 Task: Explore Airbnb listings along the Florida coastline. Compare beachfront options and water activities.       1602.496576
Action: Mouse moved to (422, 61)
Screenshot: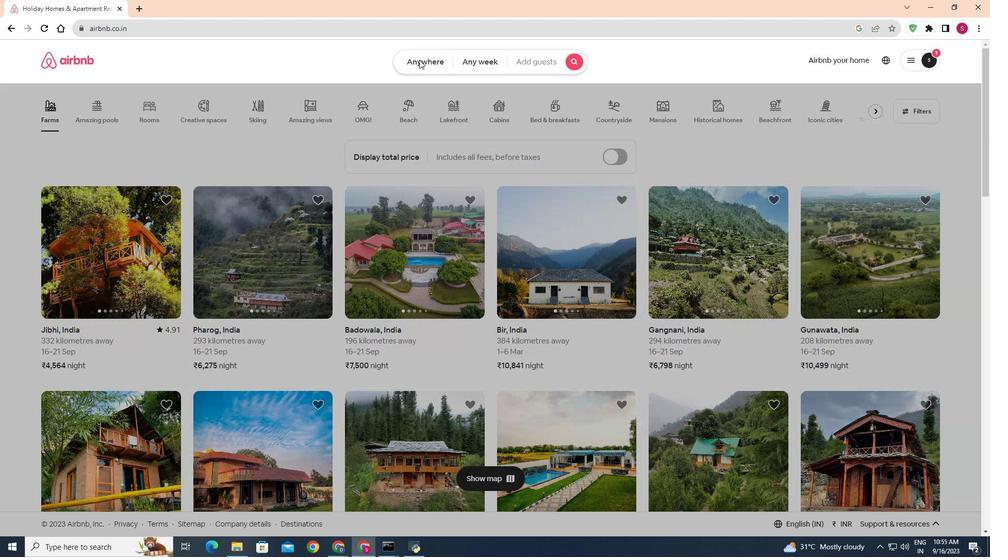 
Action: Mouse pressed left at (422, 61)
Screenshot: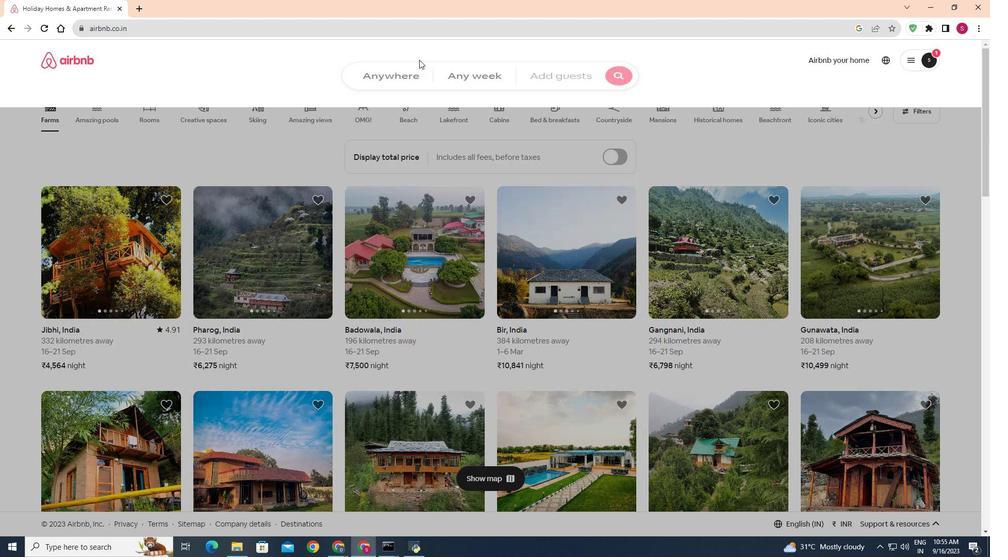 
Action: Mouse moved to (322, 105)
Screenshot: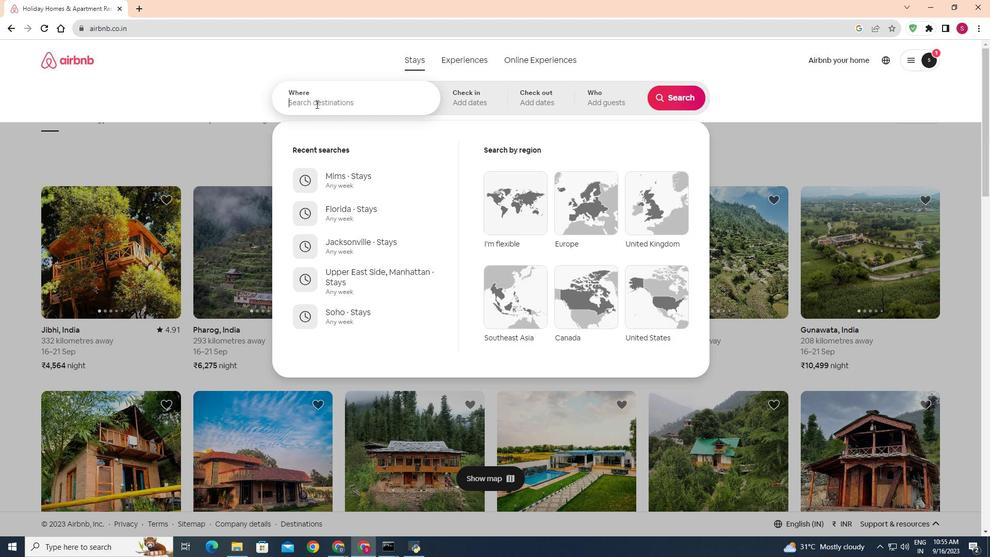 
Action: Mouse pressed left at (322, 105)
Screenshot: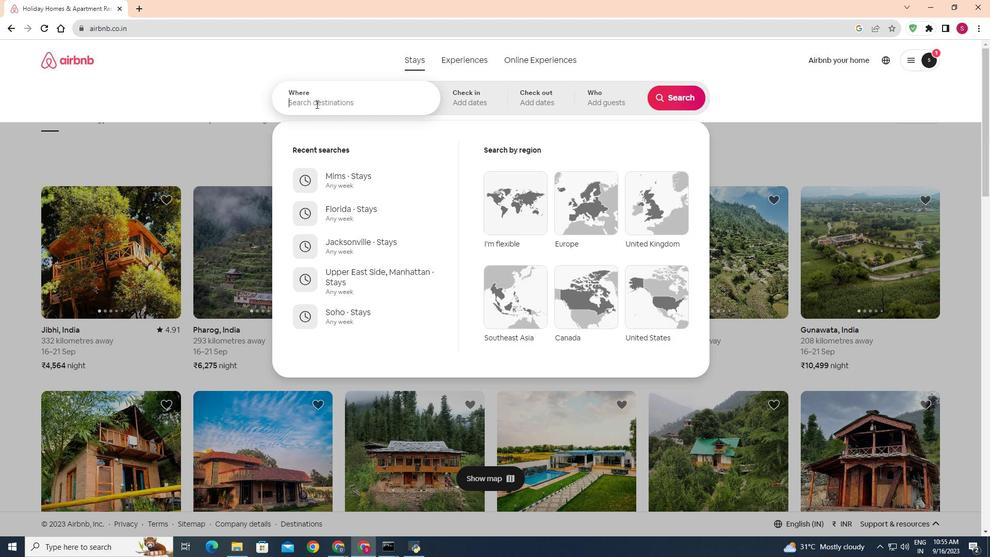 
Action: Key pressed <Key.shift>Florida<Key.space>coastline<Key.enter>
Screenshot: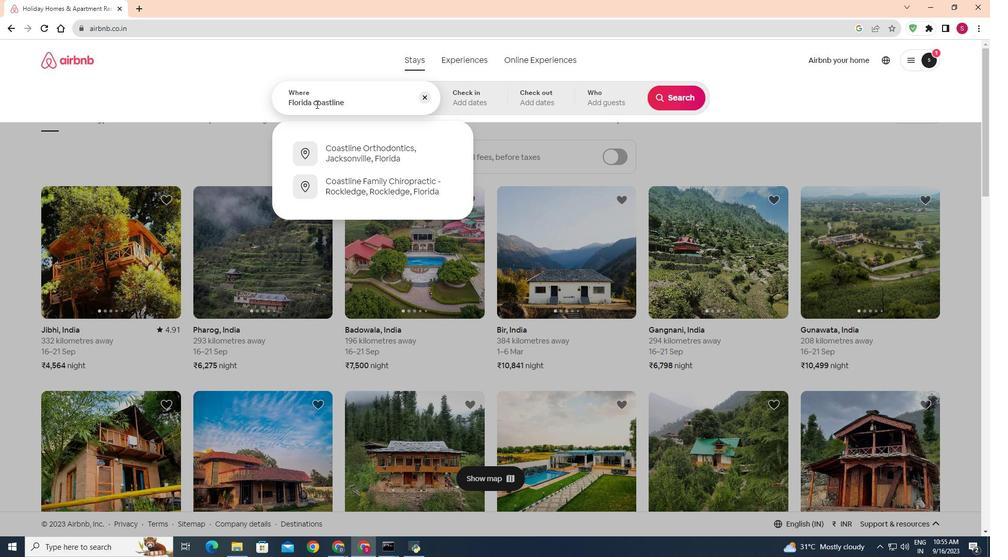 
Action: Mouse moved to (671, 101)
Screenshot: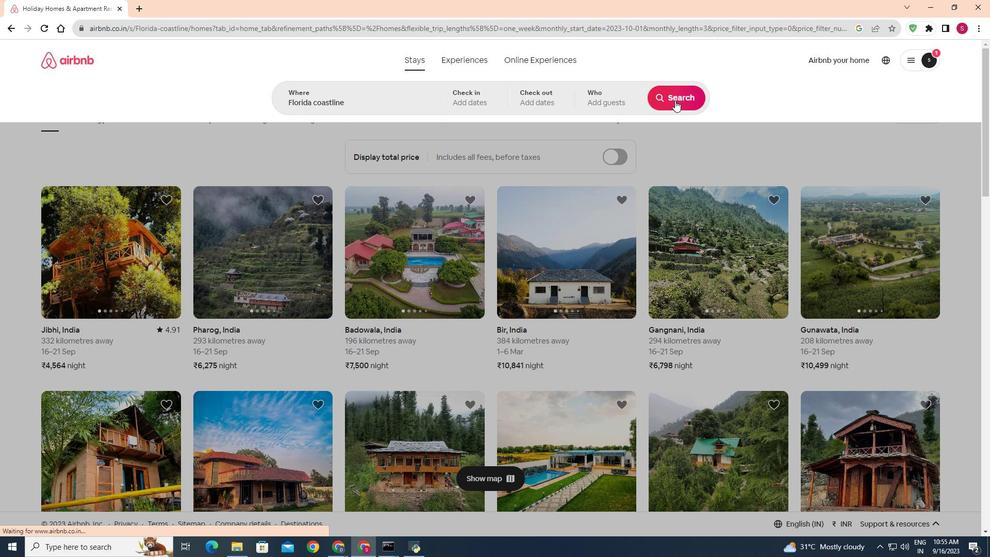 
Action: Mouse pressed left at (671, 101)
Screenshot: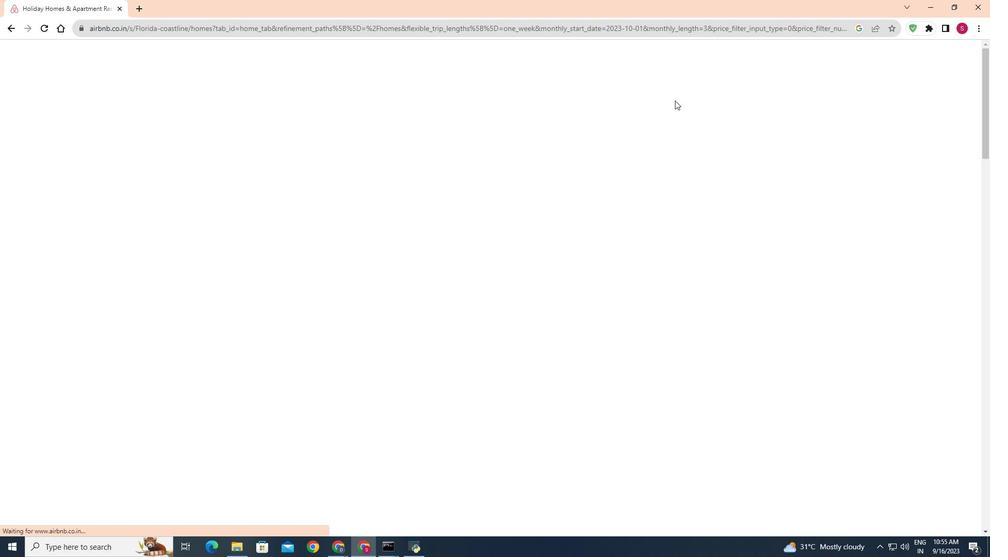 
Action: Mouse moved to (164, 105)
Screenshot: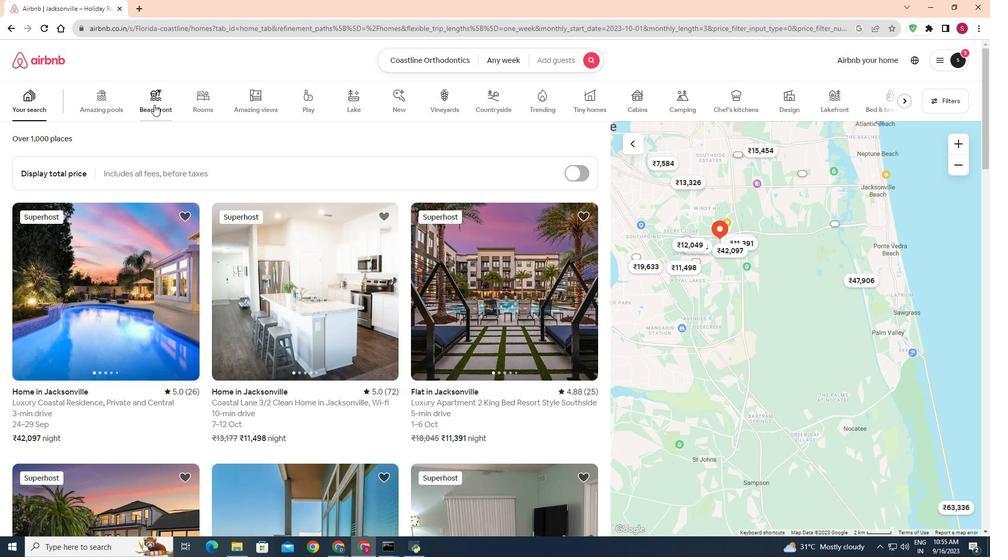 
Action: Mouse pressed left at (164, 105)
Screenshot: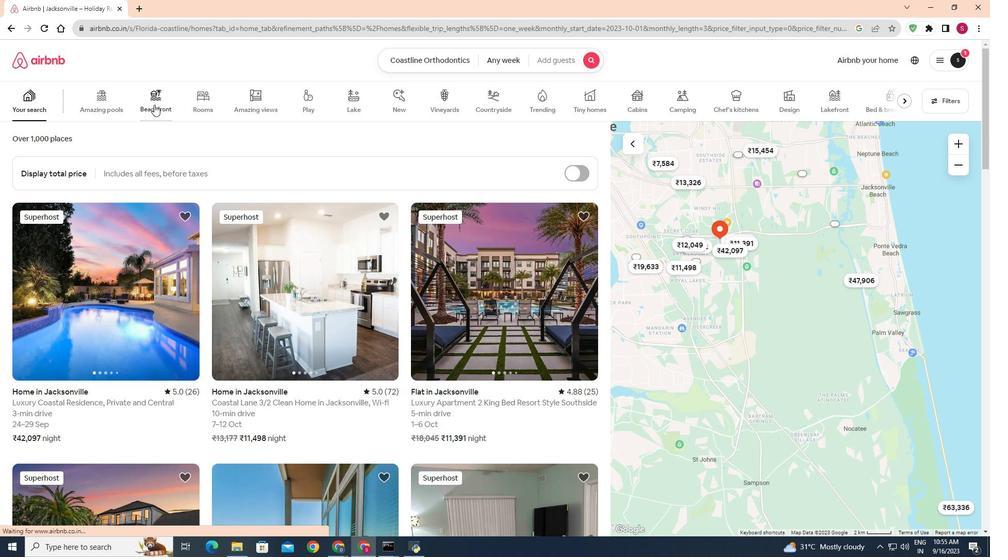 
Action: Mouse moved to (157, 220)
Screenshot: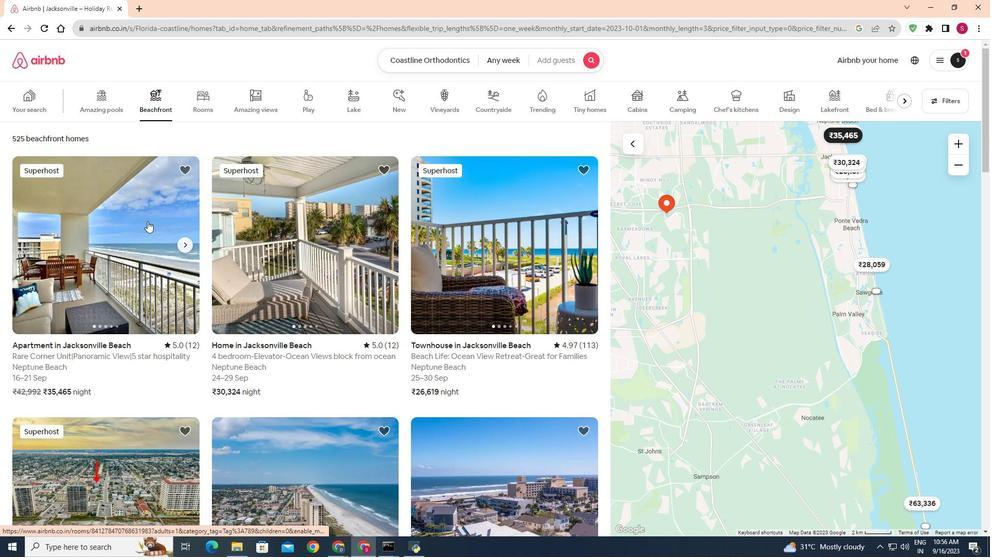 
Action: Mouse pressed left at (157, 220)
Screenshot: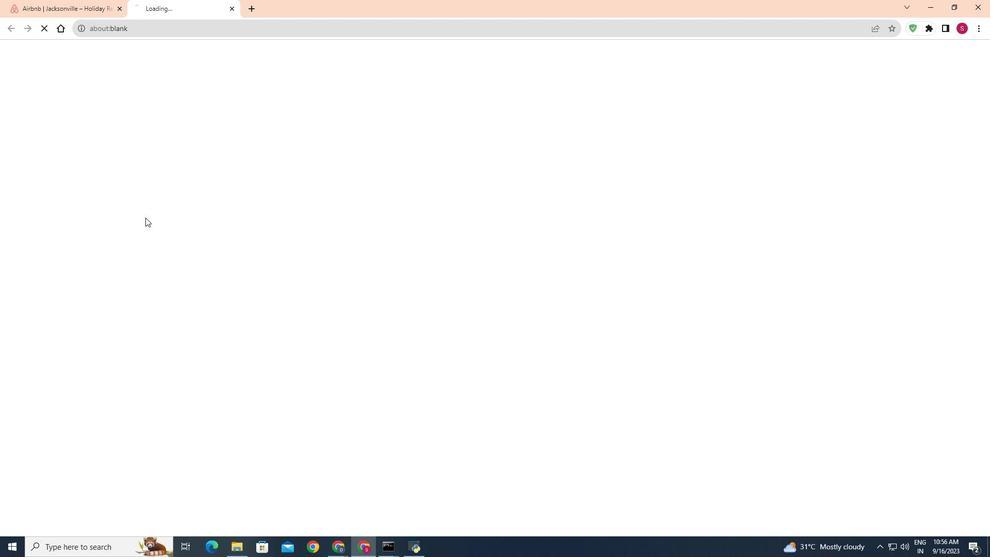 
Action: Mouse moved to (709, 381)
Screenshot: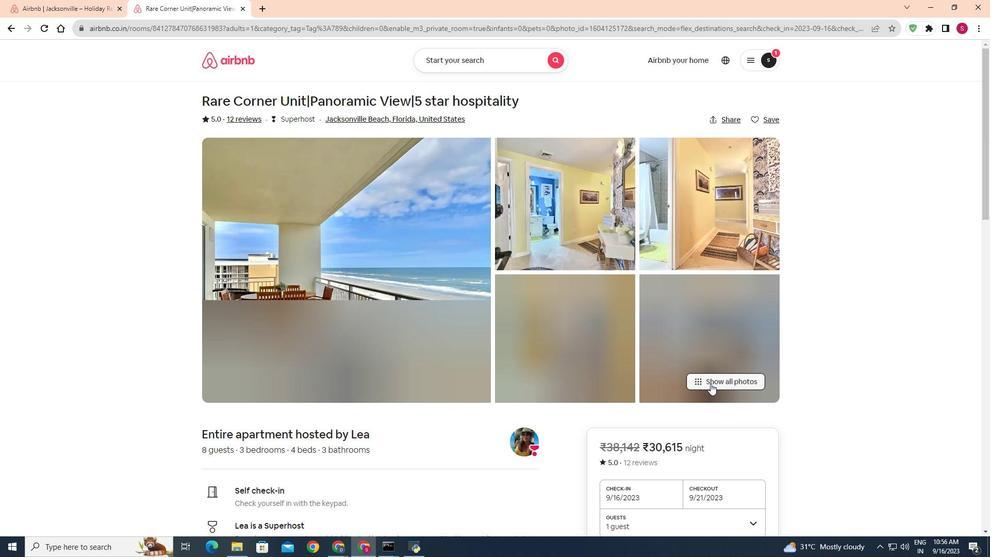 
Action: Mouse scrolled (709, 382) with delta (0, 0)
Screenshot: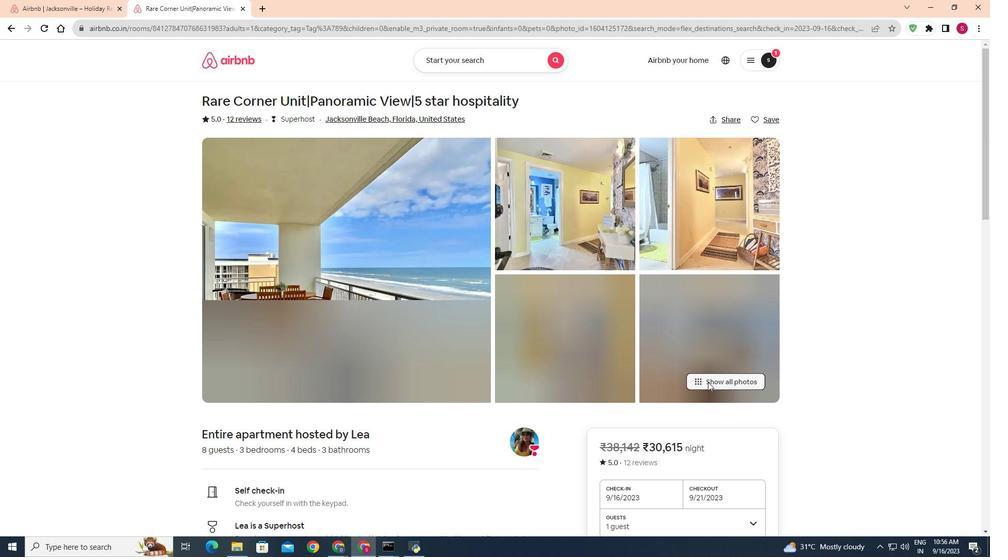 
Action: Mouse pressed left at (709, 381)
Screenshot: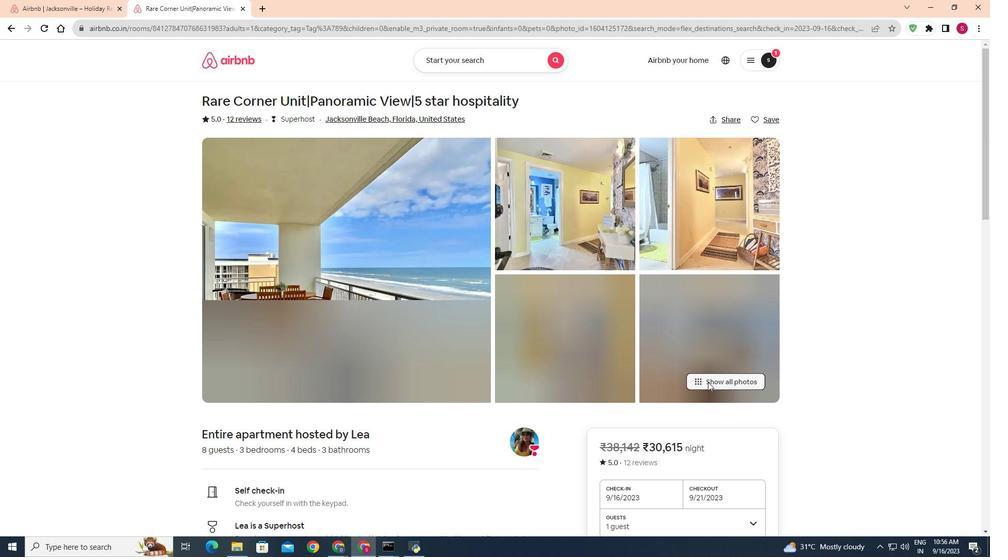 
Action: Mouse moved to (815, 288)
Screenshot: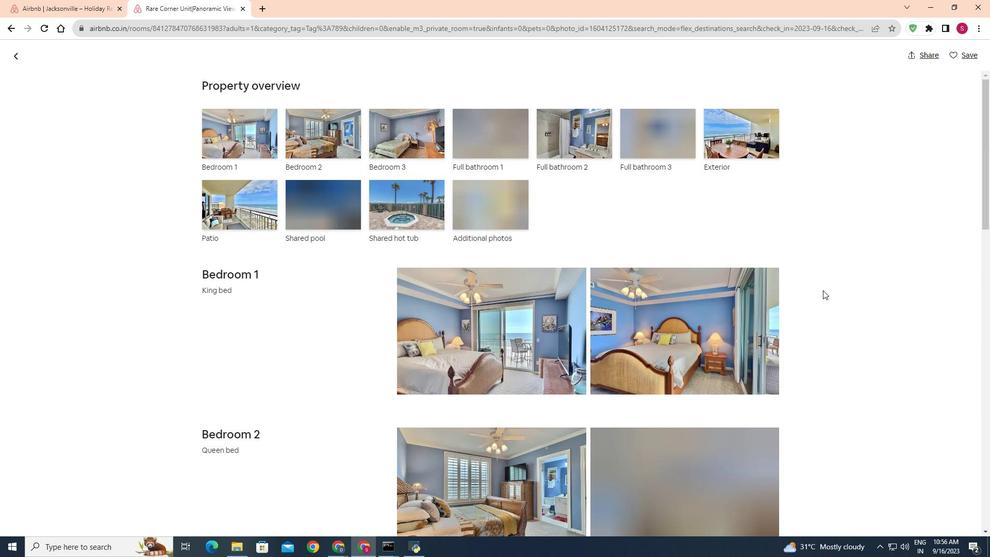 
Action: Mouse scrolled (815, 287) with delta (0, 0)
Screenshot: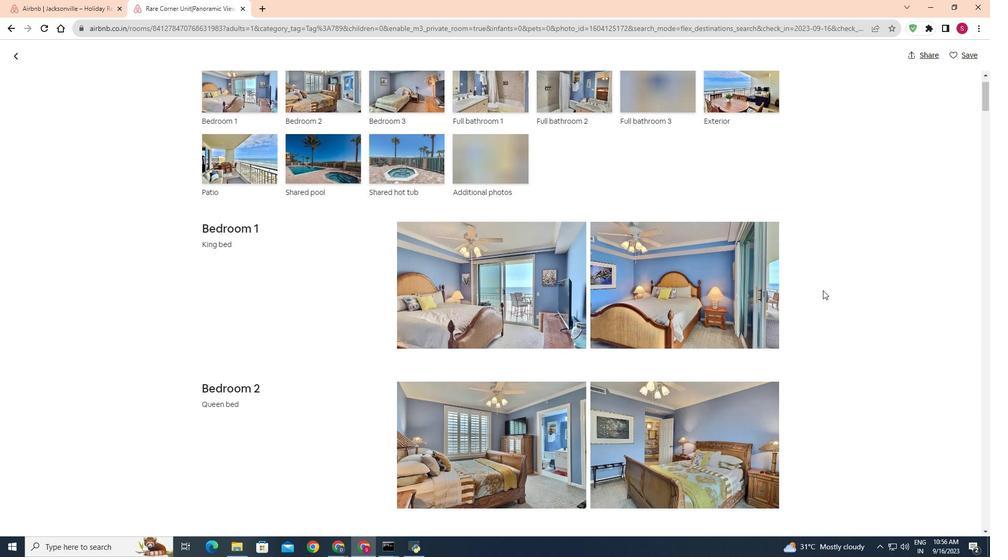 
Action: Mouse scrolled (815, 287) with delta (0, 0)
Screenshot: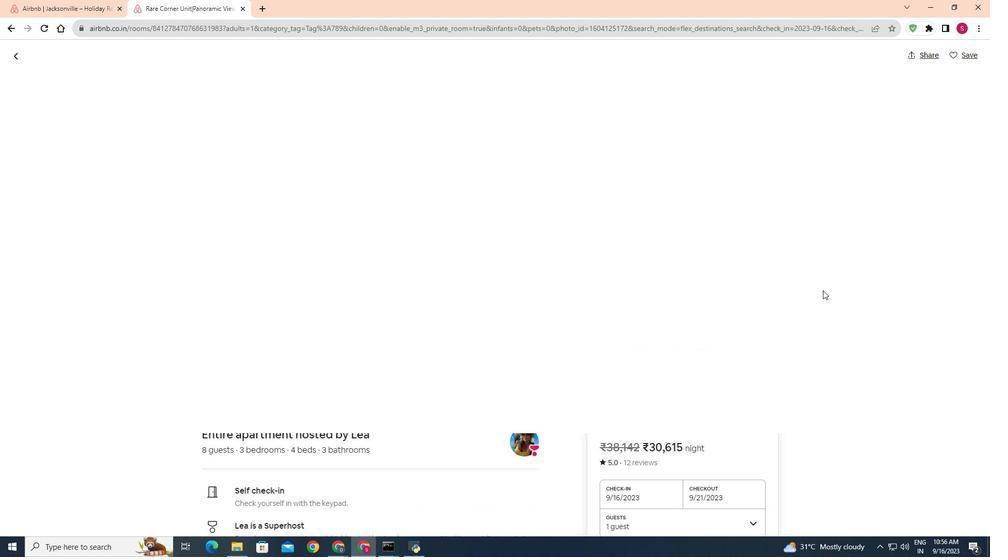 
Action: Mouse scrolled (815, 287) with delta (0, 0)
Screenshot: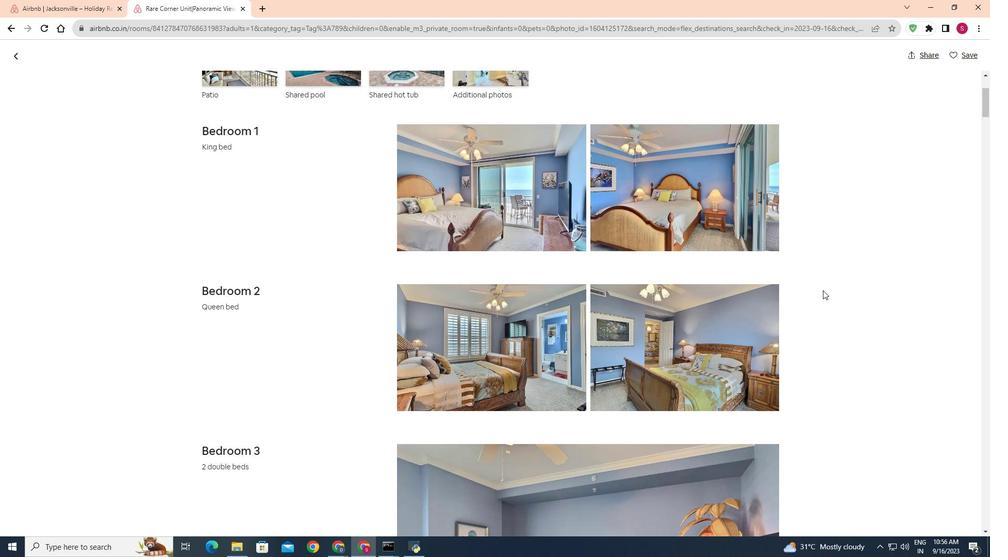 
Action: Mouse scrolled (815, 287) with delta (0, 0)
Screenshot: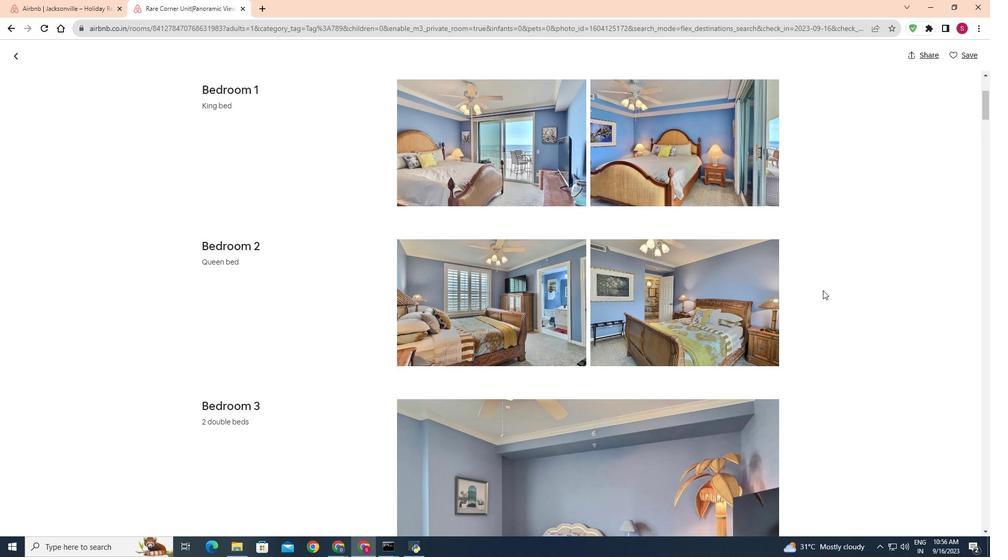 
Action: Mouse scrolled (815, 287) with delta (0, 0)
Screenshot: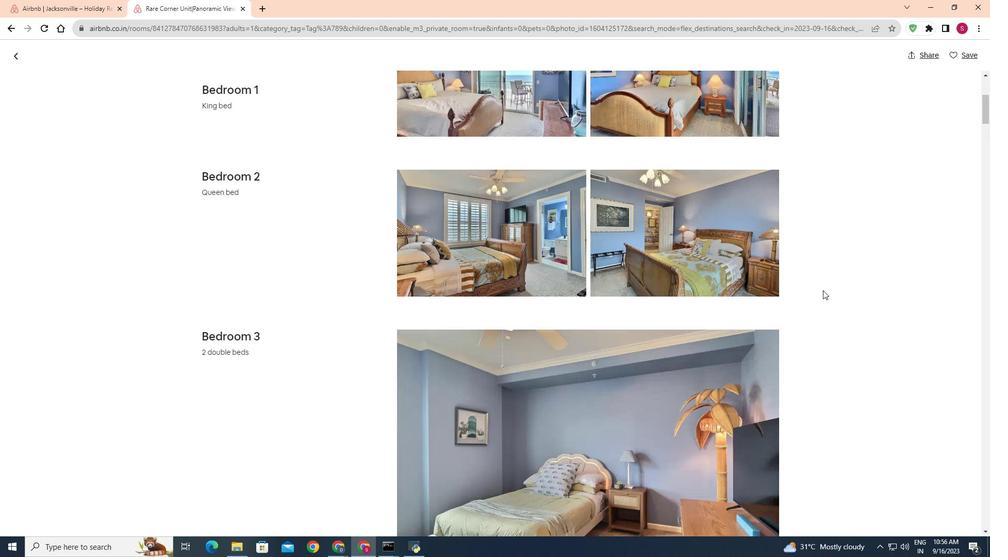 
Action: Mouse scrolled (815, 287) with delta (0, 0)
Screenshot: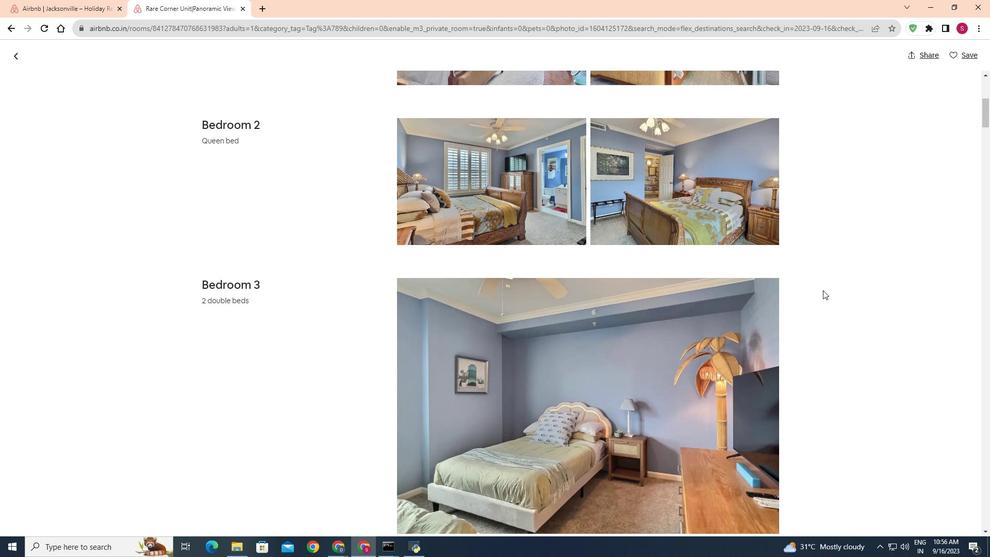 
Action: Mouse scrolled (815, 287) with delta (0, 0)
Screenshot: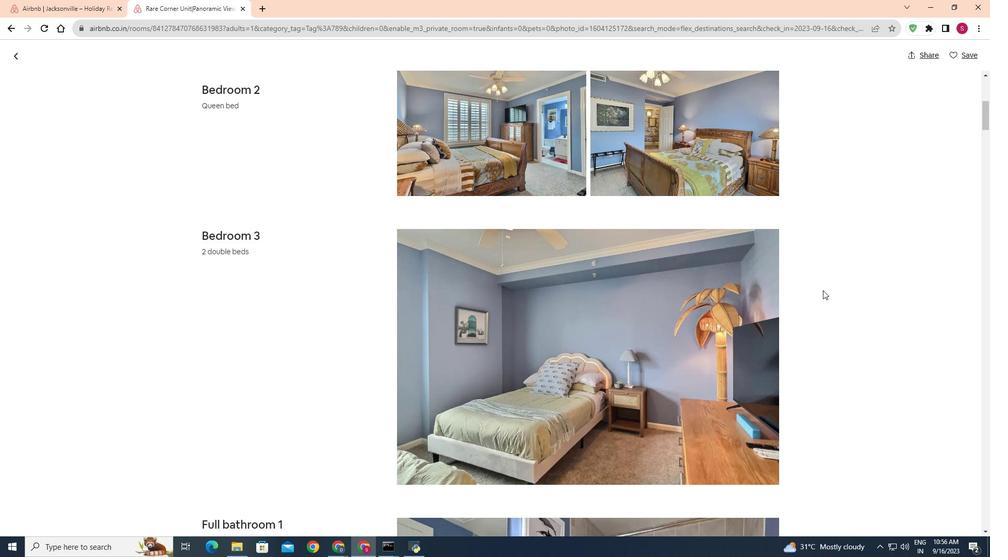 
Action: Mouse scrolled (815, 287) with delta (0, 0)
Screenshot: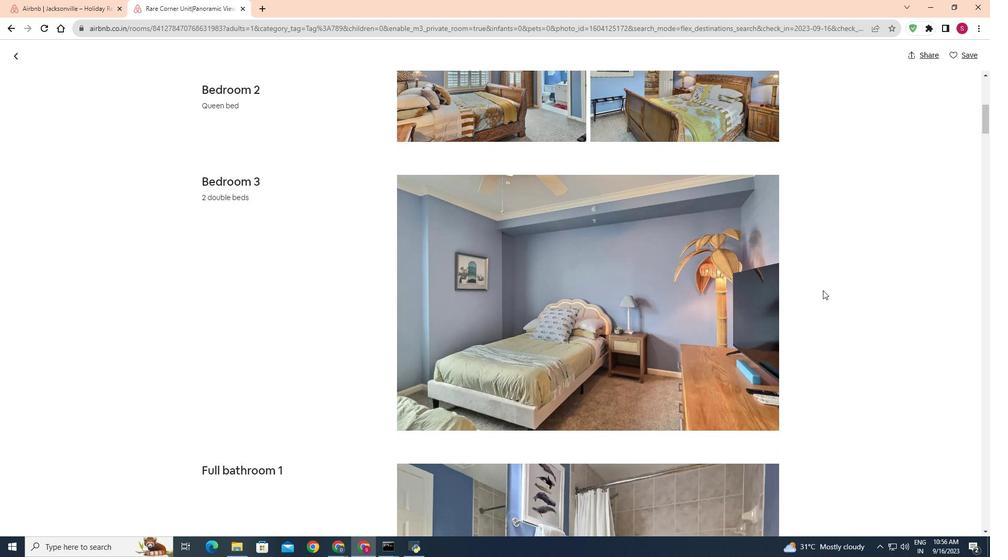 
Action: Mouse scrolled (815, 287) with delta (0, 0)
Screenshot: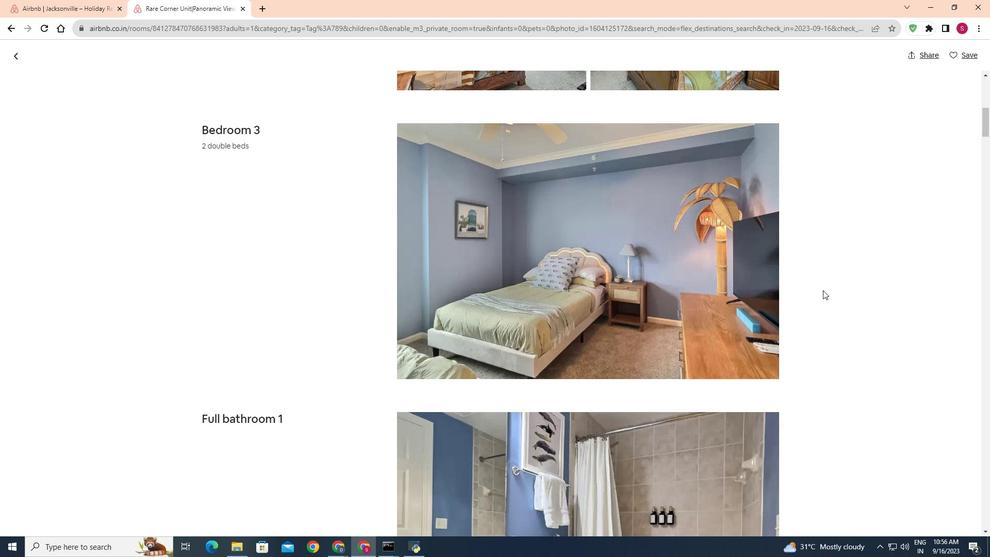 
Action: Mouse scrolled (815, 287) with delta (0, 0)
Screenshot: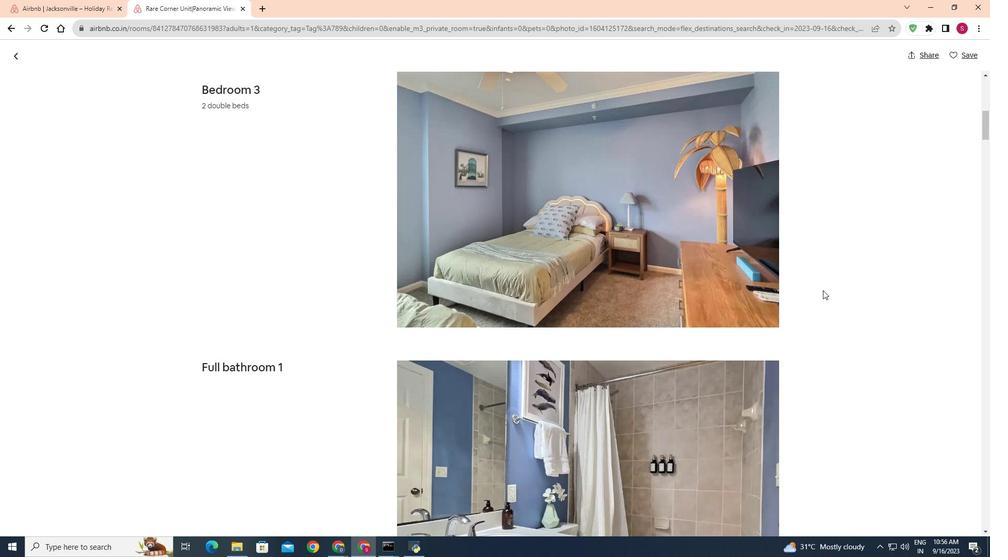 
Action: Mouse scrolled (815, 287) with delta (0, 0)
Screenshot: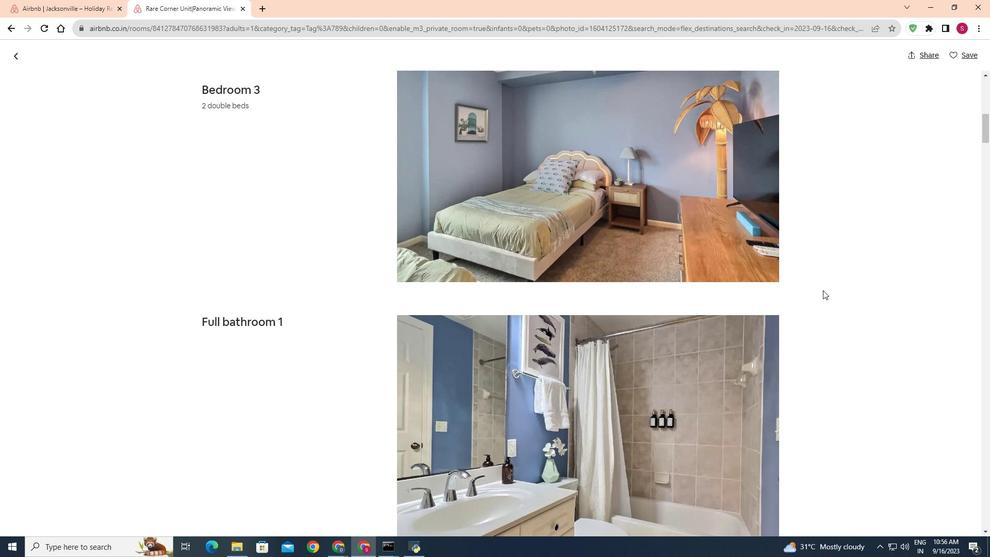 
Action: Mouse scrolled (815, 287) with delta (0, 0)
Screenshot: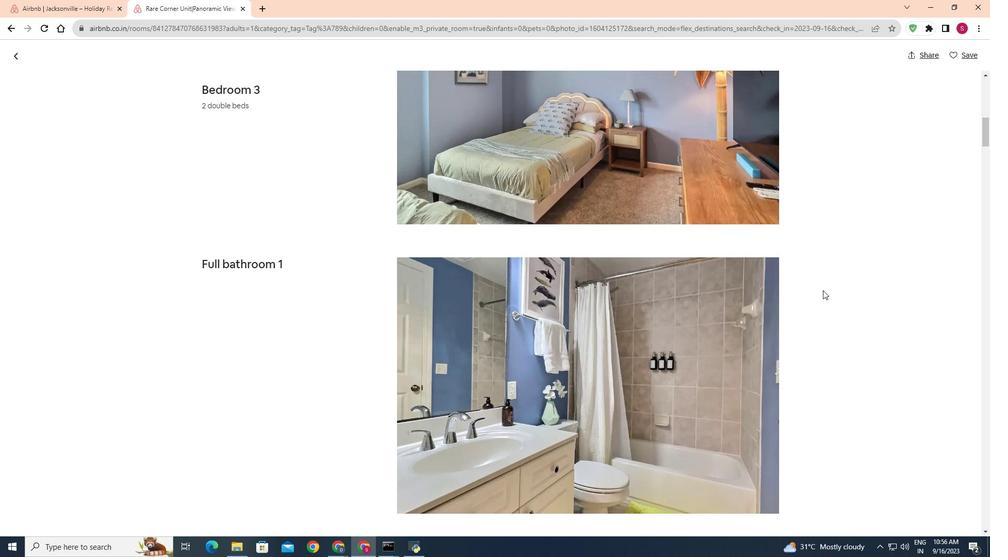 
Action: Mouse scrolled (815, 287) with delta (0, 0)
Screenshot: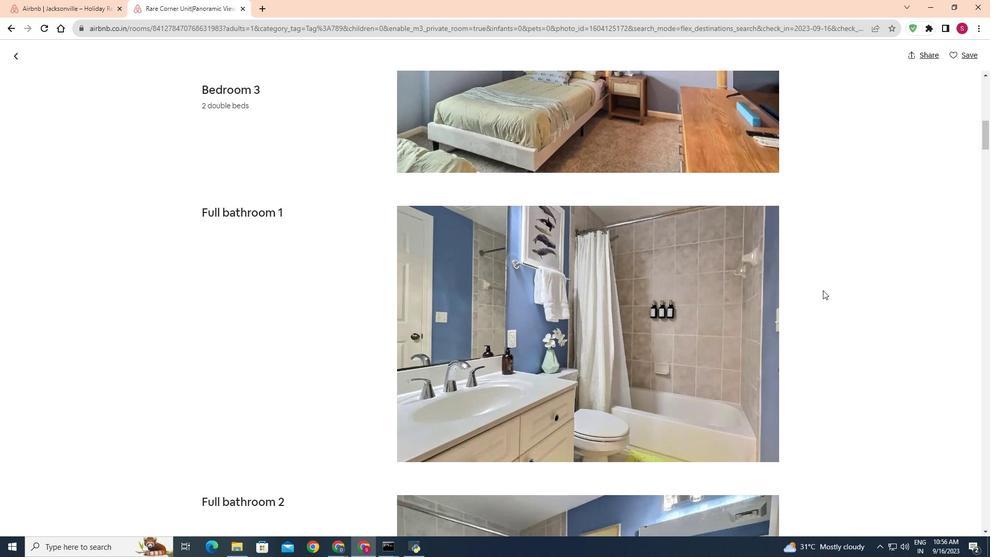 
Action: Mouse scrolled (815, 287) with delta (0, 0)
Screenshot: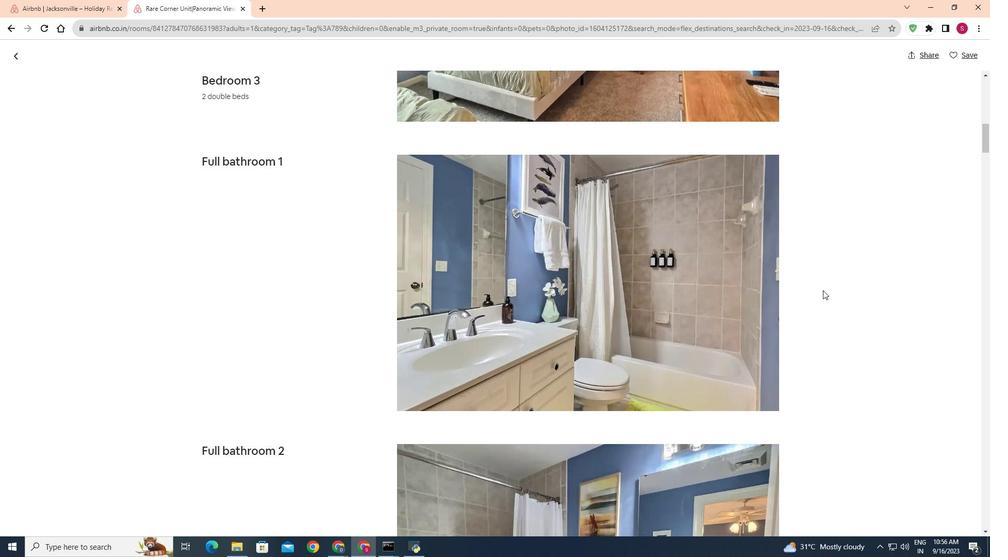 
Action: Mouse scrolled (815, 287) with delta (0, 0)
Screenshot: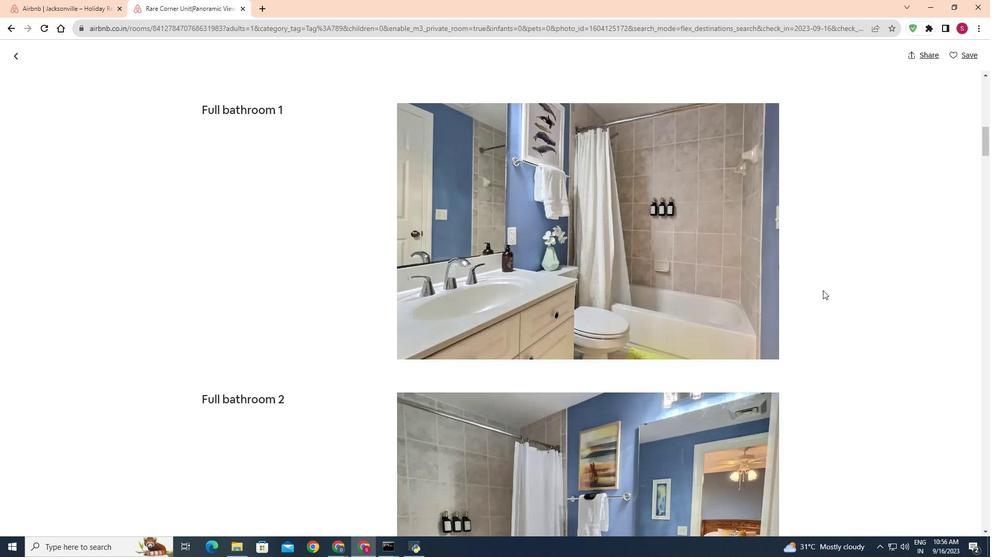 
Action: Mouse scrolled (815, 287) with delta (0, 0)
Screenshot: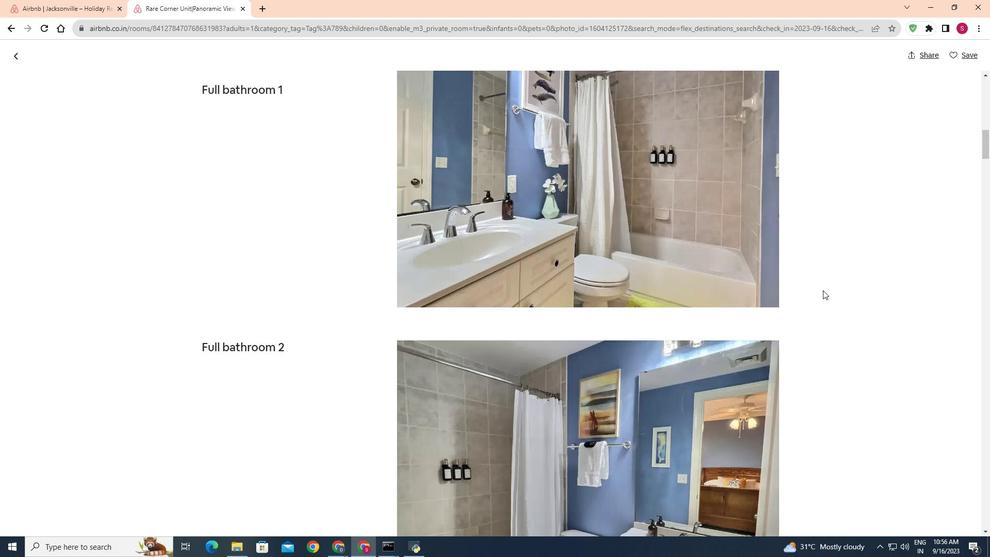 
Action: Mouse scrolled (815, 287) with delta (0, 0)
Screenshot: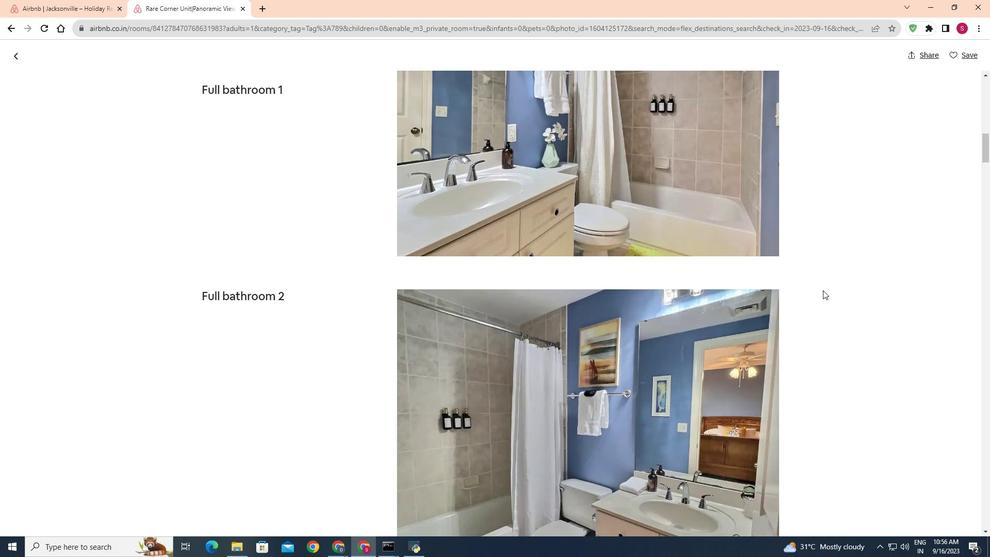 
Action: Mouse scrolled (815, 287) with delta (0, 0)
Screenshot: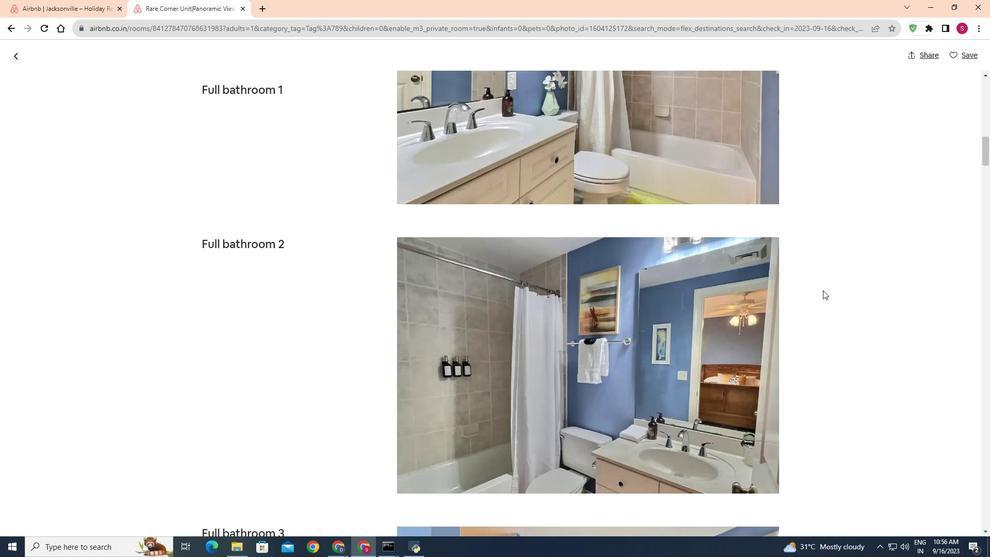 
Action: Mouse scrolled (815, 287) with delta (0, 0)
Screenshot: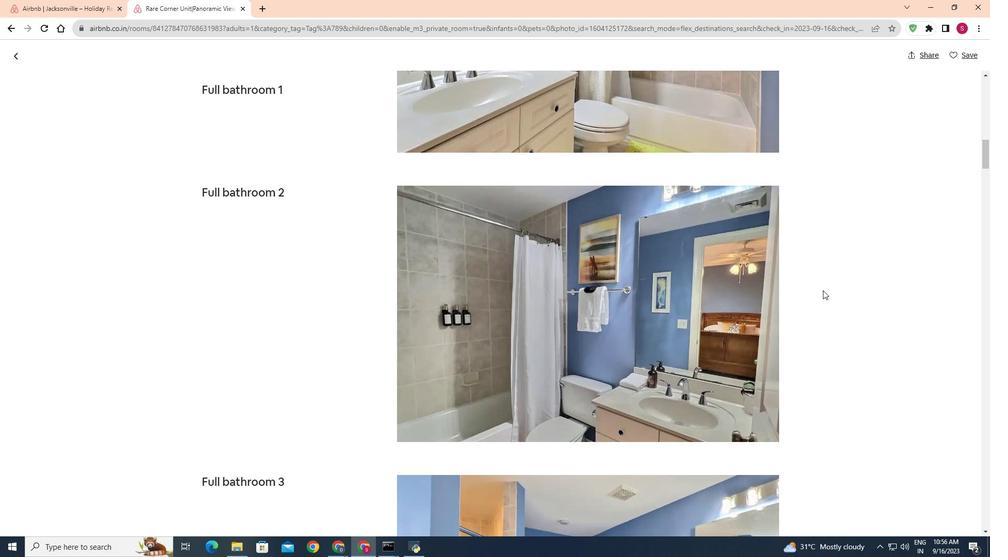 
Action: Mouse scrolled (815, 287) with delta (0, 0)
Screenshot: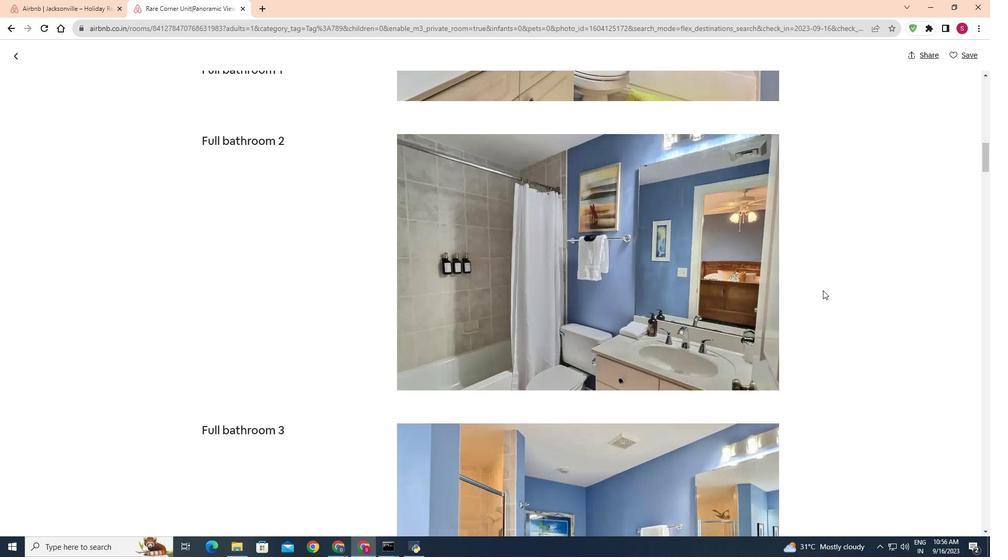 
Action: Mouse scrolled (815, 287) with delta (0, 0)
Screenshot: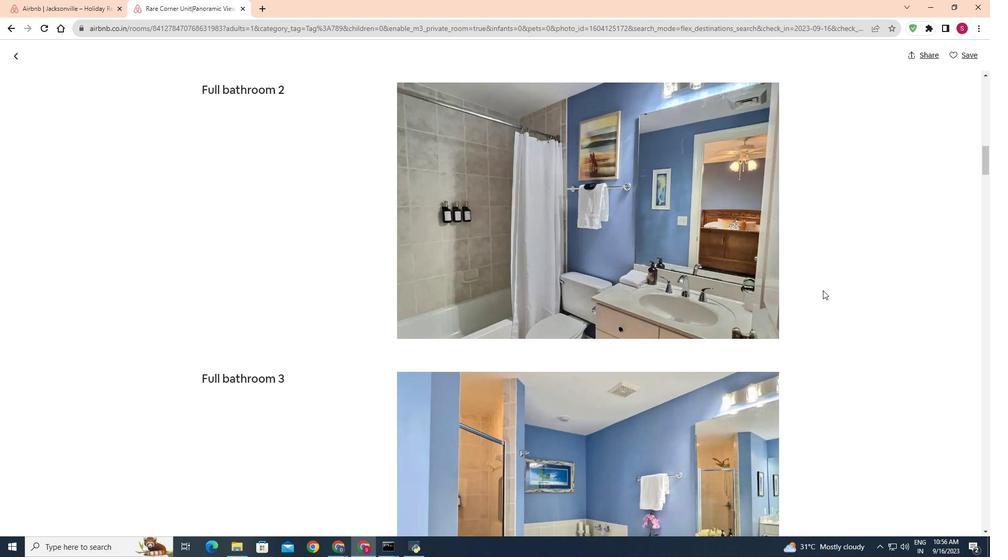 
Action: Mouse scrolled (815, 287) with delta (0, 0)
Screenshot: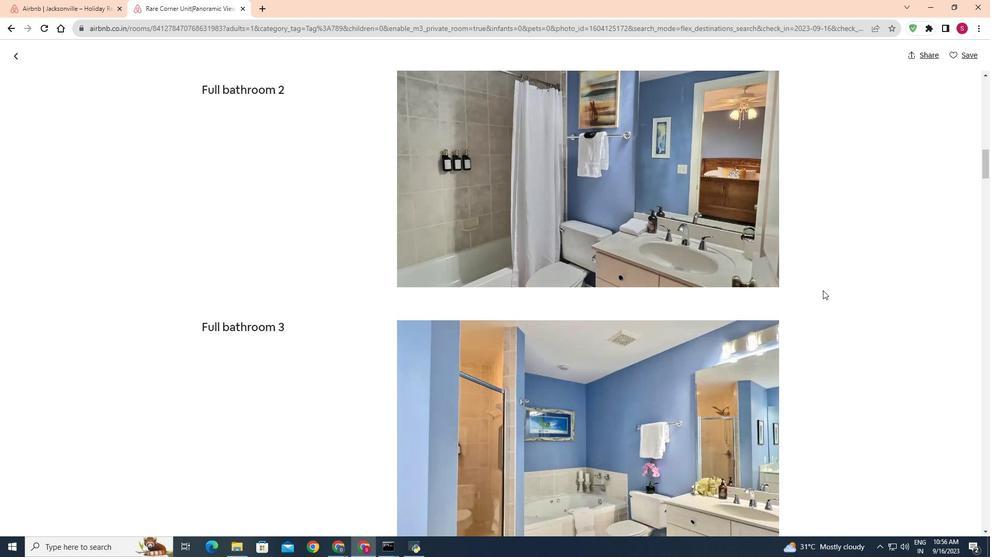 
Action: Mouse scrolled (815, 287) with delta (0, 0)
Screenshot: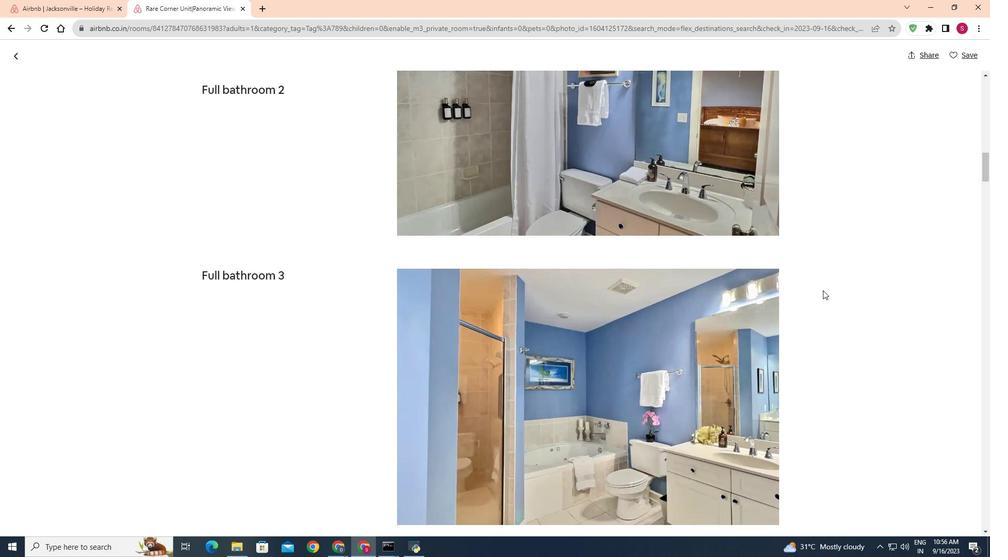 
Action: Mouse scrolled (815, 287) with delta (0, 0)
Screenshot: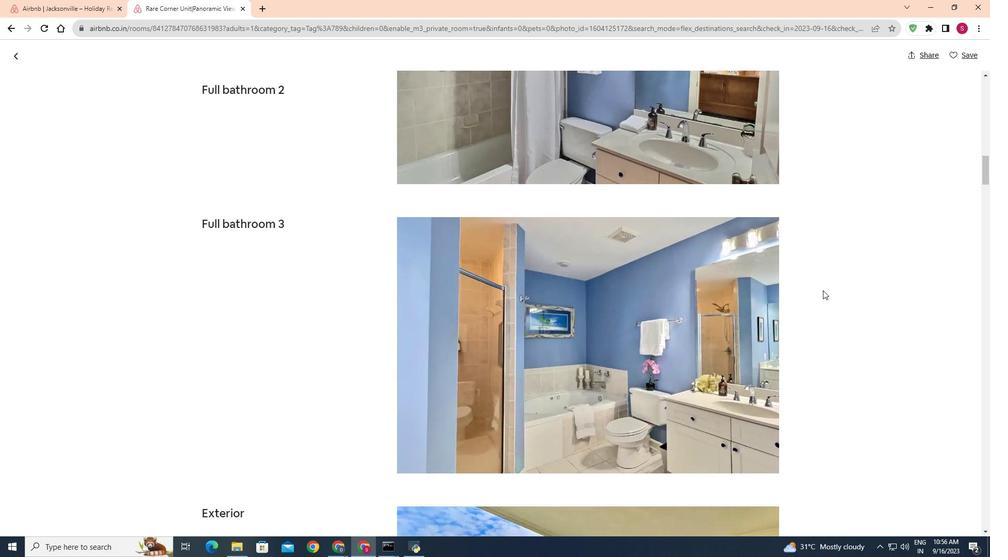 
Action: Mouse scrolled (815, 287) with delta (0, 0)
Screenshot: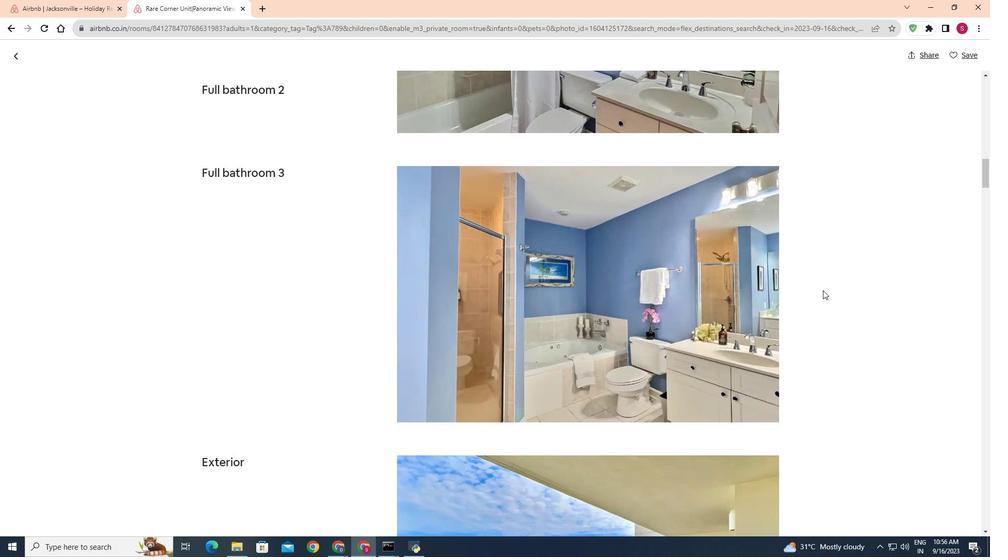 
Action: Mouse scrolled (815, 287) with delta (0, 0)
Screenshot: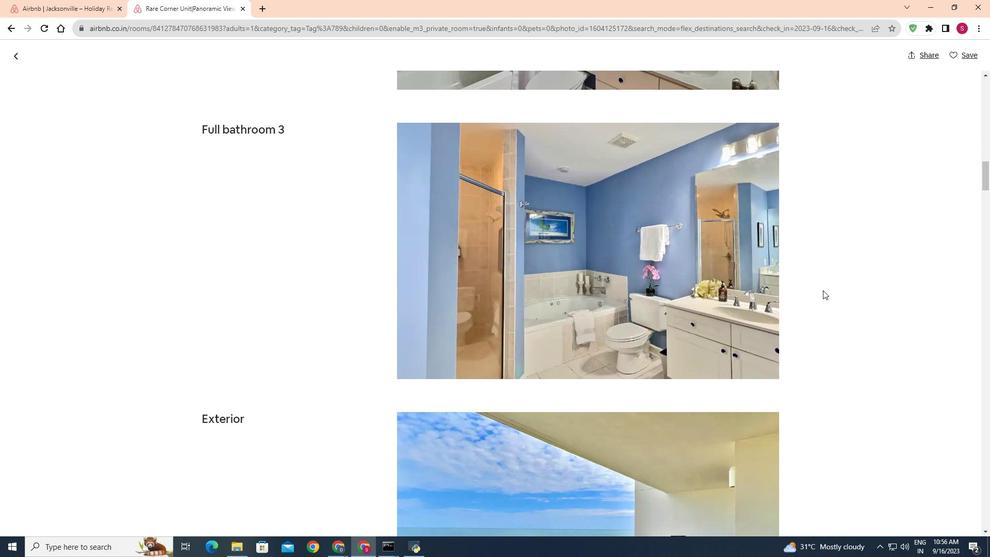 
Action: Mouse scrolled (815, 287) with delta (0, 0)
Screenshot: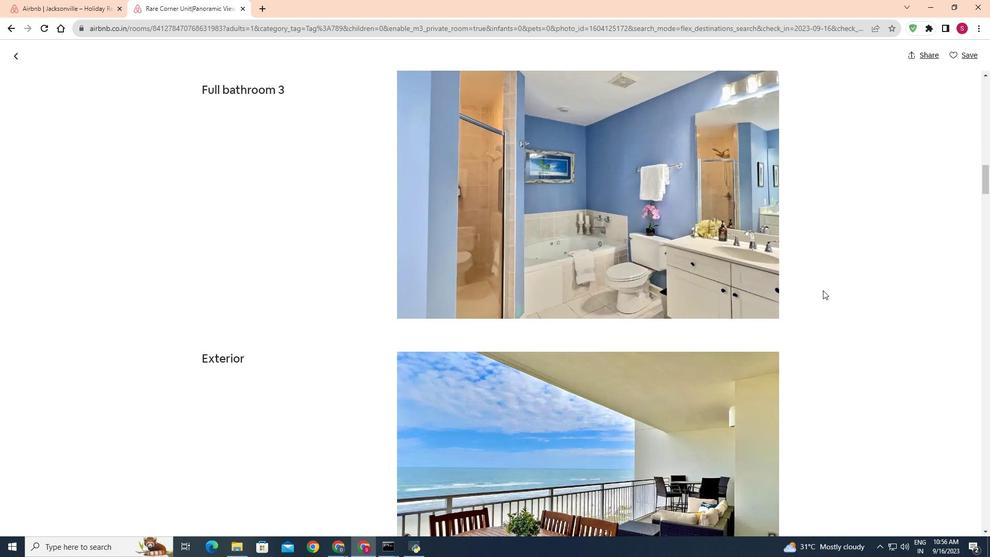 
Action: Mouse scrolled (815, 287) with delta (0, 0)
Screenshot: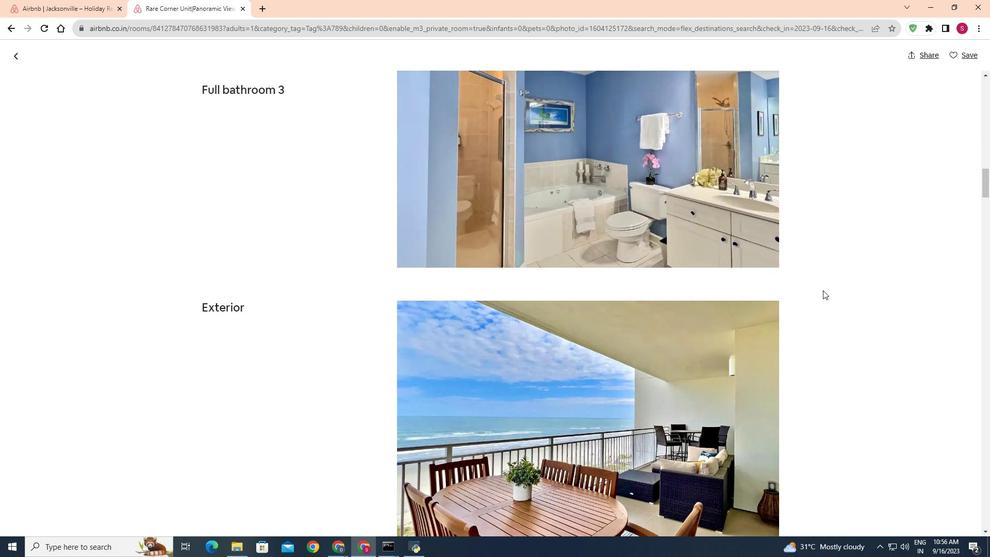
Action: Mouse scrolled (815, 287) with delta (0, 0)
Screenshot: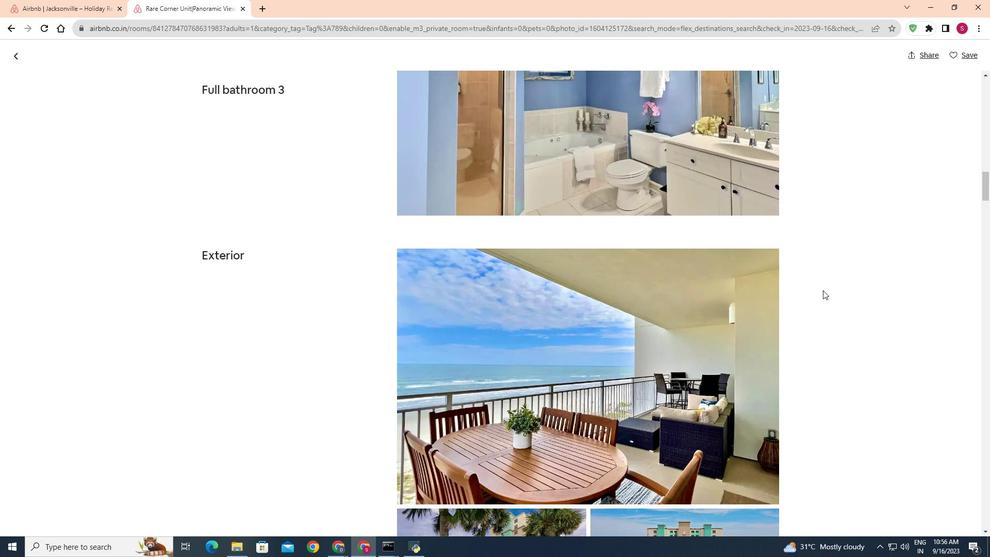 
Action: Mouse scrolled (815, 287) with delta (0, 0)
Screenshot: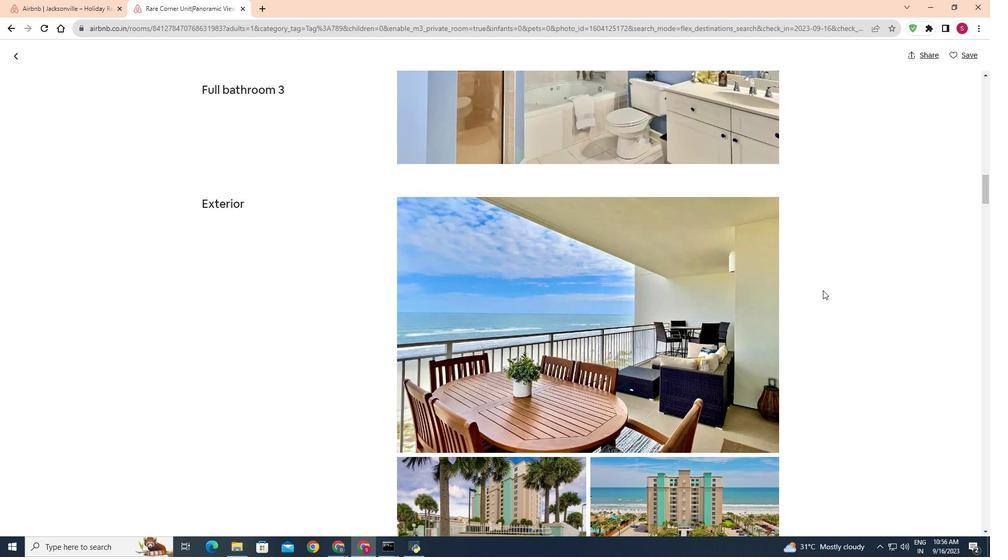 
Action: Mouse scrolled (815, 287) with delta (0, 0)
Screenshot: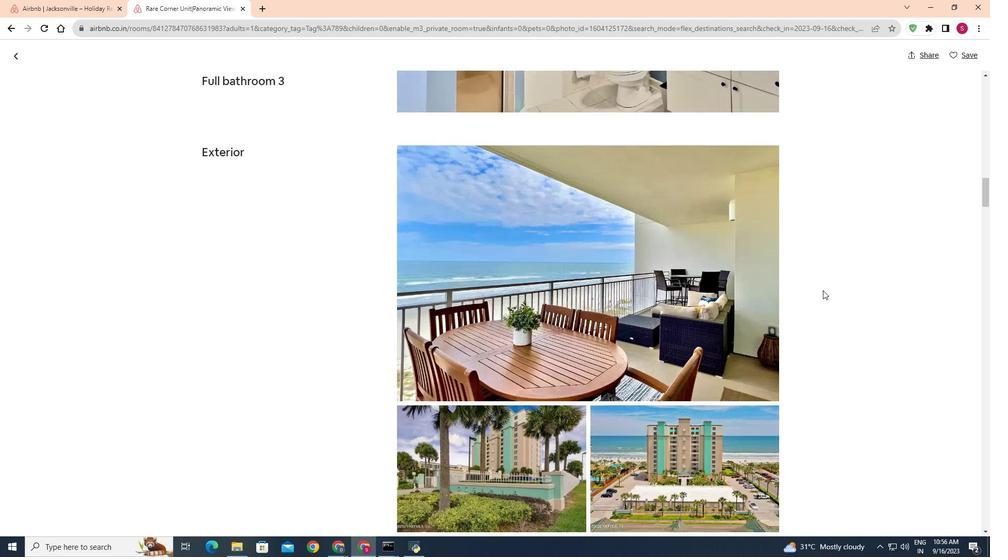 
Action: Mouse scrolled (815, 287) with delta (0, 0)
Screenshot: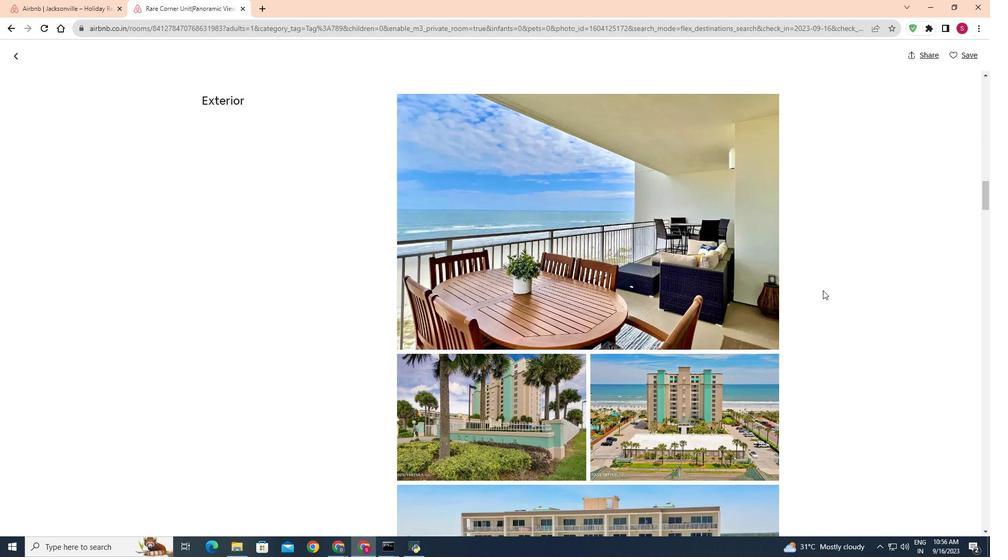 
Action: Mouse scrolled (815, 287) with delta (0, 0)
Screenshot: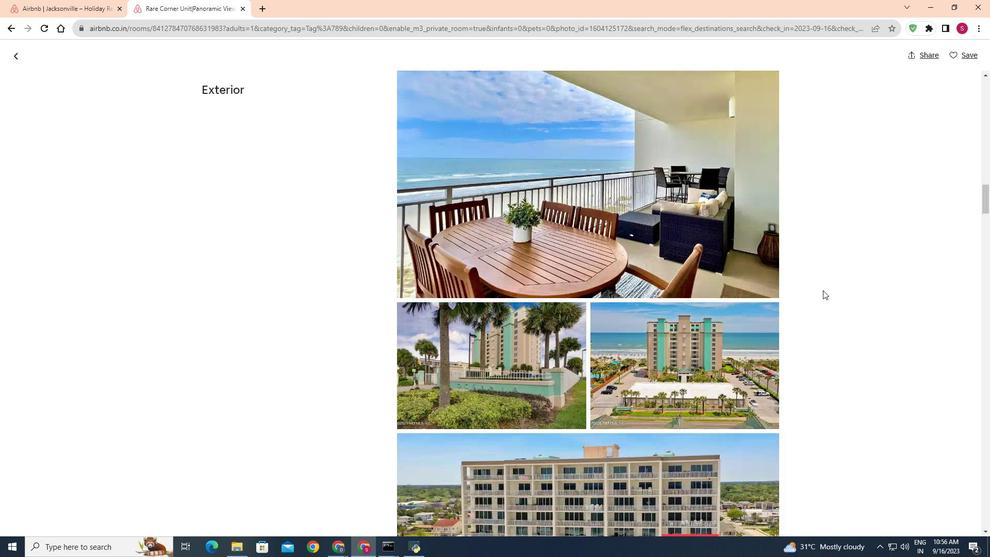 
Action: Mouse scrolled (815, 287) with delta (0, 0)
Screenshot: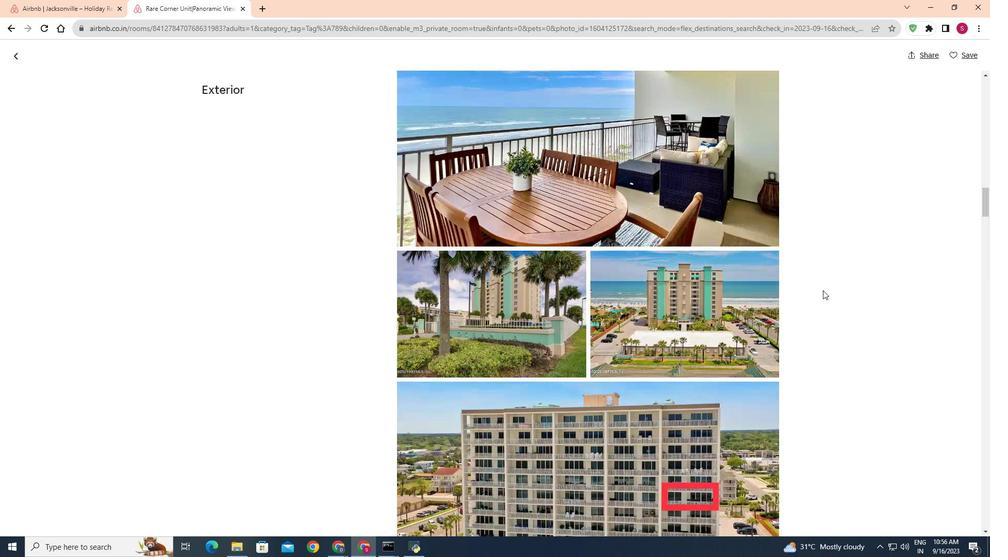 
Action: Mouse scrolled (815, 287) with delta (0, 0)
Screenshot: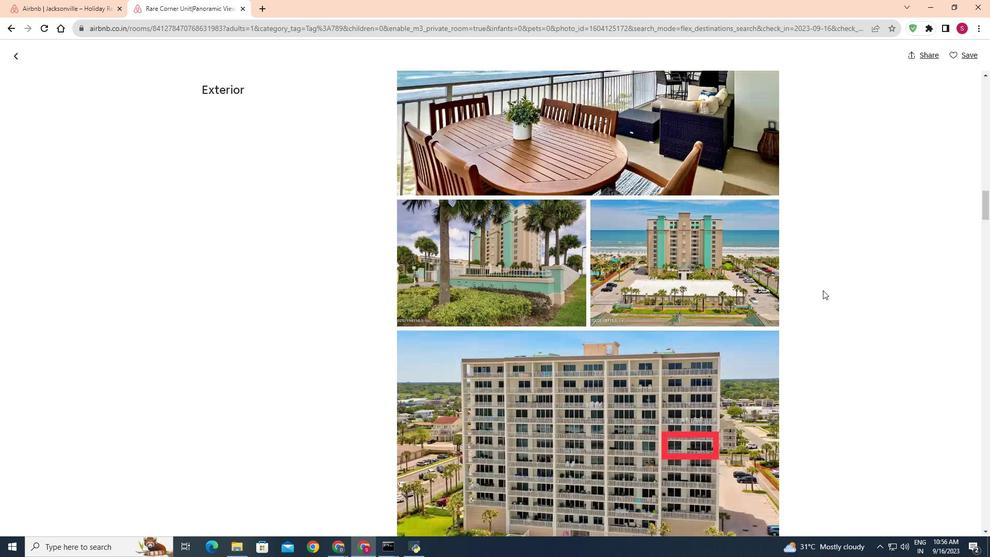 
Action: Mouse scrolled (815, 287) with delta (0, 0)
Screenshot: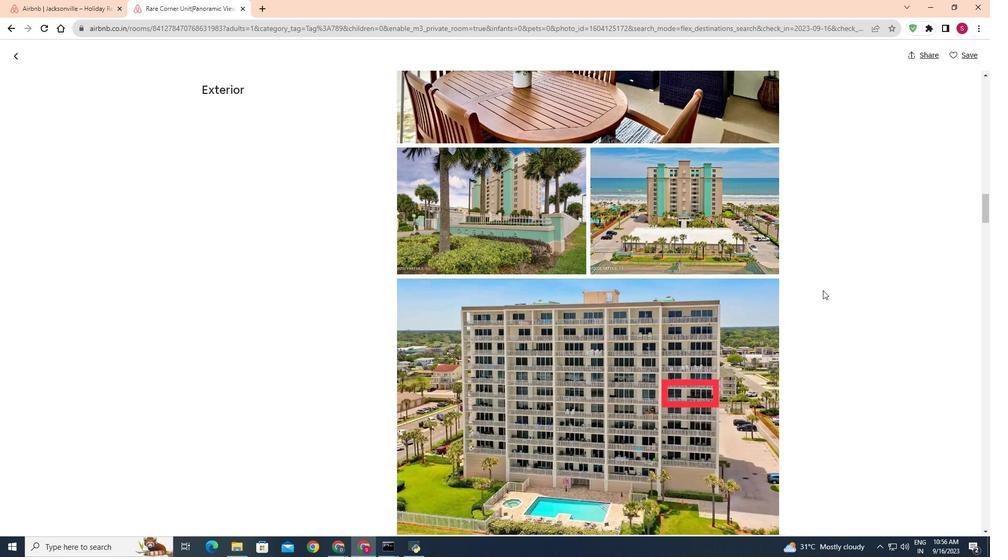 
Action: Mouse scrolled (815, 287) with delta (0, 0)
Screenshot: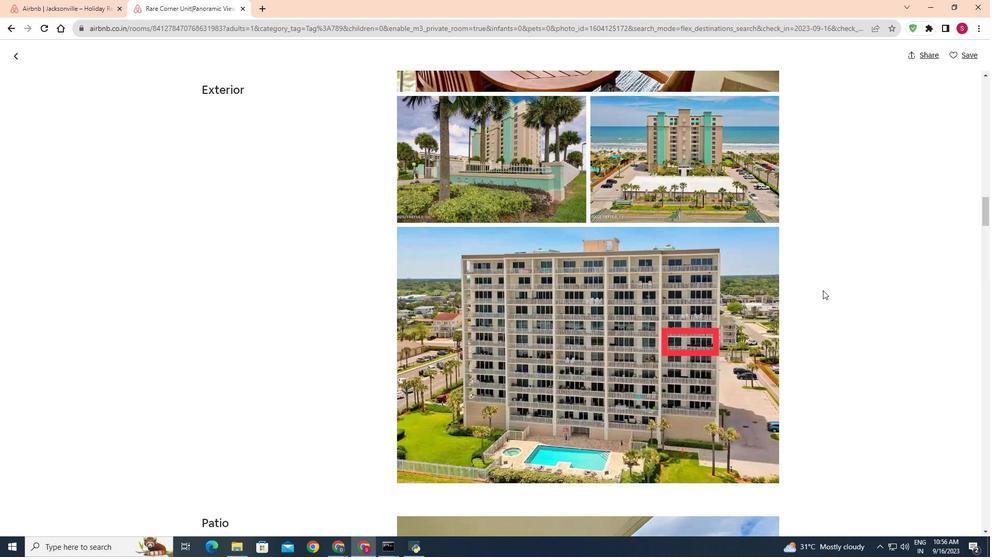 
Action: Mouse scrolled (815, 287) with delta (0, 0)
Screenshot: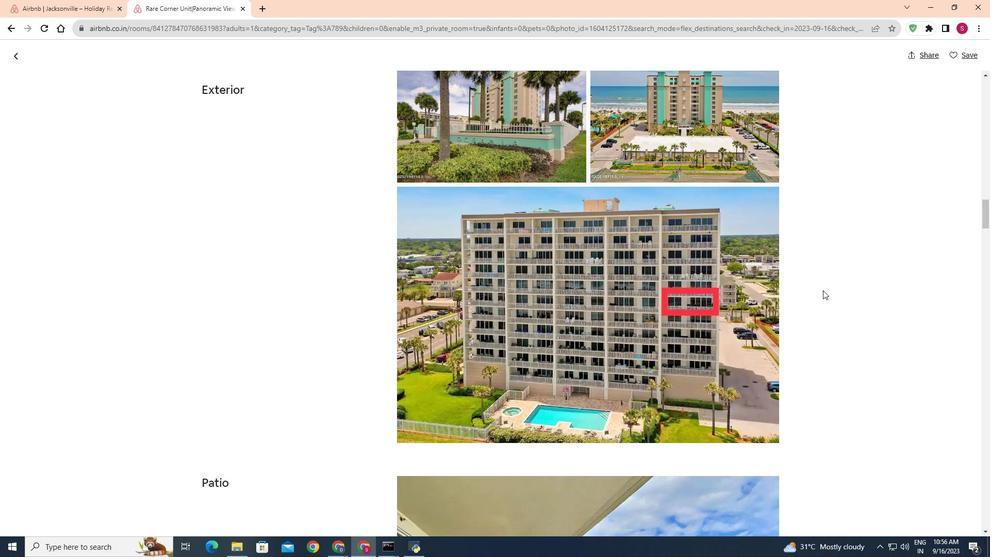 
Action: Mouse scrolled (815, 287) with delta (0, 0)
Screenshot: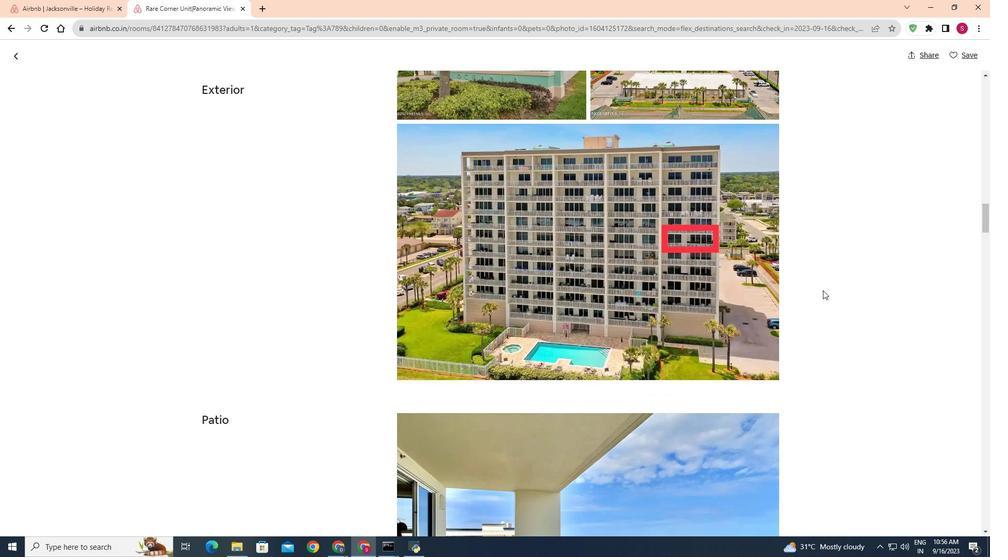 
Action: Mouse scrolled (815, 287) with delta (0, 0)
Screenshot: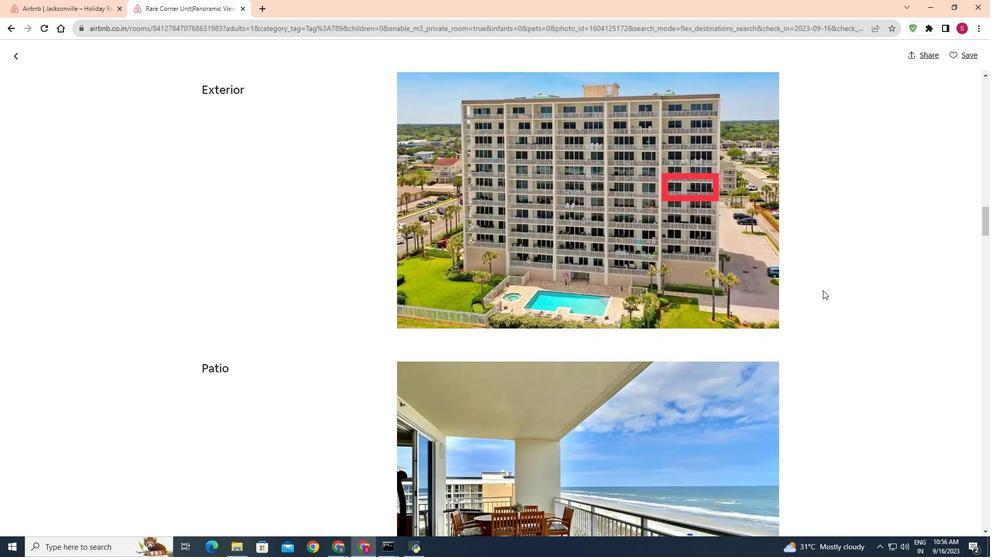 
Action: Mouse scrolled (815, 287) with delta (0, 0)
Screenshot: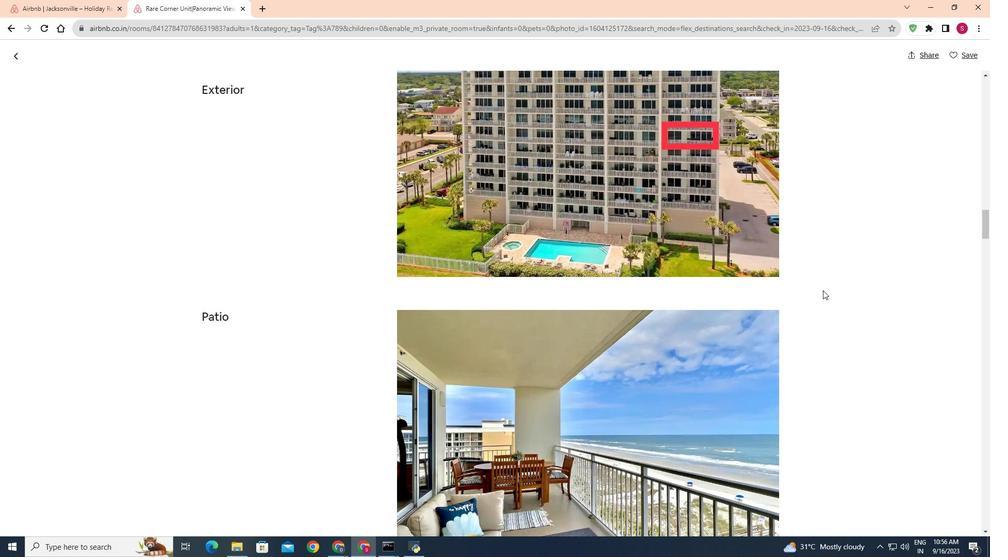 
Action: Mouse scrolled (815, 287) with delta (0, 0)
Screenshot: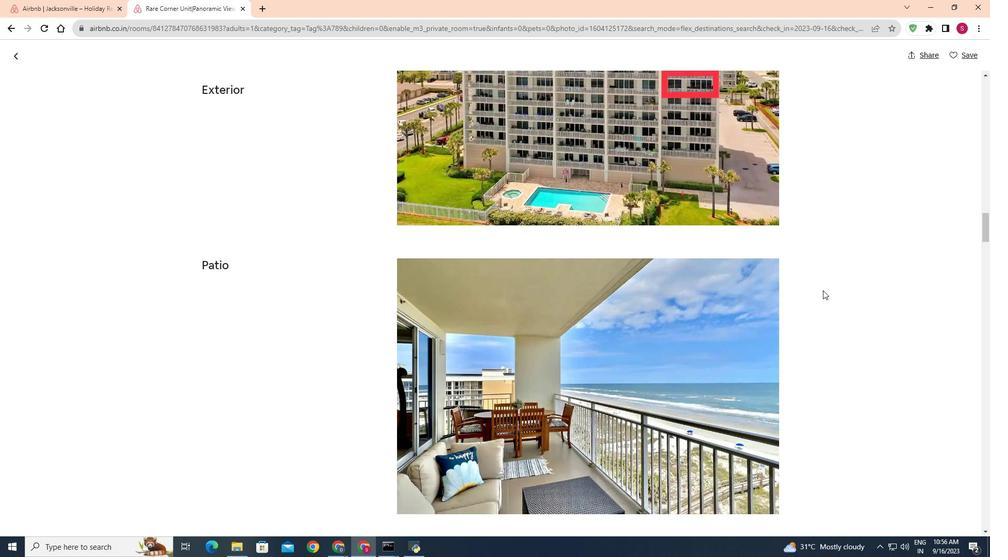 
Action: Mouse scrolled (815, 287) with delta (0, 0)
Screenshot: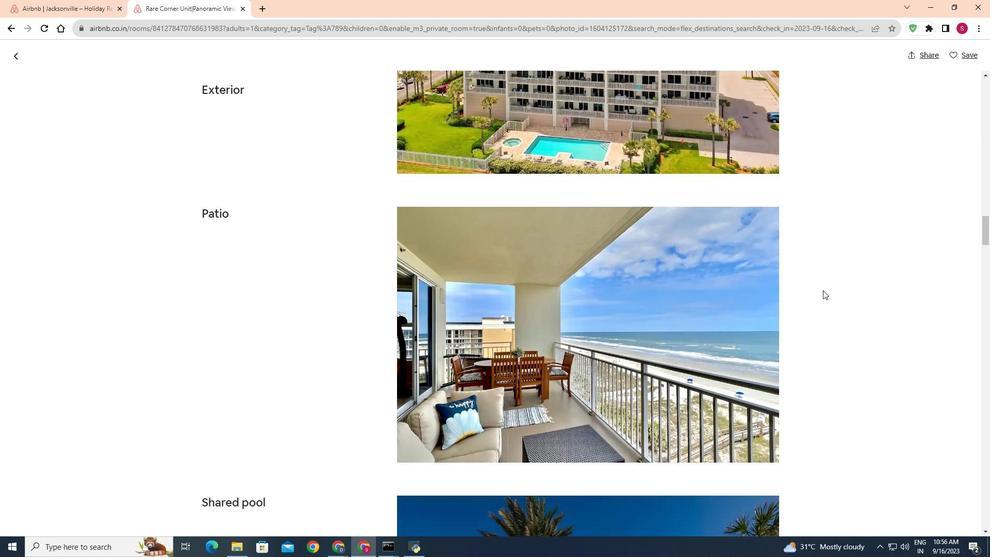 
Action: Mouse scrolled (815, 287) with delta (0, 0)
Screenshot: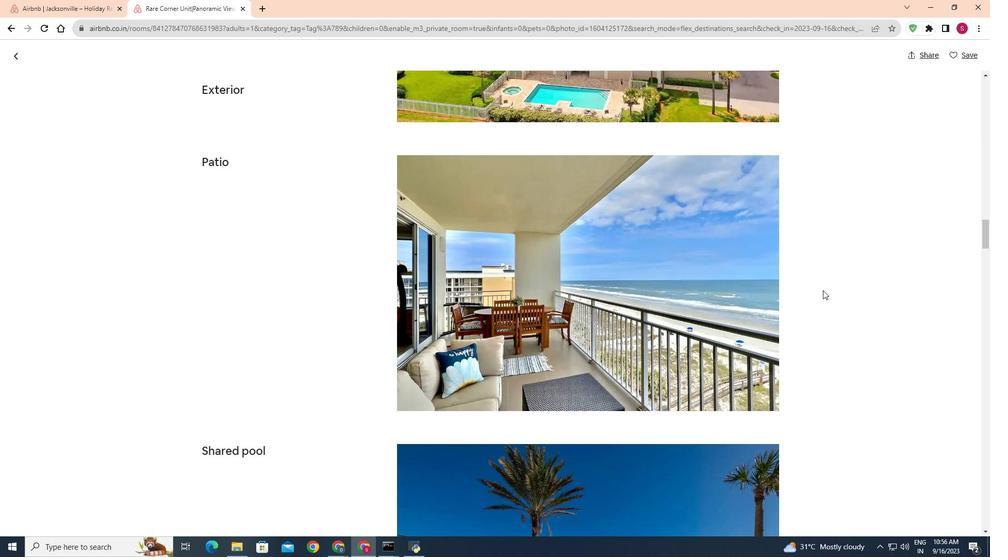 
Action: Mouse scrolled (815, 287) with delta (0, 0)
Screenshot: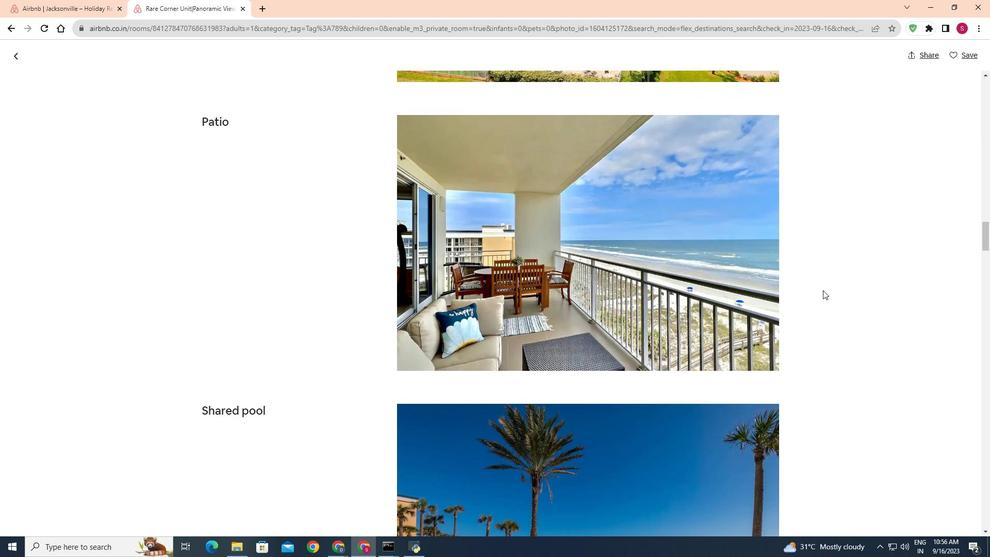 
Action: Mouse scrolled (815, 287) with delta (0, 0)
Screenshot: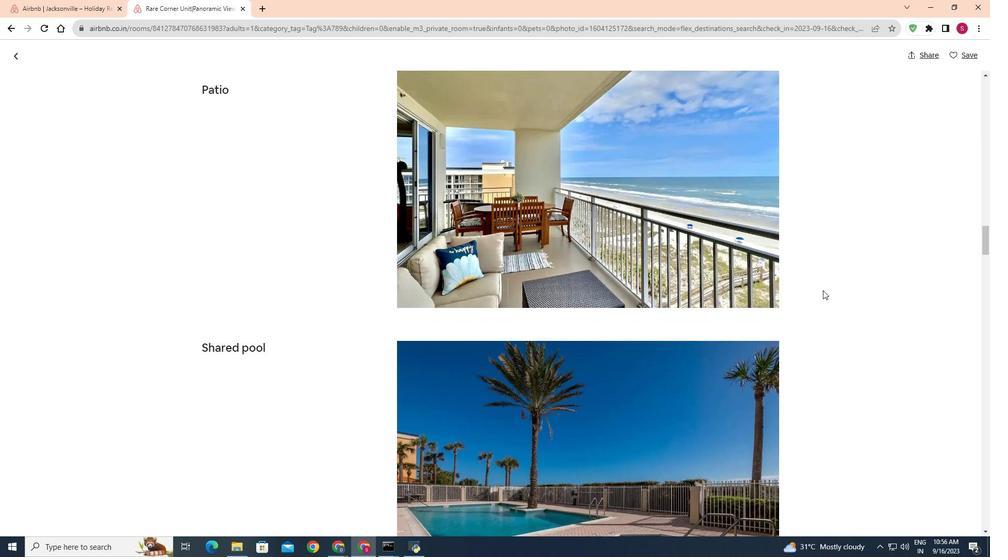 
Action: Mouse moved to (815, 287)
Screenshot: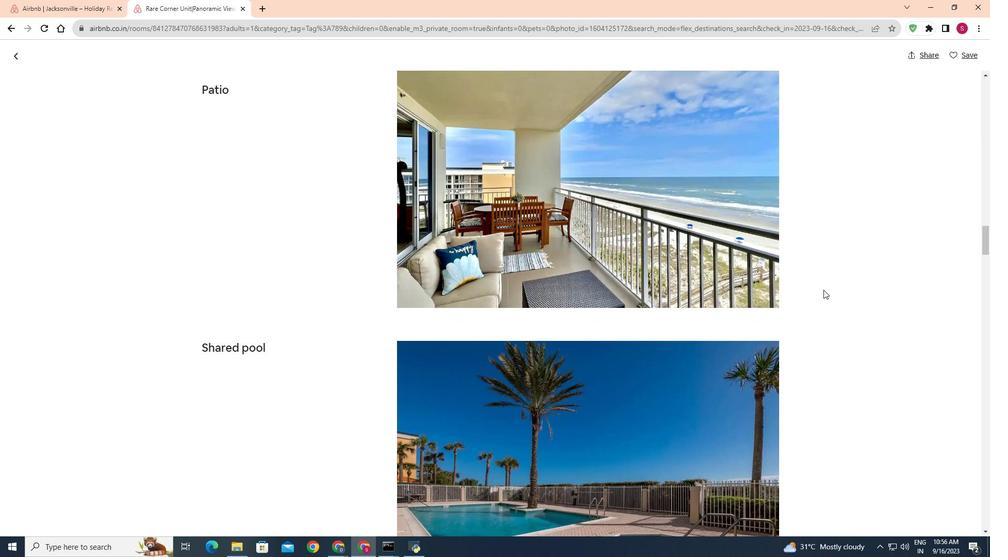
Action: Mouse scrolled (815, 287) with delta (0, 0)
Screenshot: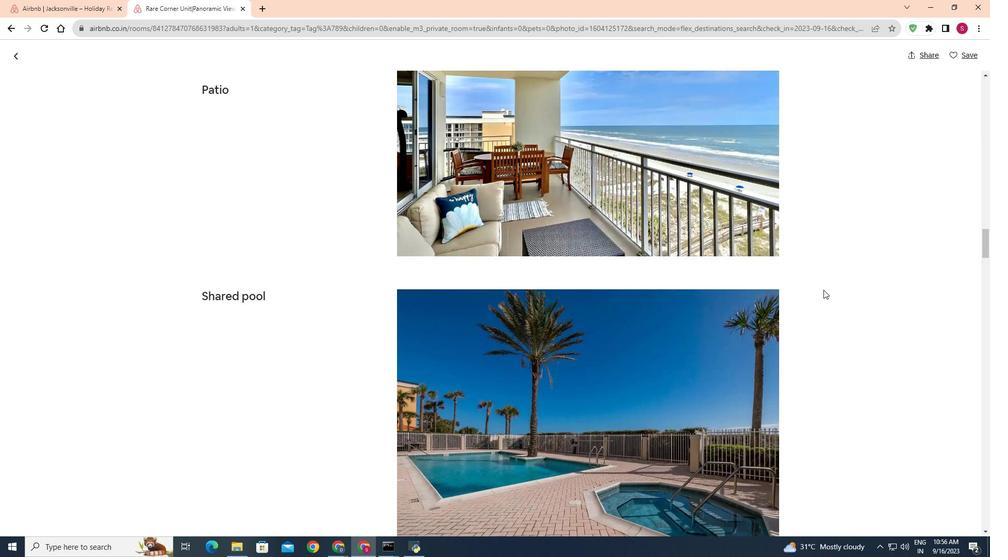 
Action: Mouse scrolled (815, 287) with delta (0, 0)
Screenshot: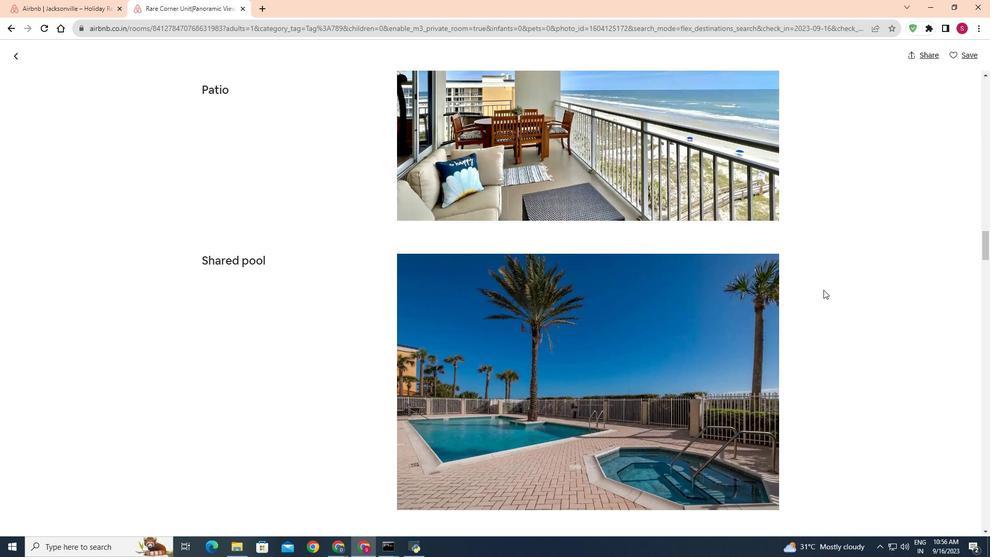 
Action: Mouse scrolled (815, 287) with delta (0, 0)
Screenshot: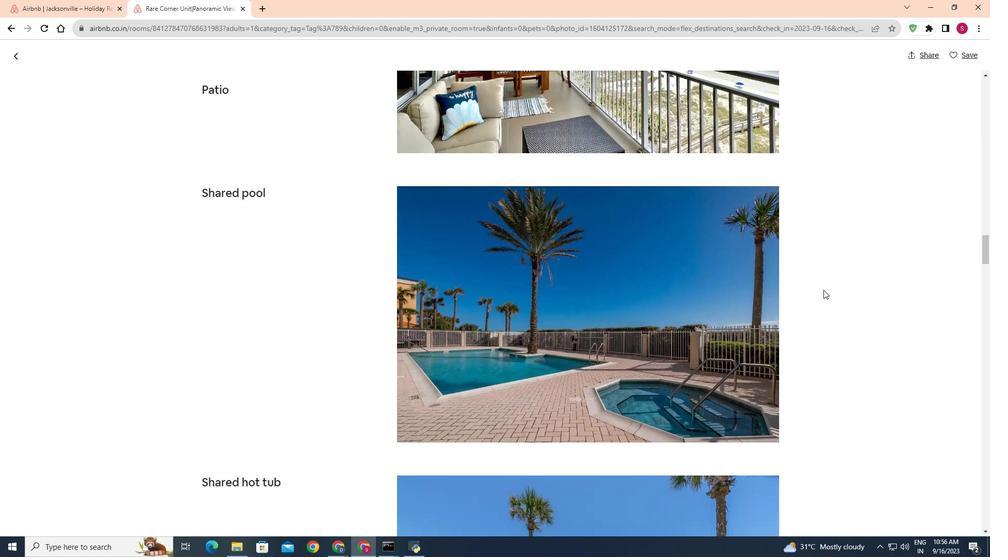 
Action: Mouse scrolled (815, 287) with delta (0, 0)
Screenshot: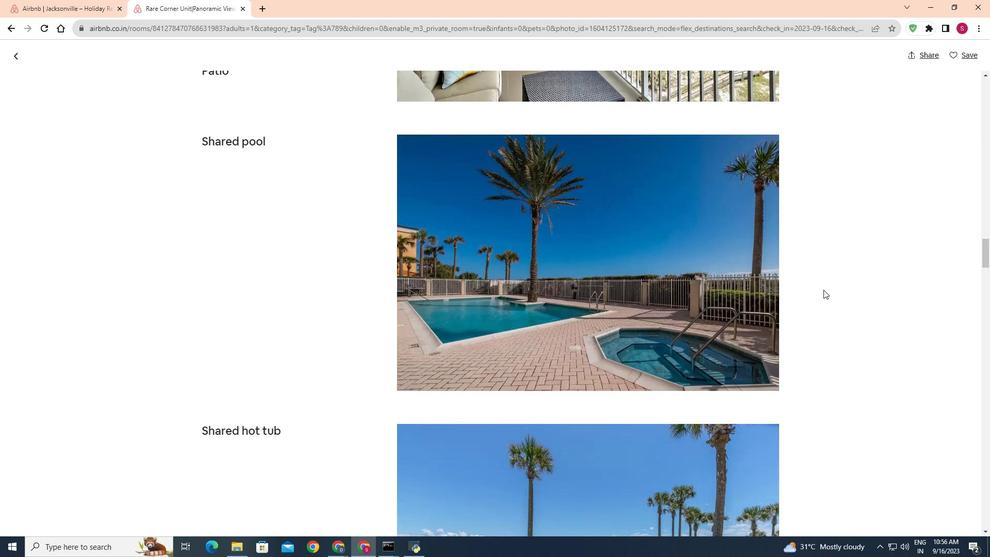
Action: Mouse scrolled (815, 287) with delta (0, 0)
Screenshot: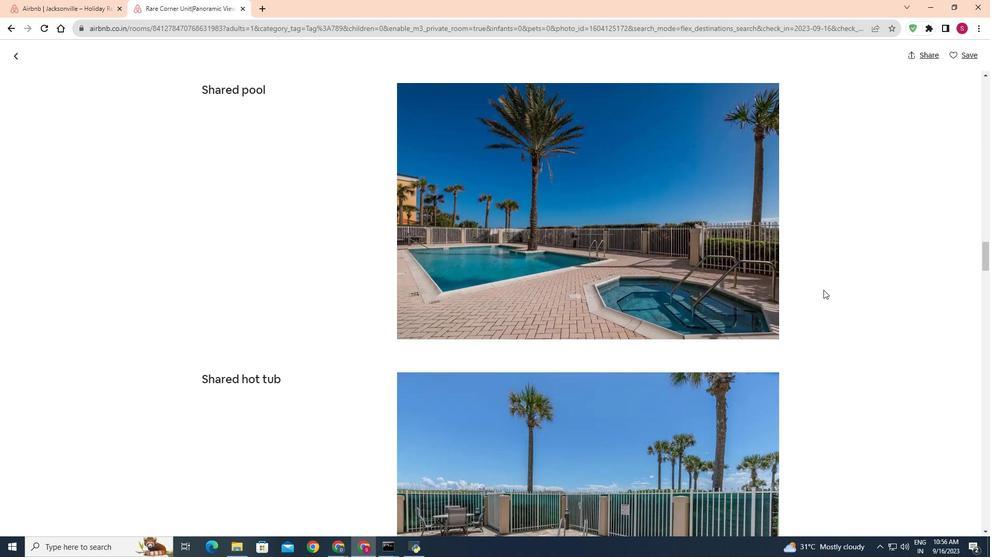 
Action: Mouse scrolled (815, 287) with delta (0, 0)
Screenshot: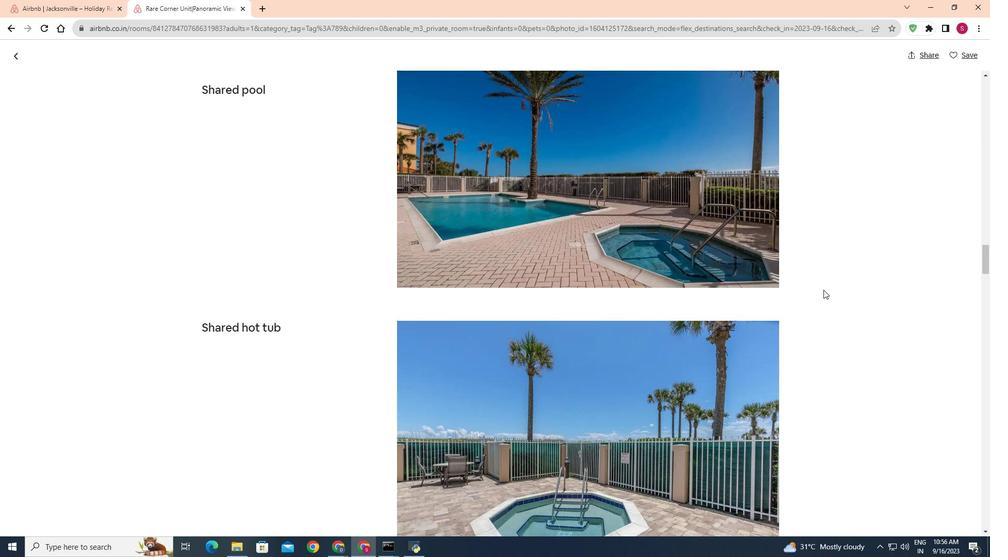 
Action: Mouse scrolled (815, 287) with delta (0, 0)
Screenshot: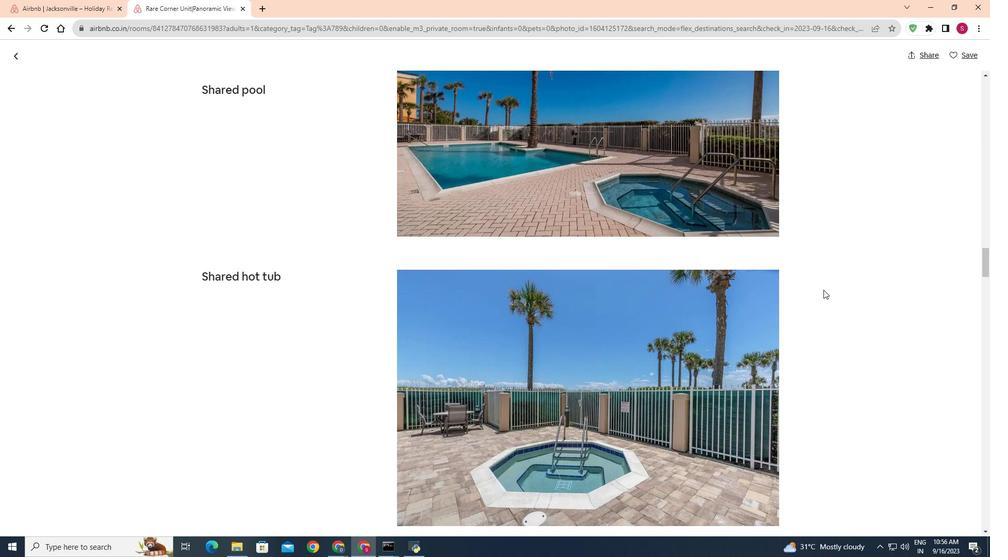 
Action: Mouse scrolled (815, 287) with delta (0, 0)
Screenshot: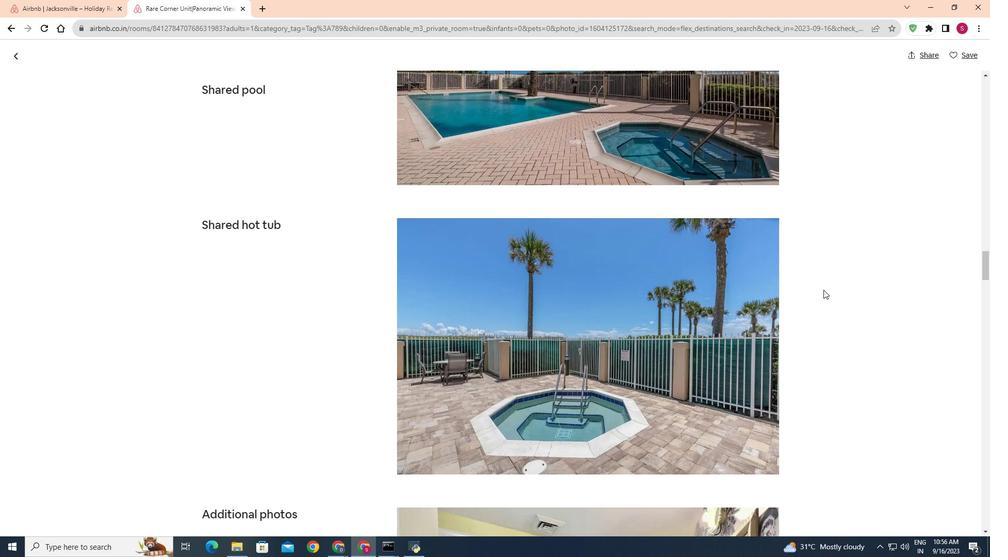 
Action: Mouse scrolled (815, 287) with delta (0, 0)
Screenshot: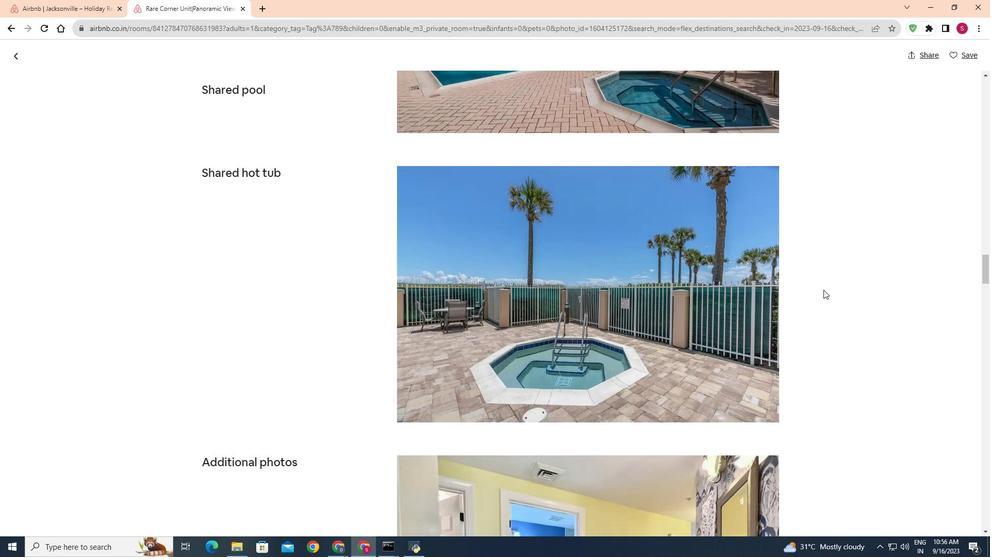 
Action: Mouse scrolled (815, 287) with delta (0, 0)
Screenshot: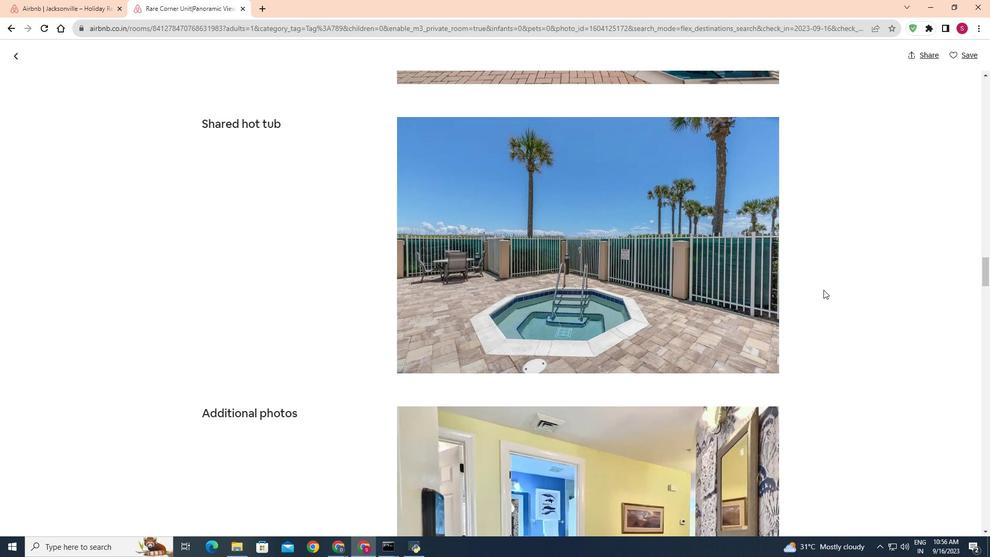 
Action: Mouse scrolled (815, 287) with delta (0, 0)
Screenshot: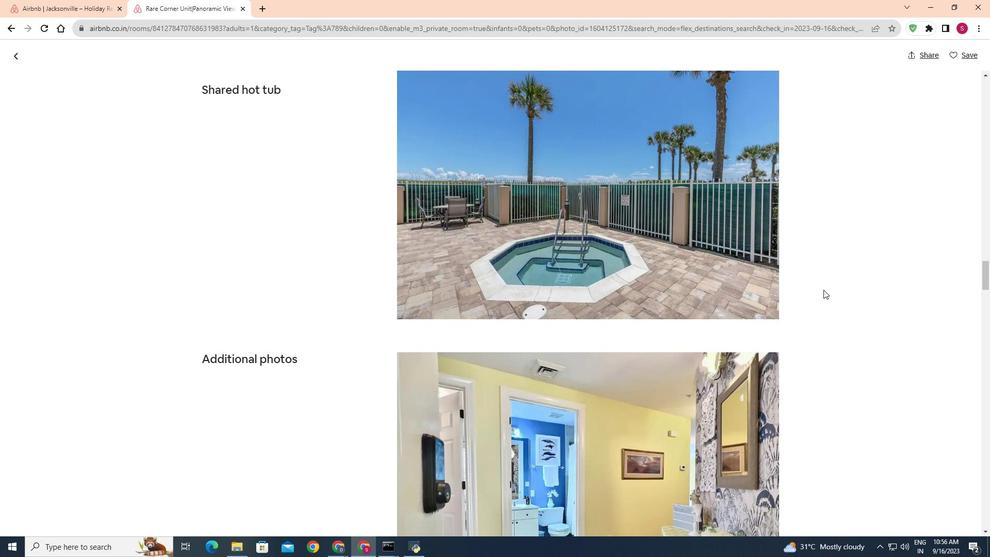 
Action: Mouse scrolled (815, 287) with delta (0, 0)
Screenshot: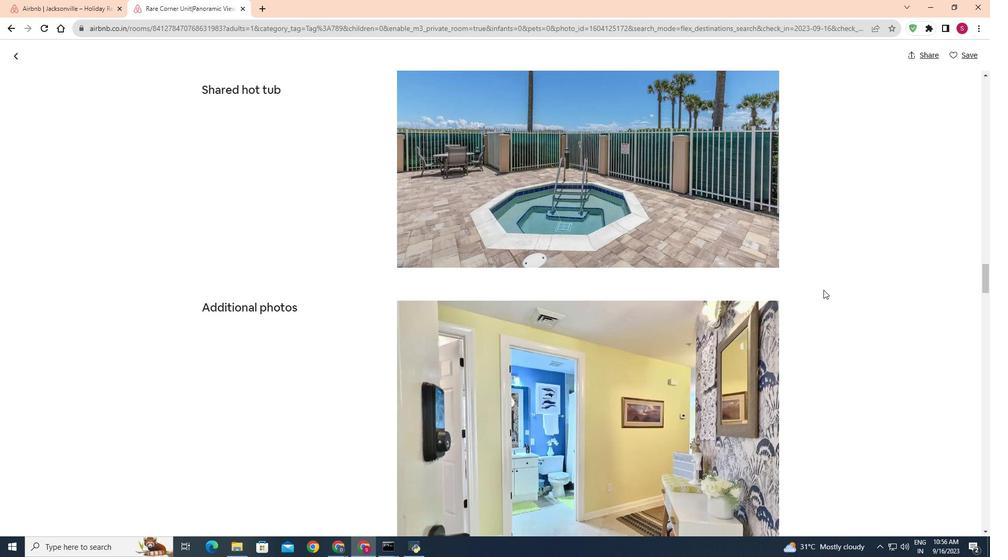 
Action: Mouse scrolled (815, 287) with delta (0, 0)
Screenshot: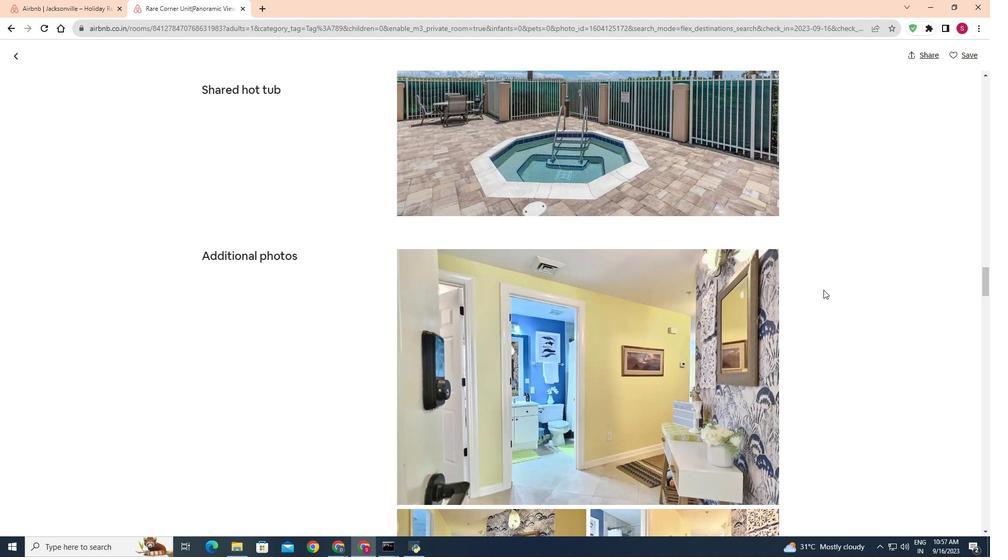 
Action: Mouse scrolled (815, 287) with delta (0, 0)
Screenshot: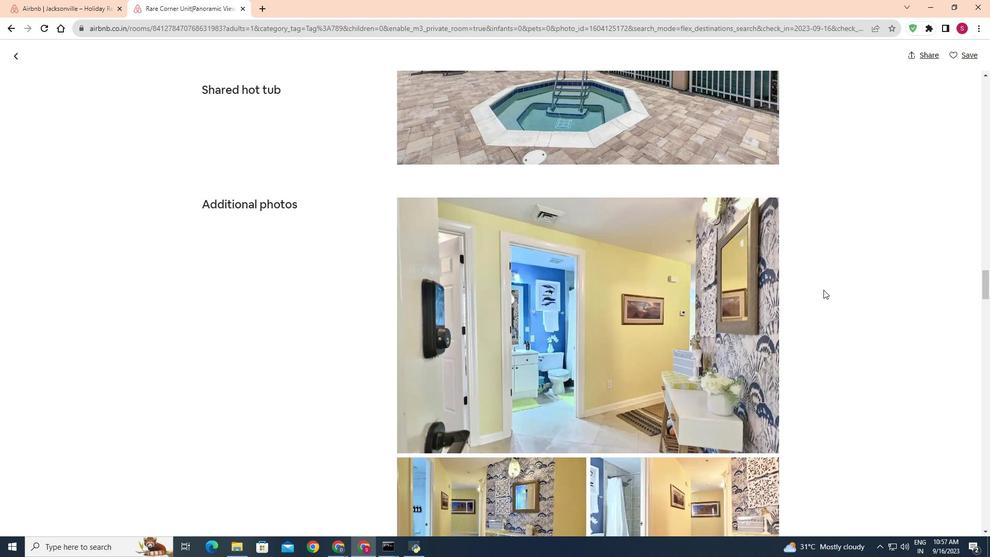 
Action: Mouse scrolled (815, 287) with delta (0, 0)
Screenshot: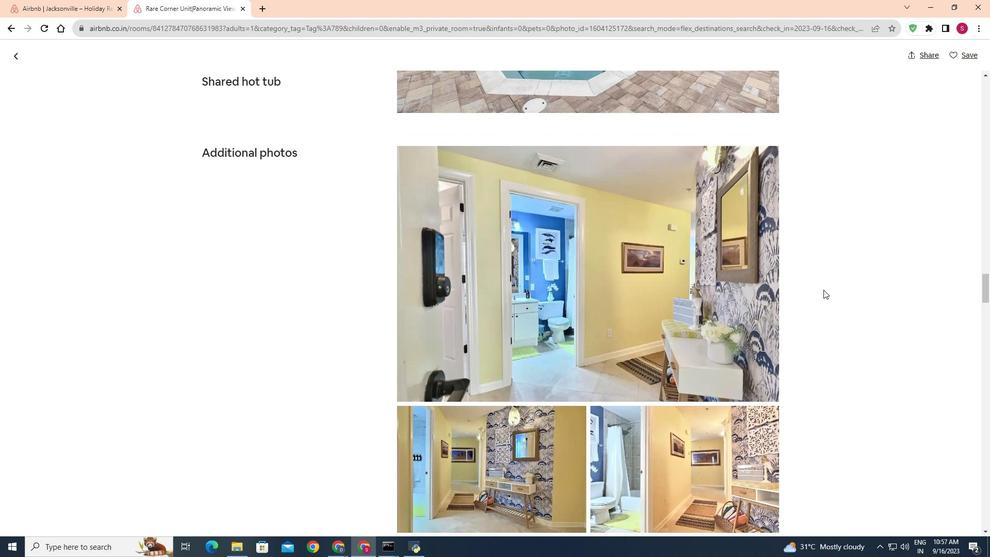 
Action: Mouse scrolled (815, 287) with delta (0, 0)
Screenshot: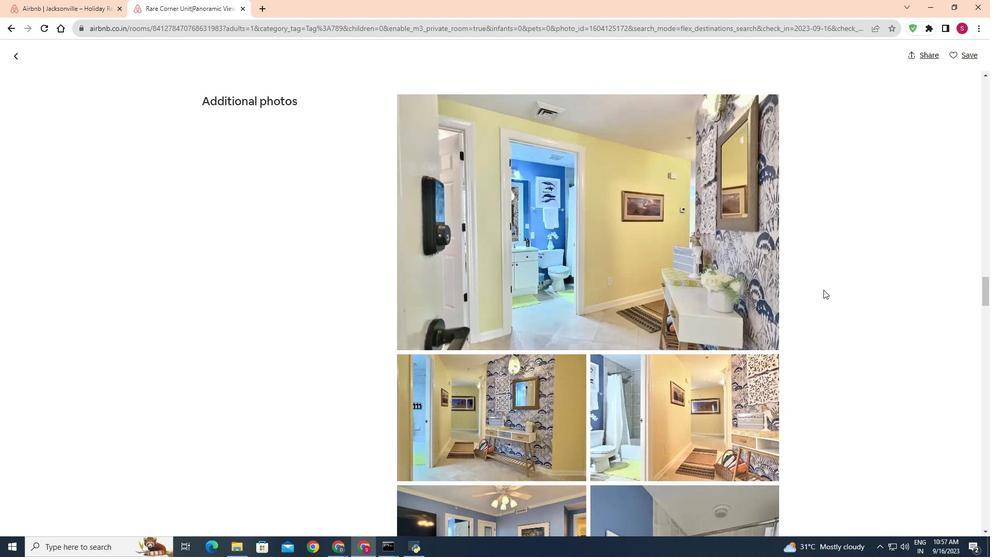 
Action: Mouse scrolled (815, 287) with delta (0, 0)
Screenshot: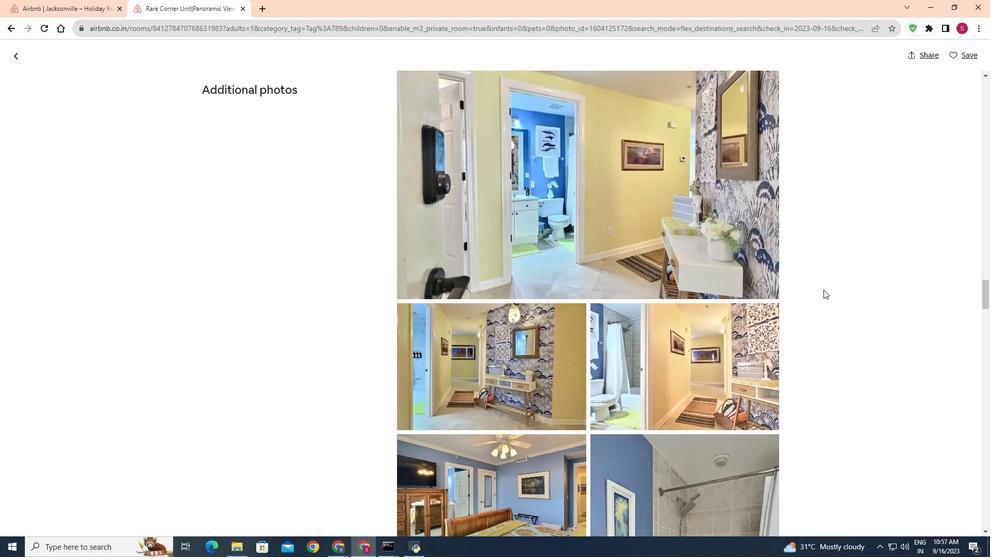 
Action: Mouse scrolled (815, 287) with delta (0, 0)
Screenshot: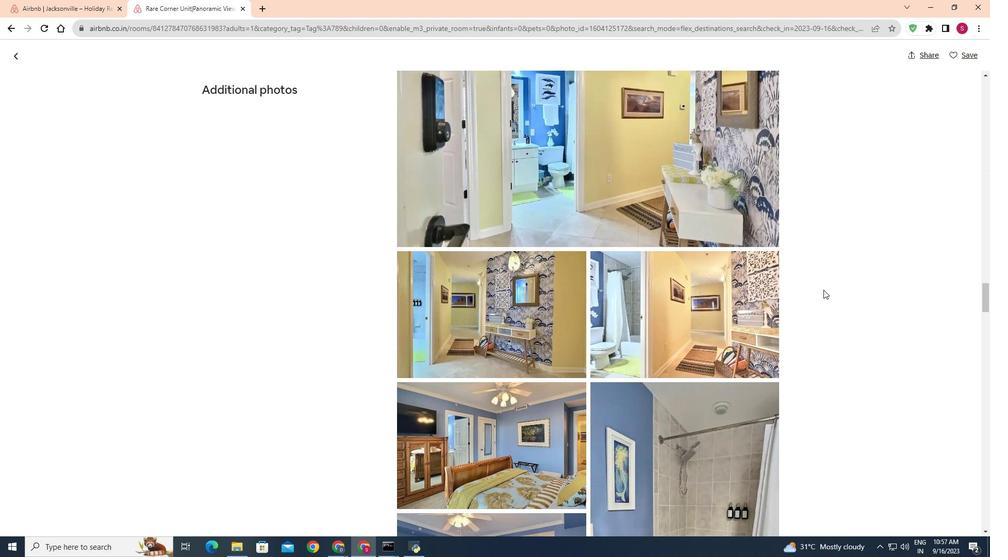 
Action: Mouse scrolled (815, 287) with delta (0, 0)
Screenshot: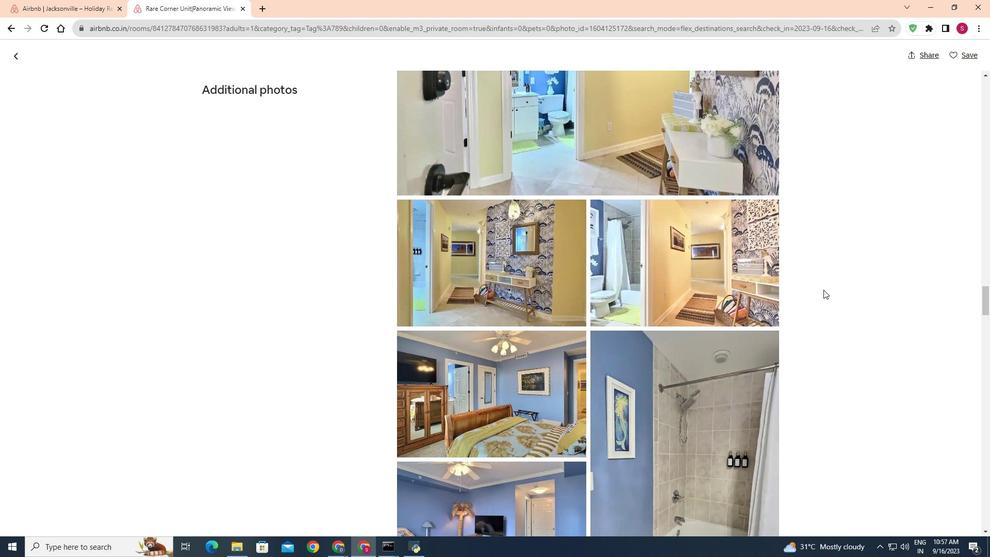 
Action: Mouse scrolled (815, 287) with delta (0, 0)
Screenshot: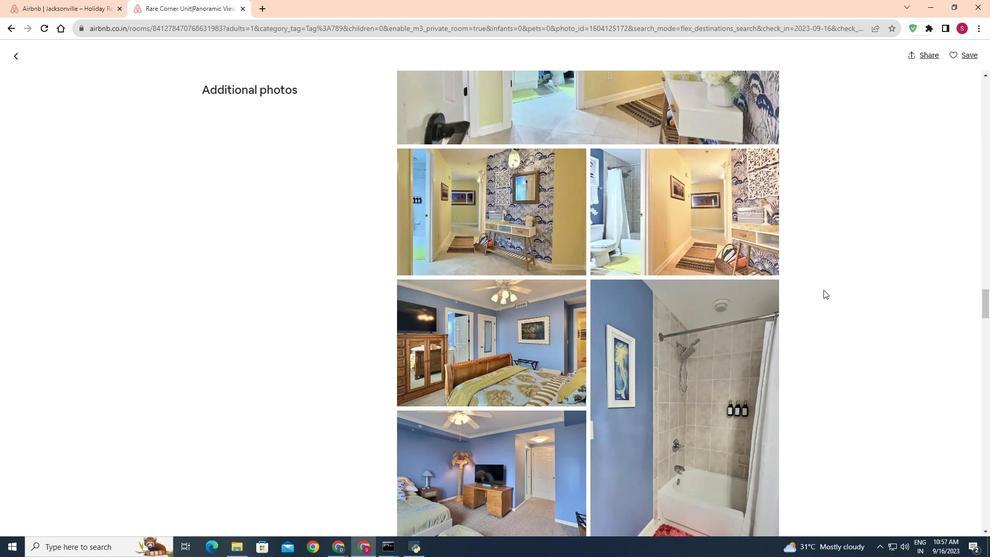 
Action: Mouse scrolled (815, 287) with delta (0, 0)
Screenshot: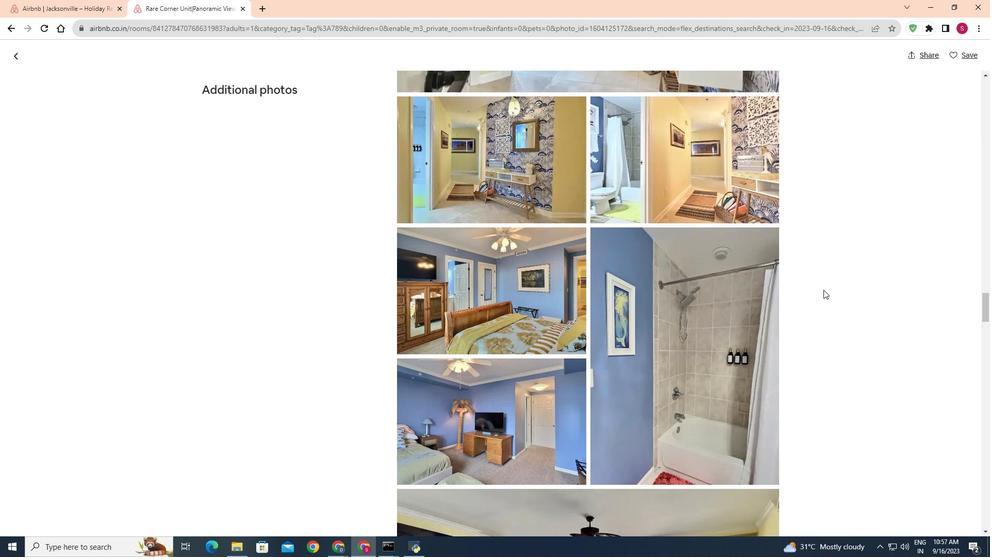
Action: Mouse scrolled (815, 287) with delta (0, 0)
Screenshot: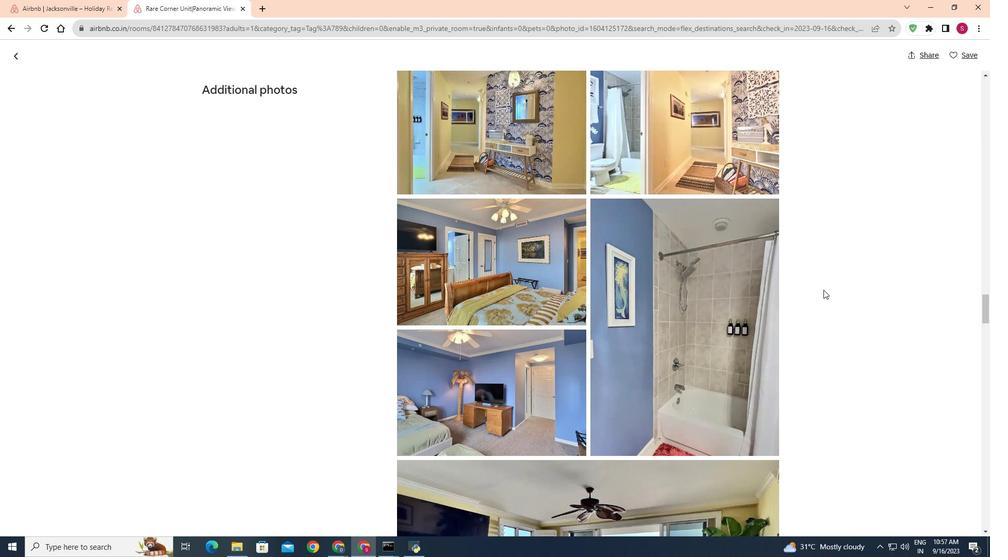 
Action: Mouse scrolled (815, 287) with delta (0, 0)
Screenshot: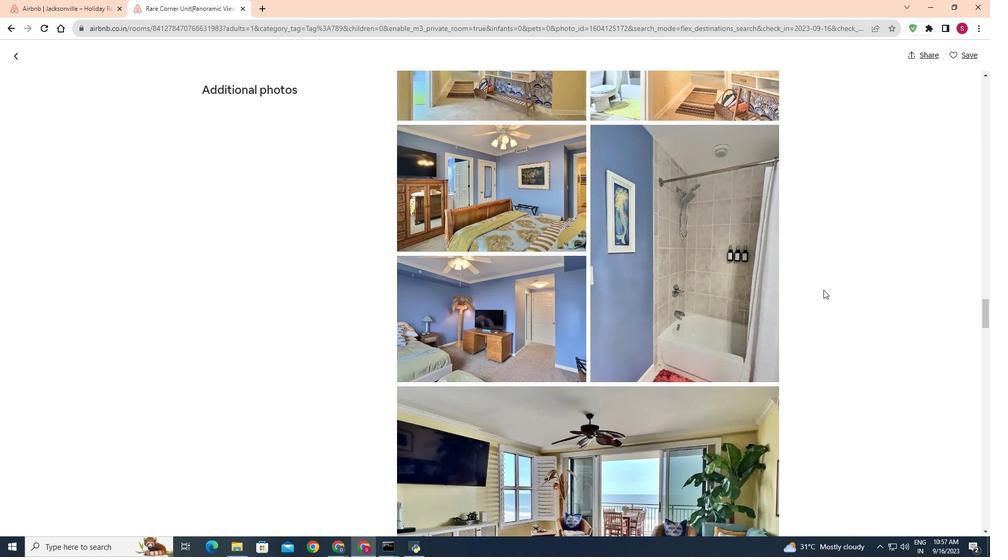 
Action: Mouse scrolled (815, 287) with delta (0, 0)
Screenshot: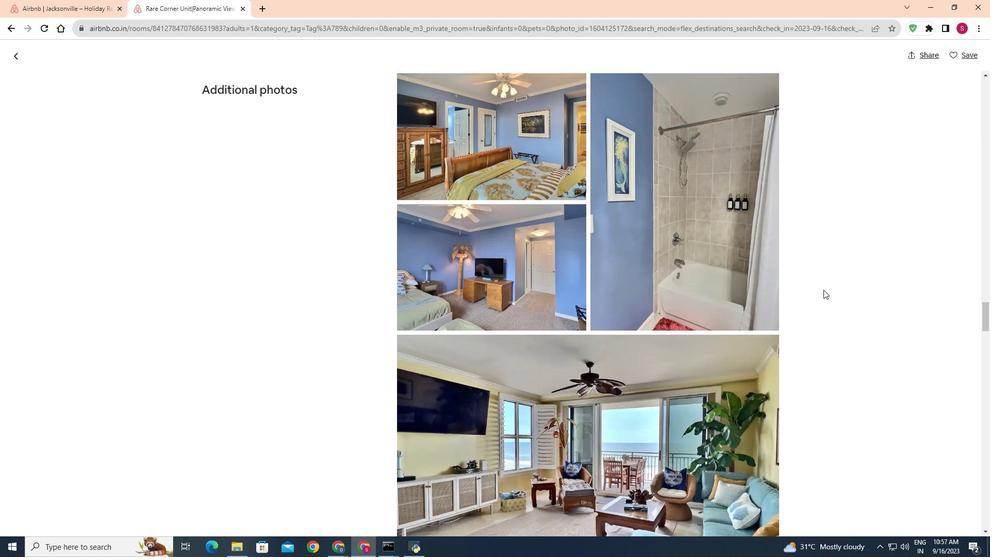 
Action: Mouse scrolled (815, 287) with delta (0, 0)
Screenshot: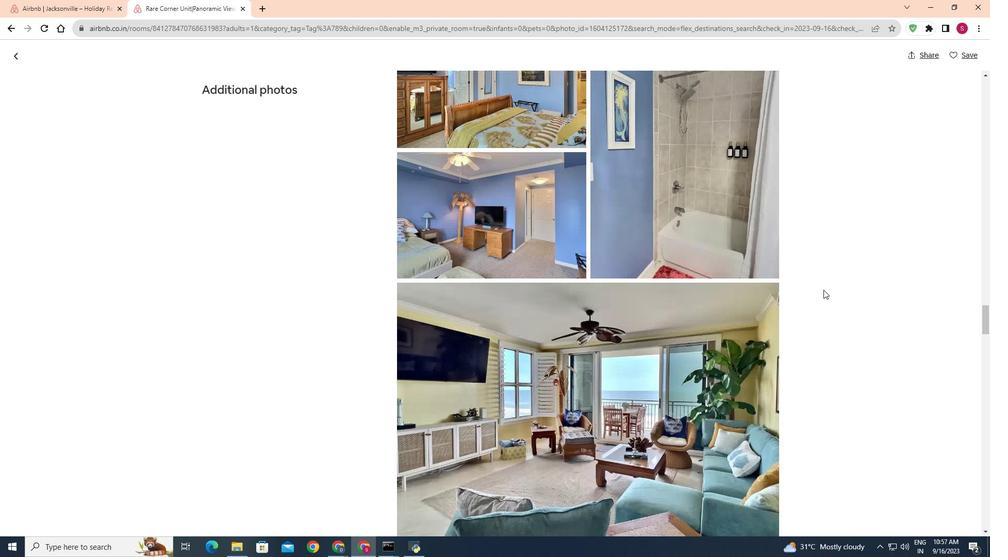 
Action: Mouse scrolled (815, 287) with delta (0, 0)
Screenshot: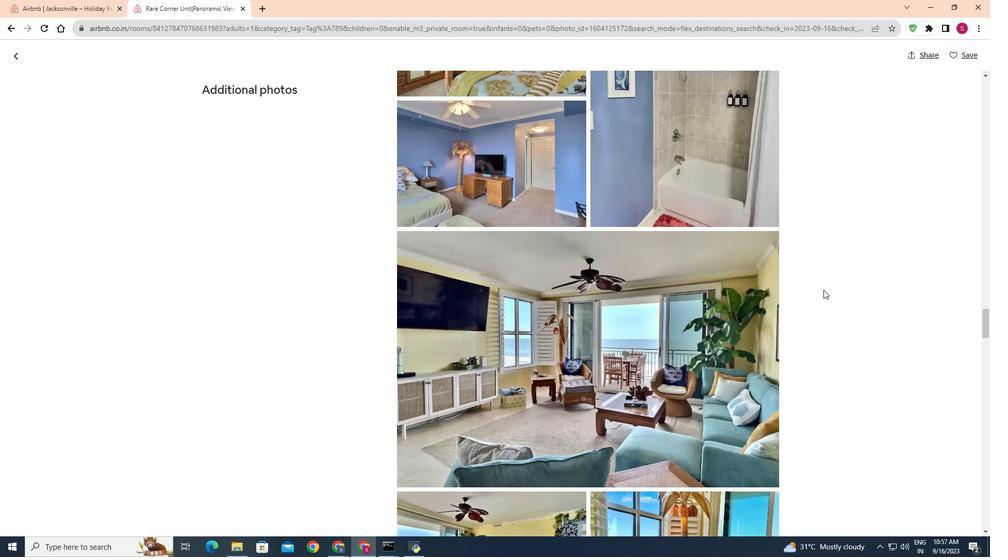 
Action: Mouse scrolled (815, 287) with delta (0, 0)
Screenshot: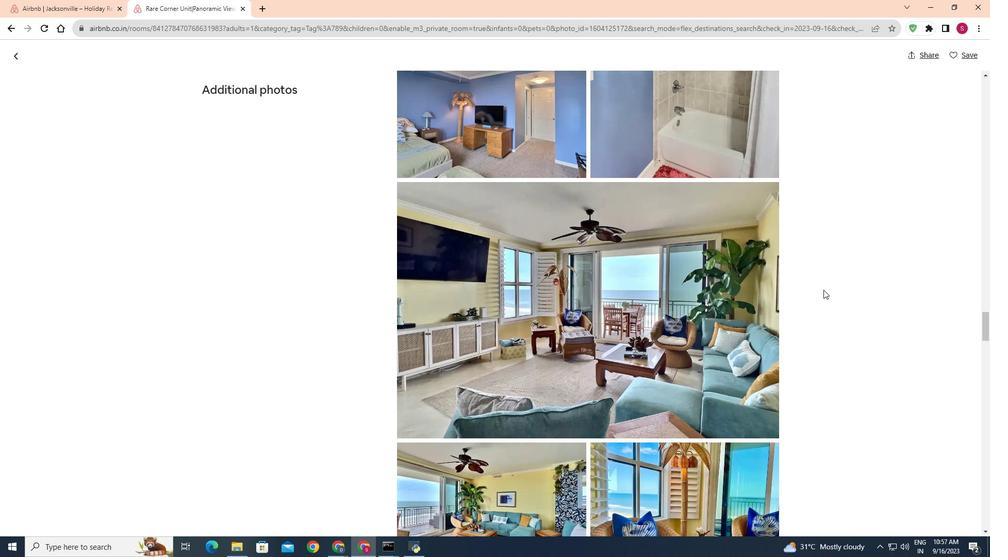 
Action: Mouse scrolled (815, 287) with delta (0, 0)
Screenshot: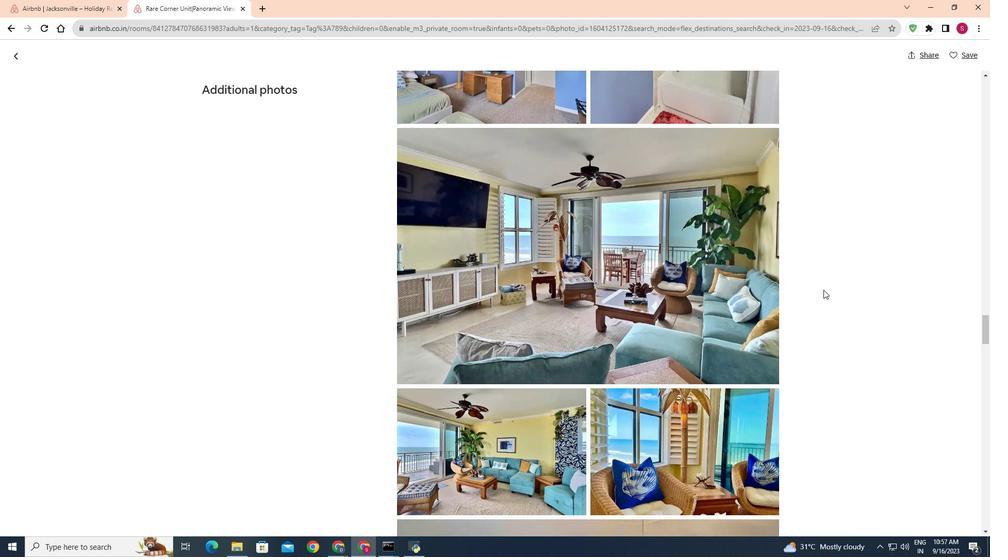 
Action: Mouse scrolled (815, 287) with delta (0, 0)
Screenshot: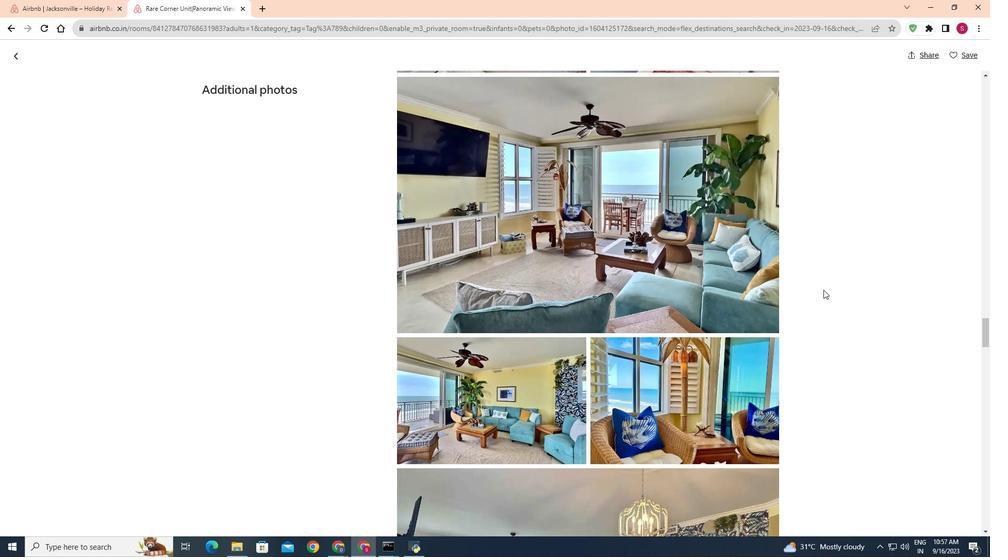 
Action: Mouse scrolled (815, 287) with delta (0, 0)
Screenshot: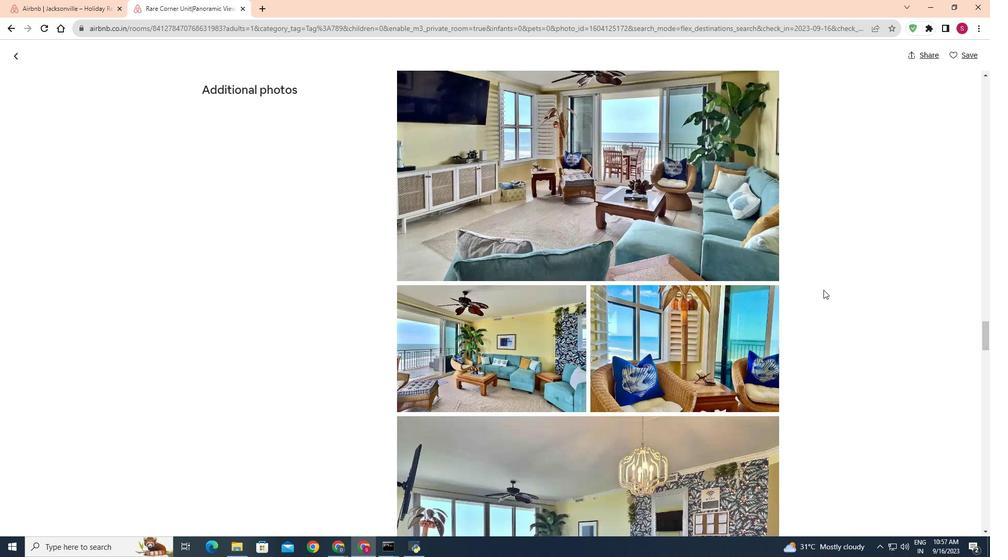 
Action: Mouse scrolled (815, 287) with delta (0, 0)
Screenshot: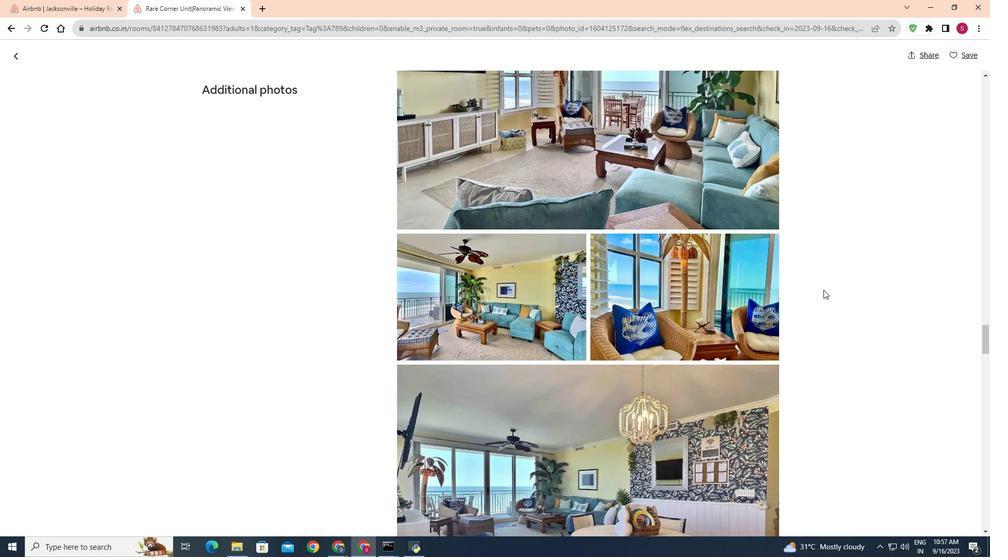 
Action: Mouse scrolled (815, 287) with delta (0, 0)
Screenshot: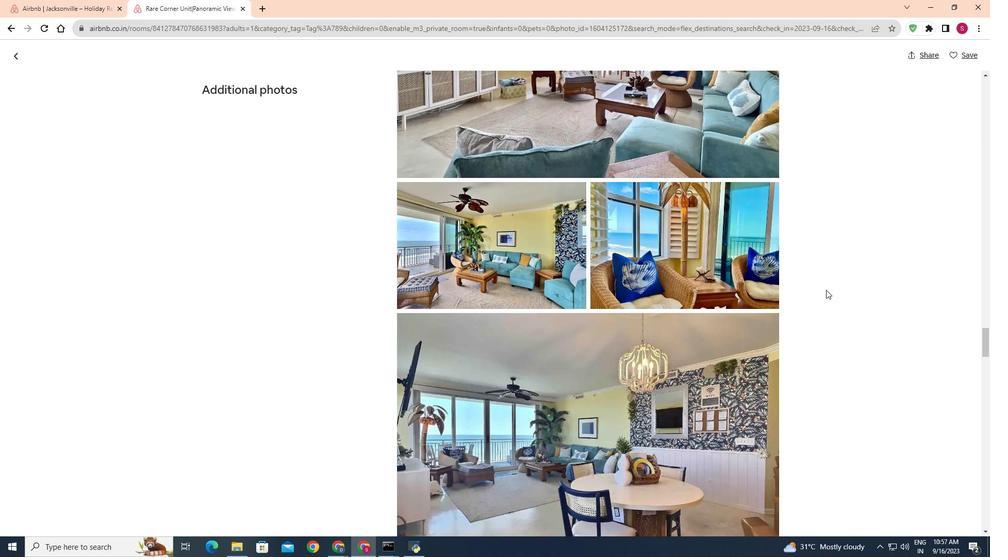 
Action: Mouse moved to (971, 525)
Screenshot: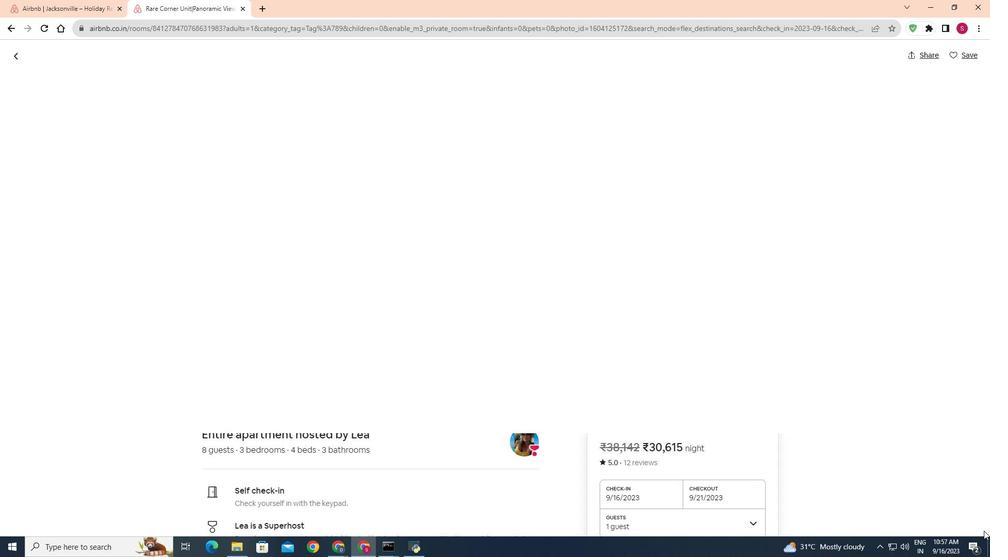 
Action: Mouse pressed left at (971, 525)
Screenshot: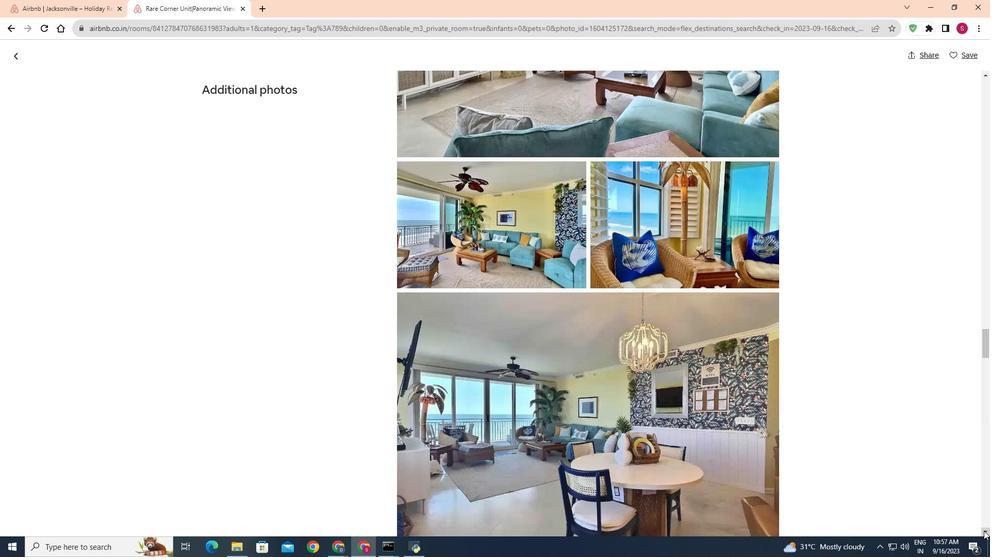 
Action: Mouse moved to (972, 525)
Screenshot: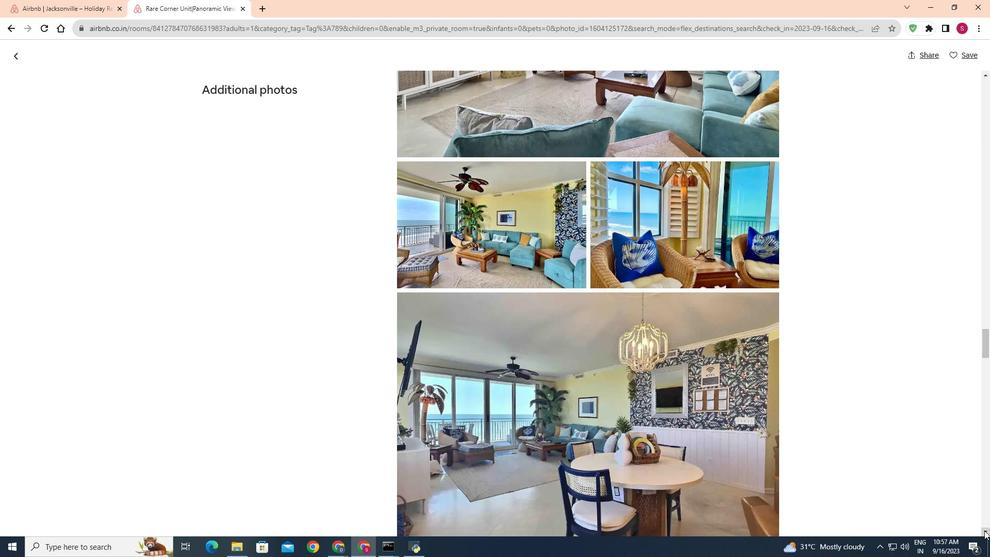 
Action: Key pressed <Key.down><Key.down><Key.down>
Screenshot: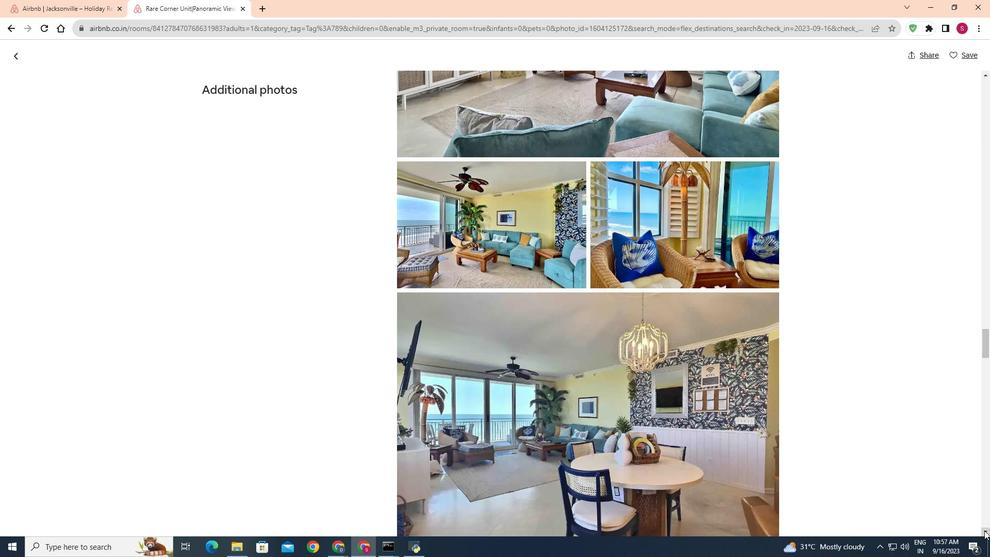 
Action: Mouse moved to (869, 416)
Screenshot: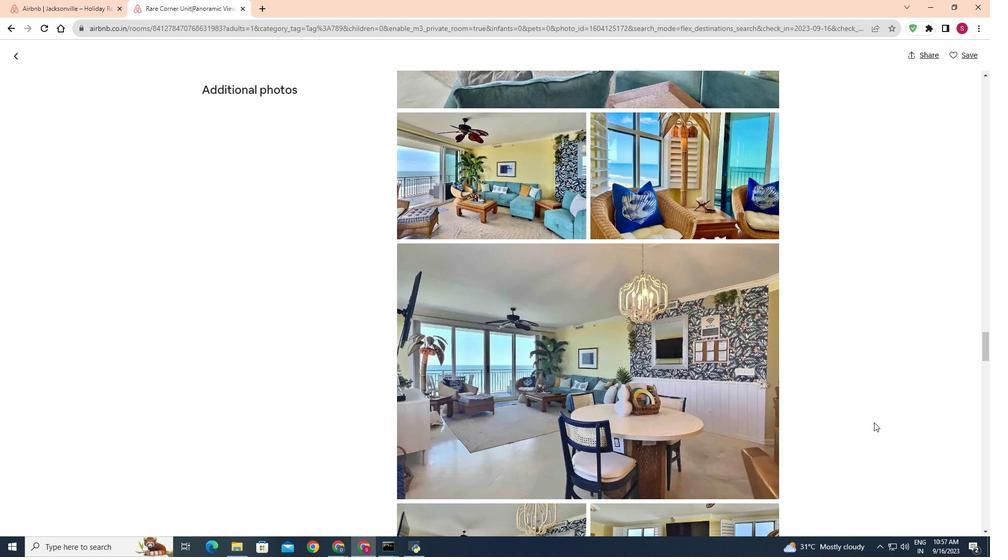 
Action: Mouse scrolled (869, 415) with delta (0, 0)
Screenshot: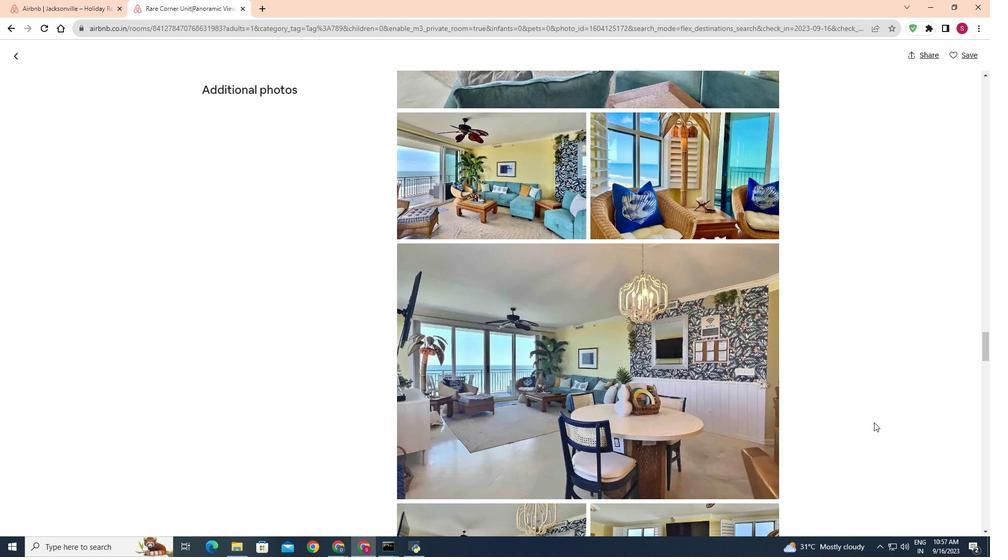 
Action: Mouse moved to (864, 420)
Screenshot: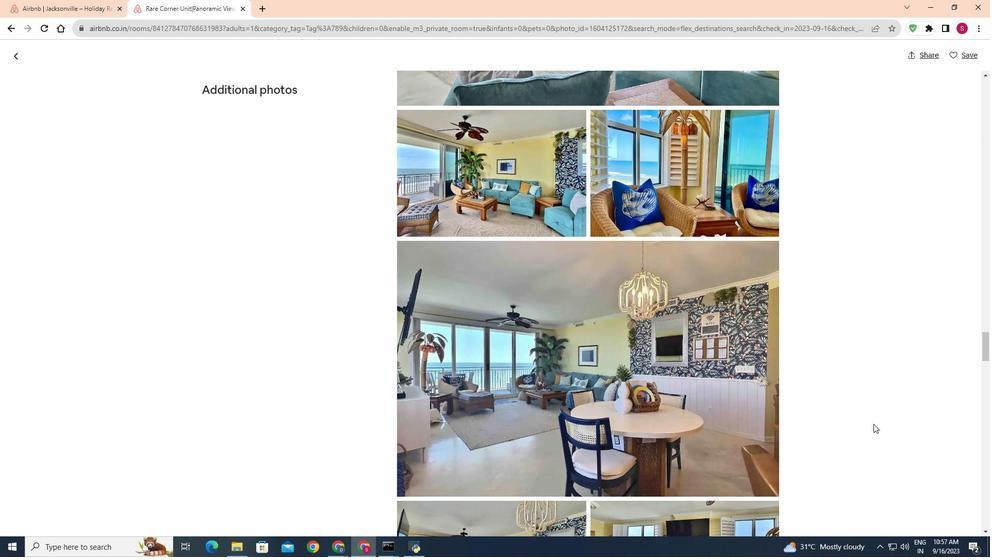 
Action: Mouse scrolled (864, 419) with delta (0, 0)
Screenshot: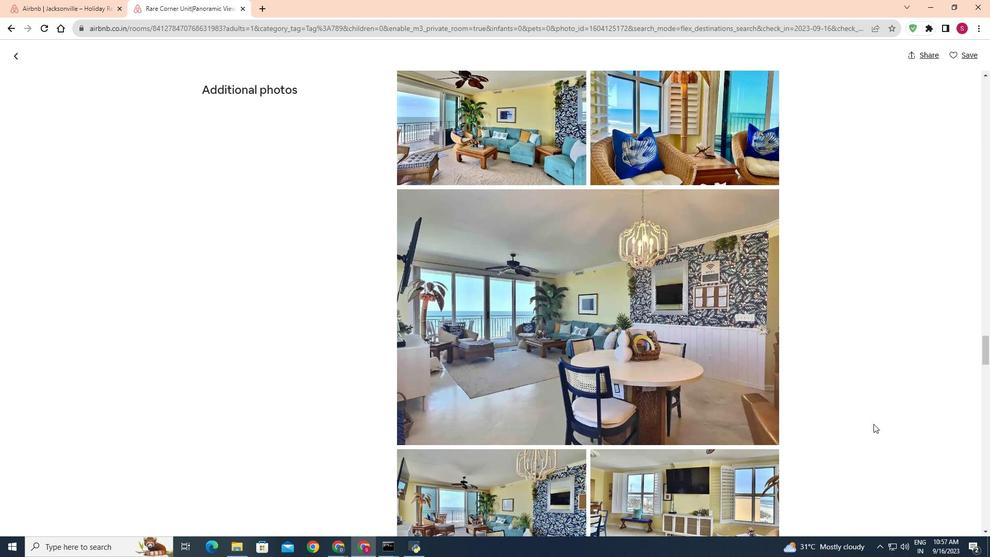 
Action: Mouse scrolled (864, 419) with delta (0, 0)
Screenshot: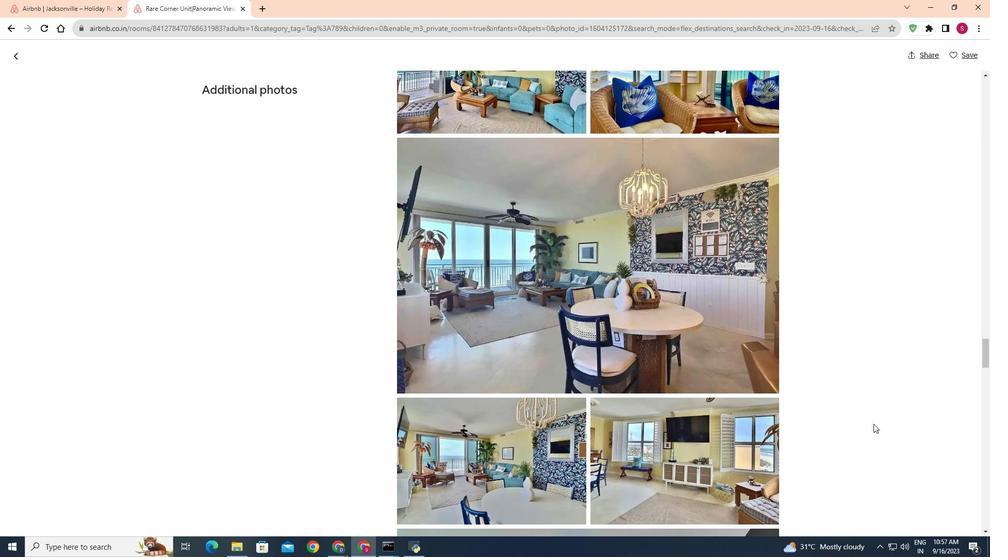 
Action: Mouse scrolled (864, 419) with delta (0, 0)
Screenshot: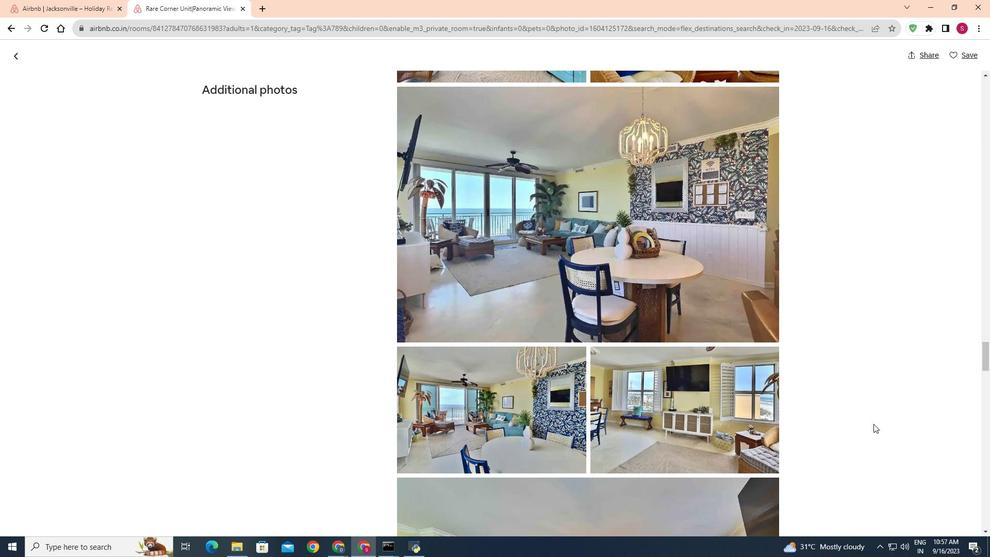 
Action: Mouse scrolled (864, 419) with delta (0, 0)
Screenshot: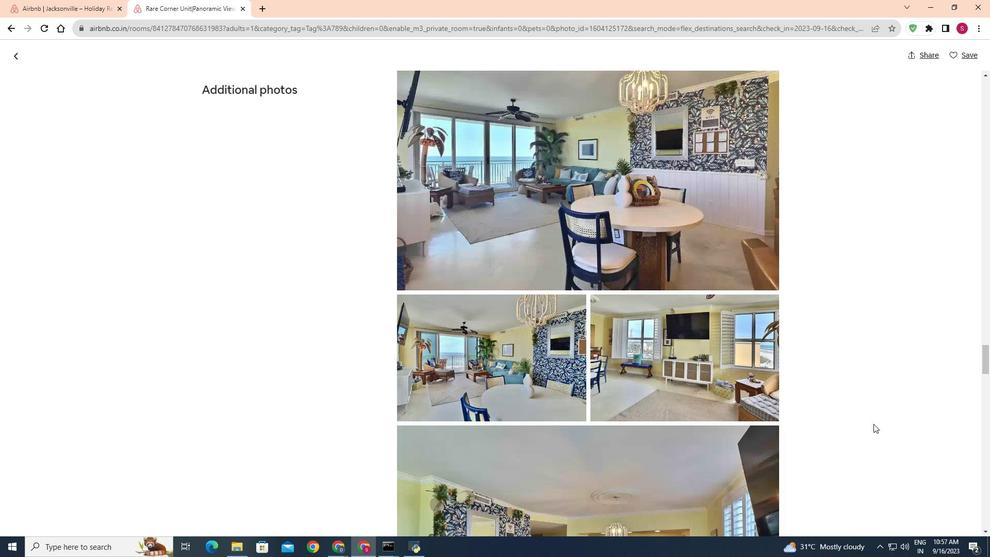 
Action: Mouse scrolled (864, 419) with delta (0, 0)
Screenshot: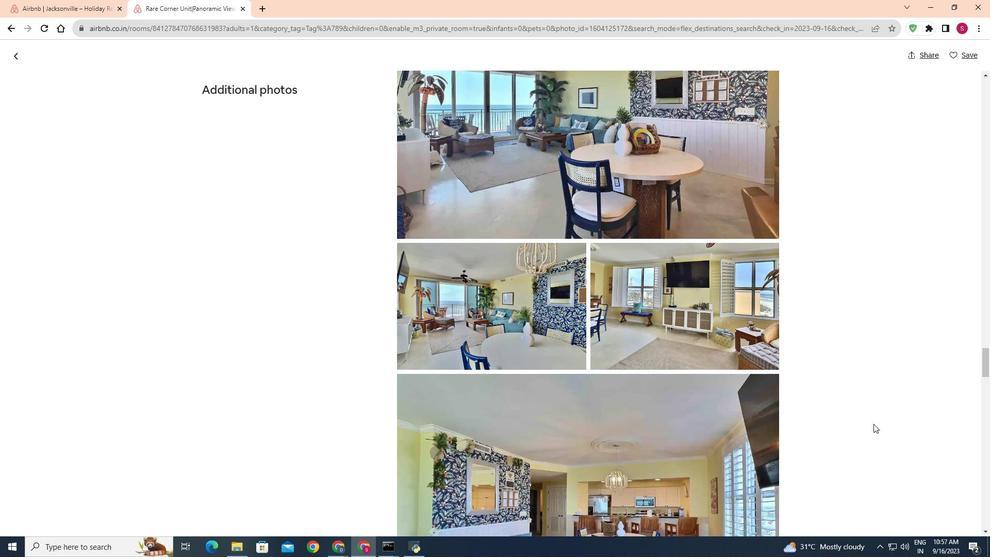 
Action: Mouse scrolled (864, 419) with delta (0, 0)
Screenshot: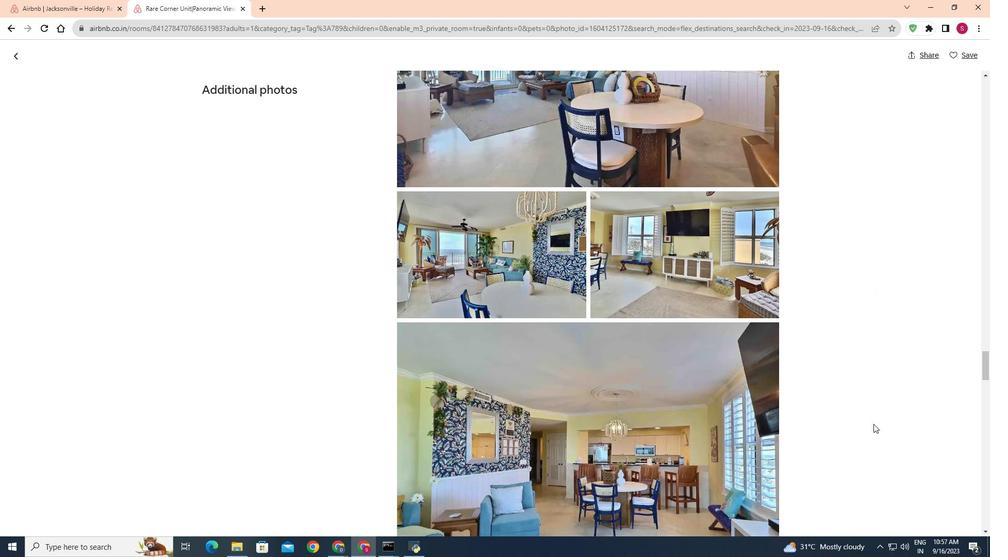 
Action: Mouse scrolled (864, 419) with delta (0, 0)
Screenshot: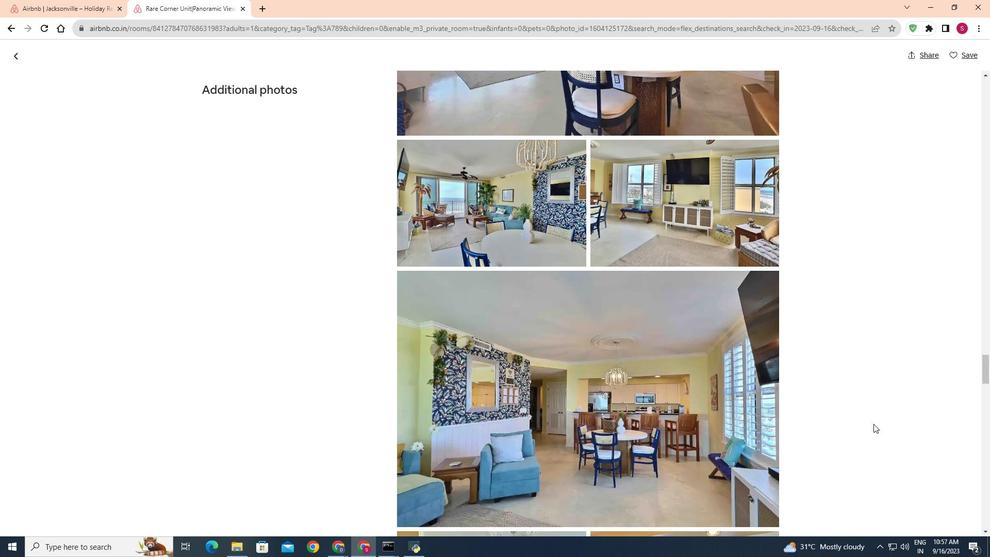 
Action: Mouse scrolled (864, 419) with delta (0, 0)
Screenshot: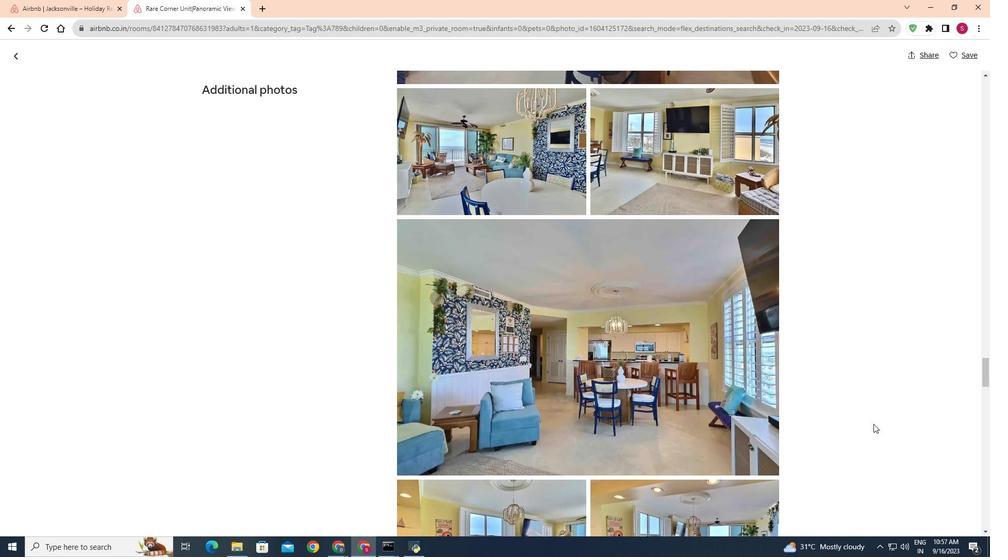 
Action: Mouse scrolled (864, 419) with delta (0, 0)
Screenshot: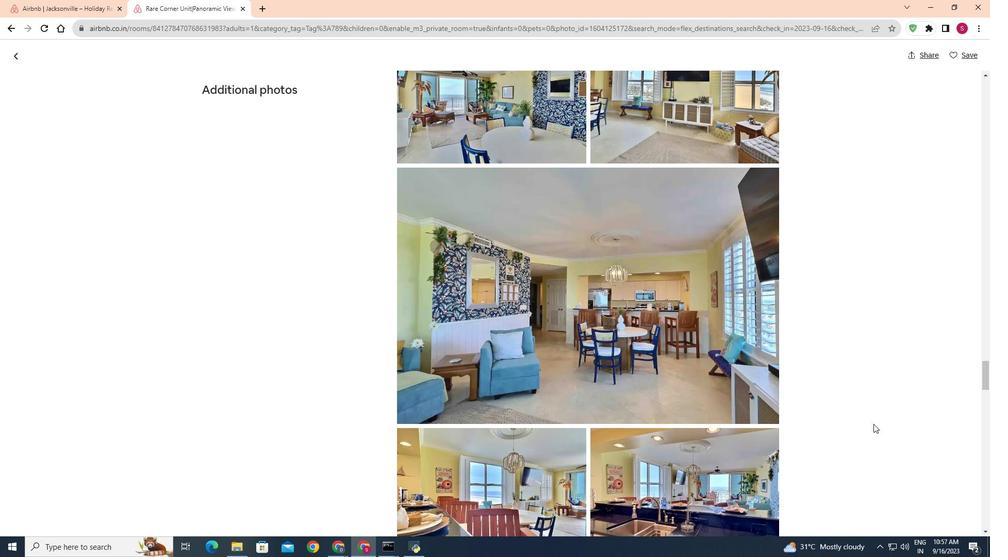 
Action: Mouse scrolled (864, 419) with delta (0, 0)
Screenshot: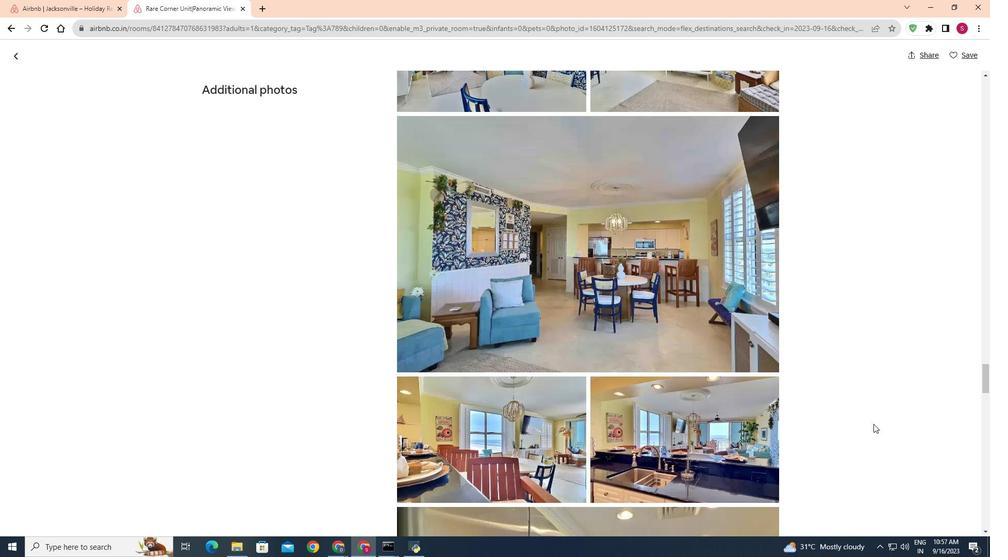 
Action: Mouse scrolled (864, 419) with delta (0, 0)
Screenshot: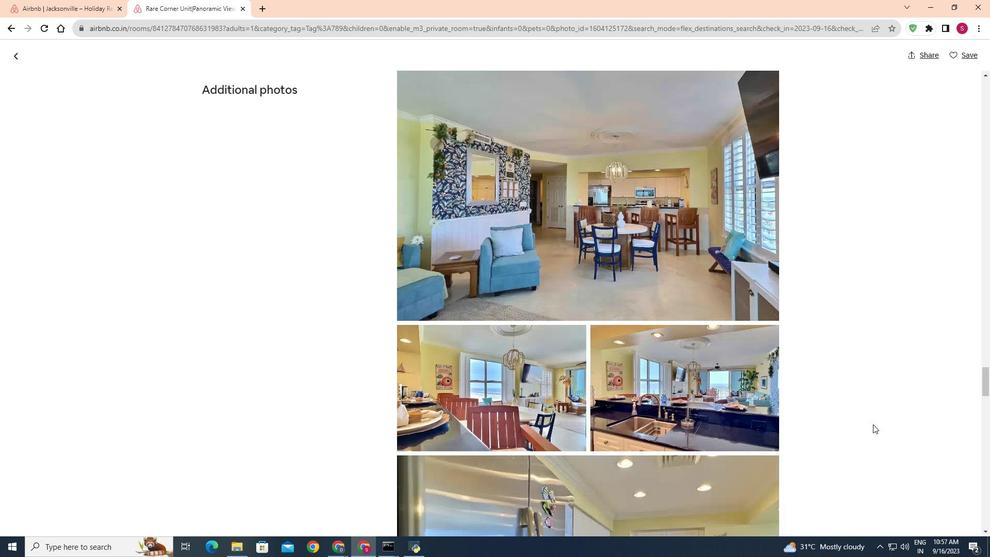 
Action: Mouse moved to (863, 421)
Screenshot: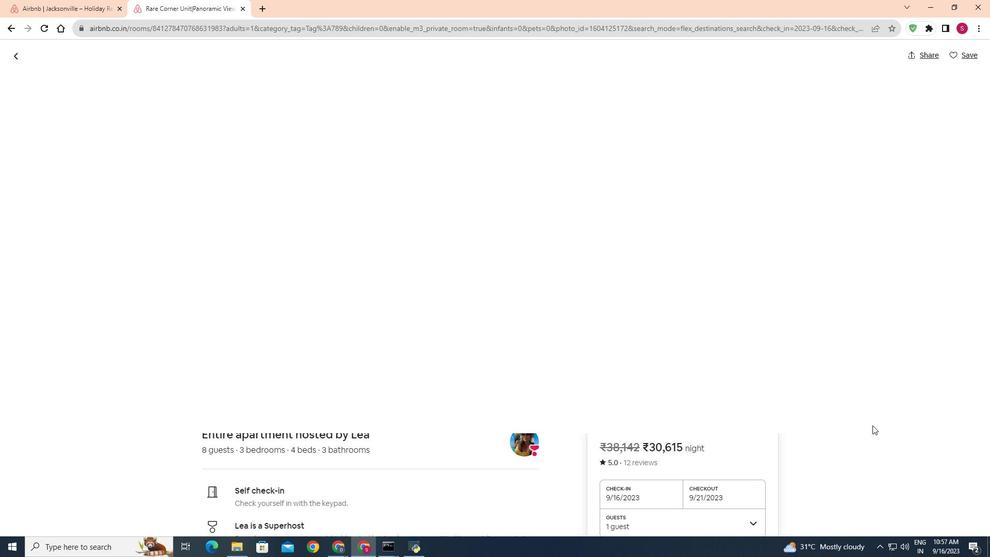 
Action: Mouse scrolled (863, 421) with delta (0, 0)
Screenshot: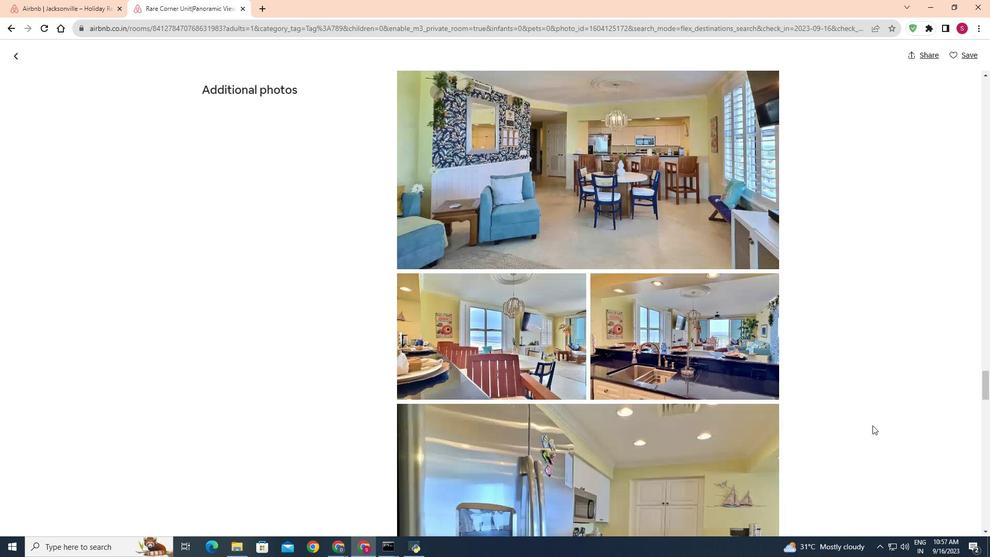 
Action: Mouse scrolled (863, 421) with delta (0, 0)
Screenshot: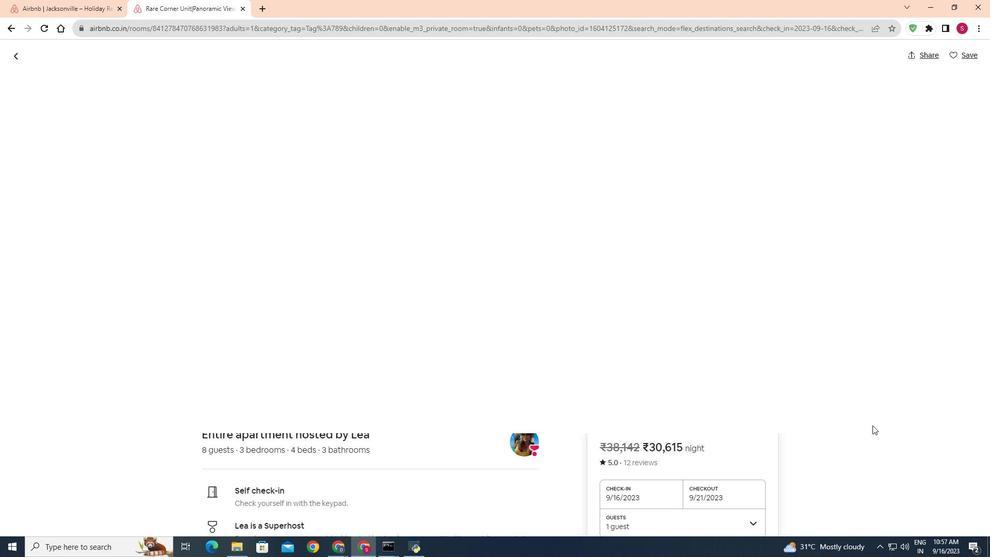 
Action: Mouse scrolled (863, 421) with delta (0, 0)
Screenshot: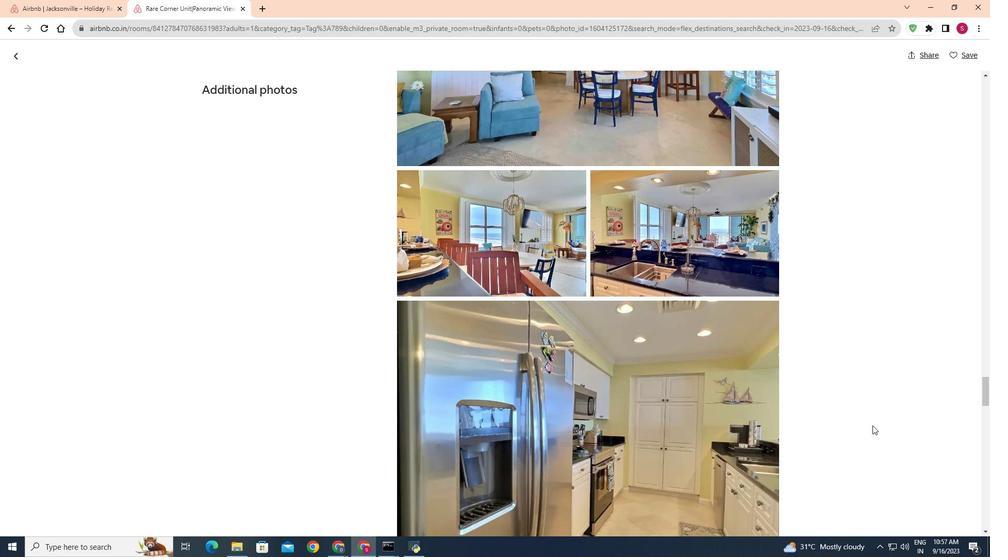 
Action: Mouse scrolled (863, 421) with delta (0, 0)
Screenshot: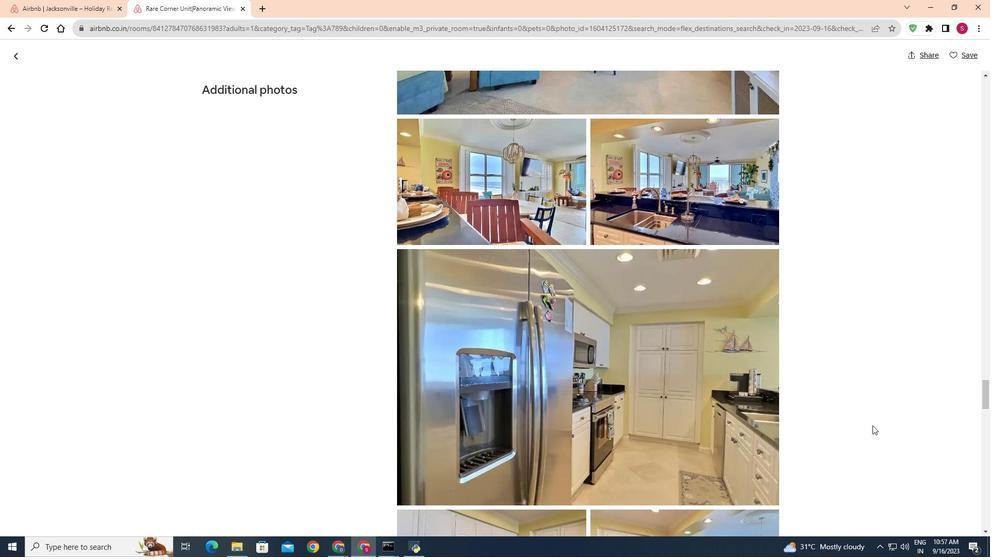 
Action: Mouse scrolled (863, 421) with delta (0, 0)
Screenshot: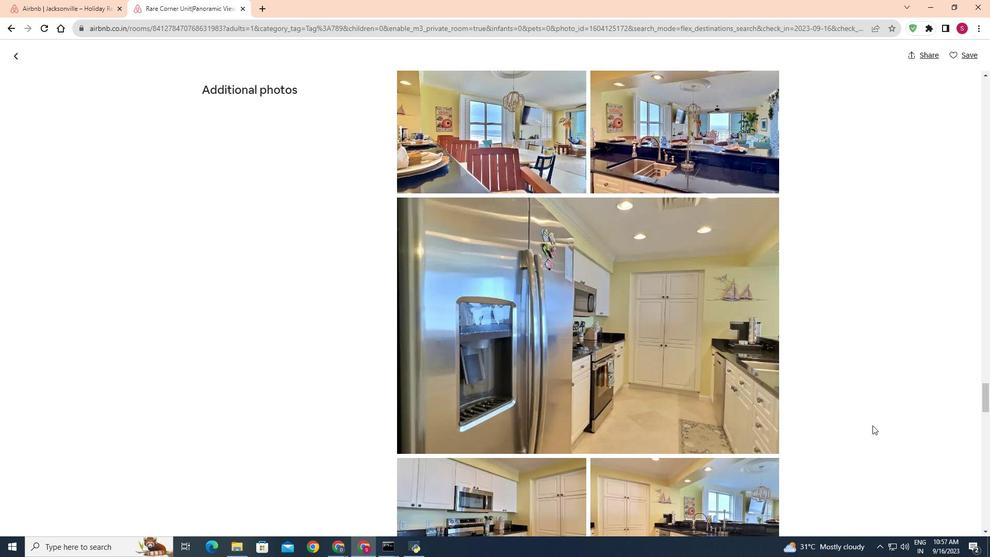 
Action: Mouse scrolled (863, 421) with delta (0, 0)
Screenshot: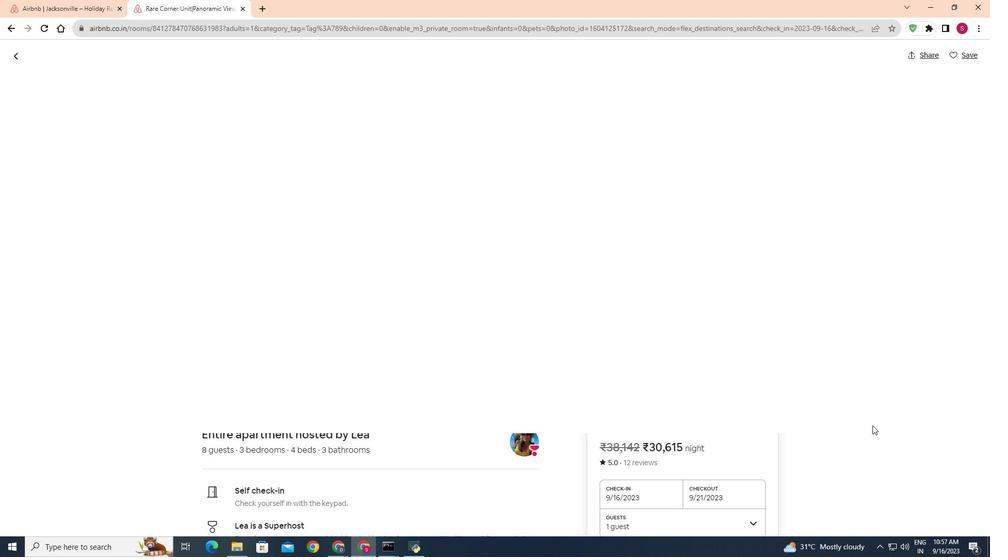 
Action: Mouse scrolled (863, 421) with delta (0, 0)
Screenshot: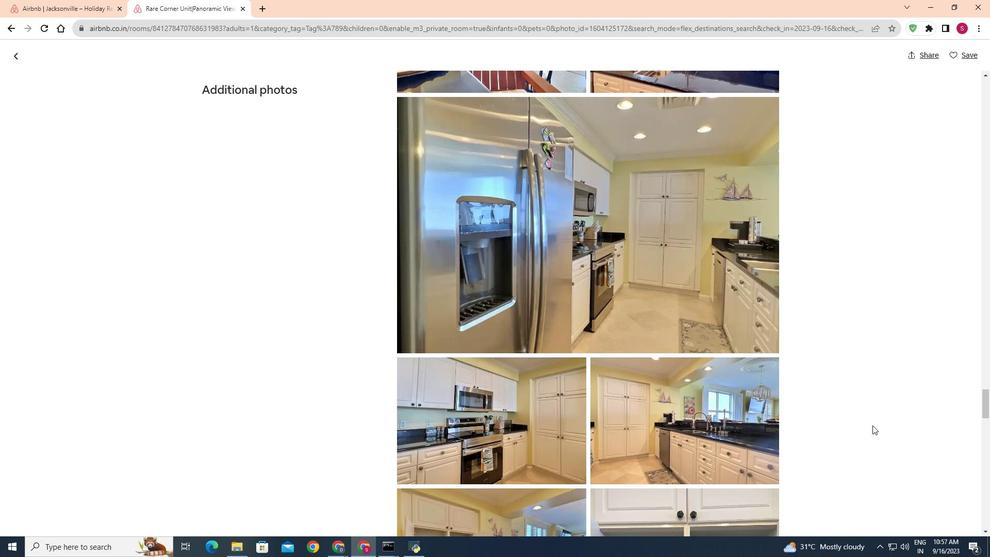 
Action: Mouse scrolled (863, 421) with delta (0, 0)
Screenshot: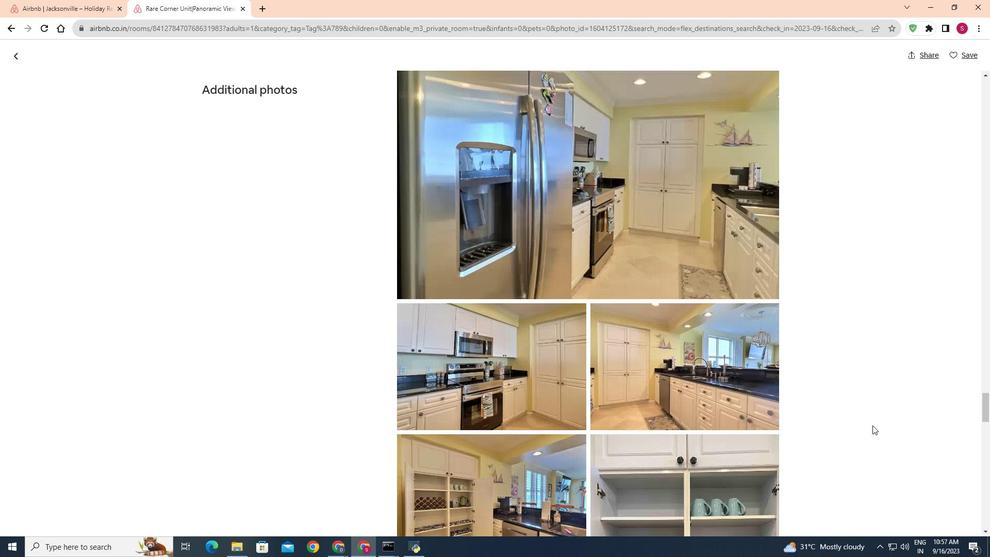 
Action: Mouse scrolled (863, 421) with delta (0, 0)
Screenshot: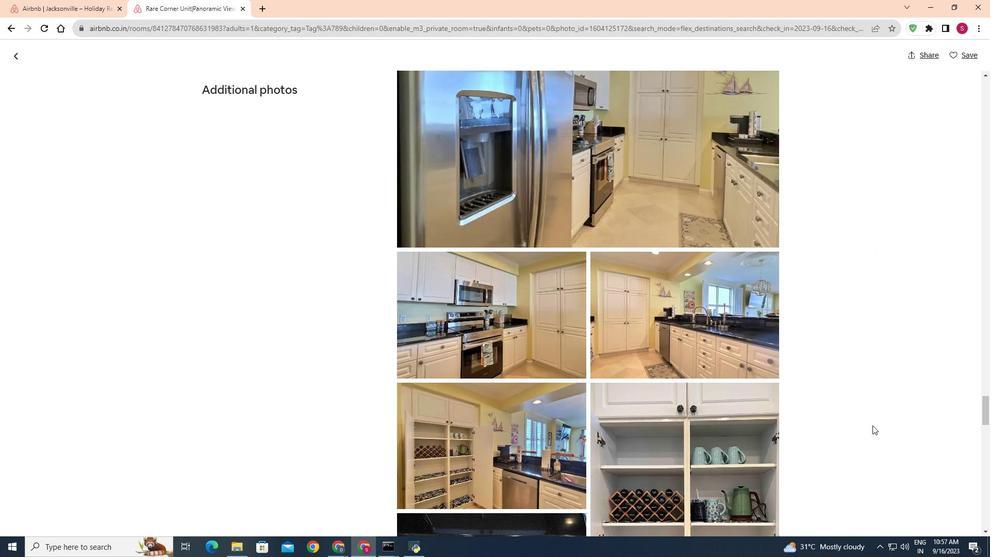 
Action: Mouse scrolled (863, 421) with delta (0, 0)
Screenshot: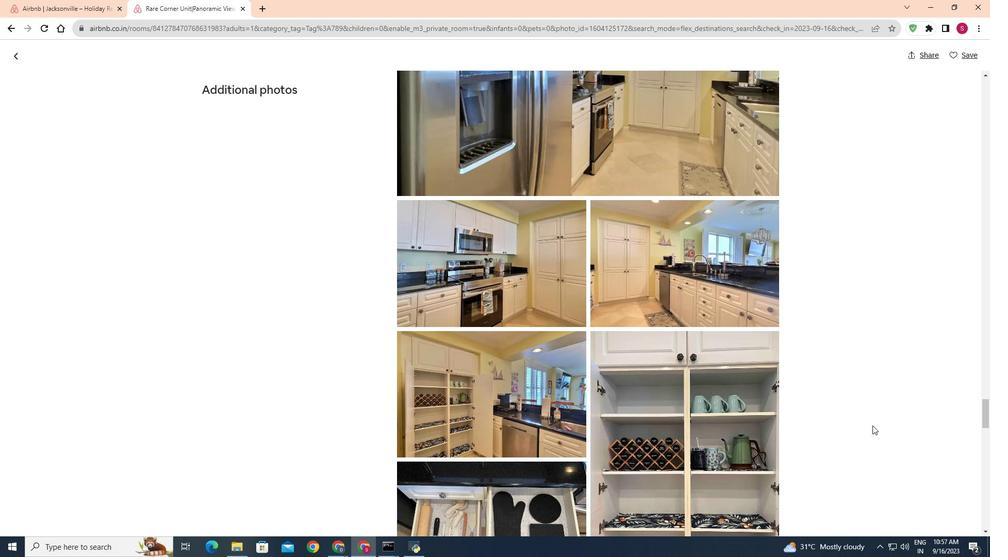 
Action: Mouse scrolled (863, 421) with delta (0, 0)
Screenshot: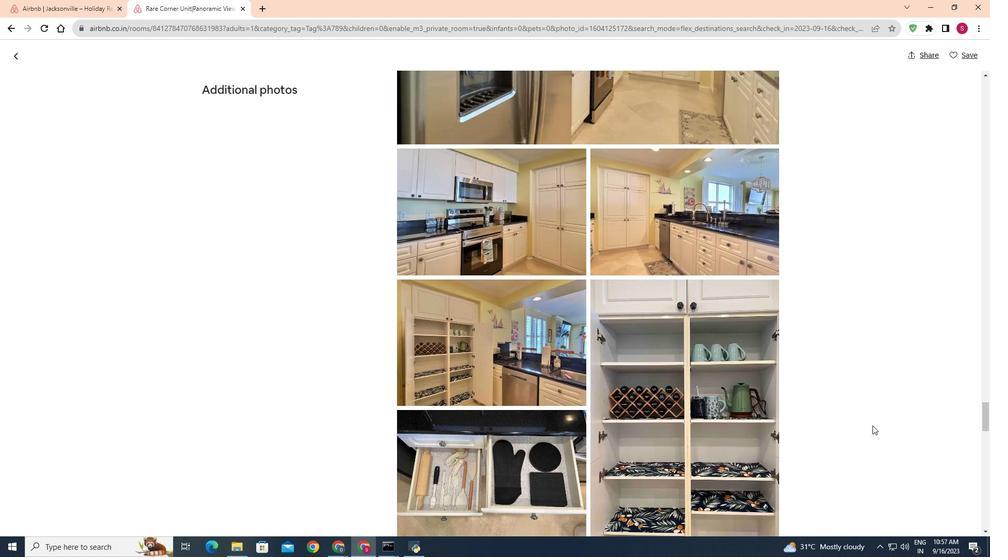 
Action: Mouse scrolled (863, 421) with delta (0, 0)
Screenshot: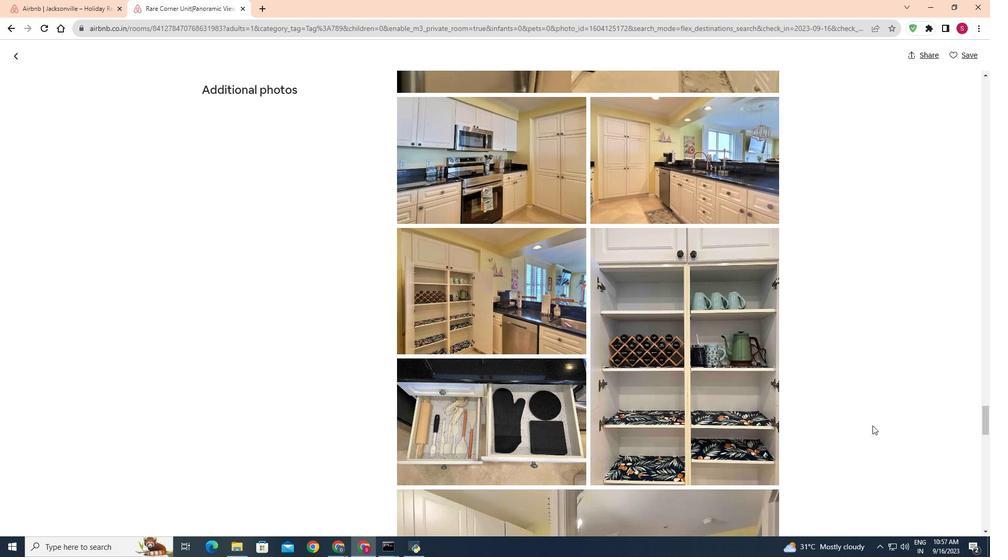 
Action: Mouse scrolled (863, 421) with delta (0, 0)
Screenshot: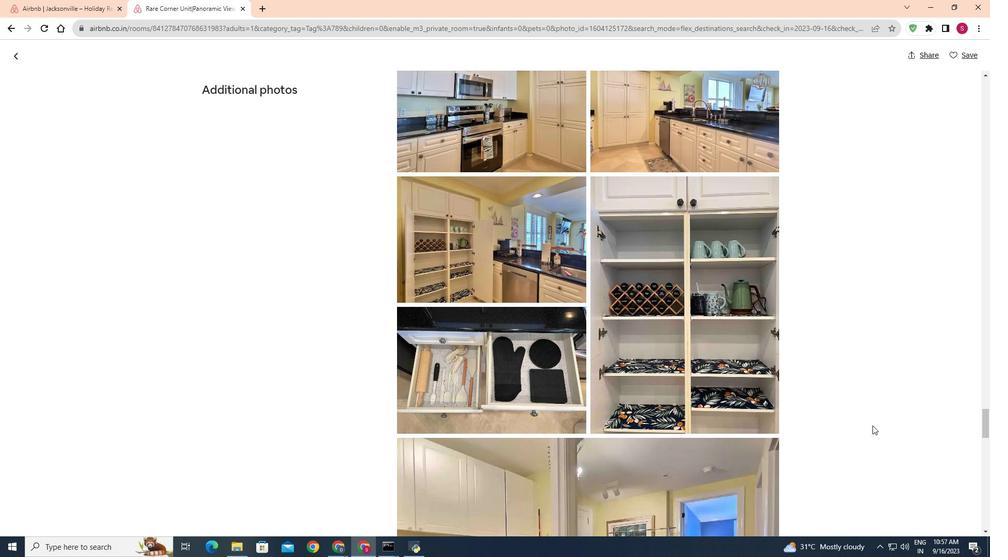 
Action: Mouse scrolled (863, 421) with delta (0, 0)
Screenshot: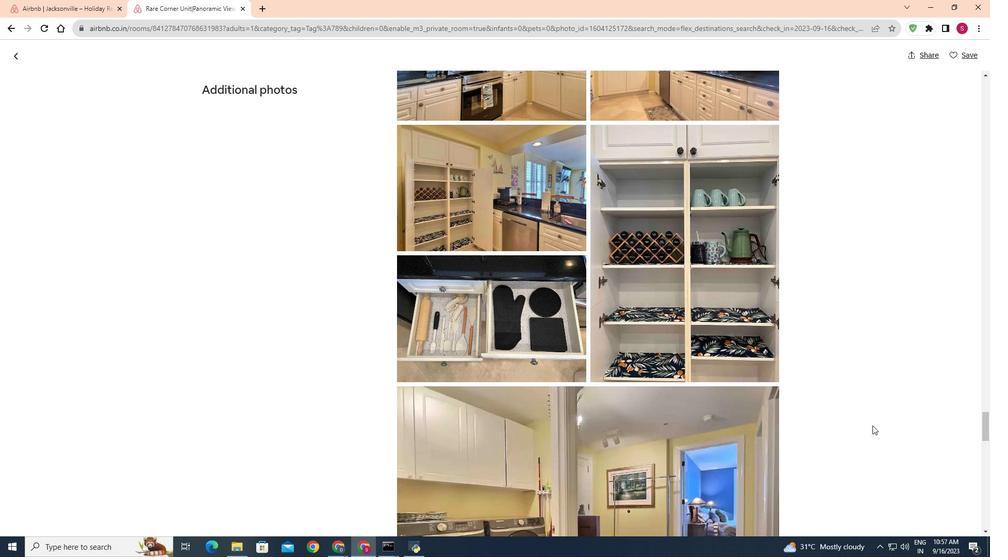 
Action: Mouse scrolled (863, 421) with delta (0, 0)
Screenshot: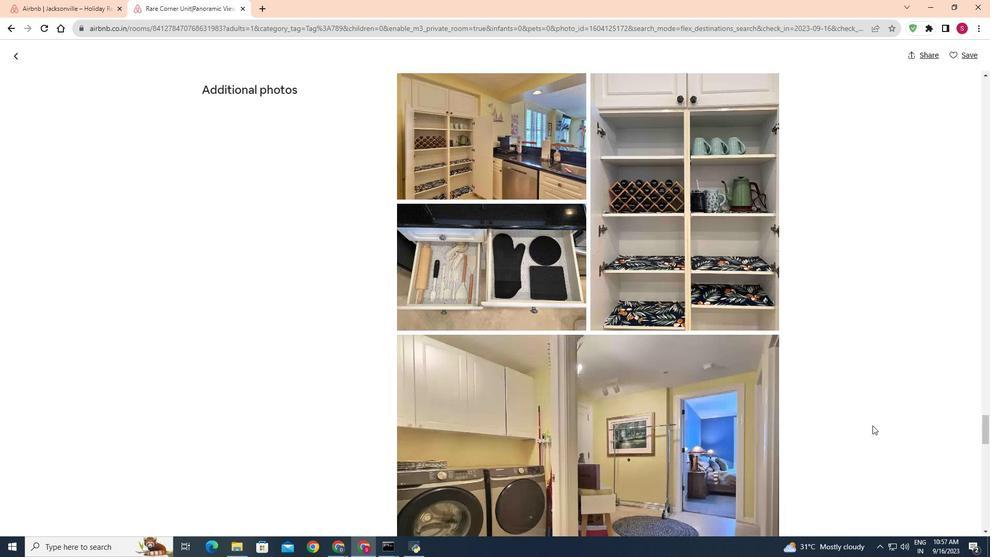 
Action: Mouse scrolled (863, 421) with delta (0, 0)
Screenshot: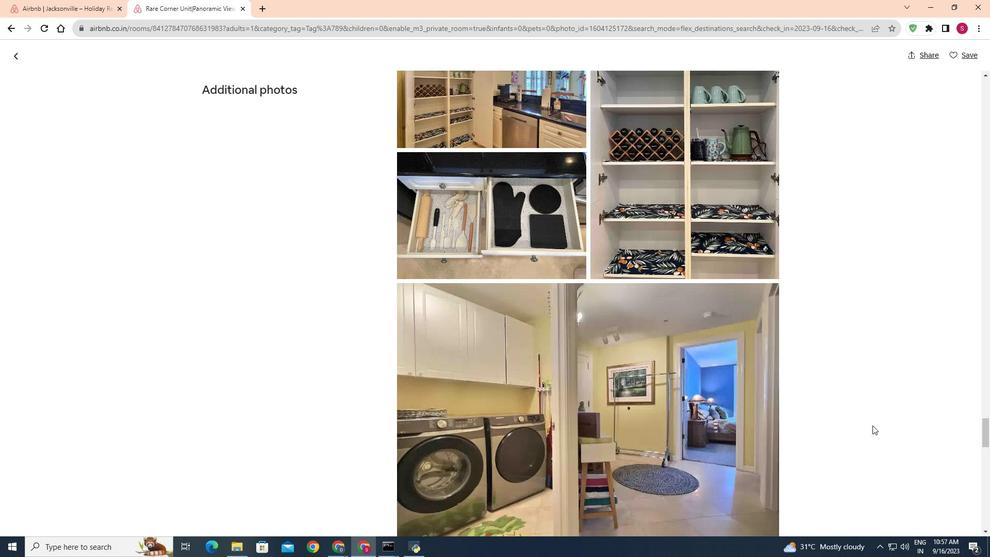 
Action: Mouse scrolled (863, 421) with delta (0, 0)
Screenshot: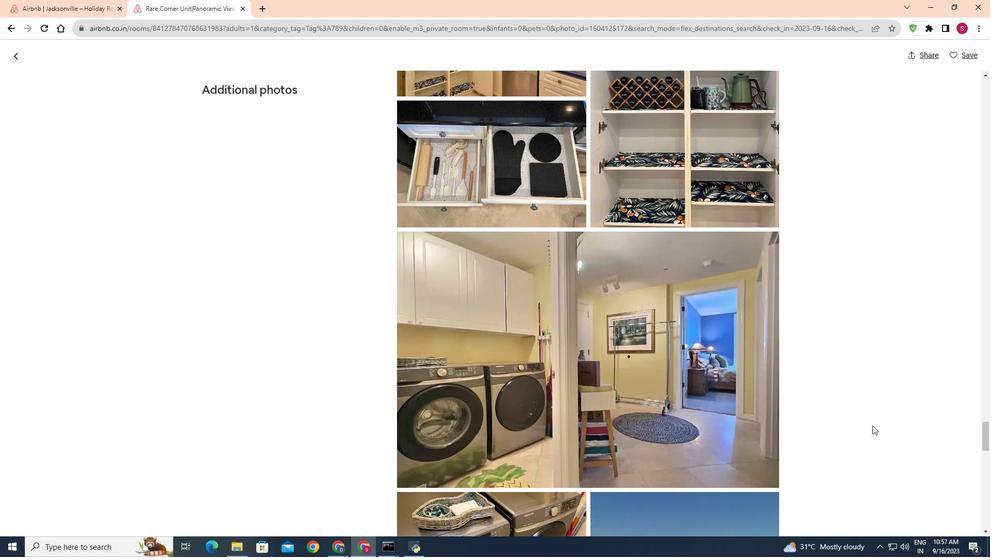 
Action: Mouse scrolled (863, 421) with delta (0, 0)
Screenshot: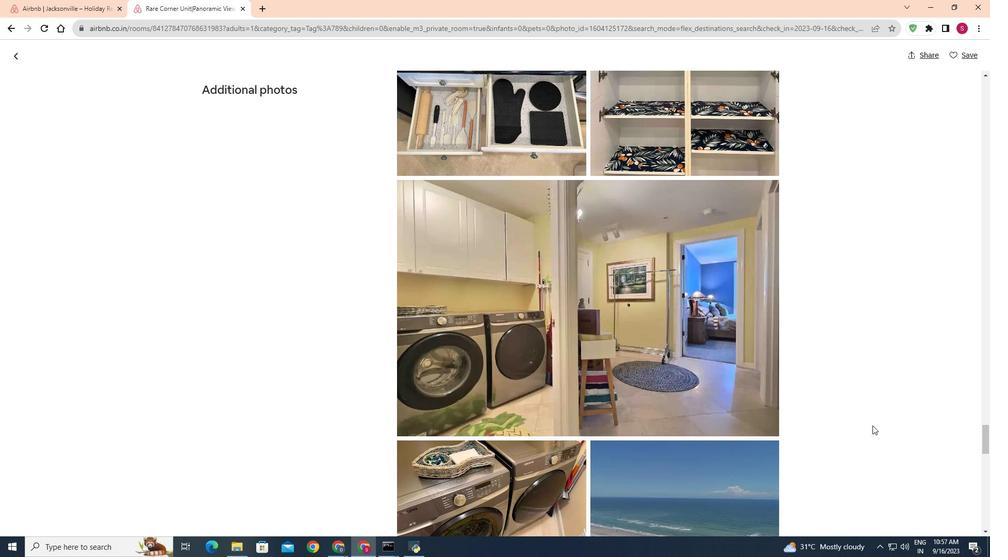 
Action: Mouse scrolled (863, 421) with delta (0, 0)
Screenshot: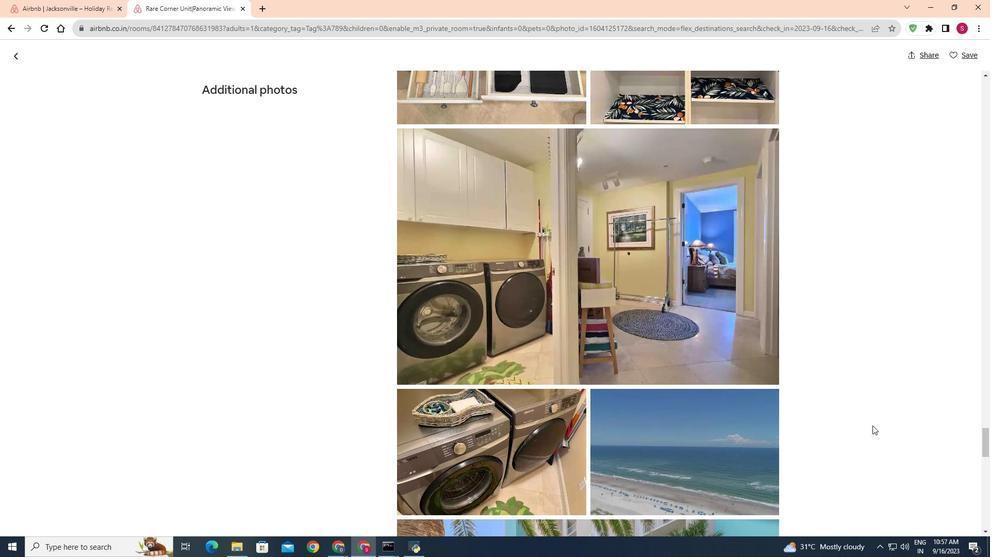 
Action: Mouse scrolled (863, 421) with delta (0, 0)
Screenshot: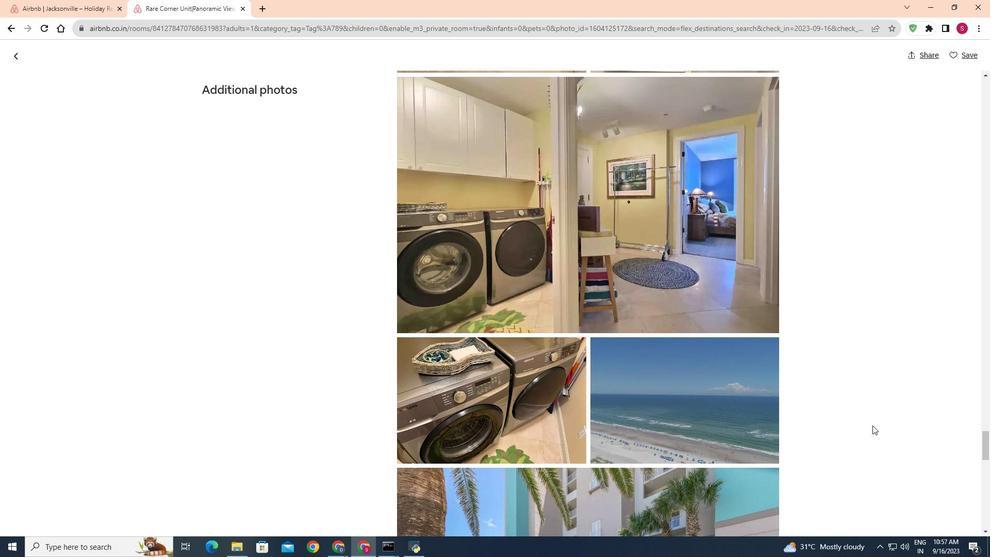 
Action: Mouse scrolled (863, 421) with delta (0, 0)
Screenshot: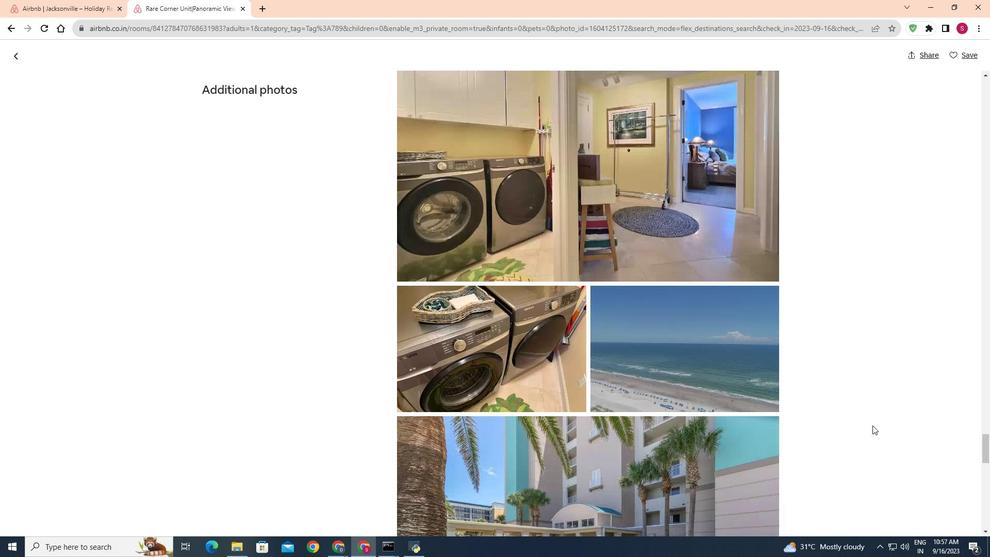 
Action: Mouse scrolled (863, 421) with delta (0, 0)
Screenshot: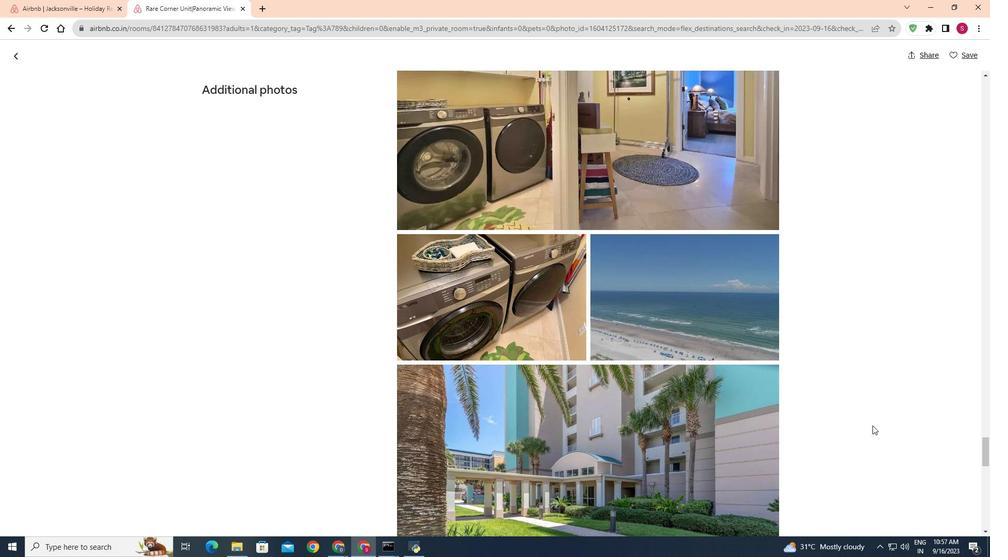 
Action: Mouse scrolled (863, 421) with delta (0, 0)
Screenshot: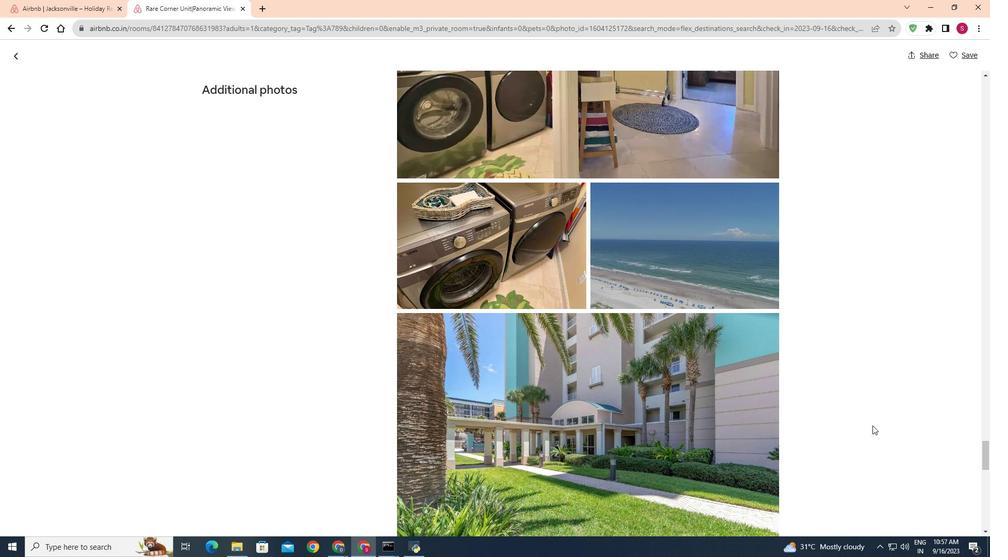 
Action: Mouse scrolled (863, 421) with delta (0, 0)
Screenshot: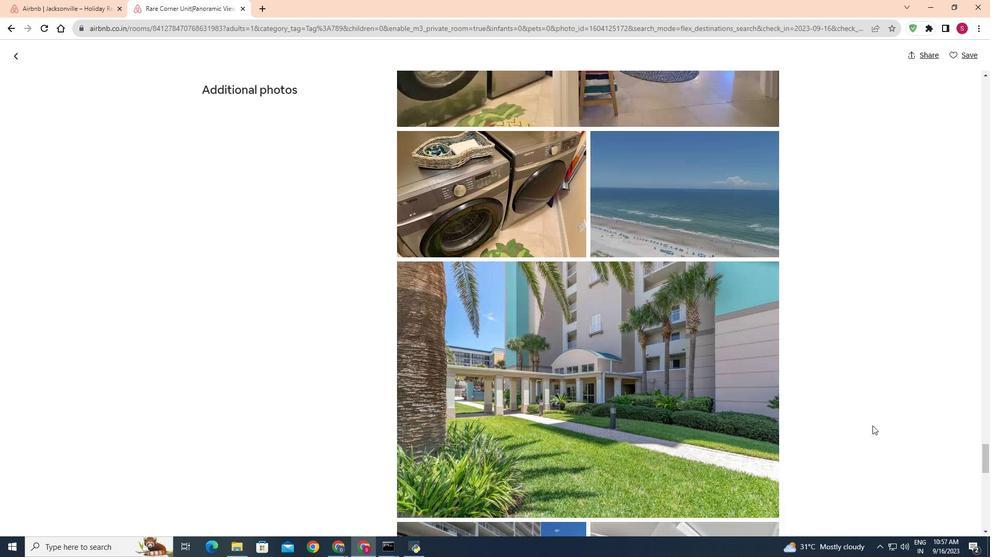 
Action: Mouse scrolled (863, 421) with delta (0, 0)
Screenshot: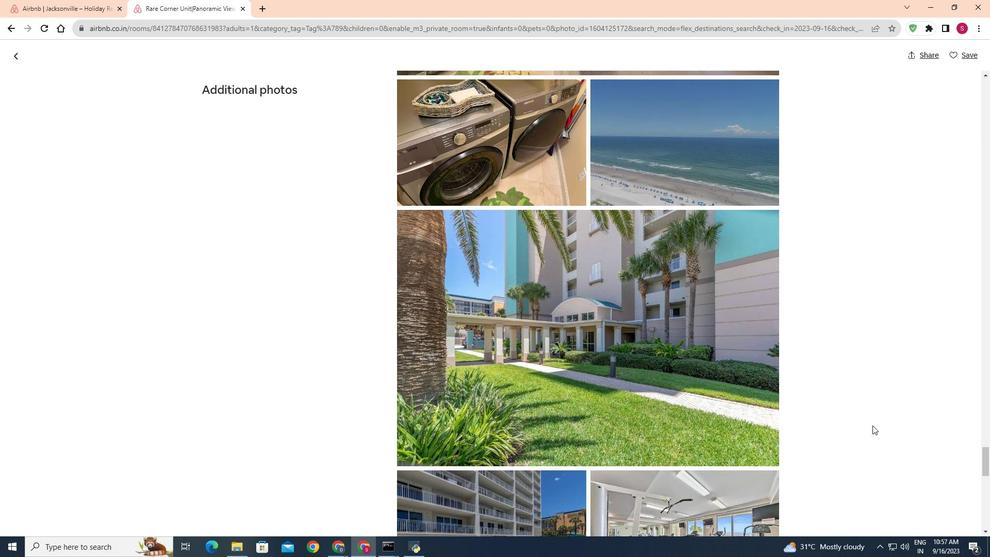 
Action: Mouse scrolled (863, 421) with delta (0, 0)
Screenshot: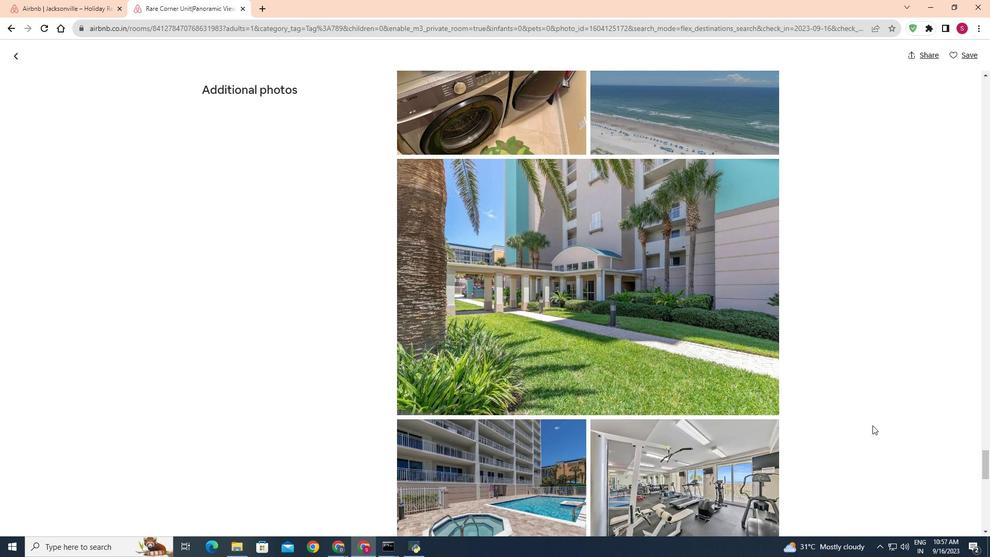 
Action: Mouse scrolled (863, 421) with delta (0, 0)
Screenshot: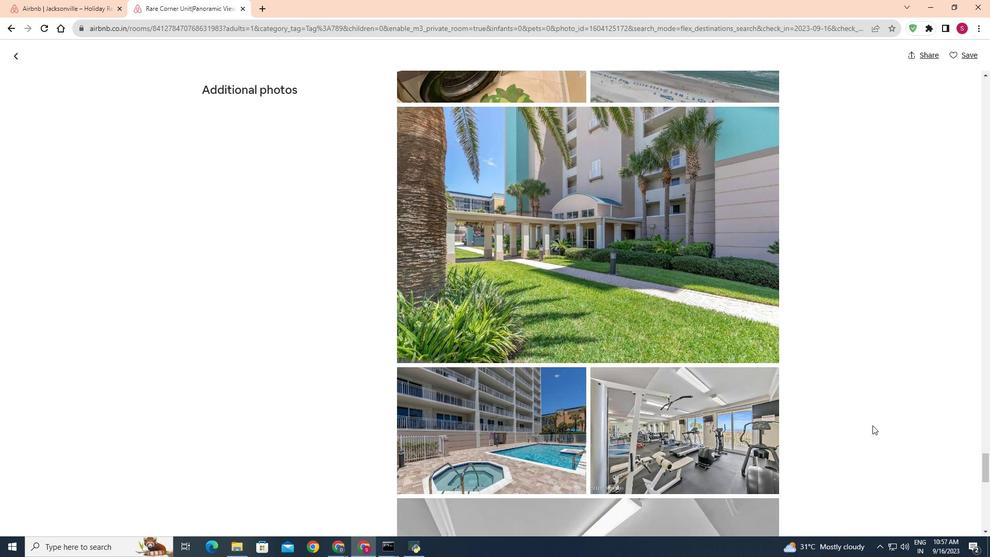 
Action: Mouse scrolled (863, 421) with delta (0, 0)
Screenshot: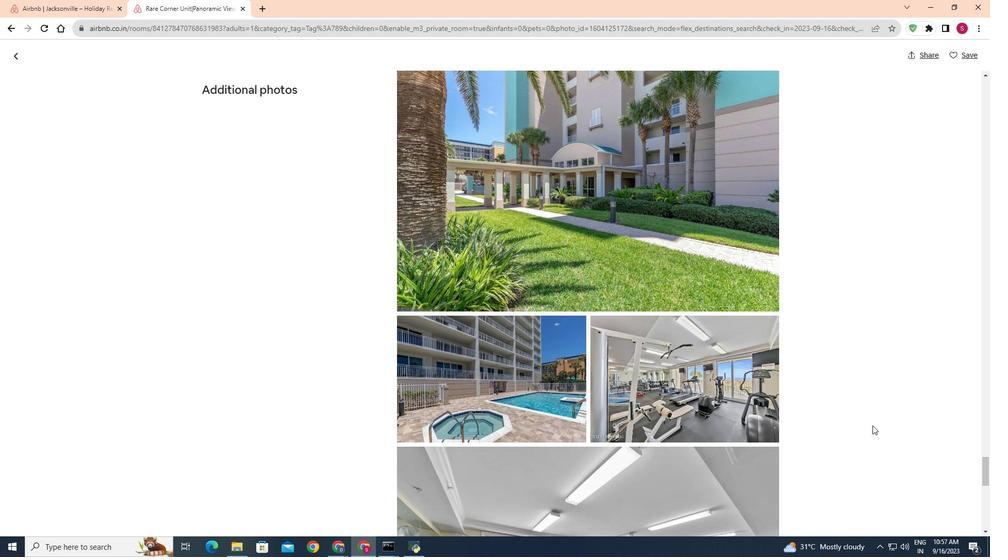
Action: Mouse scrolled (863, 421) with delta (0, 0)
Screenshot: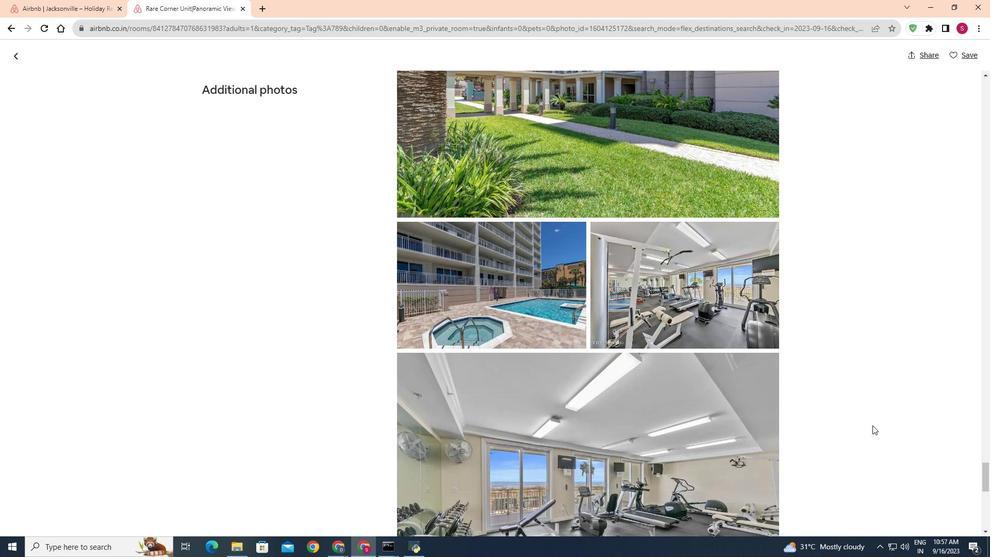 
Action: Mouse scrolled (863, 421) with delta (0, 0)
Screenshot: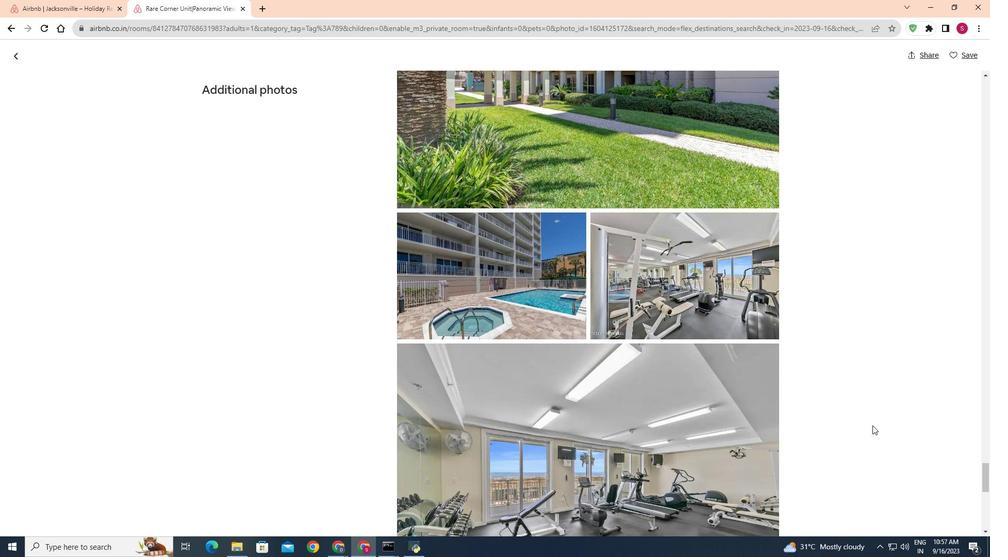 
Action: Mouse scrolled (863, 421) with delta (0, 0)
Screenshot: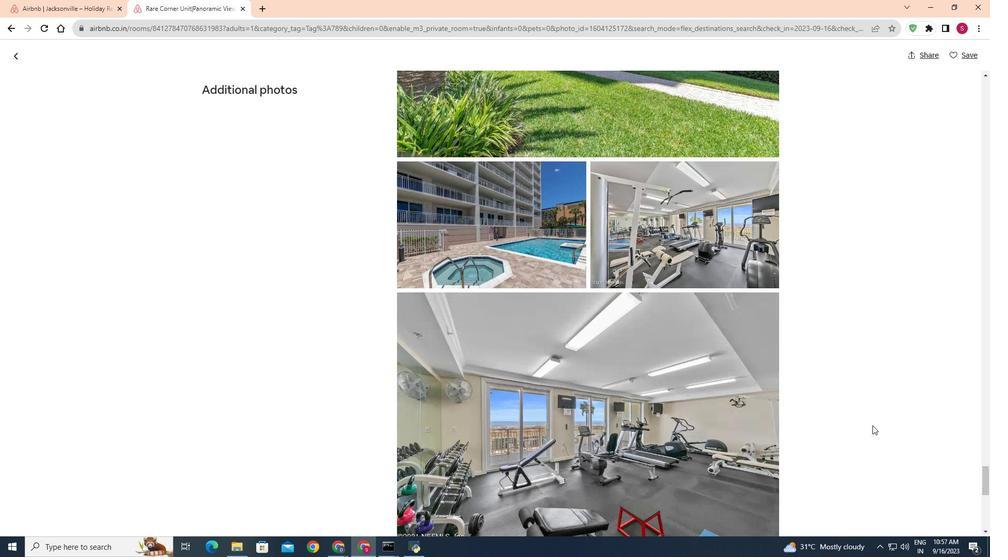 
Action: Mouse scrolled (863, 421) with delta (0, 0)
Screenshot: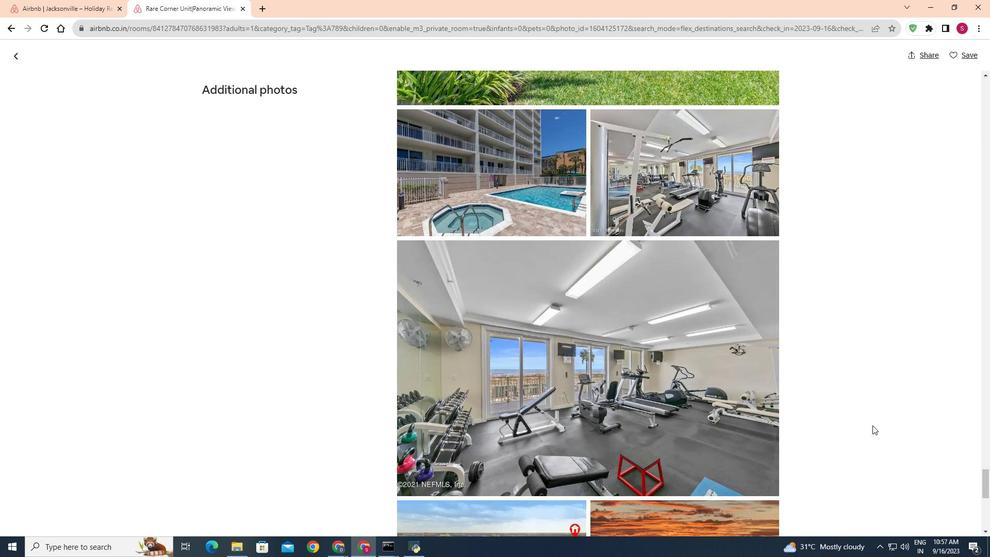 
Action: Mouse scrolled (863, 421) with delta (0, 0)
Screenshot: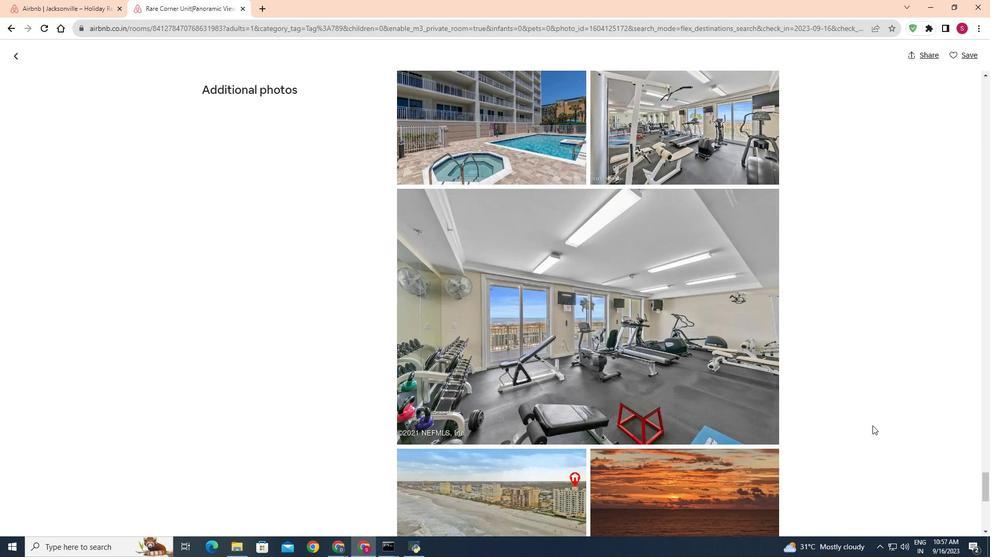 
Action: Mouse scrolled (863, 421) with delta (0, 0)
Screenshot: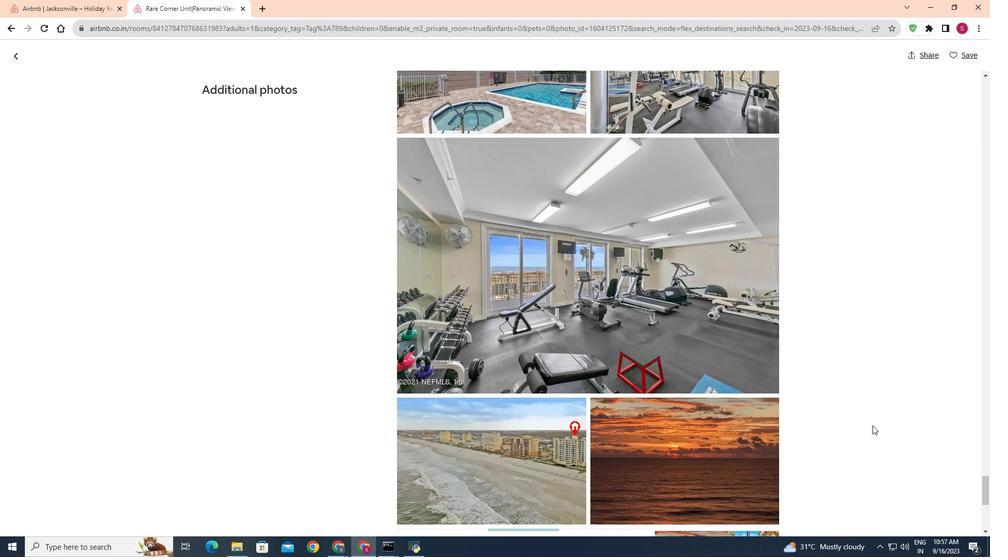 
Action: Mouse scrolled (863, 421) with delta (0, 0)
Screenshot: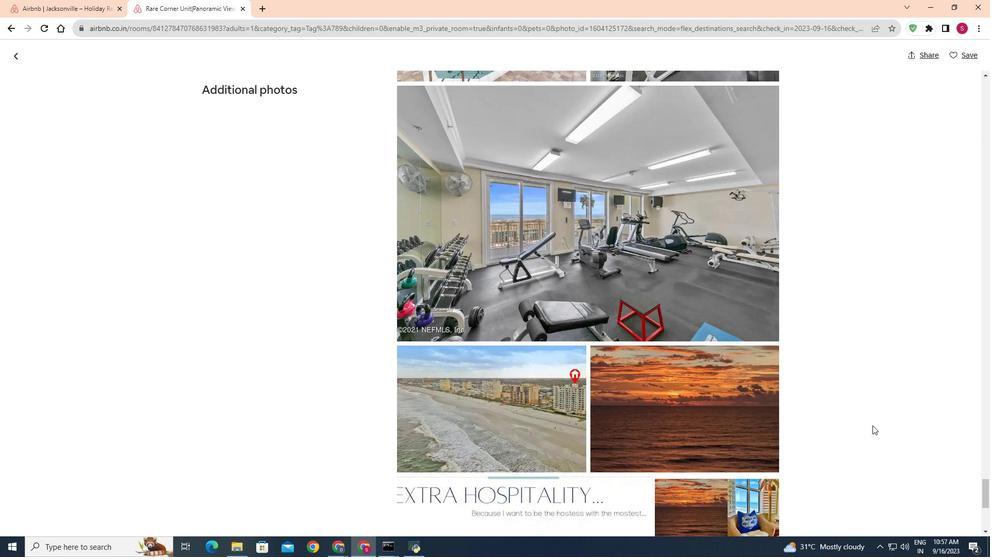
Action: Mouse scrolled (863, 421) with delta (0, 0)
Screenshot: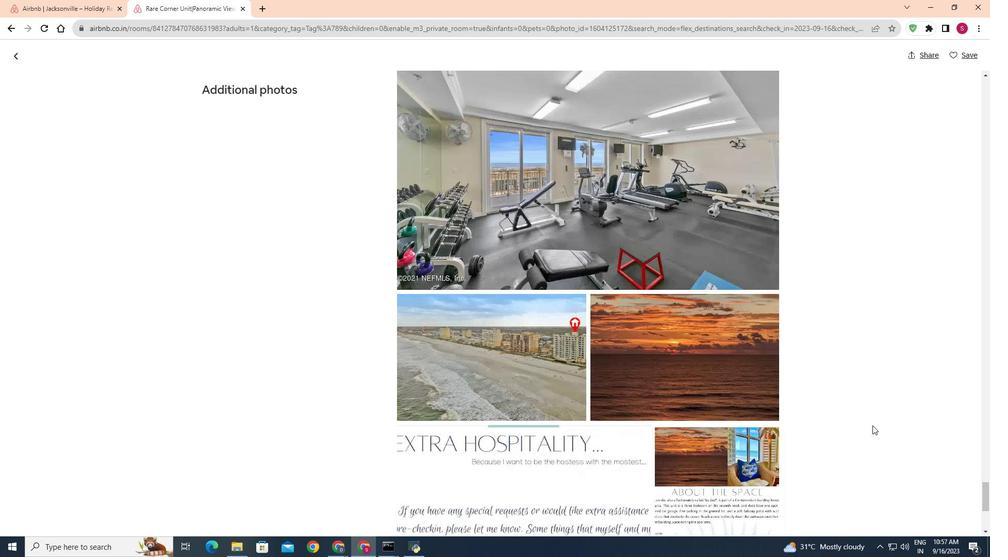
Action: Mouse scrolled (863, 421) with delta (0, 0)
Screenshot: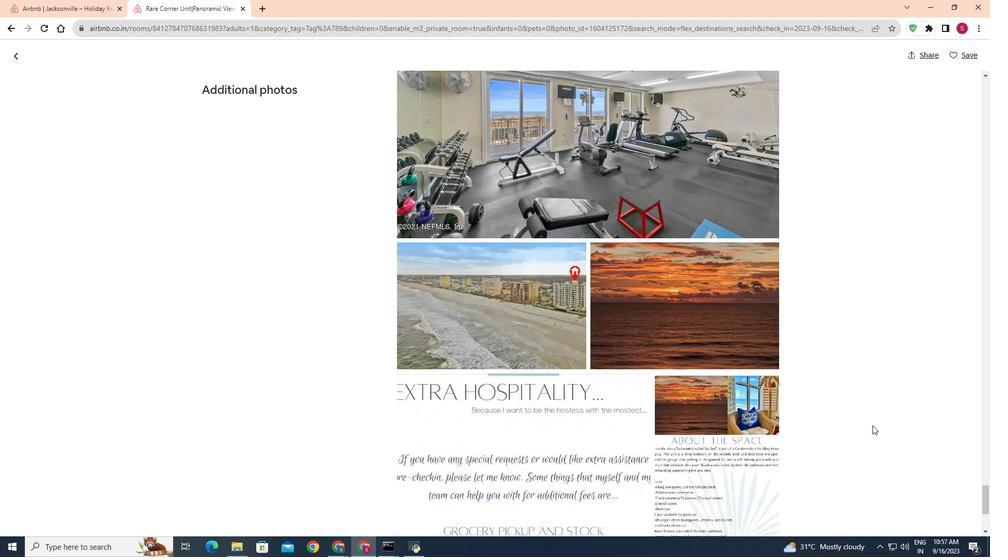 
Action: Mouse scrolled (863, 421) with delta (0, 0)
Screenshot: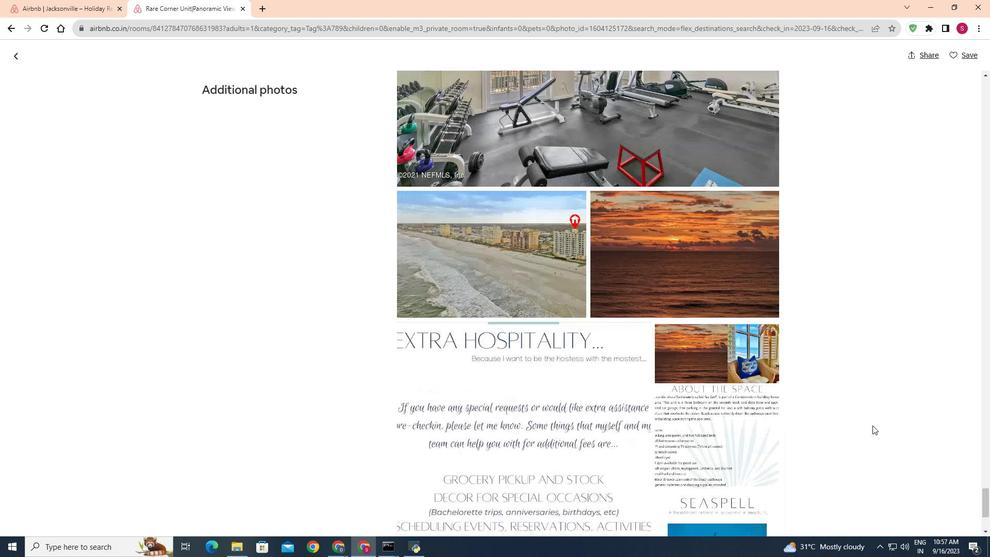 
Action: Mouse scrolled (863, 421) with delta (0, 0)
Screenshot: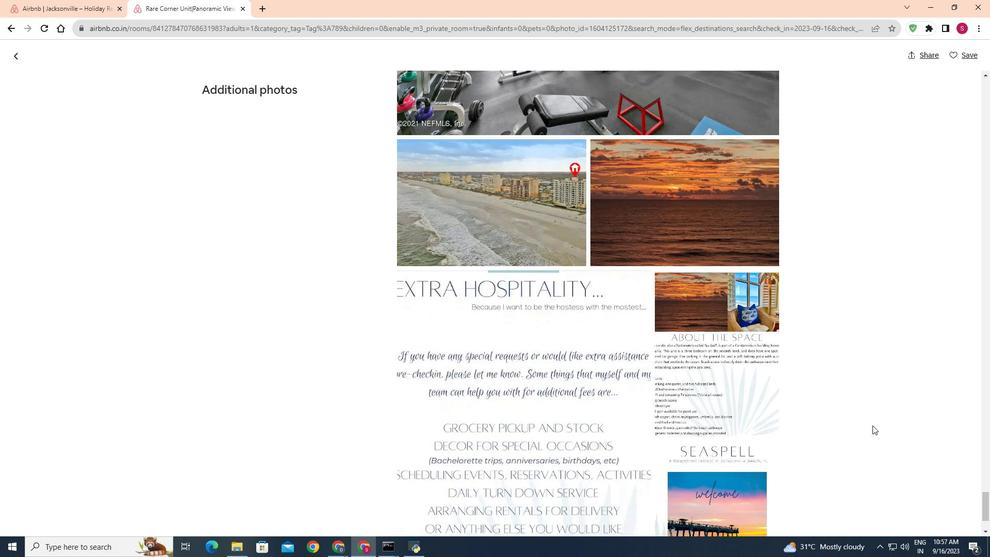 
Action: Mouse scrolled (863, 421) with delta (0, 0)
Screenshot: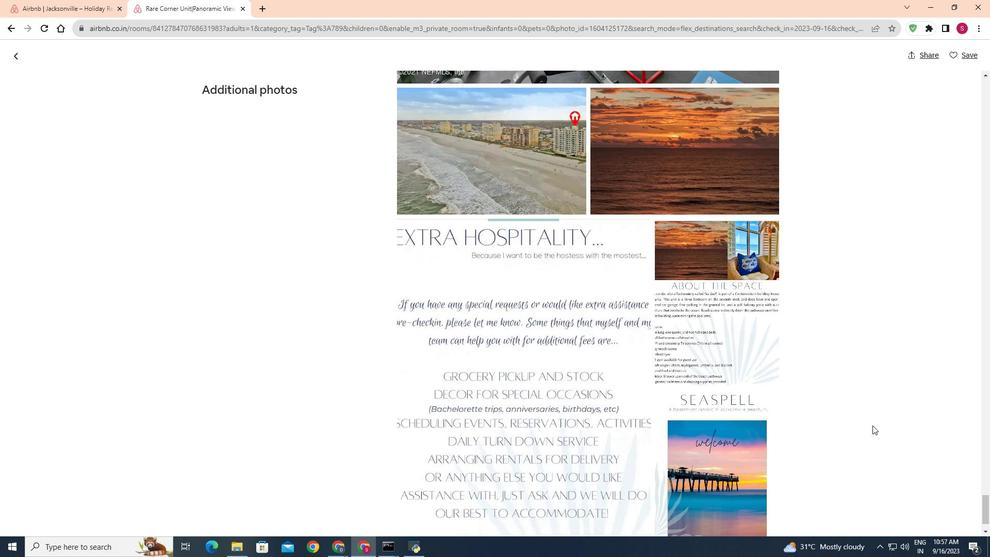 
Action: Mouse scrolled (863, 421) with delta (0, 0)
Screenshot: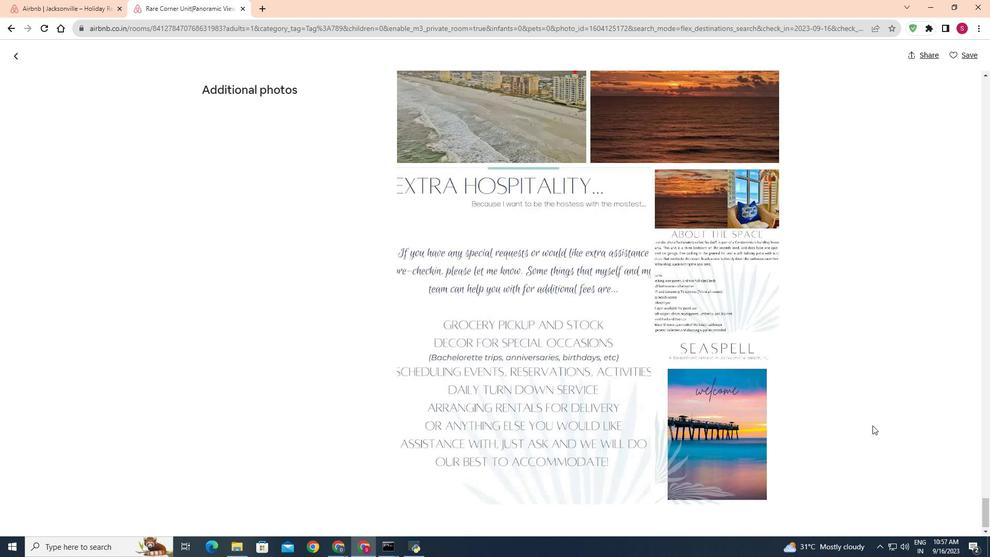 
Action: Mouse scrolled (863, 421) with delta (0, 0)
Screenshot: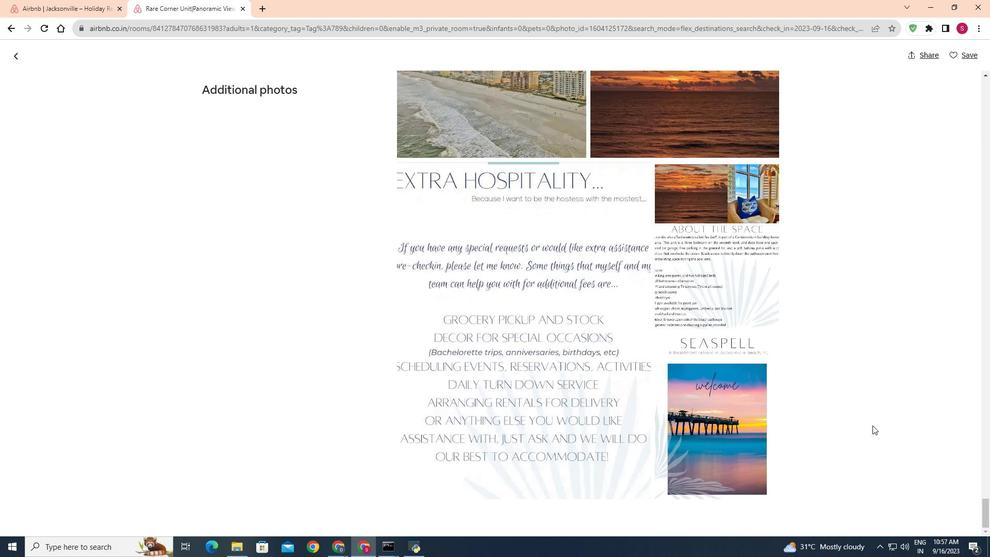 
Action: Mouse scrolled (863, 421) with delta (0, 0)
Screenshot: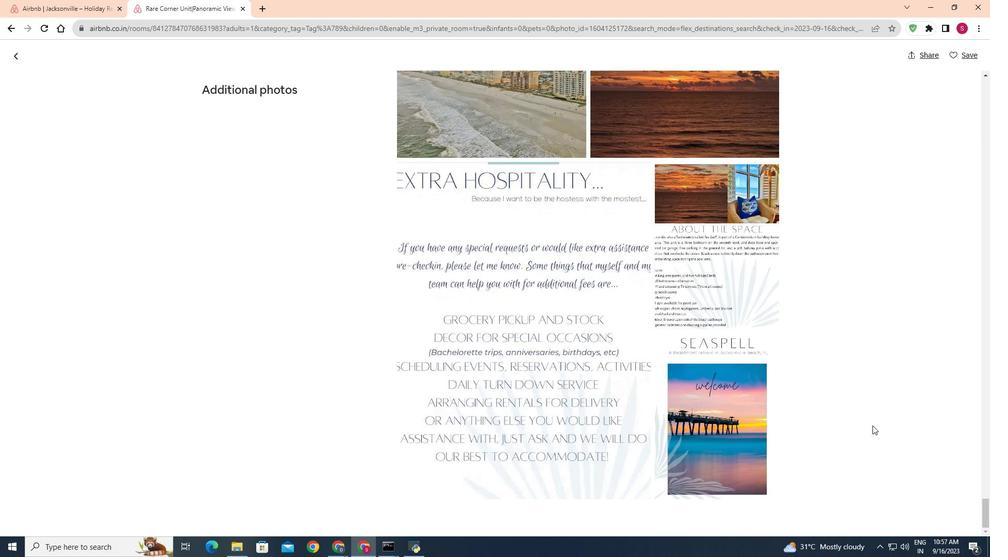 
Action: Mouse scrolled (863, 421) with delta (0, 0)
Screenshot: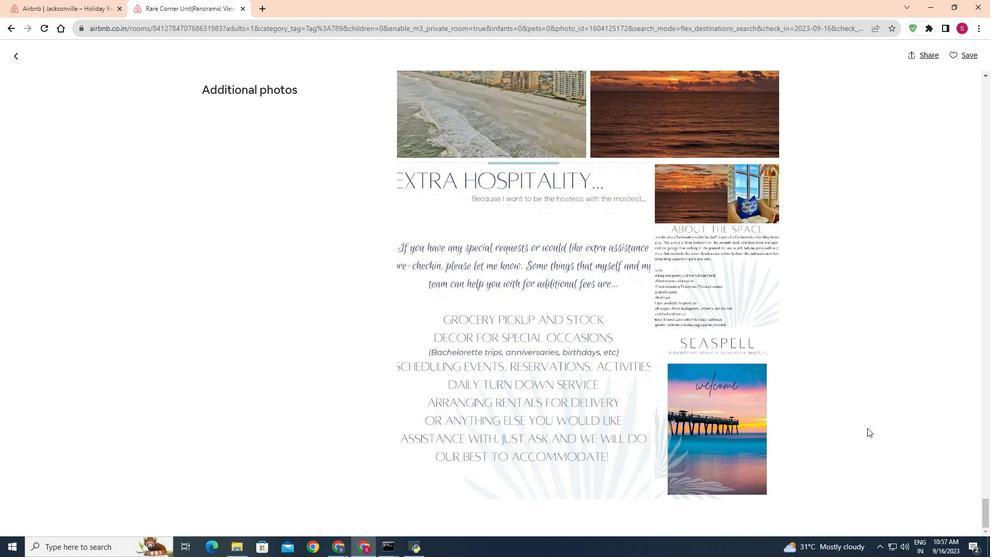 
Action: Mouse moved to (30, 58)
Screenshot: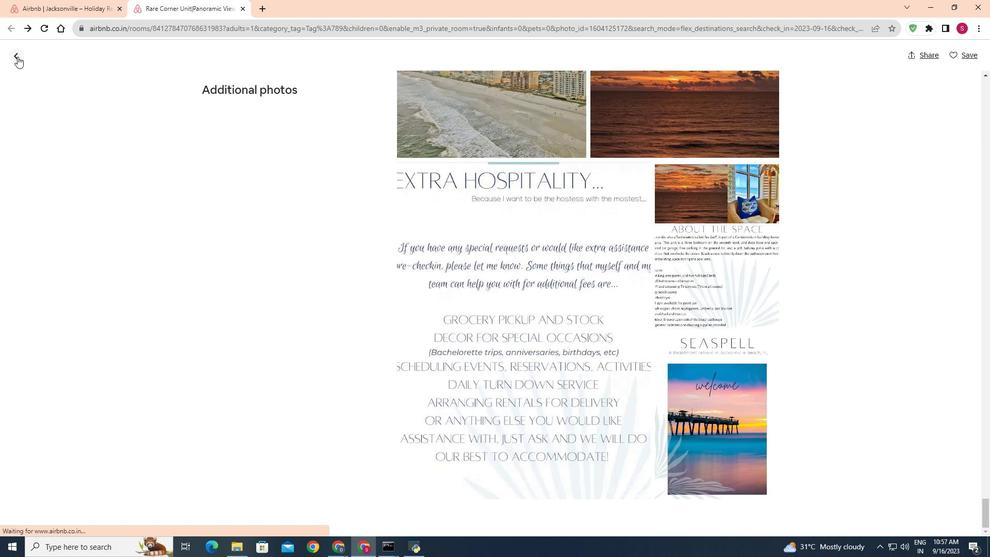 
Action: Mouse pressed left at (30, 58)
Screenshot: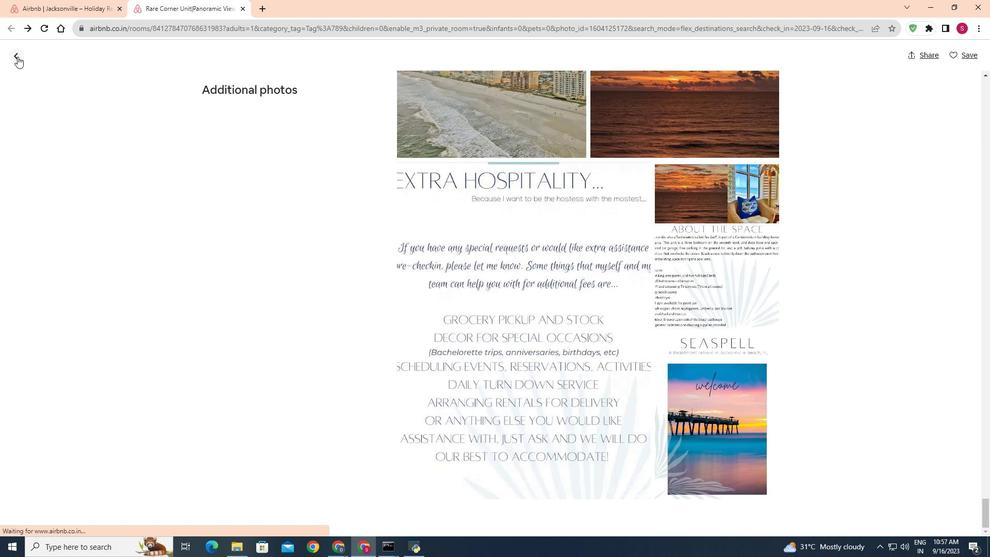 
Action: Mouse moved to (839, 301)
Screenshot: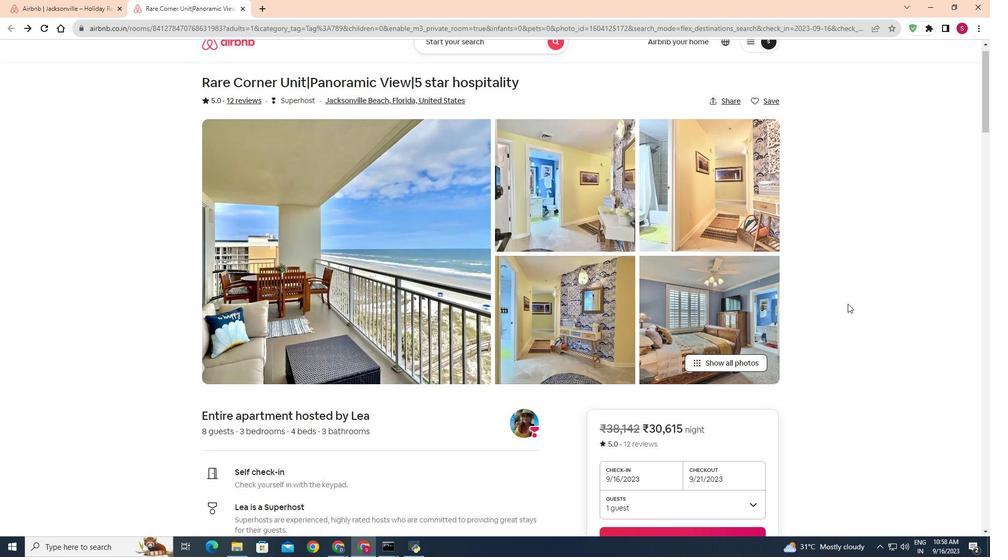 
Action: Mouse scrolled (839, 301) with delta (0, 0)
Screenshot: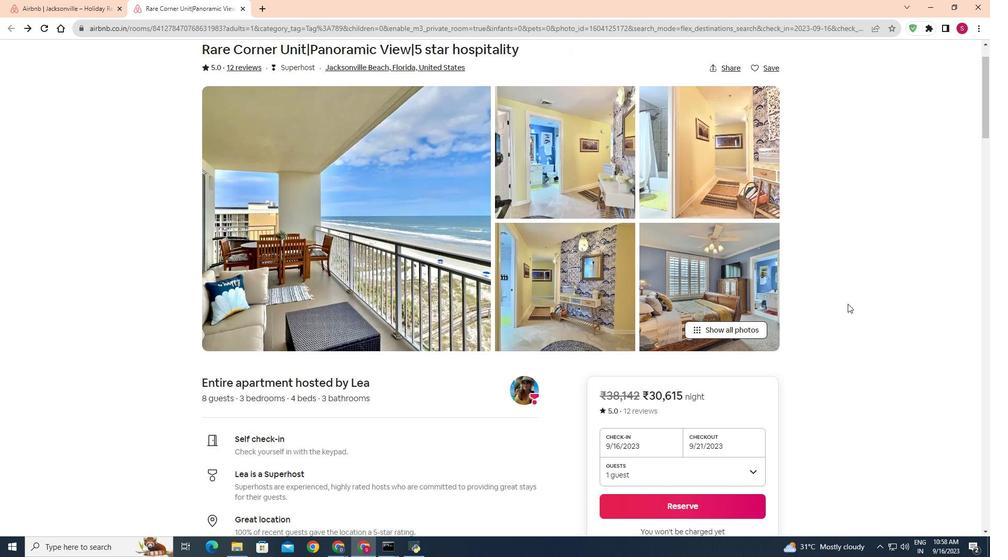 
Action: Mouse moved to (839, 301)
Screenshot: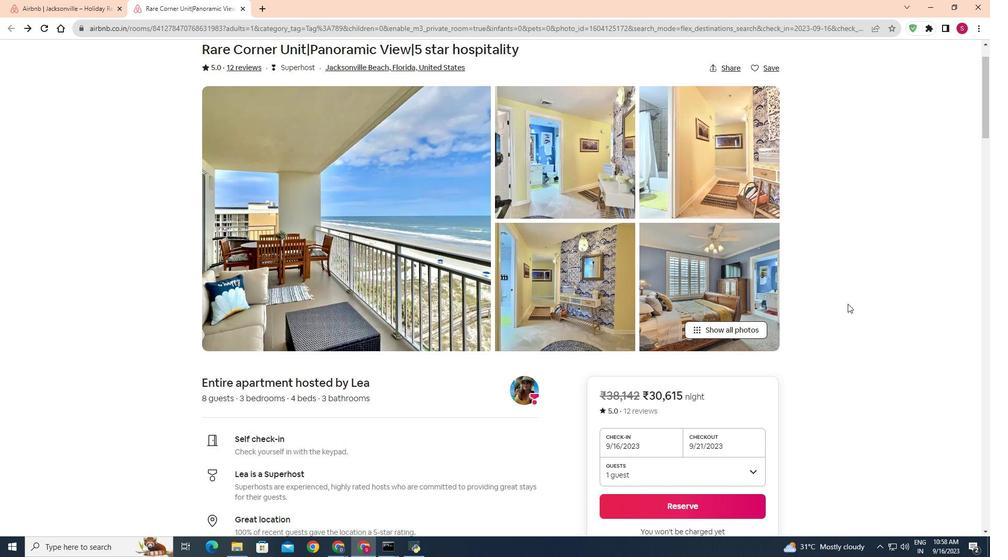 
Action: Mouse scrolled (839, 301) with delta (0, 0)
Screenshot: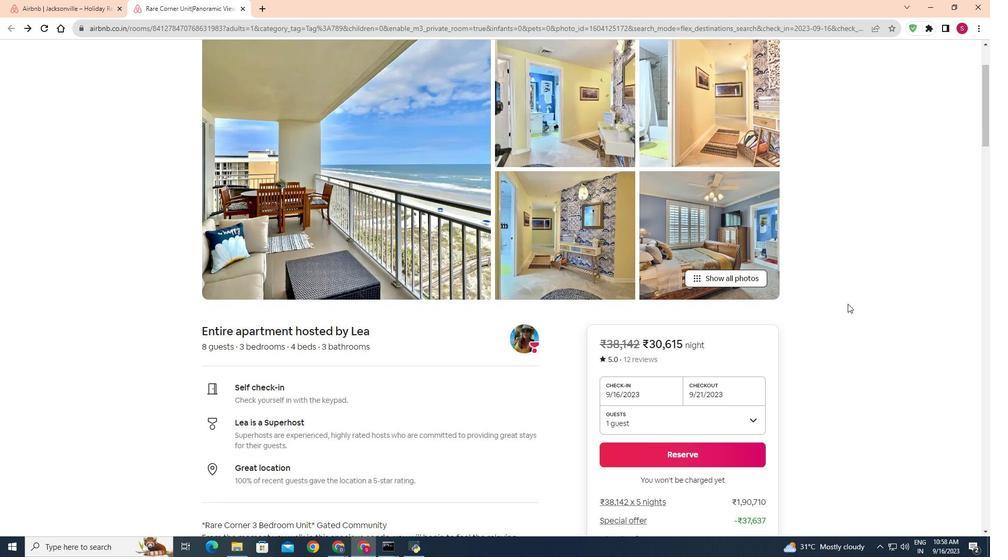 
Action: Mouse scrolled (839, 301) with delta (0, 0)
Screenshot: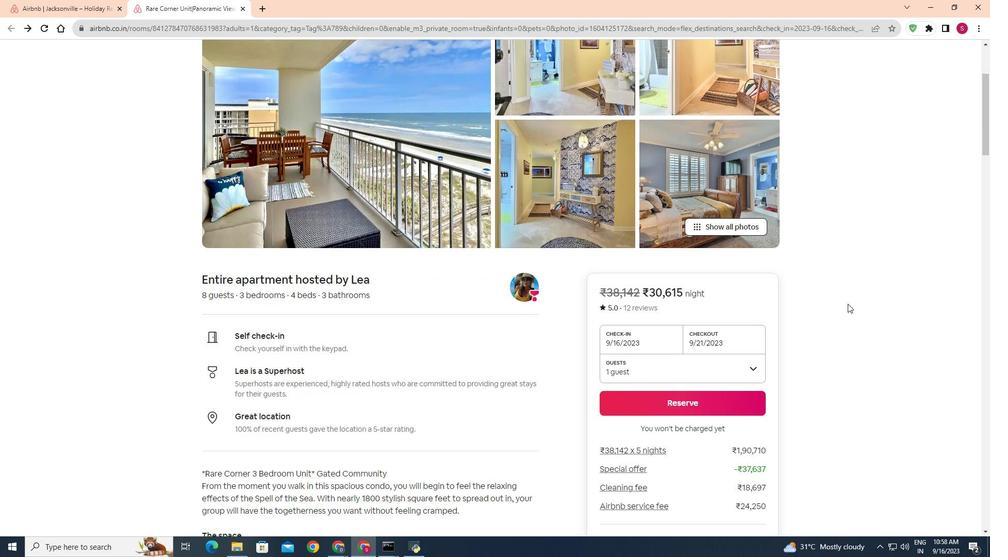 
Action: Mouse moved to (838, 301)
Screenshot: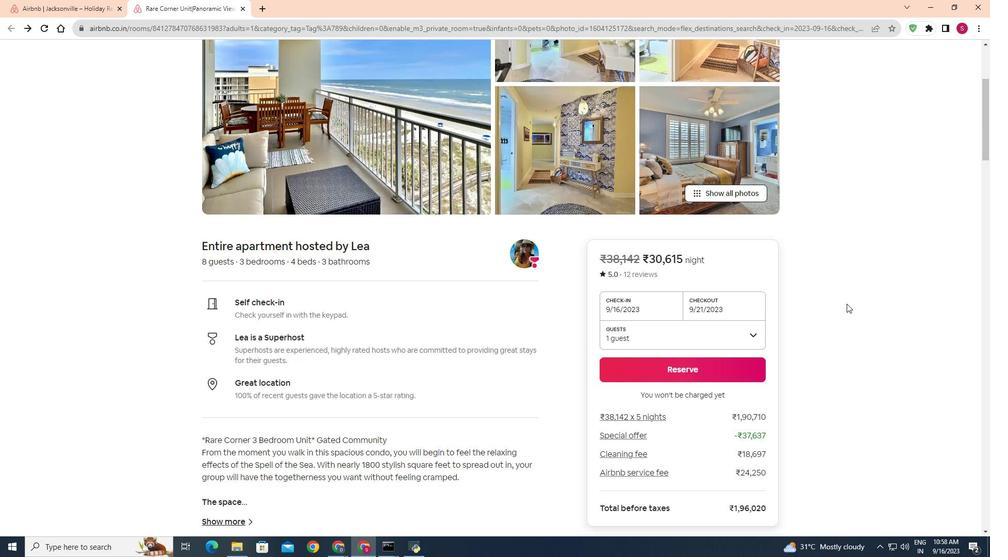
Action: Mouse scrolled (838, 301) with delta (0, 0)
Screenshot: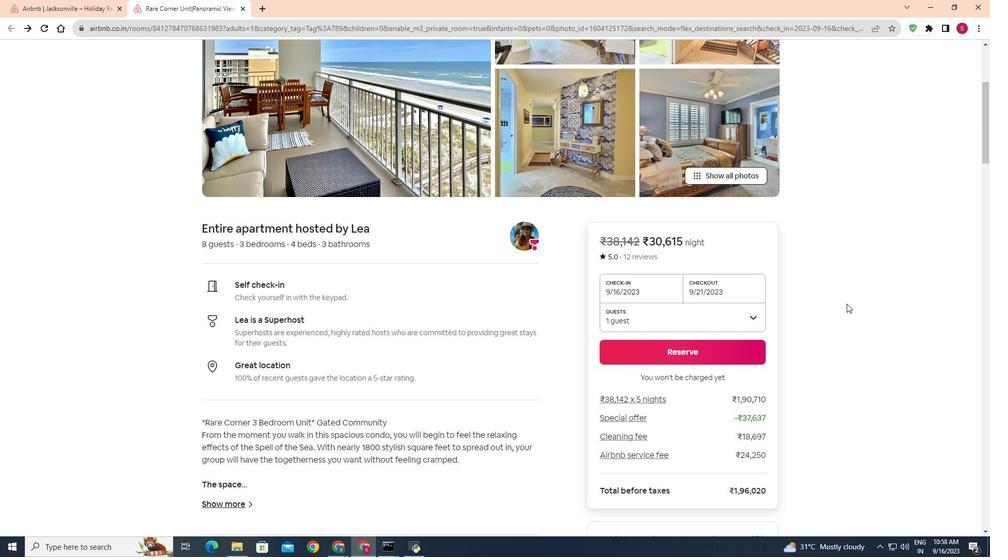 
Action: Mouse scrolled (838, 301) with delta (0, 0)
Screenshot: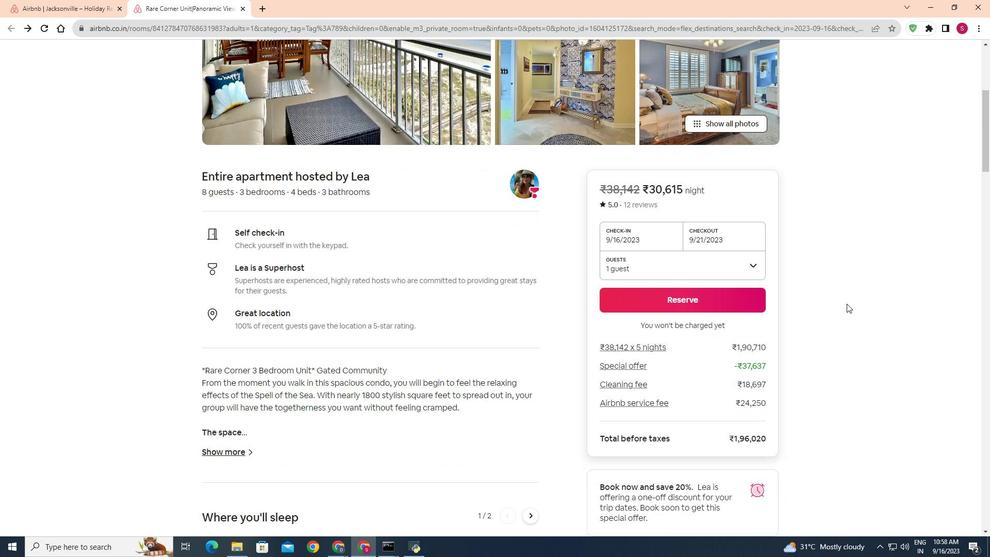 
Action: Mouse scrolled (838, 301) with delta (0, 0)
Screenshot: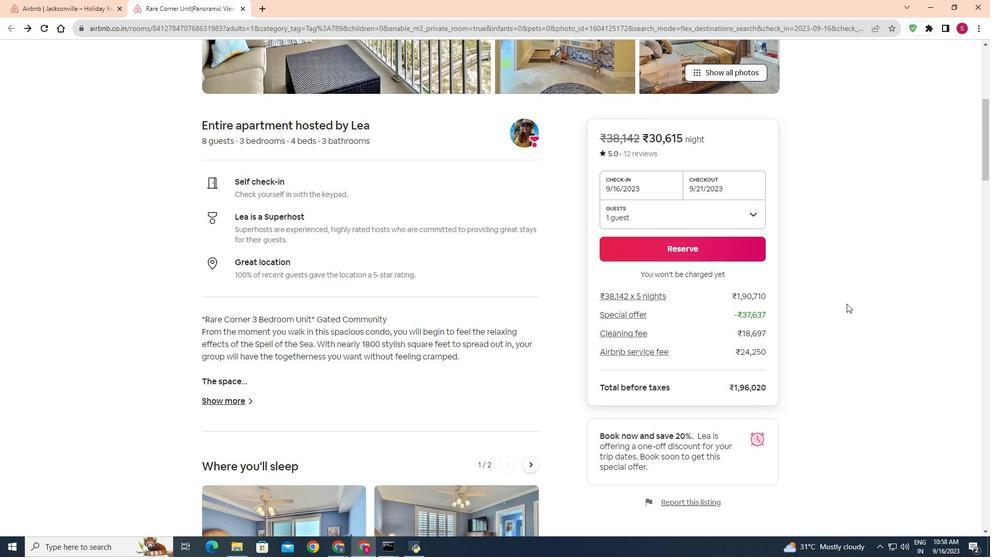 
Action: Mouse scrolled (838, 301) with delta (0, 0)
Screenshot: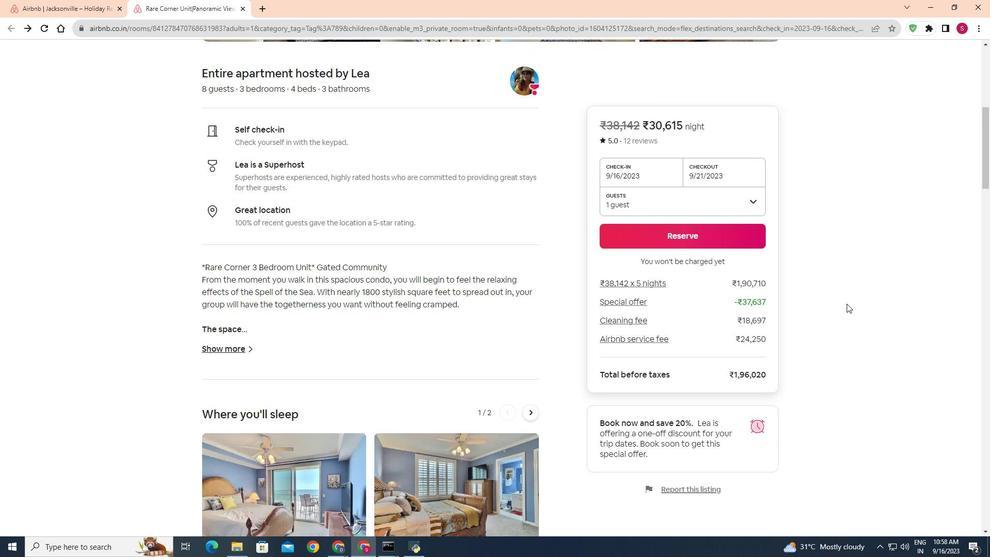 
Action: Mouse scrolled (838, 301) with delta (0, 0)
Screenshot: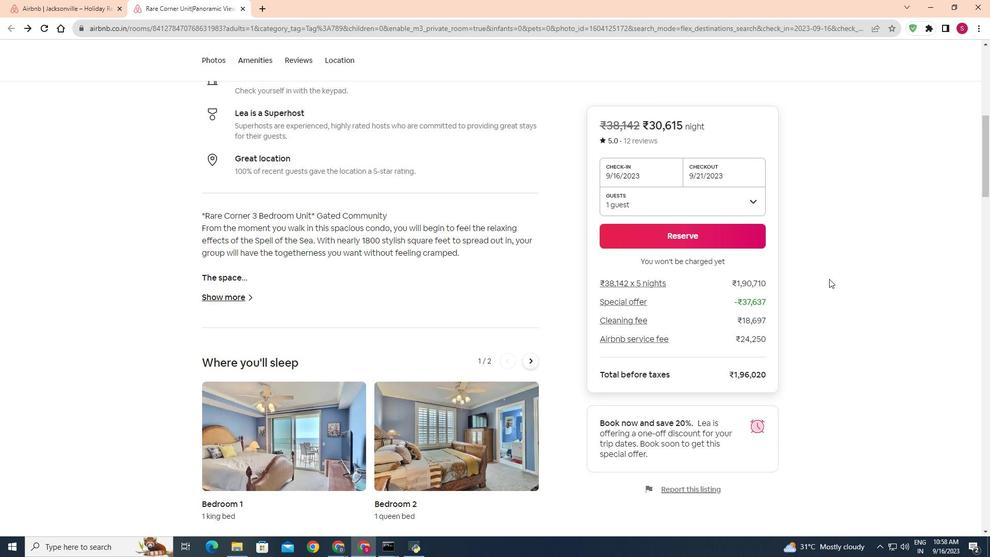 
Action: Mouse moved to (240, 295)
Screenshot: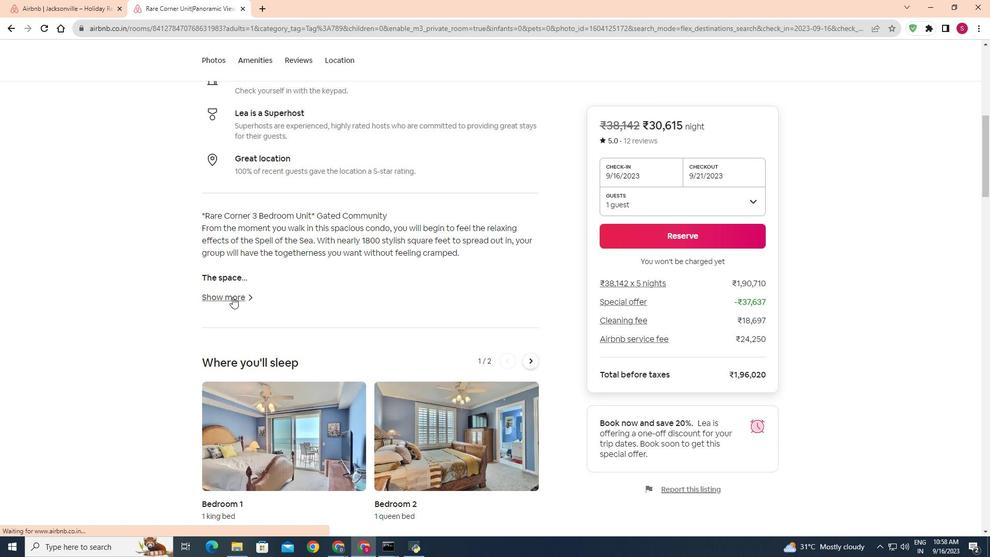 
Action: Mouse pressed left at (240, 295)
Screenshot: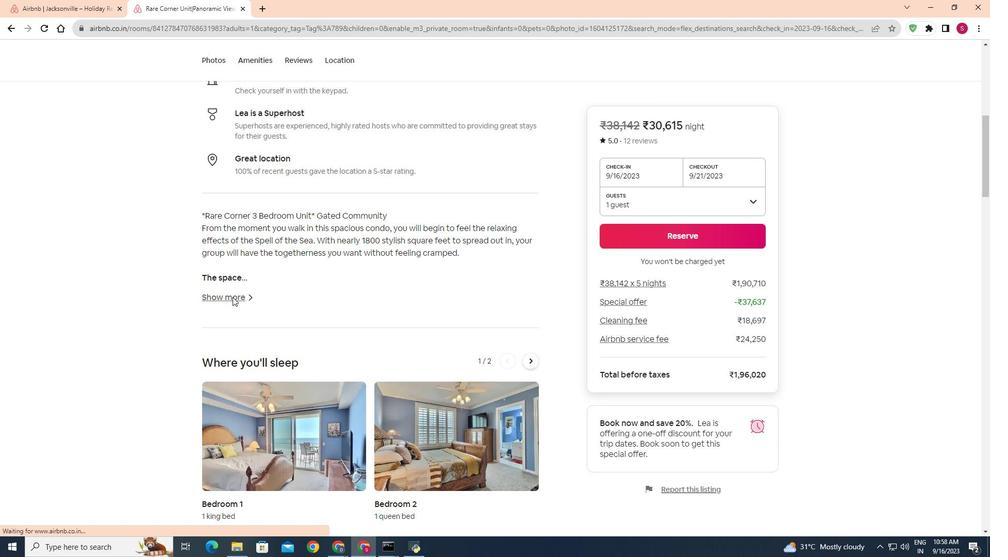 
Action: Mouse moved to (641, 241)
Screenshot: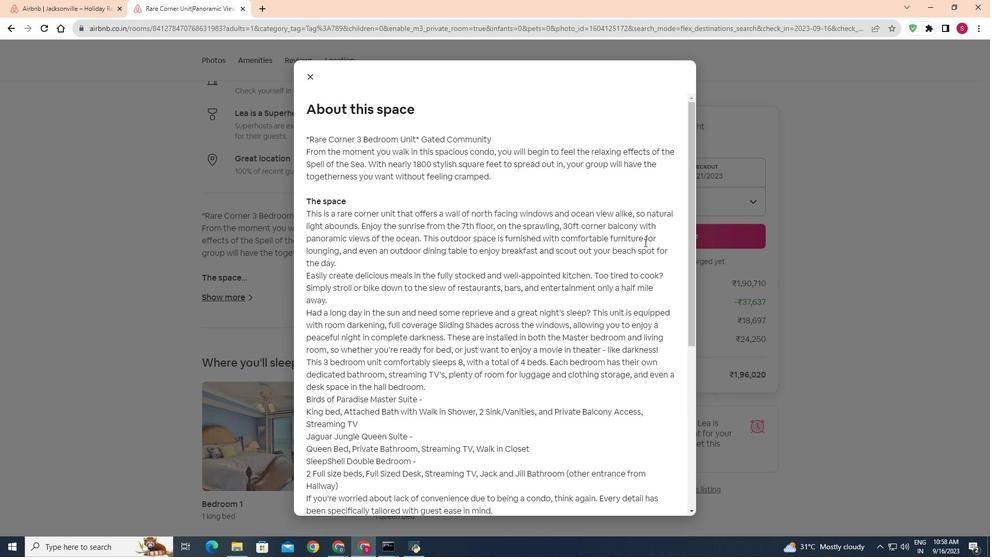
Action: Mouse scrolled (641, 240) with delta (0, 0)
Screenshot: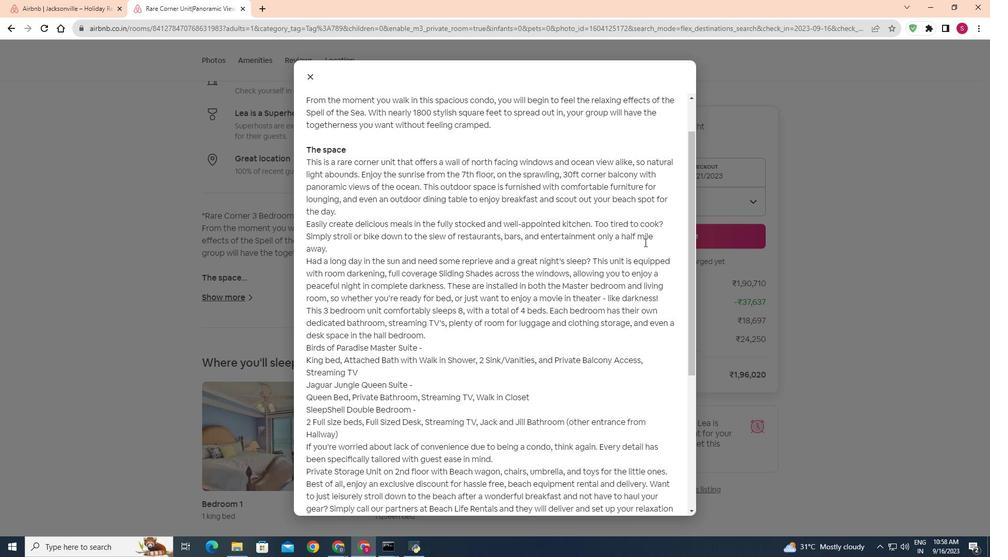 
Action: Mouse scrolled (641, 240) with delta (0, 0)
Screenshot: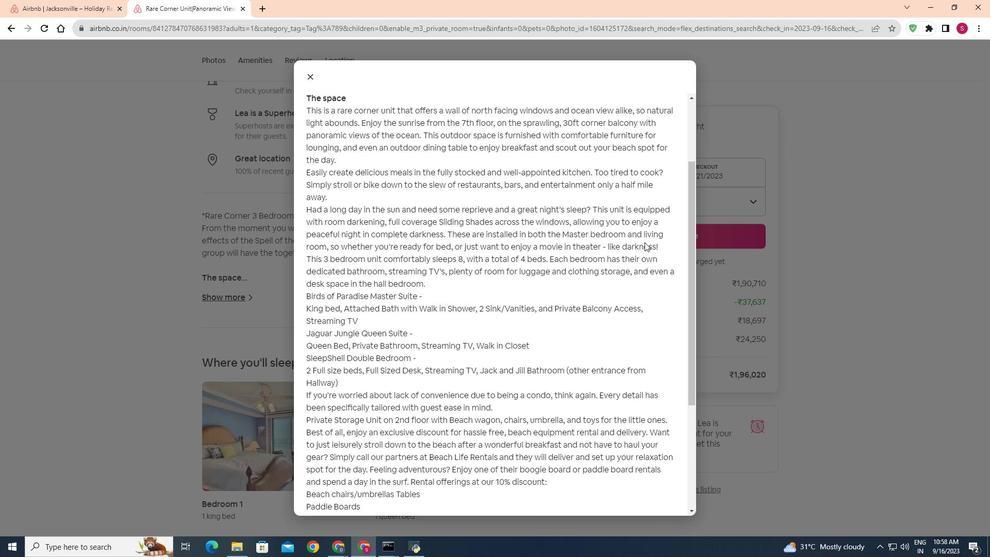 
Action: Mouse moved to (659, 239)
Screenshot: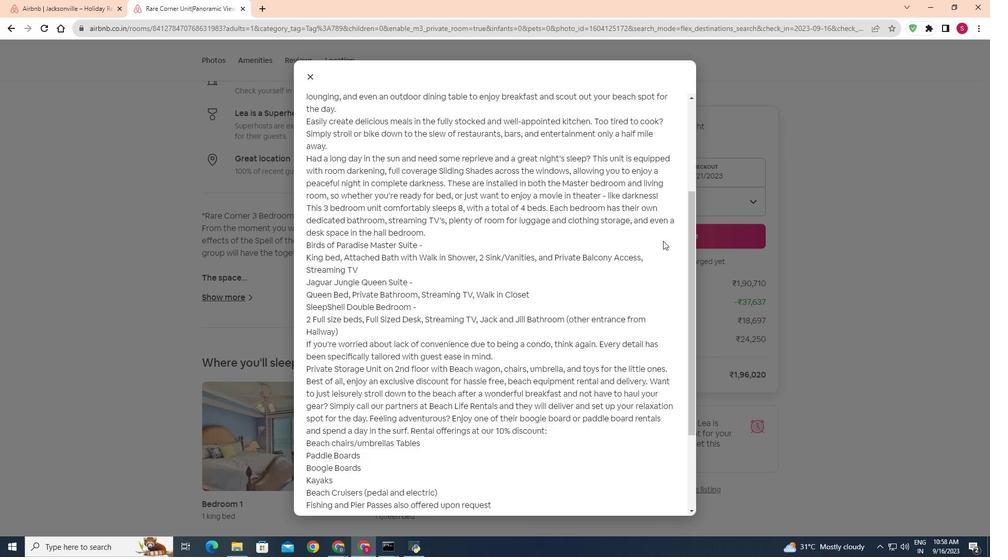 
Action: Mouse scrolled (659, 239) with delta (0, 0)
Screenshot: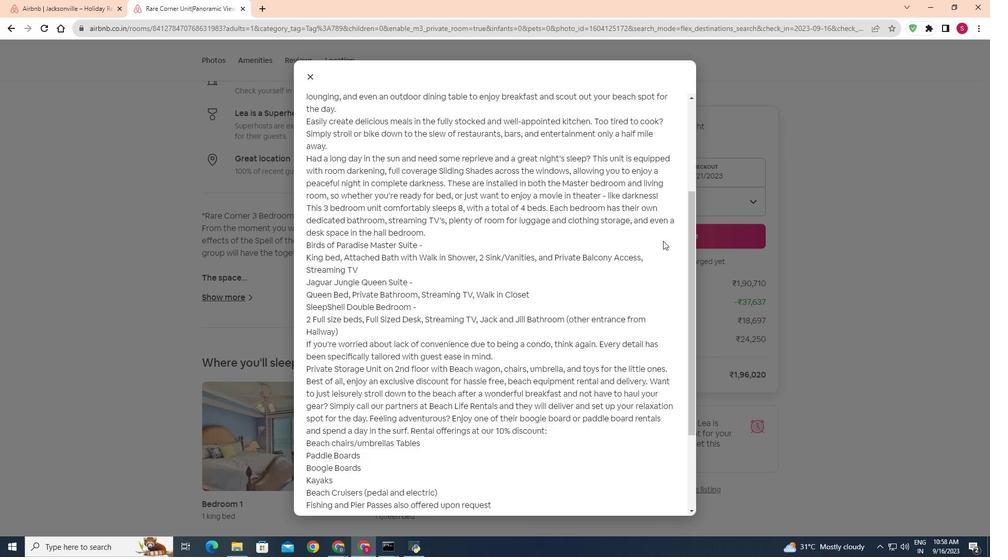 
Action: Mouse moved to (660, 239)
Screenshot: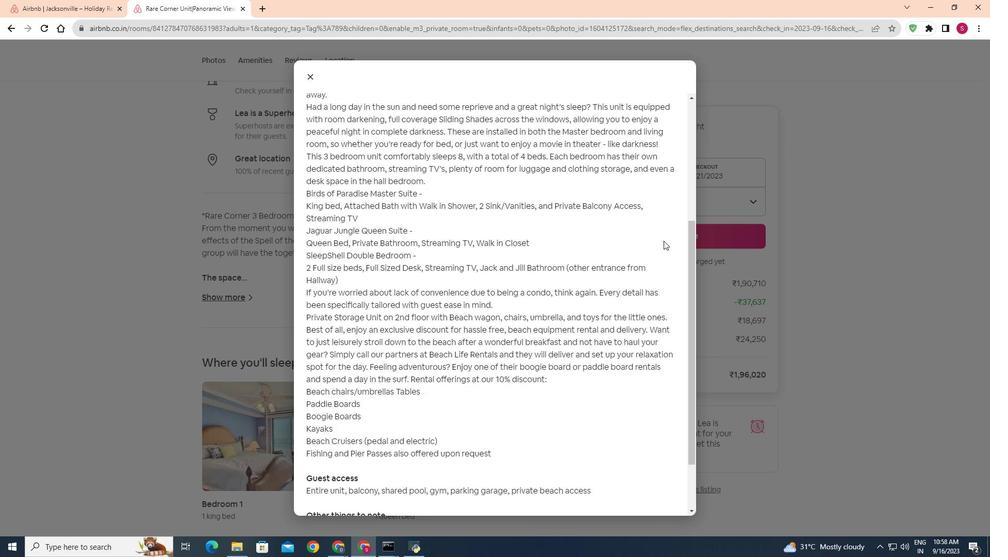 
Action: Mouse scrolled (660, 239) with delta (0, 0)
Screenshot: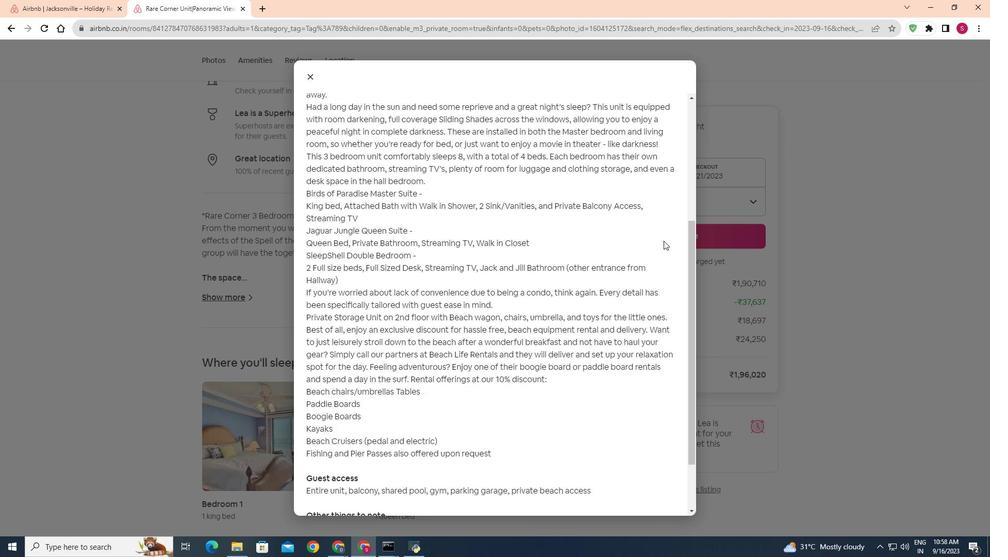 
Action: Mouse scrolled (660, 239) with delta (0, 0)
Screenshot: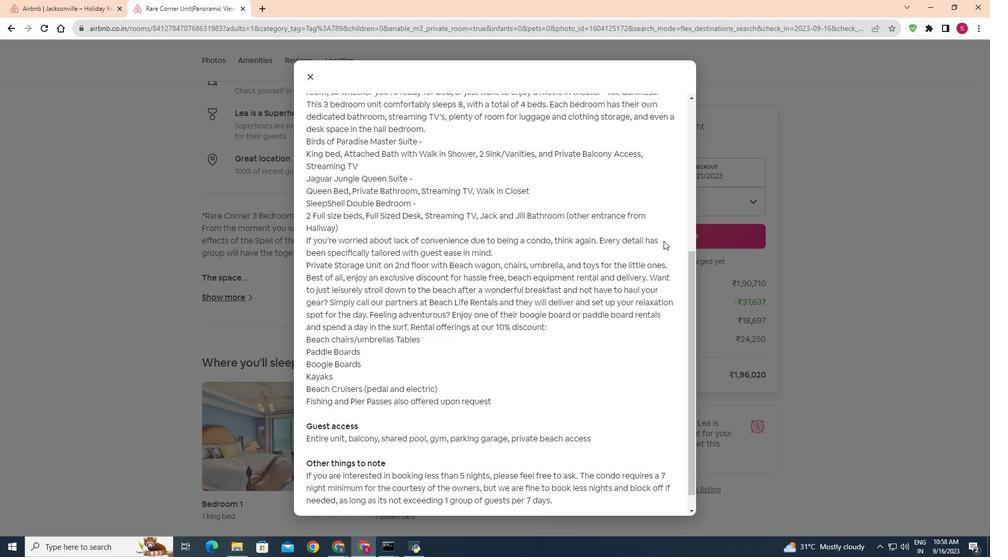 
Action: Mouse scrolled (660, 239) with delta (0, 0)
Screenshot: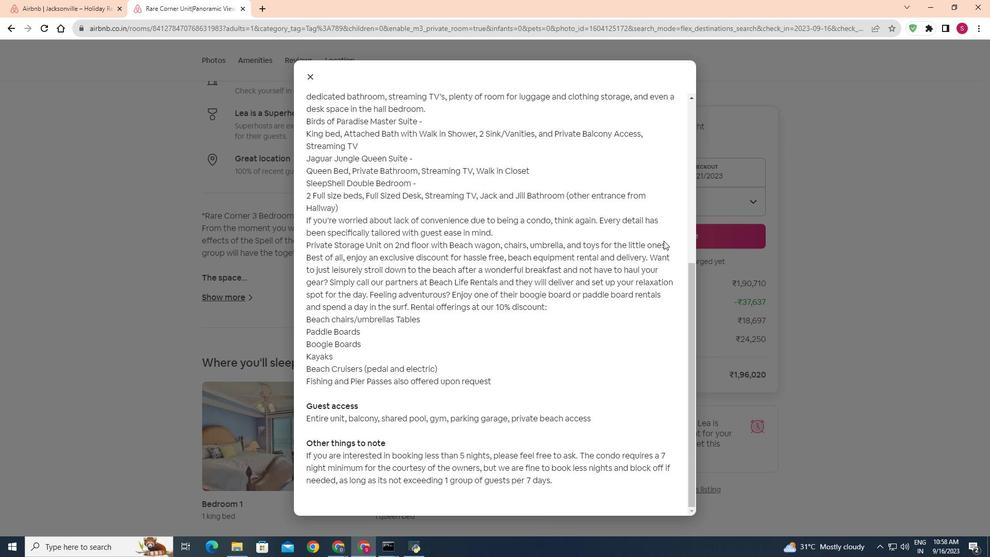 
Action: Mouse scrolled (660, 239) with delta (0, 0)
Screenshot: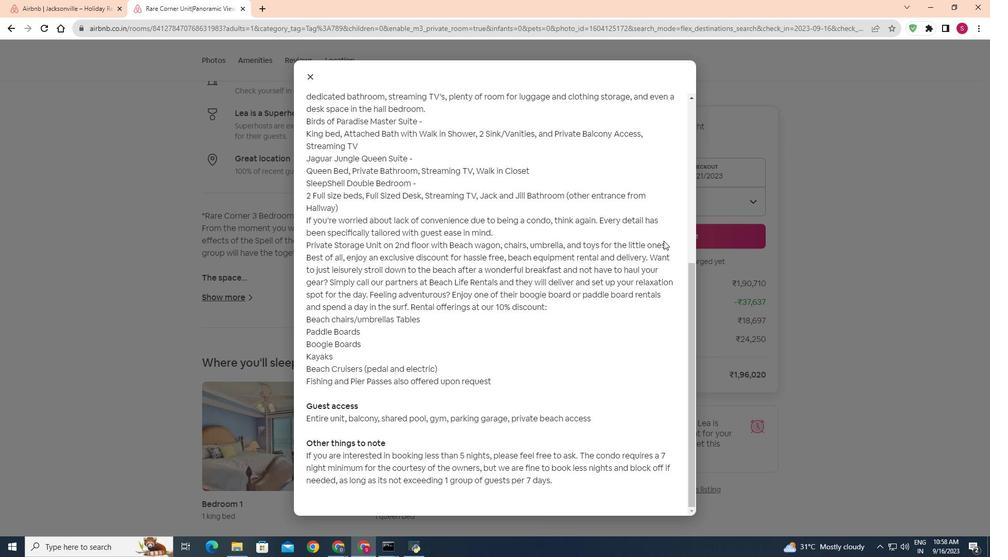 
Action: Mouse moved to (860, 220)
Screenshot: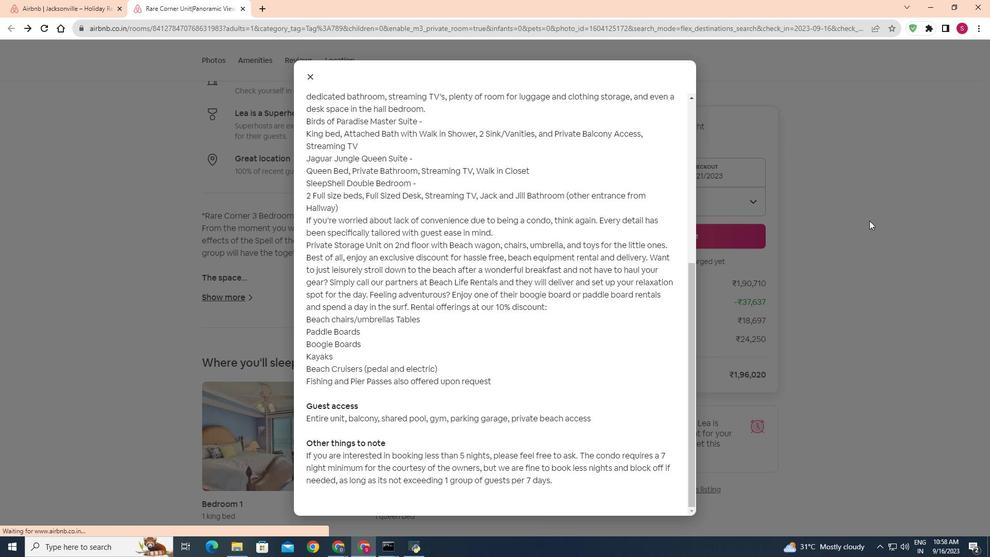 
Action: Mouse pressed left at (860, 220)
Screenshot: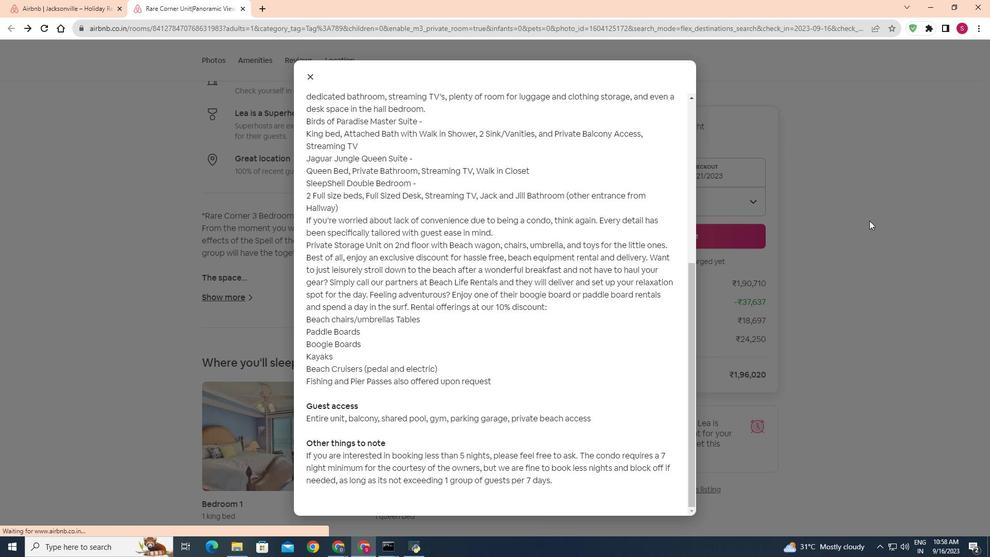 
Action: Mouse moved to (535, 300)
Screenshot: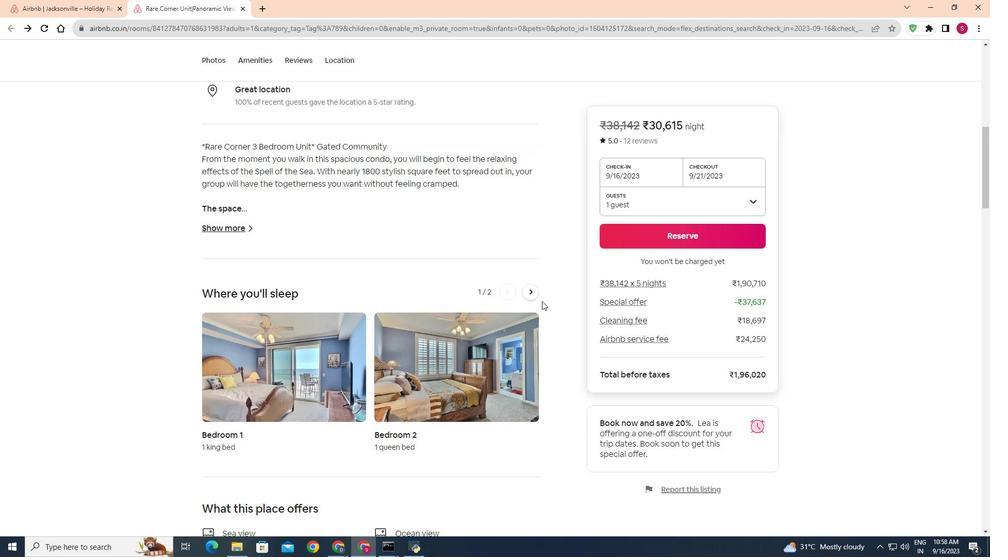 
Action: Mouse scrolled (535, 300) with delta (0, 0)
Screenshot: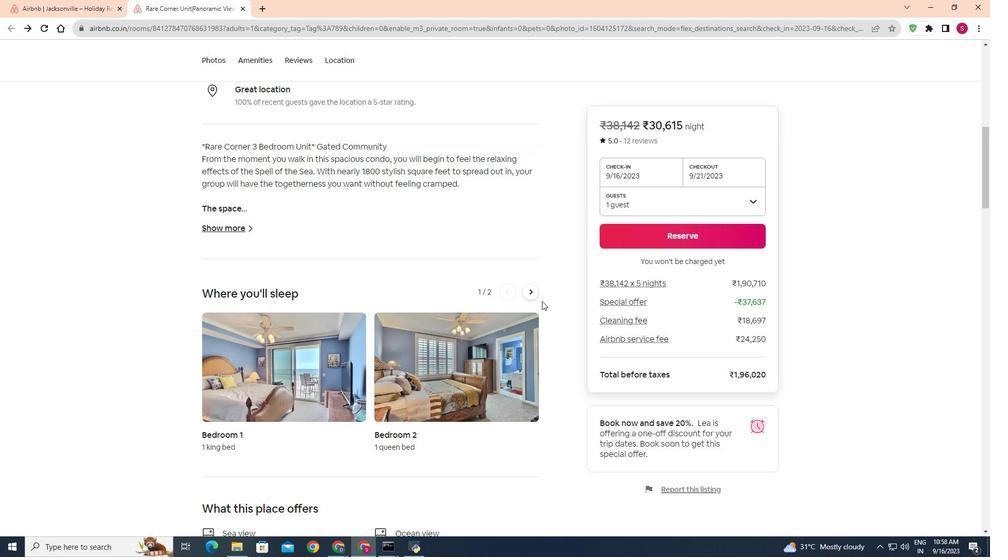 
Action: Mouse moved to (541, 299)
Screenshot: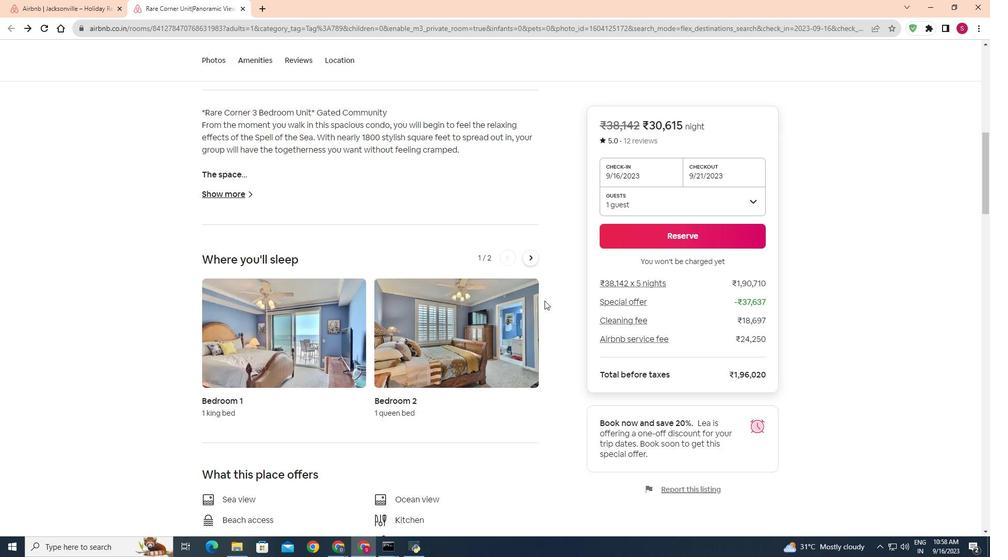 
Action: Mouse scrolled (541, 298) with delta (0, 0)
Screenshot: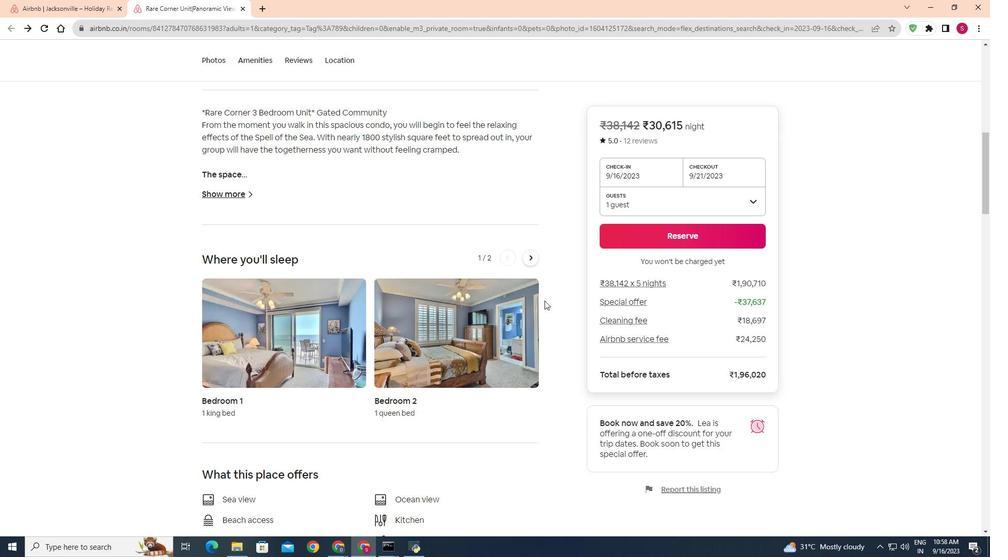 
Action: Mouse moved to (555, 293)
Screenshot: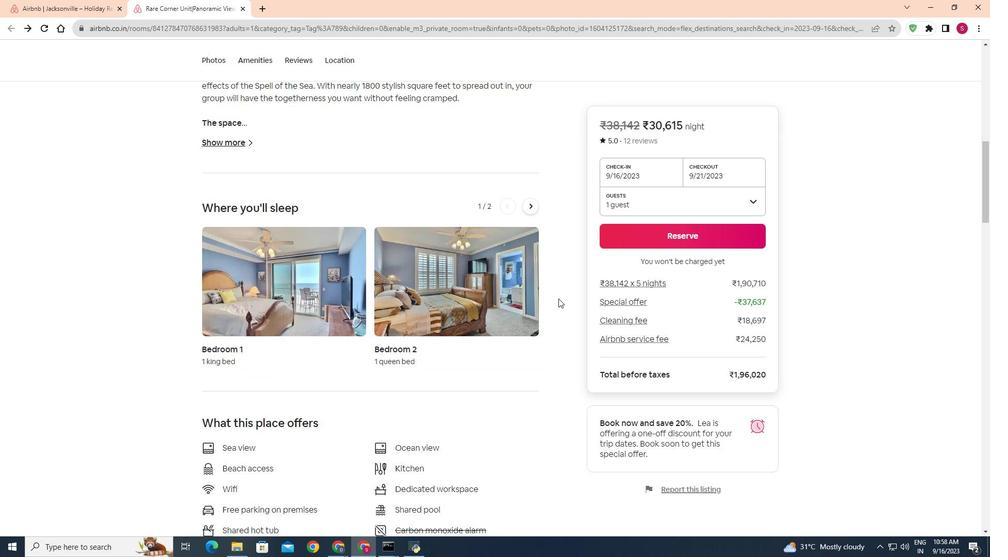 
Action: Mouse scrolled (555, 292) with delta (0, 0)
Screenshot: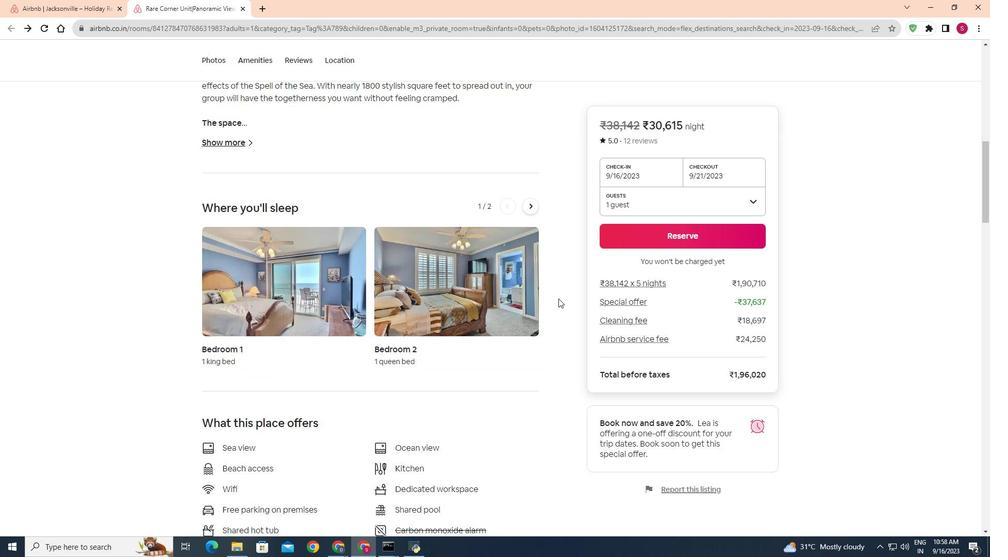 
Action: Mouse moved to (557, 296)
Screenshot: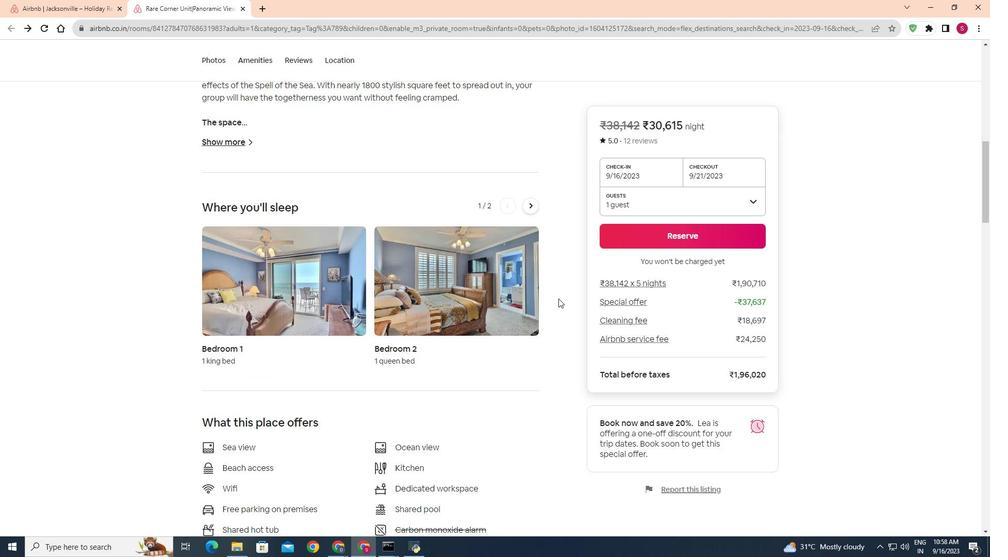 
Action: Mouse scrolled (557, 296) with delta (0, 0)
Screenshot: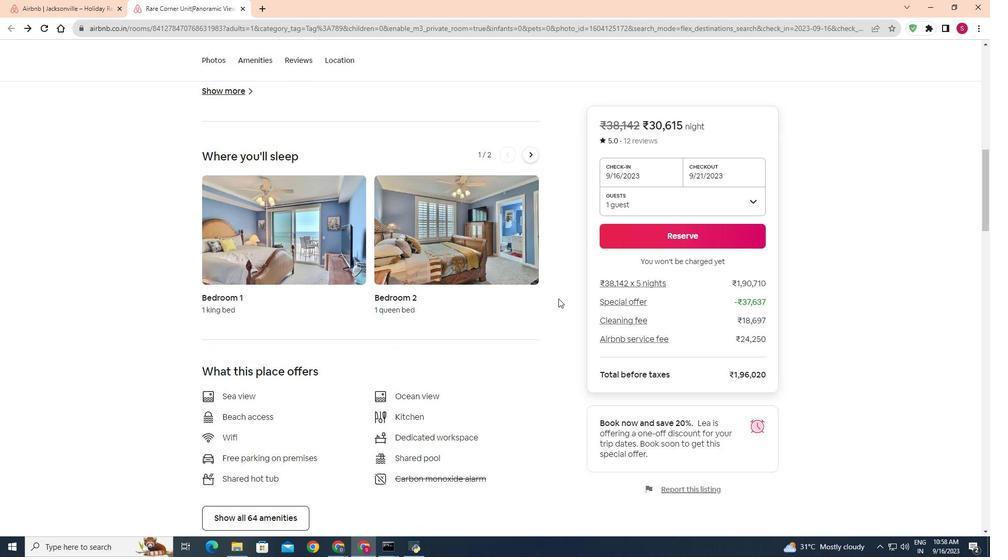 
Action: Mouse scrolled (557, 296) with delta (0, 0)
Screenshot: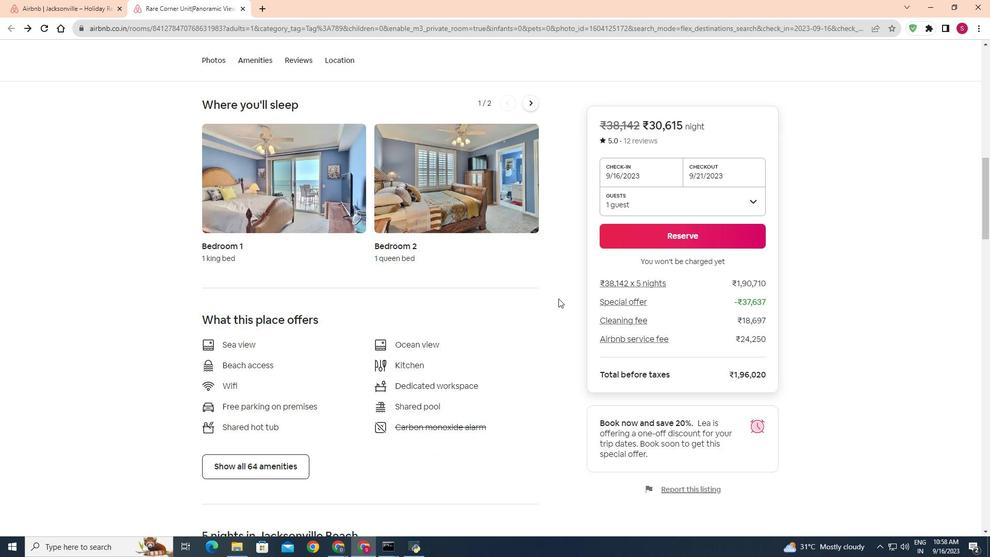 
Action: Mouse scrolled (557, 296) with delta (0, 0)
Screenshot: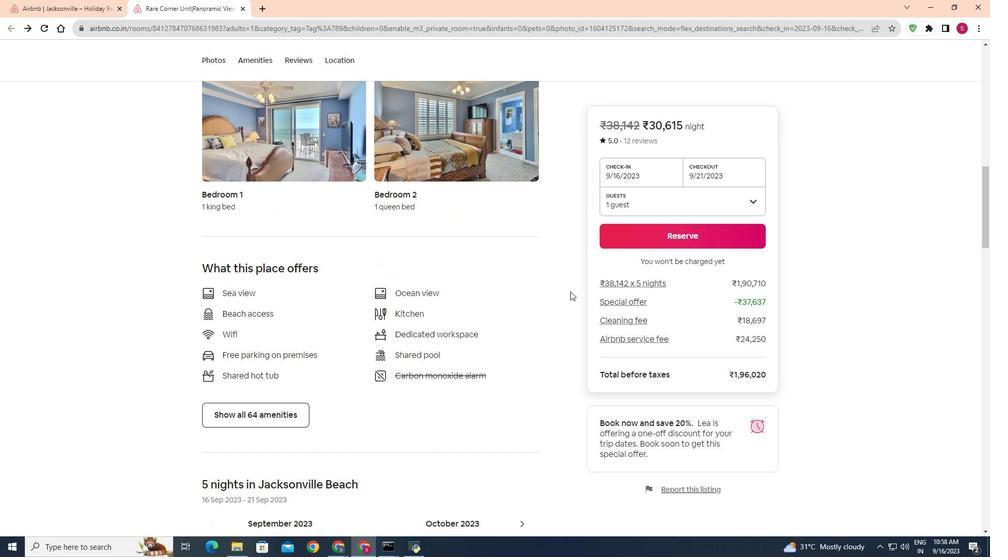 
Action: Mouse moved to (265, 413)
Screenshot: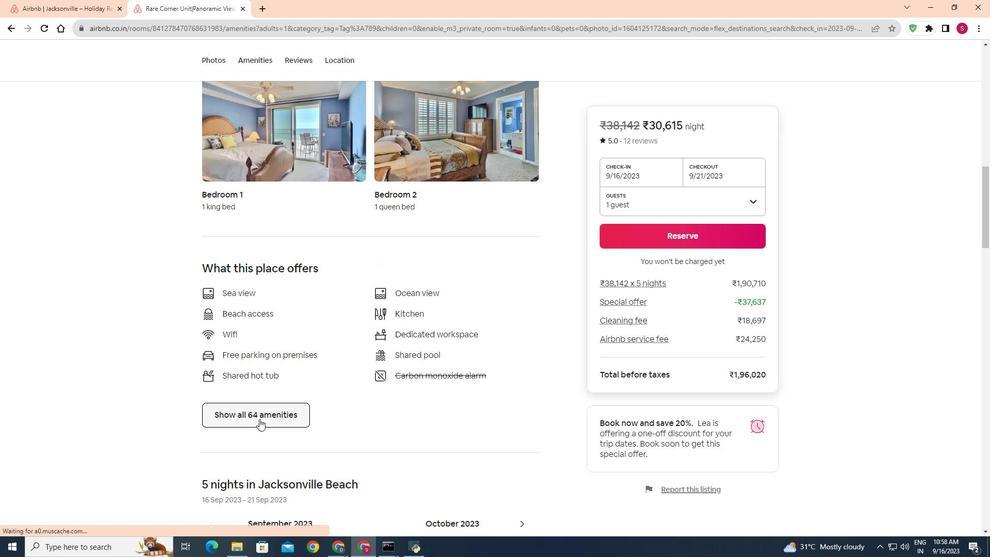 
Action: Mouse pressed left at (265, 413)
Screenshot: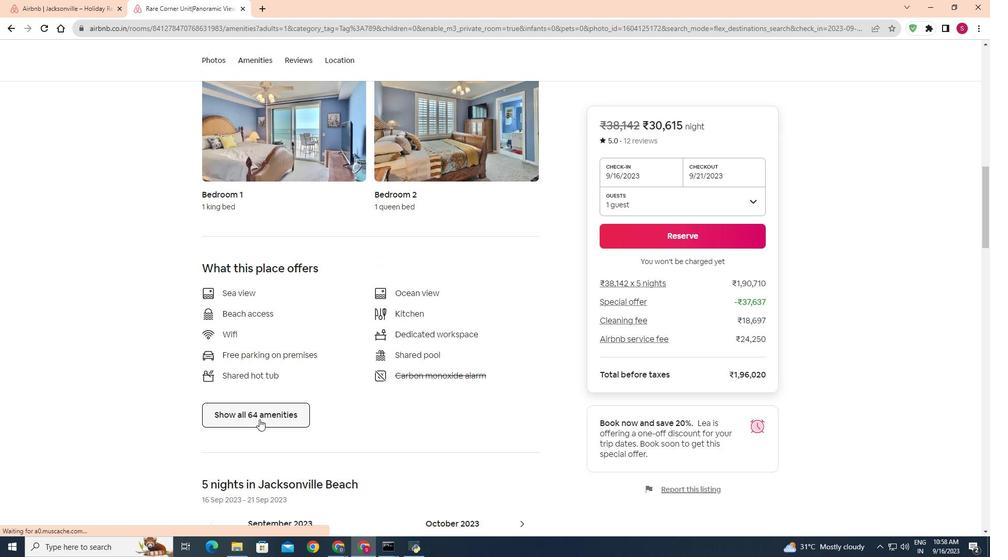 
Action: Mouse moved to (675, 226)
Screenshot: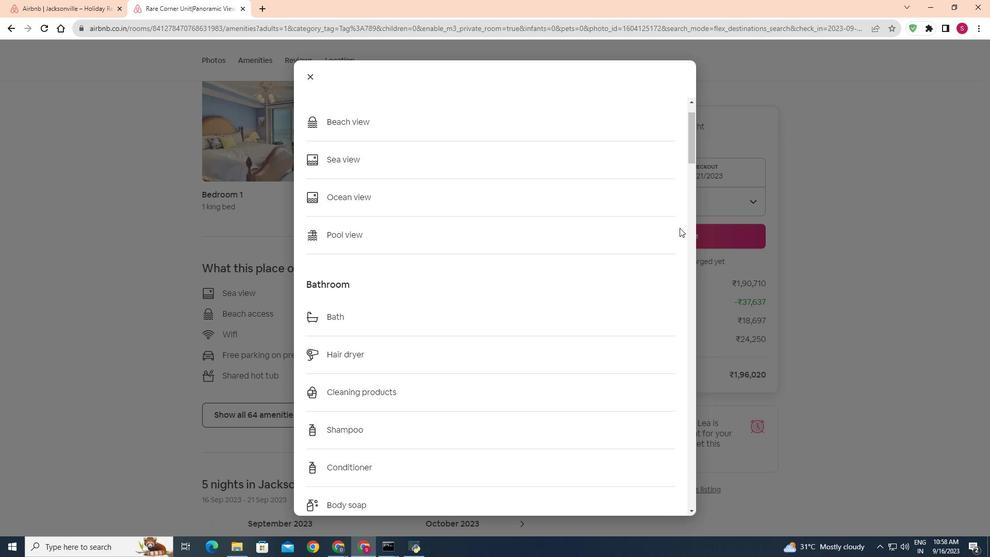 
Action: Mouse scrolled (675, 226) with delta (0, 0)
Screenshot: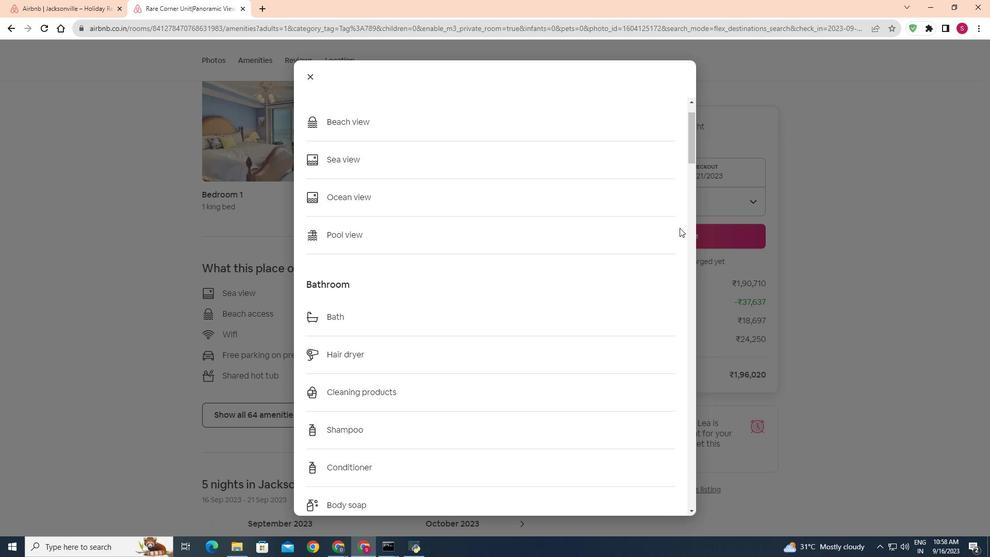 
Action: Mouse moved to (675, 227)
Screenshot: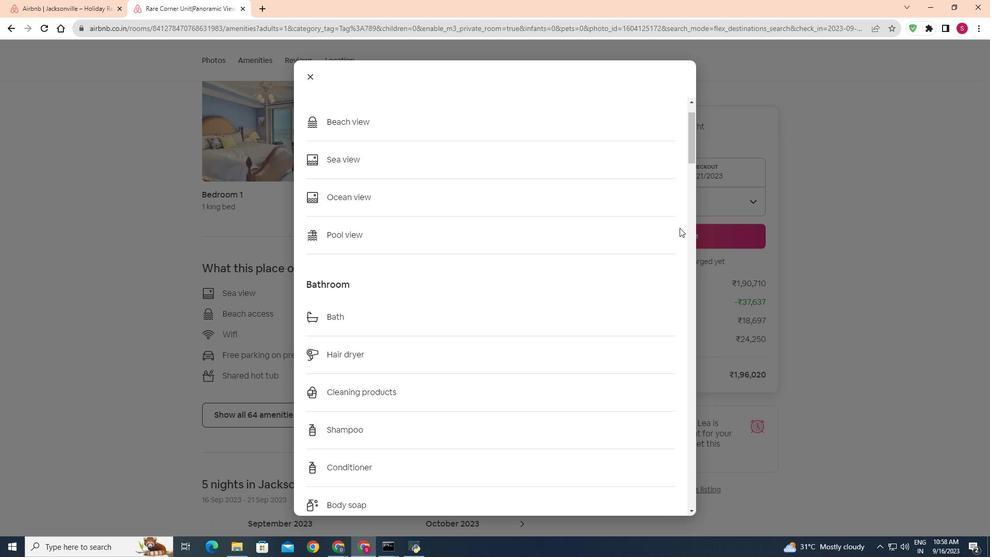 
Action: Mouse scrolled (675, 226) with delta (0, 0)
Screenshot: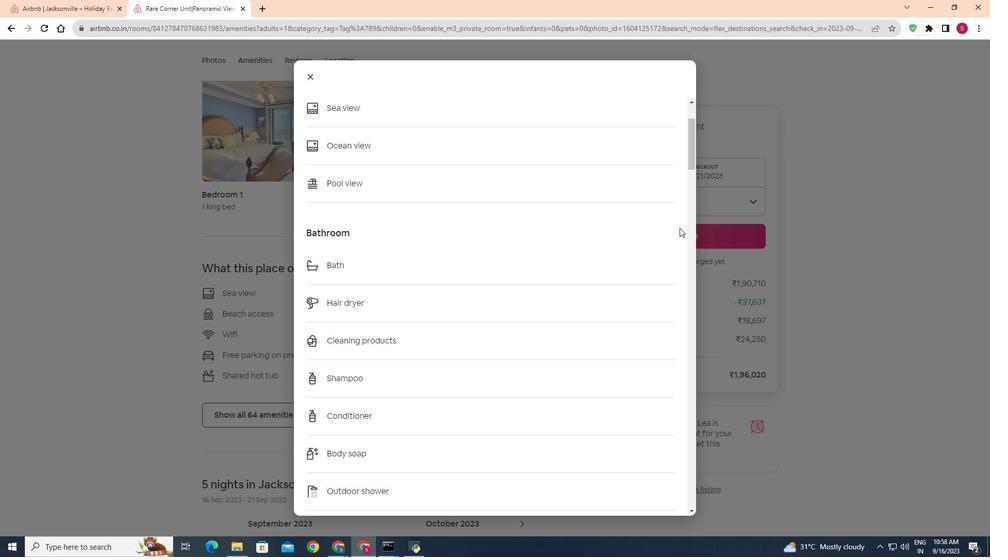 
Action: Mouse scrolled (675, 226) with delta (0, 0)
Screenshot: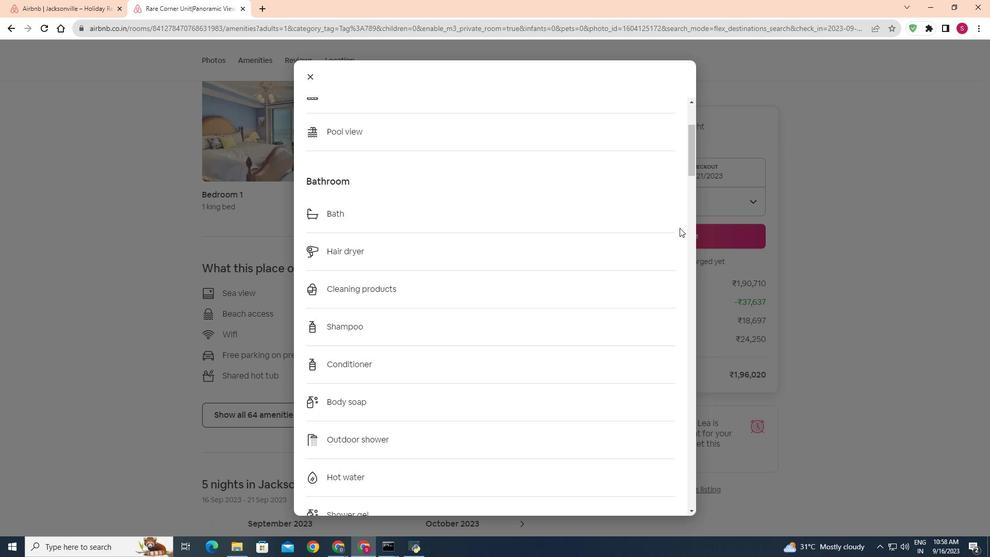 
Action: Mouse scrolled (675, 226) with delta (0, 0)
Screenshot: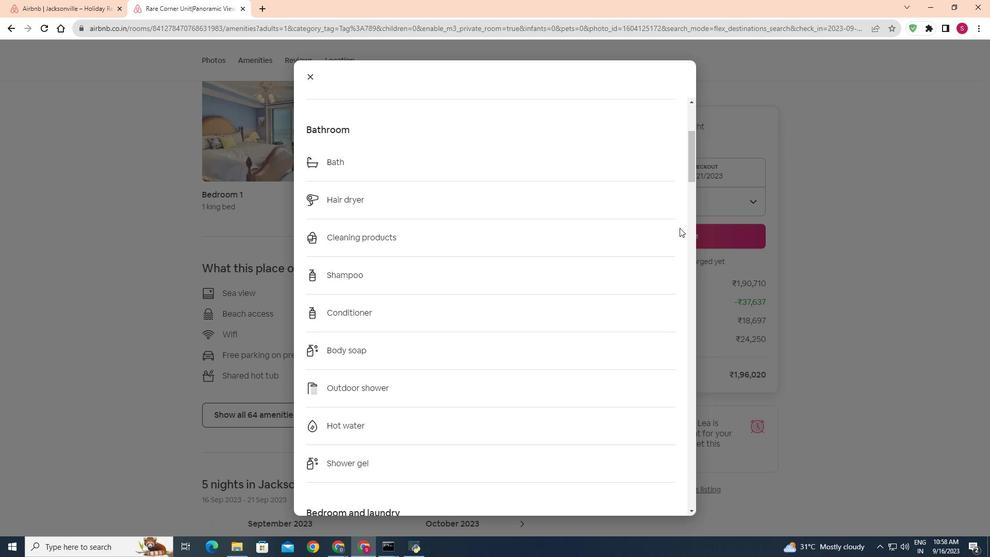 
Action: Mouse scrolled (675, 226) with delta (0, 0)
Screenshot: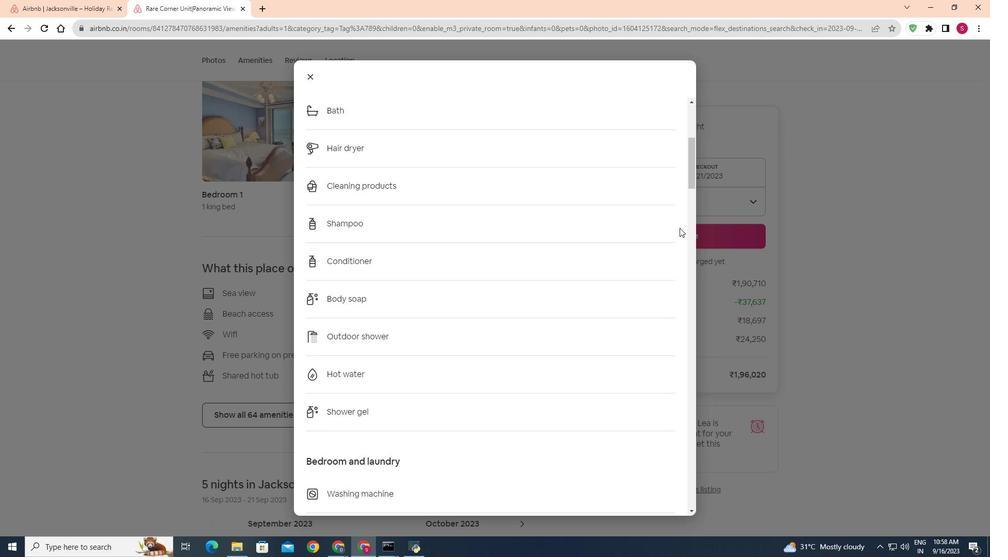 
Action: Mouse scrolled (675, 226) with delta (0, 0)
Screenshot: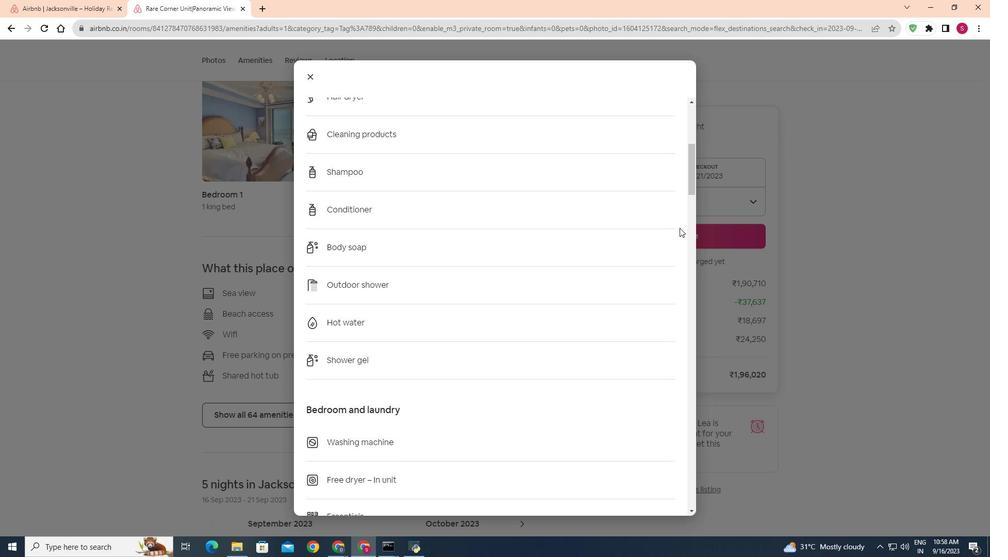 
Action: Mouse scrolled (675, 226) with delta (0, 0)
Screenshot: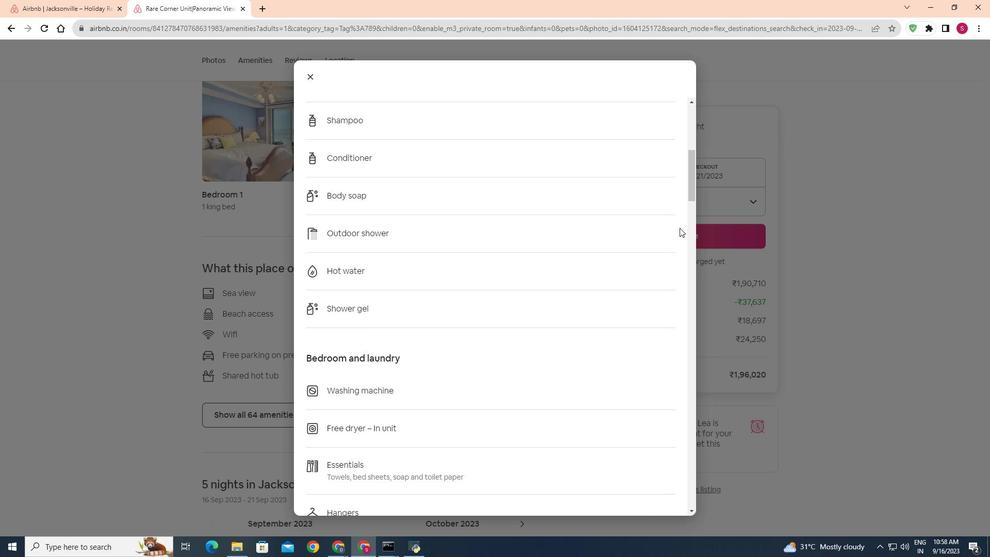 
Action: Mouse scrolled (675, 226) with delta (0, 0)
Screenshot: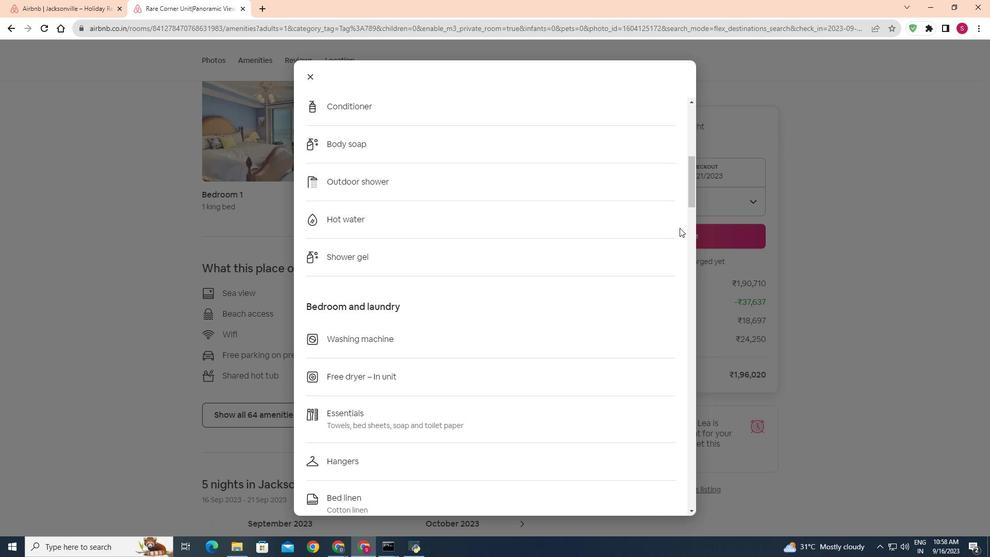 
Action: Mouse scrolled (675, 226) with delta (0, 0)
Screenshot: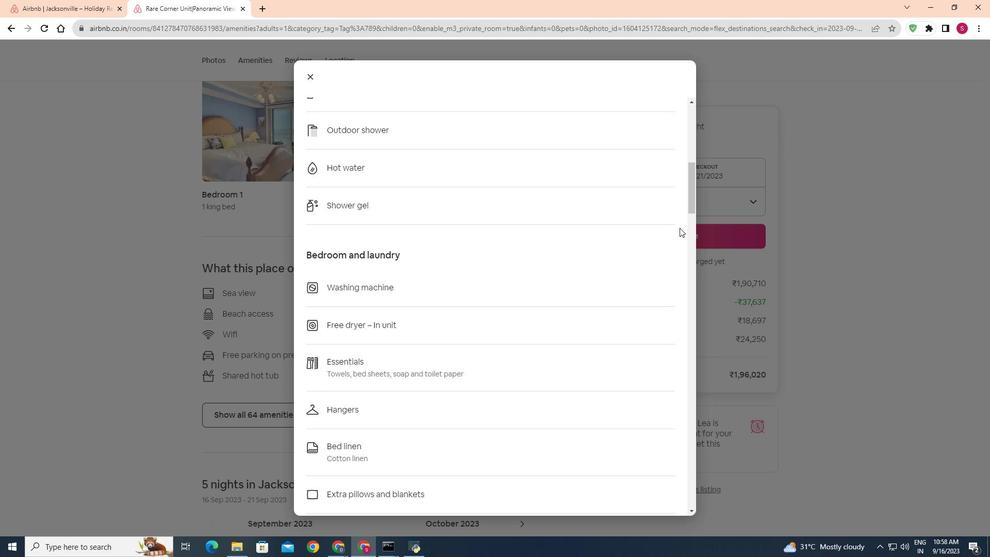 
Action: Mouse scrolled (675, 226) with delta (0, 0)
Screenshot: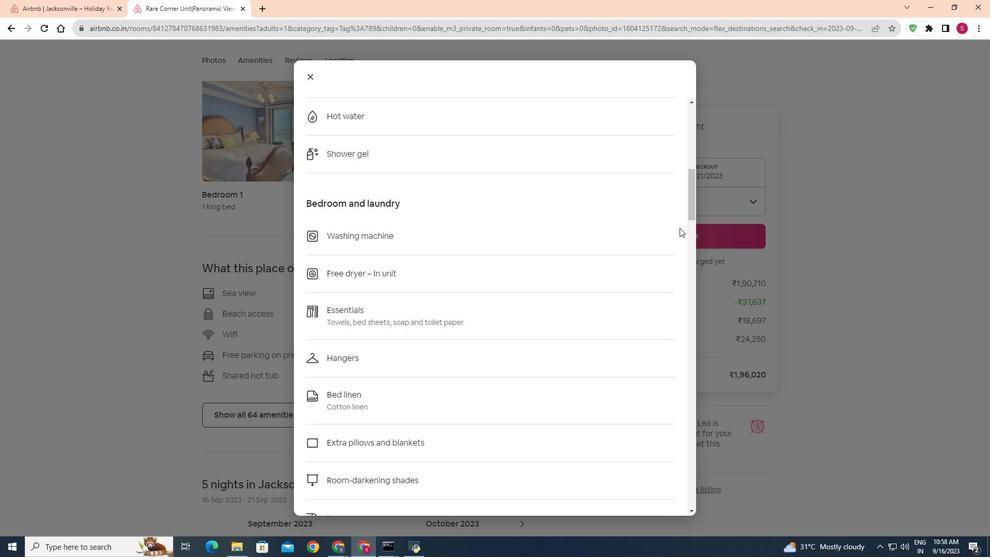 
Action: Mouse scrolled (675, 226) with delta (0, 0)
Screenshot: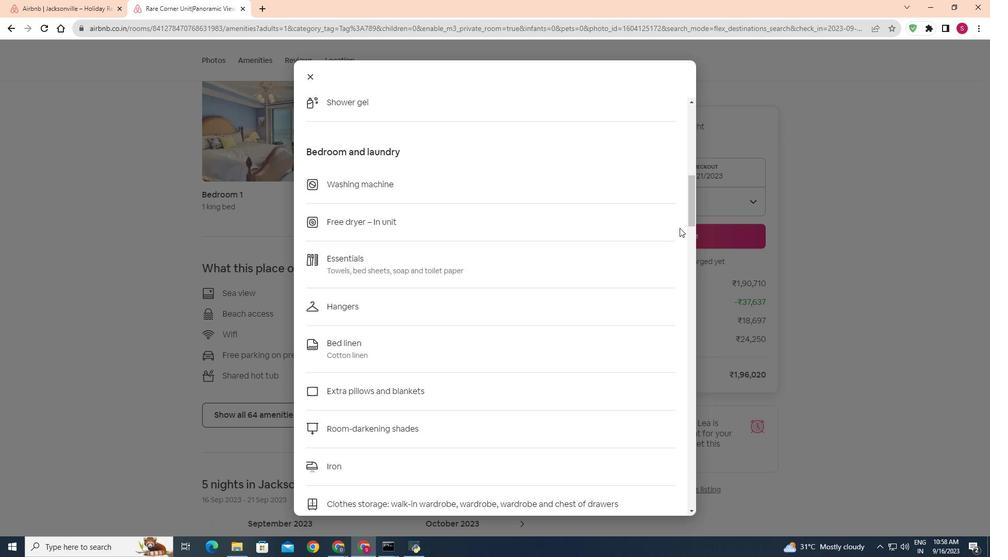 
Action: Mouse scrolled (675, 226) with delta (0, 0)
Screenshot: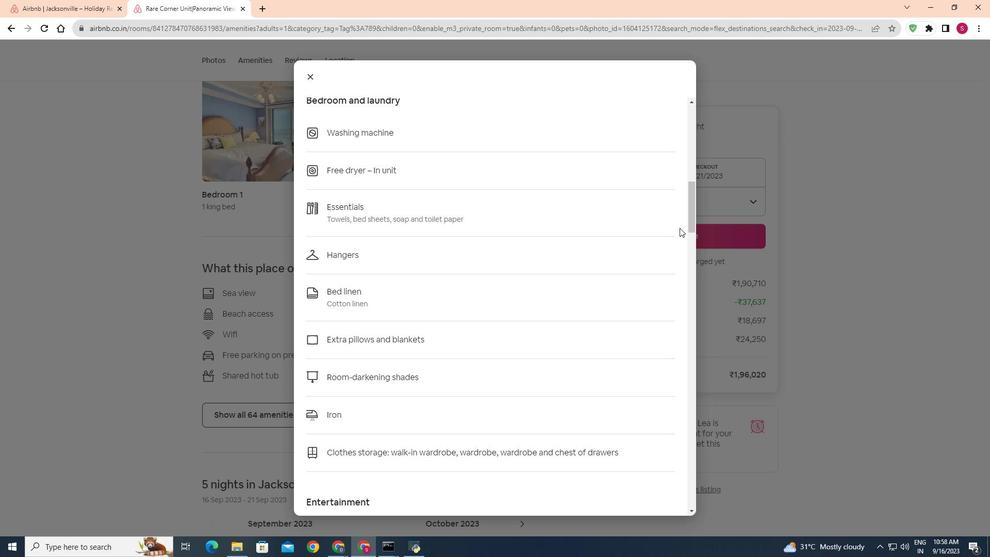 
Action: Mouse scrolled (675, 226) with delta (0, 0)
Screenshot: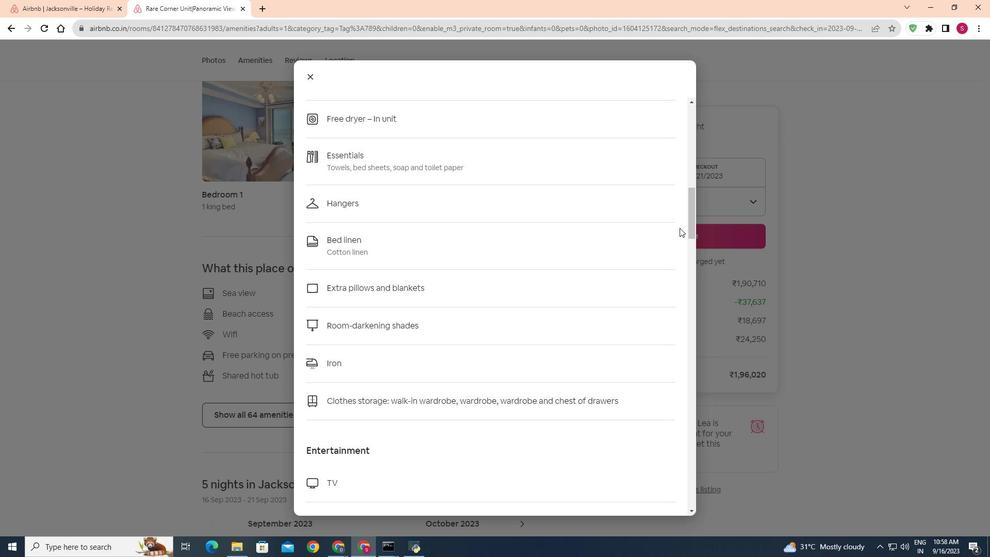 
Action: Mouse scrolled (675, 226) with delta (0, 0)
Screenshot: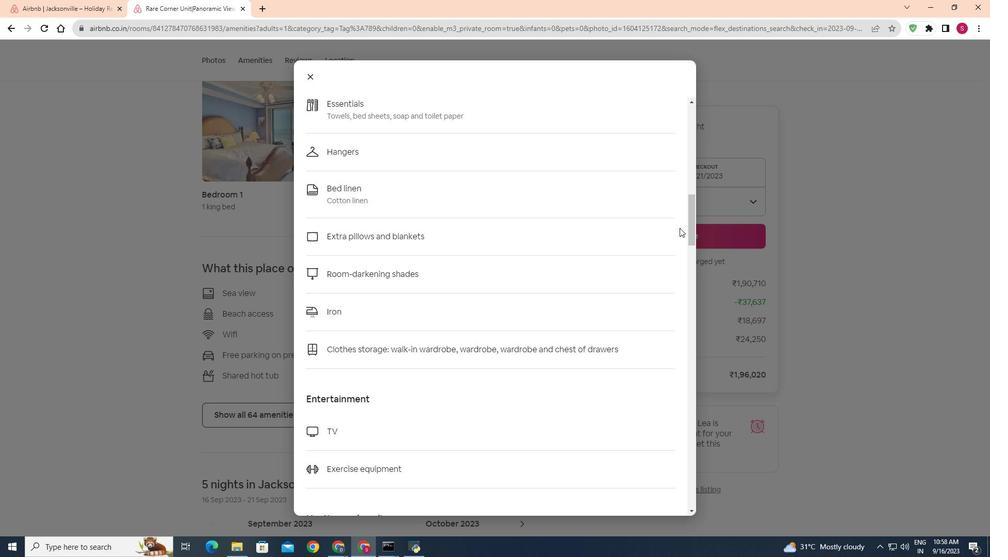 
Action: Mouse scrolled (675, 226) with delta (0, 0)
Screenshot: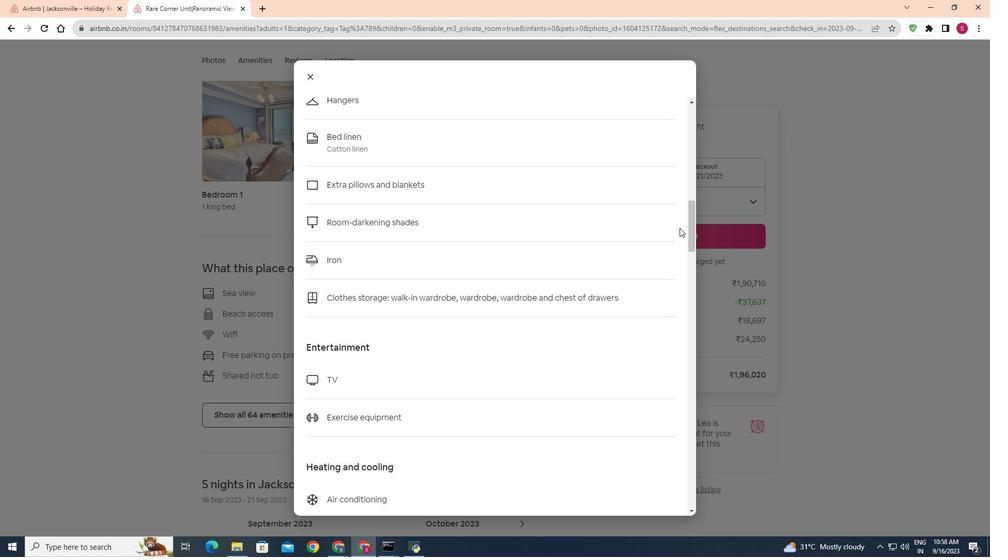 
Action: Mouse scrolled (675, 226) with delta (0, 0)
Screenshot: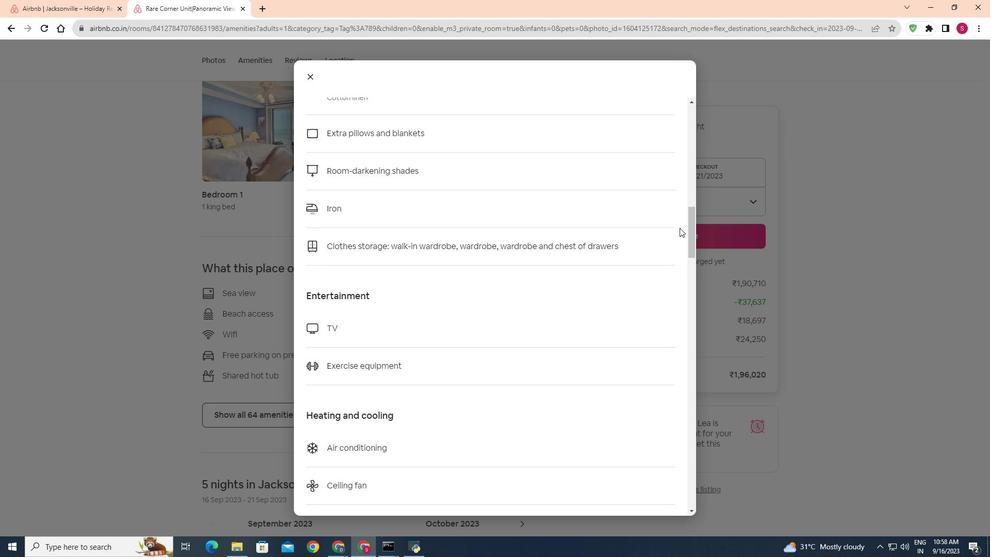 
Action: Mouse scrolled (675, 226) with delta (0, 0)
Screenshot: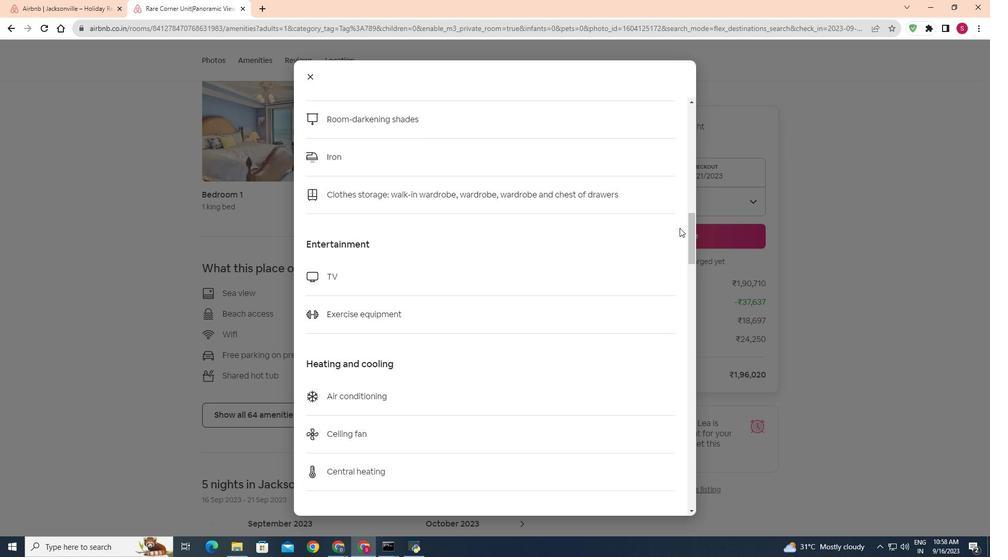 
Action: Mouse scrolled (675, 226) with delta (0, 0)
Screenshot: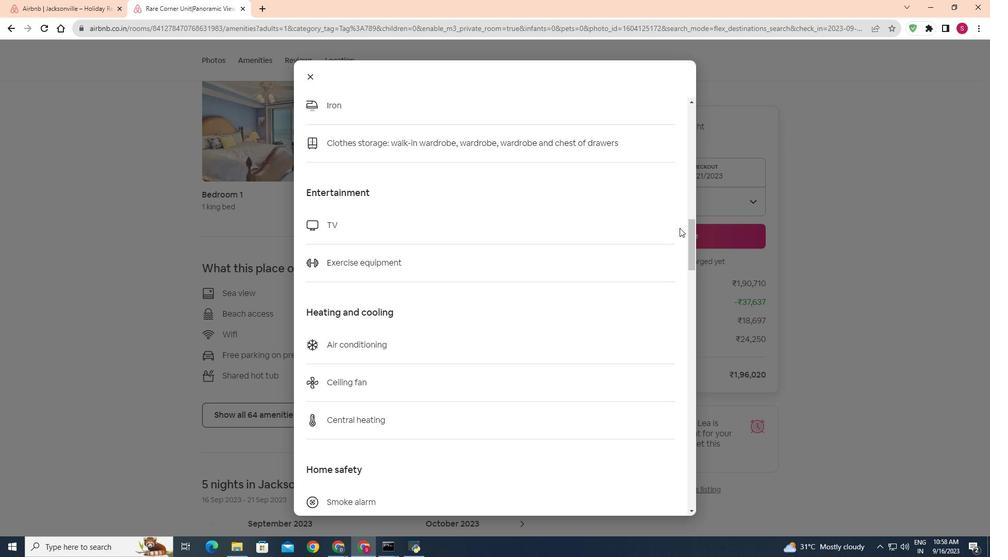 
Action: Mouse scrolled (675, 226) with delta (0, 0)
Screenshot: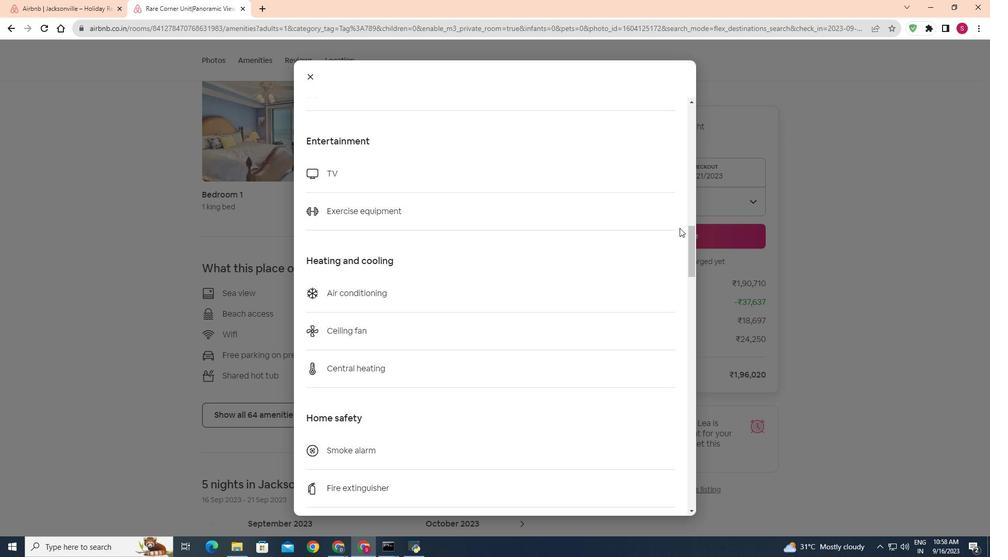 
Action: Mouse scrolled (675, 226) with delta (0, 0)
Screenshot: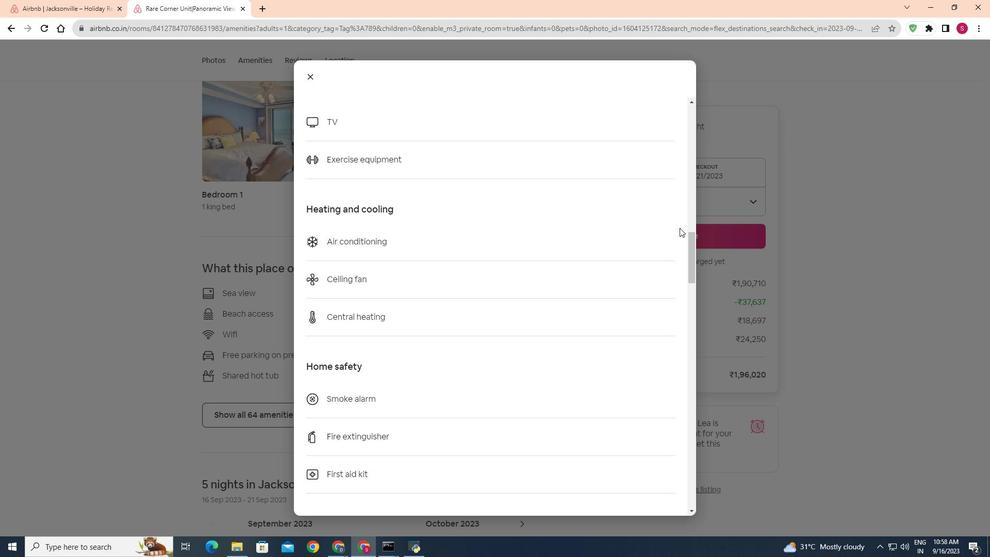
Action: Mouse scrolled (675, 226) with delta (0, 0)
Screenshot: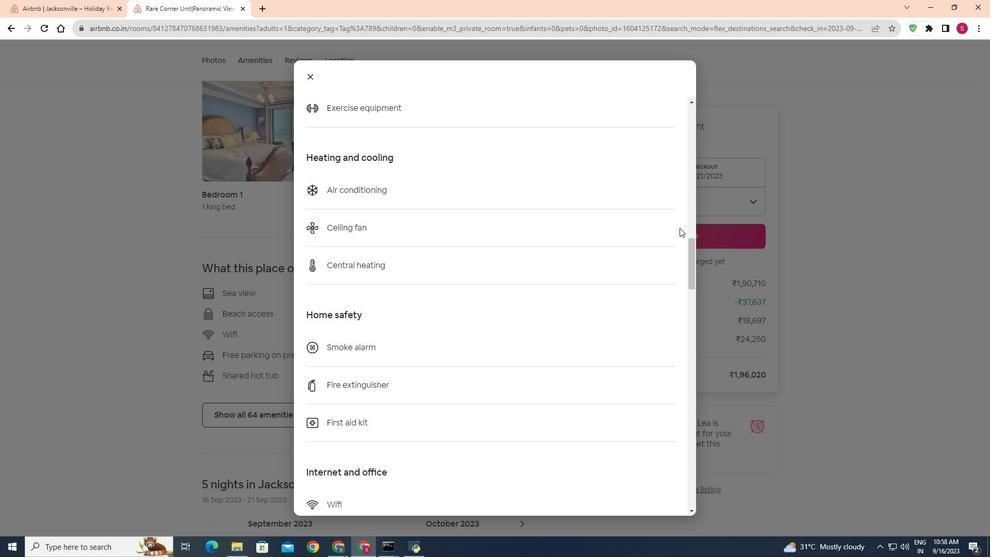 
Action: Mouse scrolled (675, 226) with delta (0, 0)
Screenshot: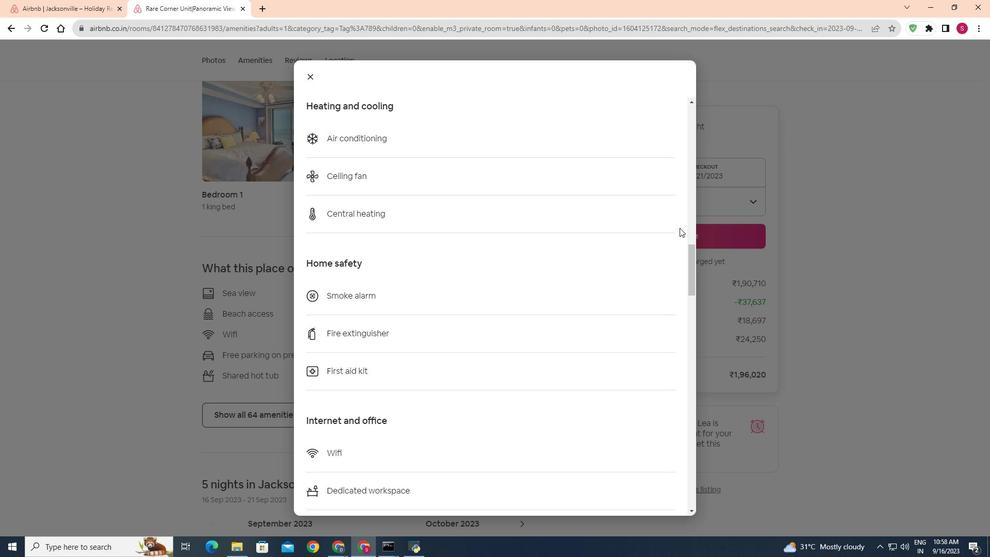 
Action: Mouse scrolled (675, 226) with delta (0, 0)
Screenshot: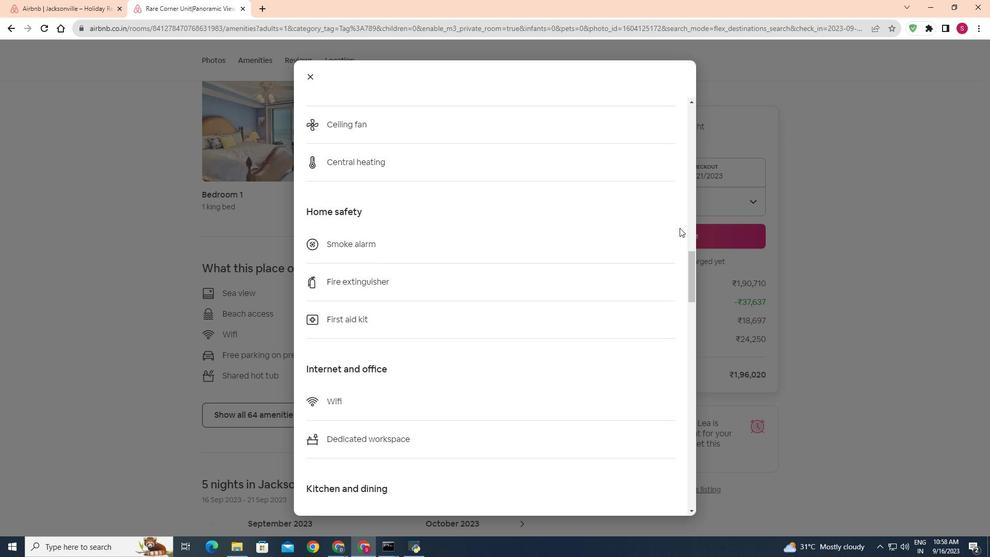 
Action: Mouse scrolled (675, 226) with delta (0, 0)
Screenshot: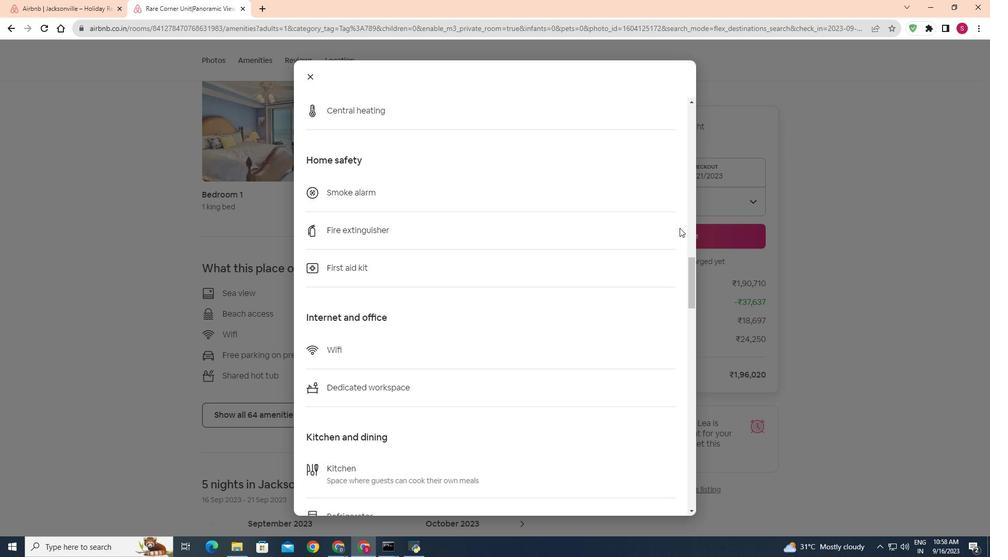 
Action: Mouse scrolled (675, 226) with delta (0, 0)
Screenshot: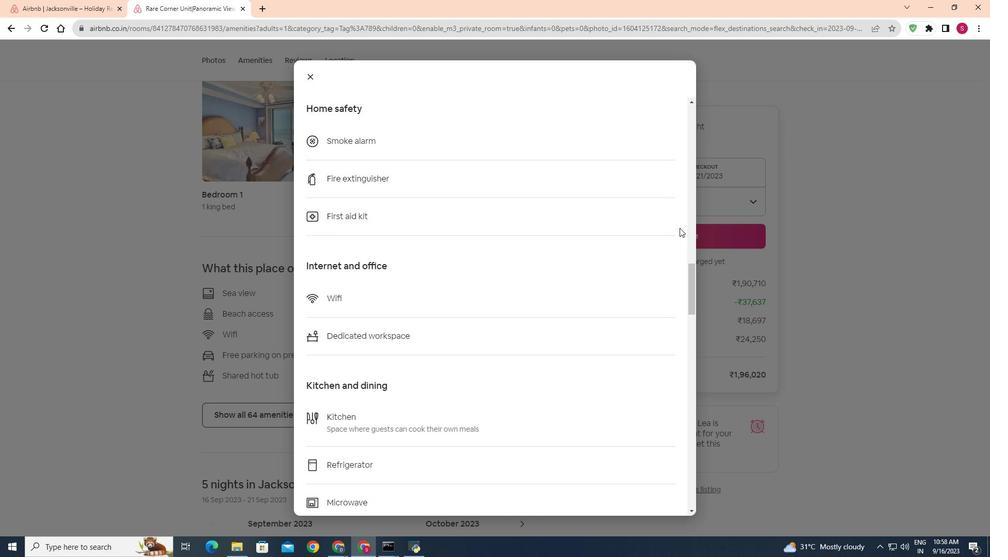 
Action: Mouse scrolled (675, 226) with delta (0, 0)
Screenshot: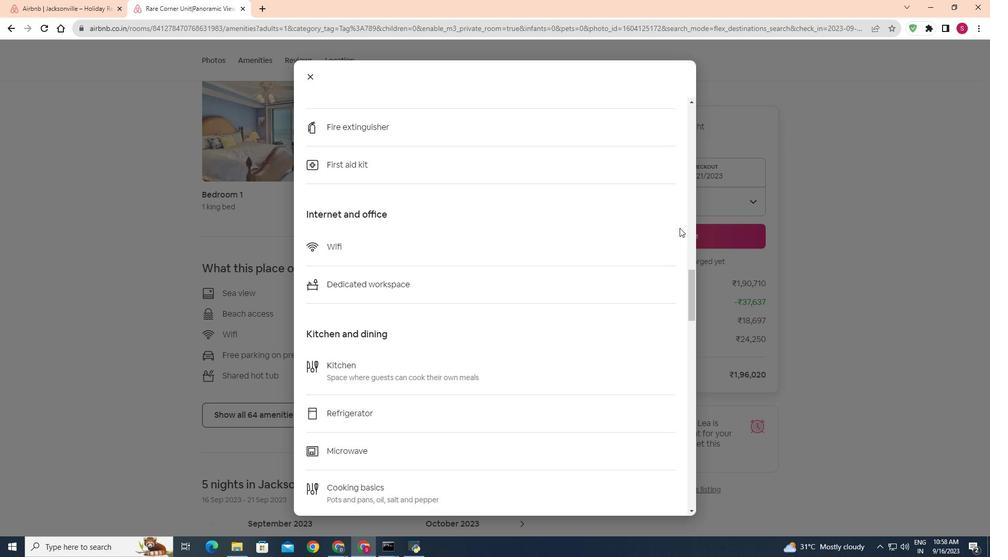 
Action: Mouse scrolled (675, 226) with delta (0, 0)
Screenshot: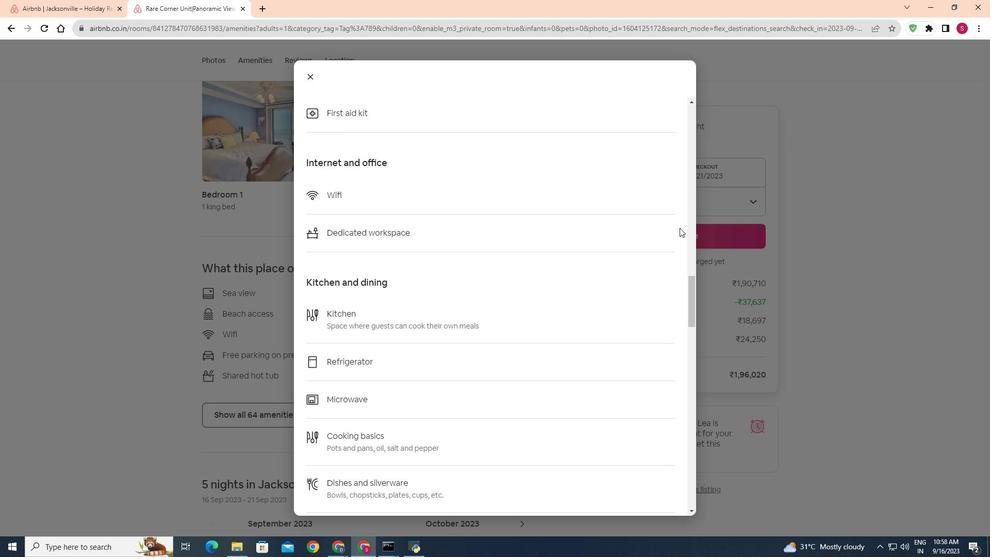 
Action: Mouse scrolled (675, 226) with delta (0, 0)
Screenshot: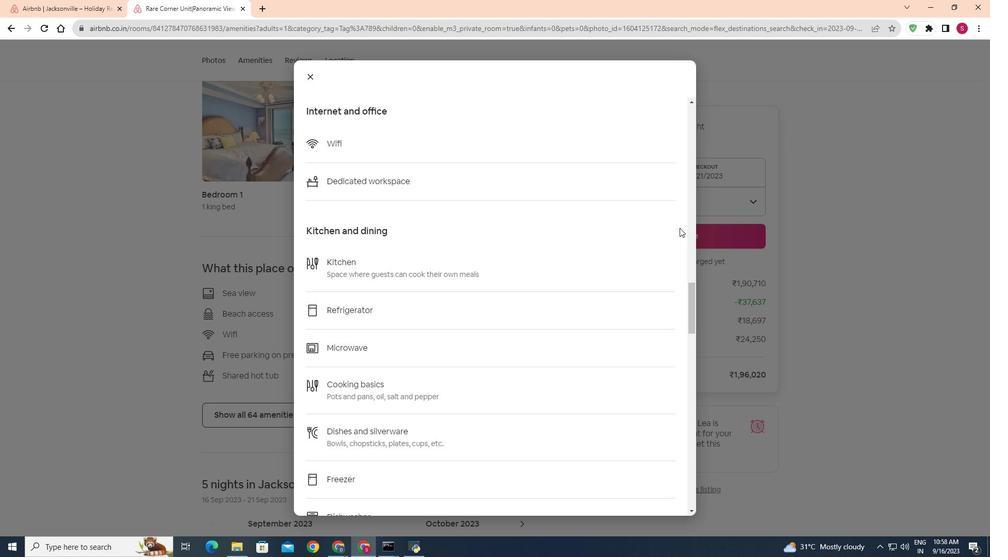 
Action: Mouse scrolled (675, 226) with delta (0, 0)
Screenshot: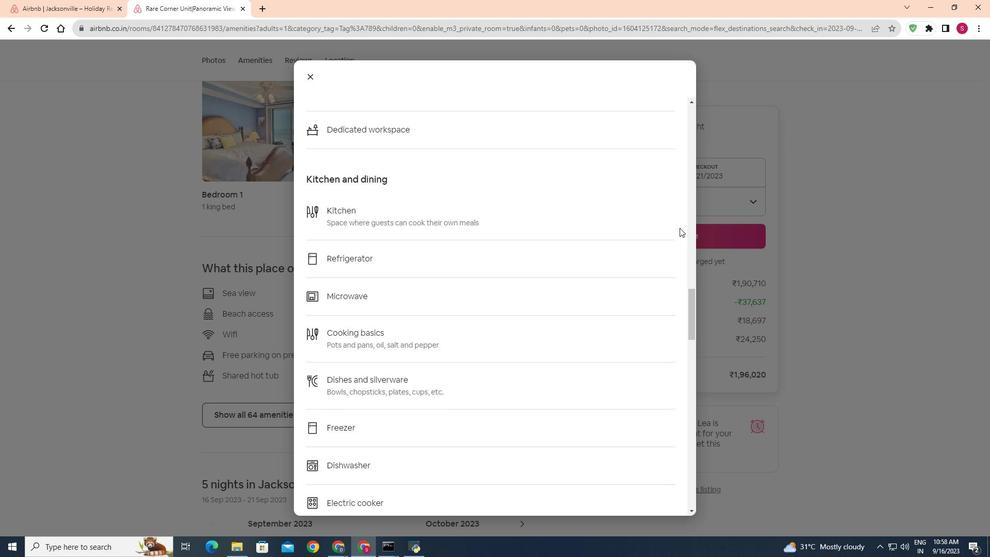 
Action: Mouse scrolled (675, 226) with delta (0, 0)
Screenshot: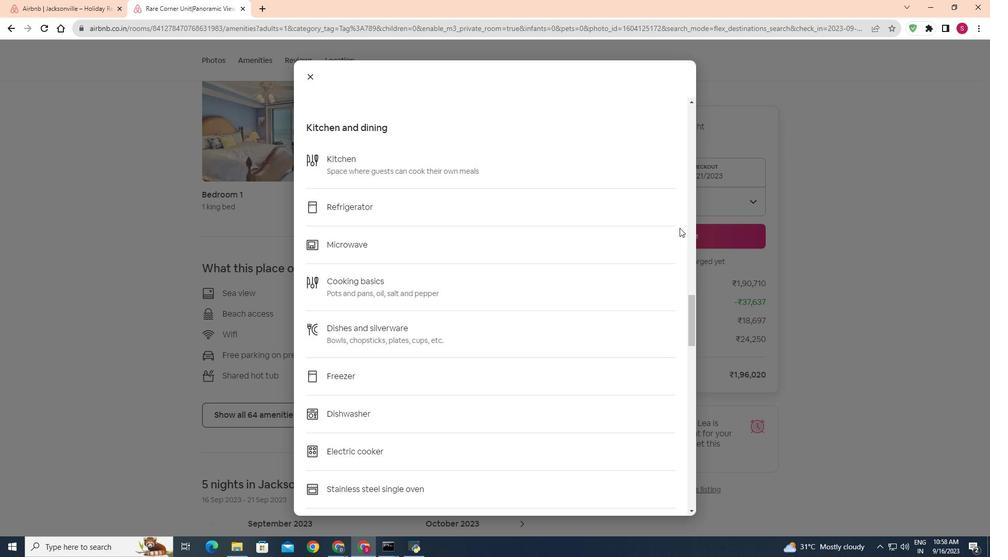 
Action: Mouse scrolled (675, 226) with delta (0, 0)
Screenshot: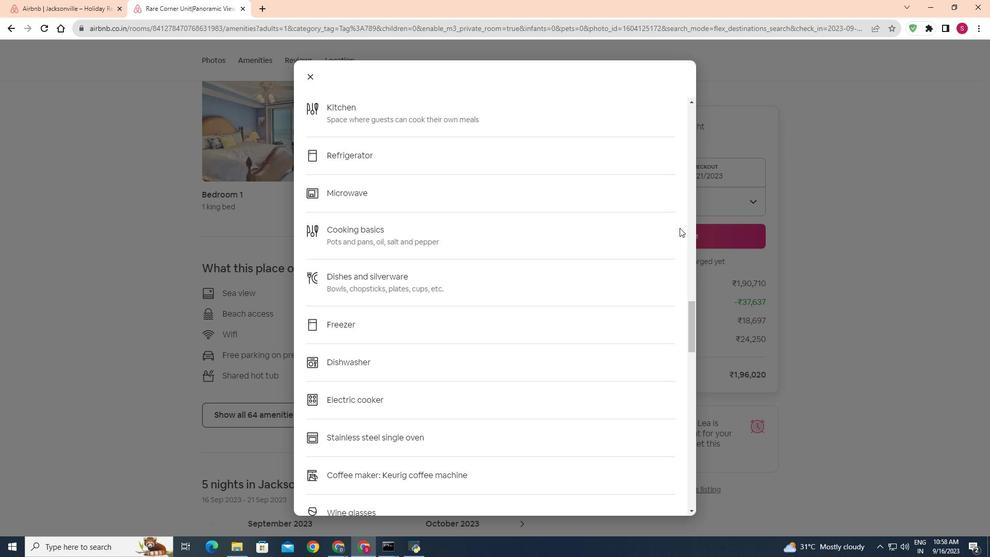 
Action: Mouse scrolled (675, 226) with delta (0, 0)
Screenshot: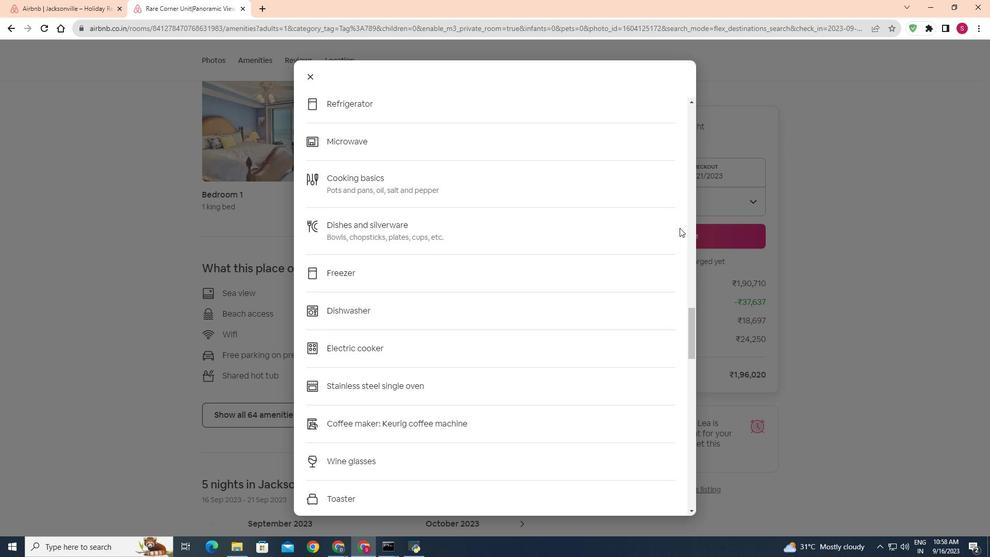 
Action: Mouse scrolled (675, 226) with delta (0, 0)
Screenshot: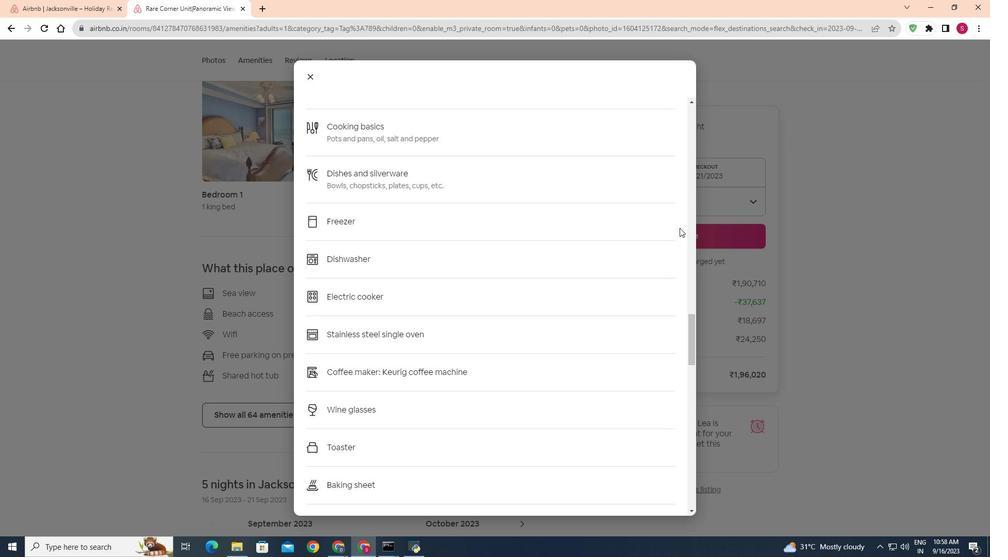 
Action: Mouse scrolled (675, 226) with delta (0, 0)
Screenshot: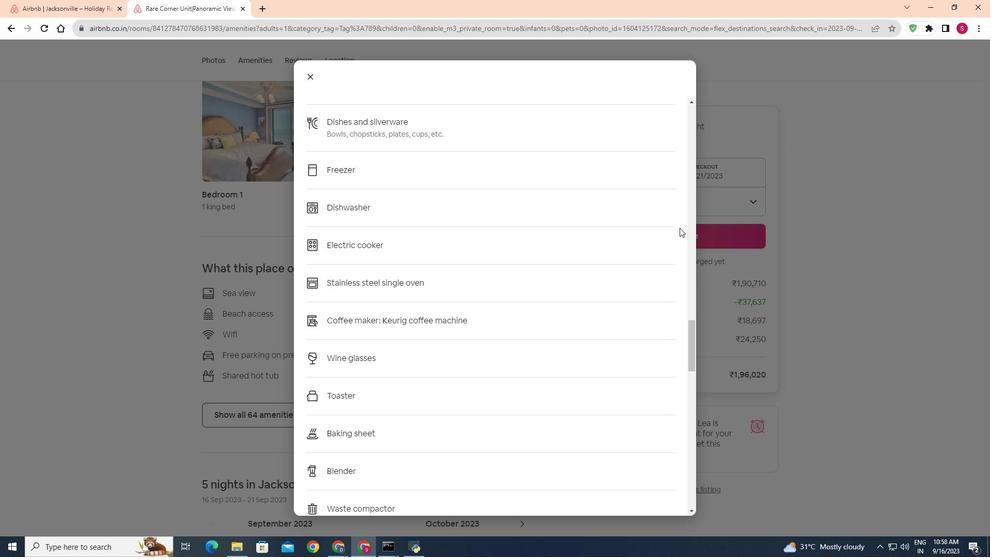 
Action: Mouse scrolled (675, 226) with delta (0, 0)
Screenshot: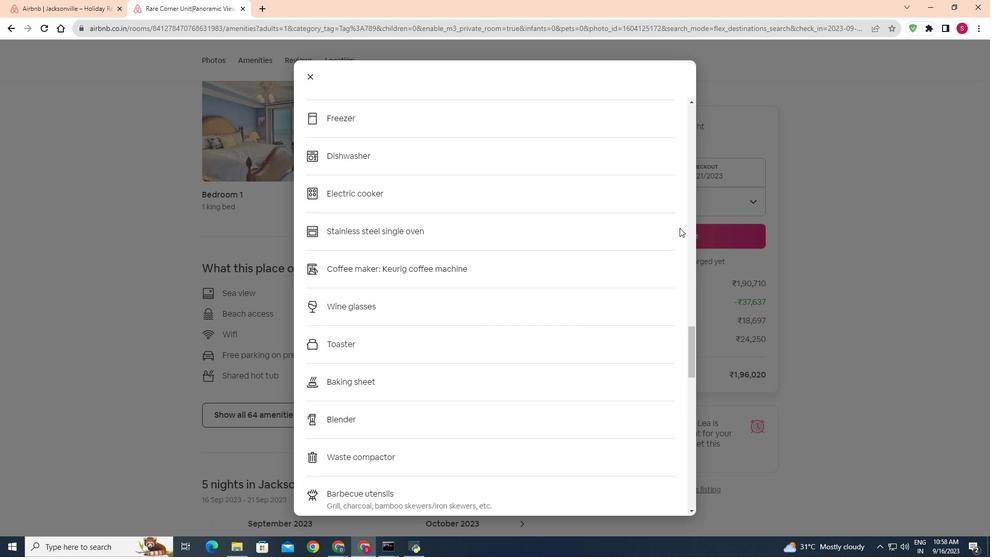 
Action: Mouse scrolled (675, 226) with delta (0, 0)
Screenshot: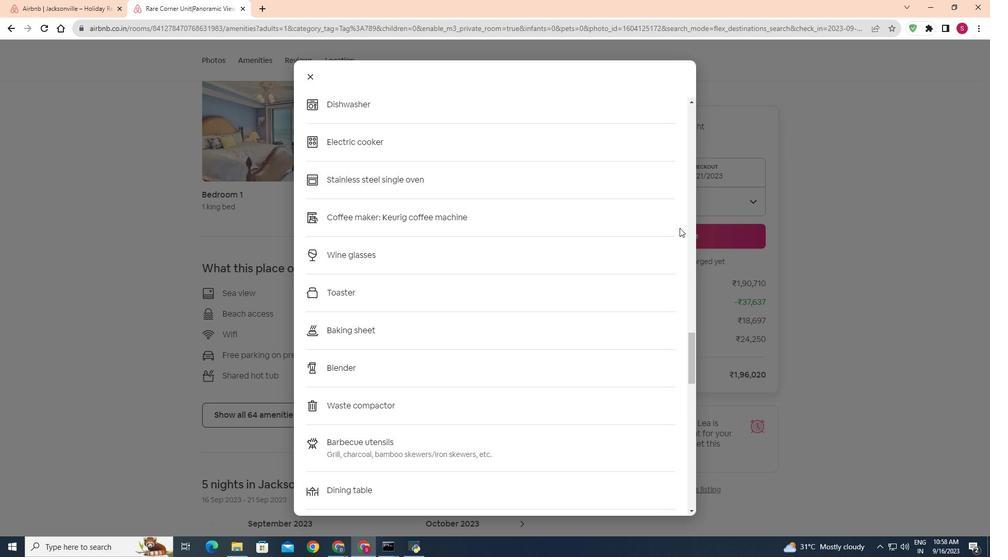 
Action: Mouse scrolled (675, 226) with delta (0, 0)
Screenshot: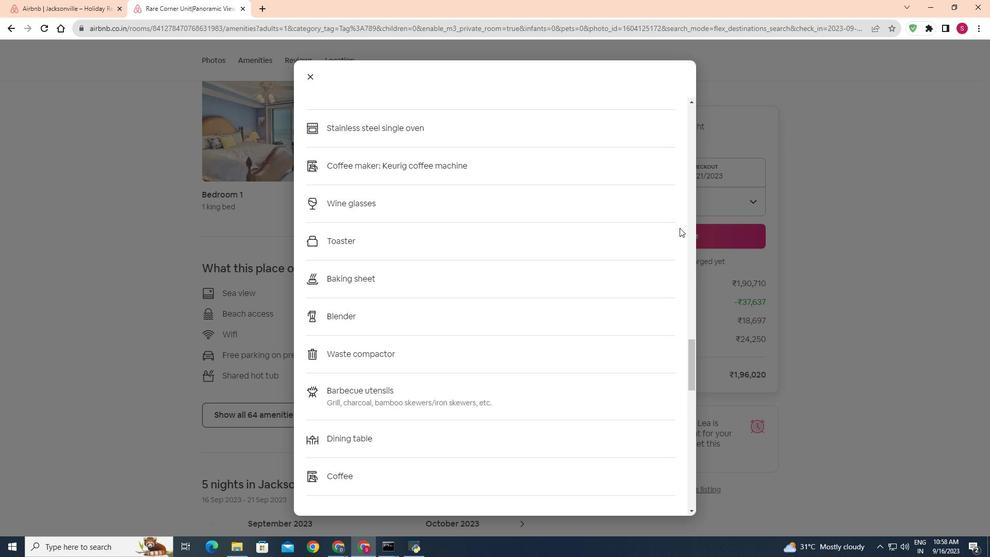 
Action: Mouse scrolled (675, 226) with delta (0, 0)
Screenshot: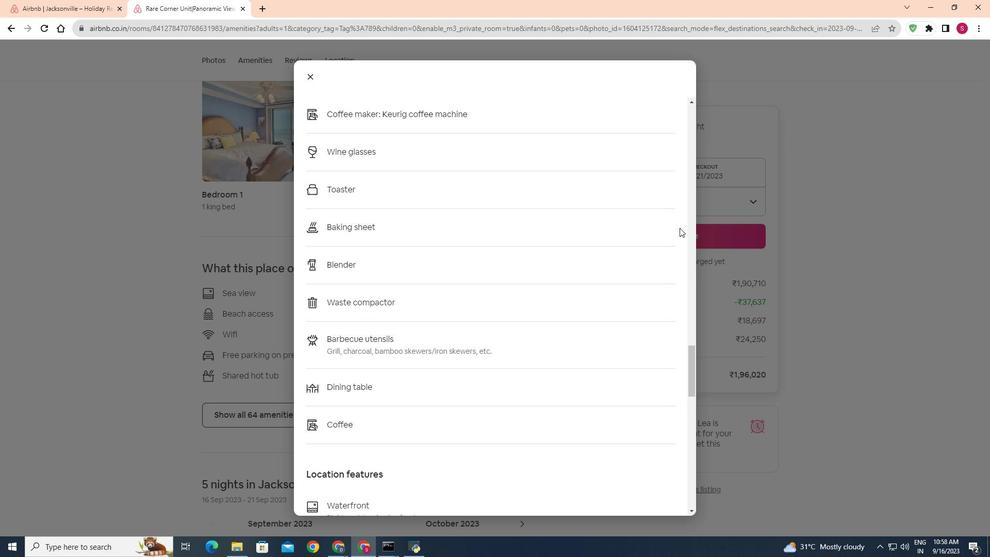 
Action: Mouse scrolled (675, 226) with delta (0, 0)
Screenshot: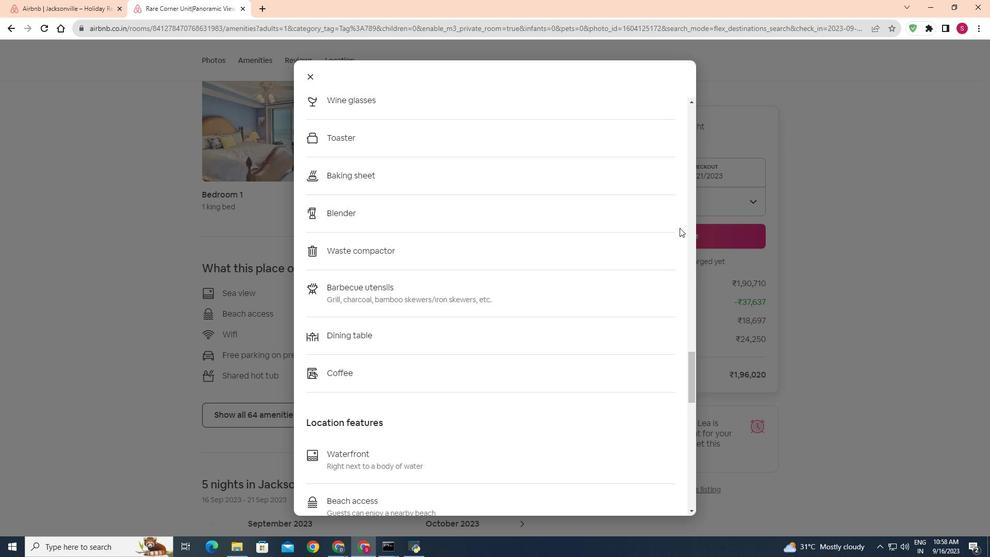 
Action: Mouse scrolled (675, 226) with delta (0, 0)
Screenshot: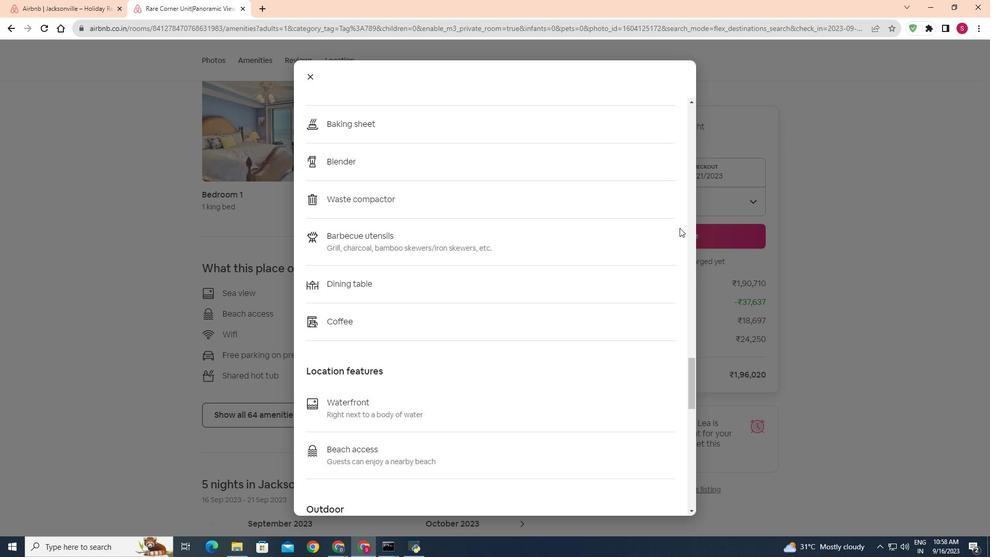 
Action: Mouse scrolled (675, 226) with delta (0, 0)
Screenshot: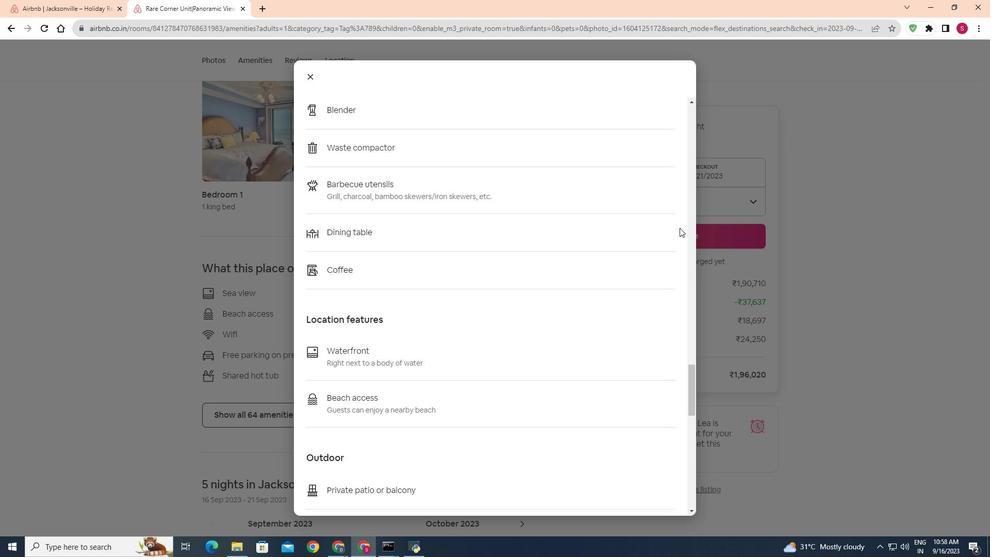 
Action: Mouse scrolled (675, 226) with delta (0, 0)
Screenshot: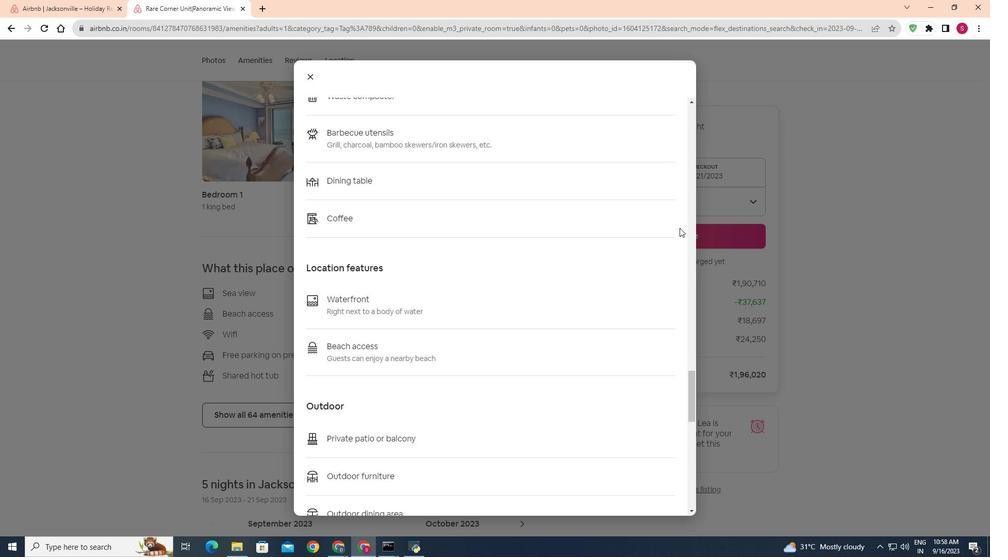 
Action: Mouse scrolled (675, 226) with delta (0, 0)
Screenshot: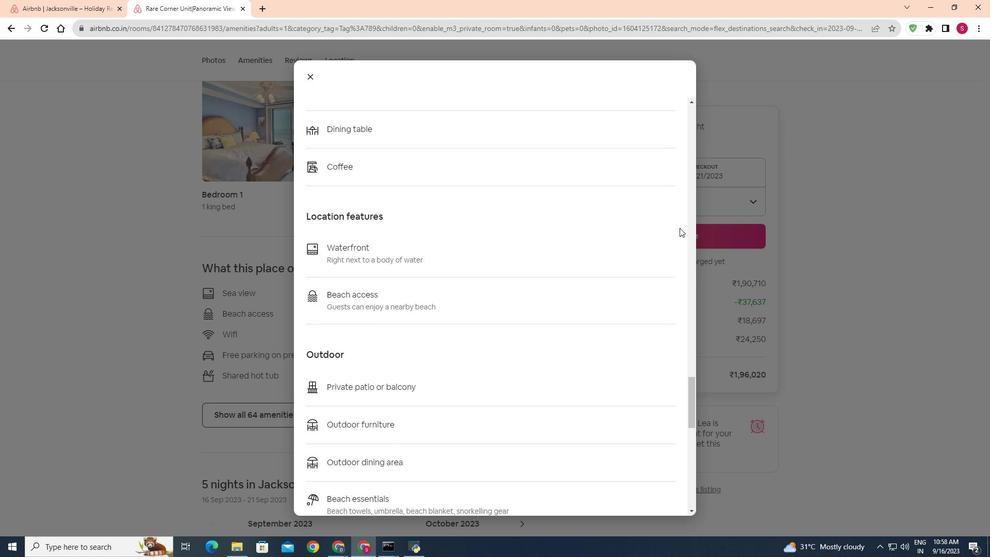 
Action: Mouse scrolled (675, 226) with delta (0, 0)
Screenshot: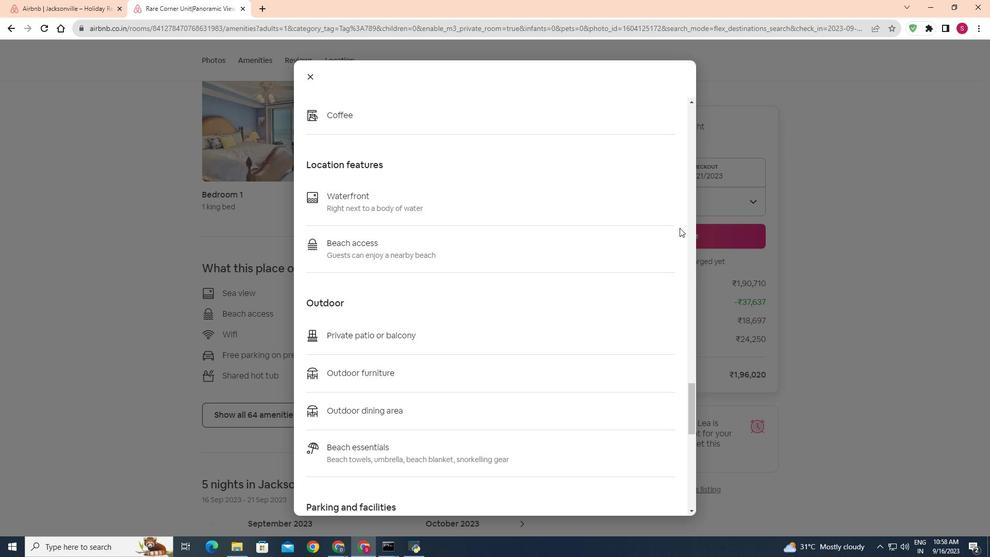 
Action: Mouse scrolled (675, 226) with delta (0, 0)
Screenshot: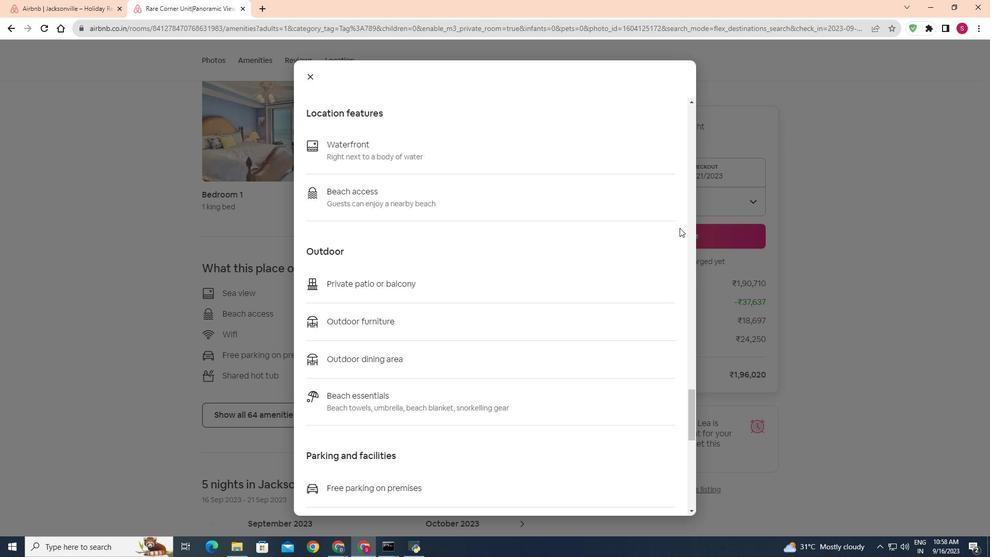 
Action: Mouse scrolled (675, 226) with delta (0, 0)
Screenshot: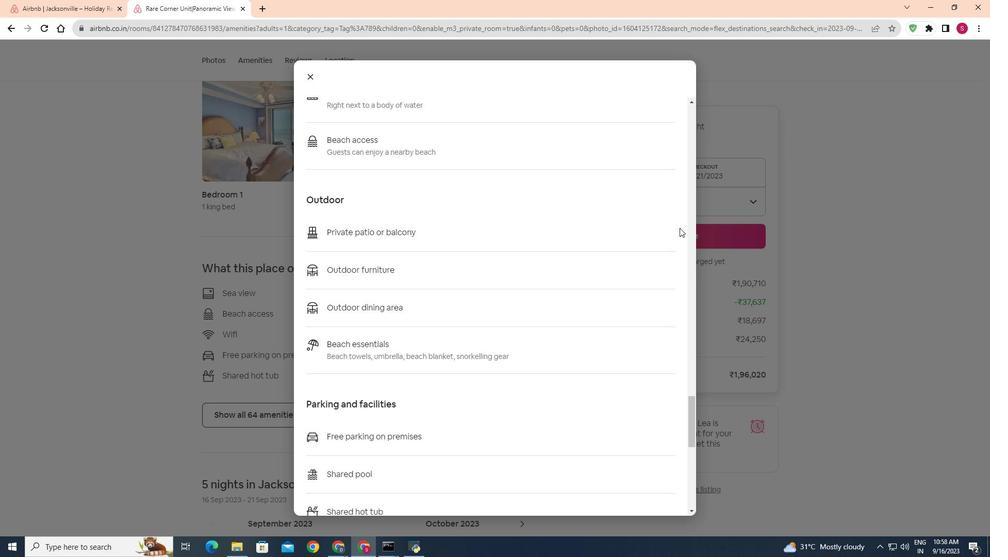 
Action: Mouse scrolled (675, 226) with delta (0, 0)
Screenshot: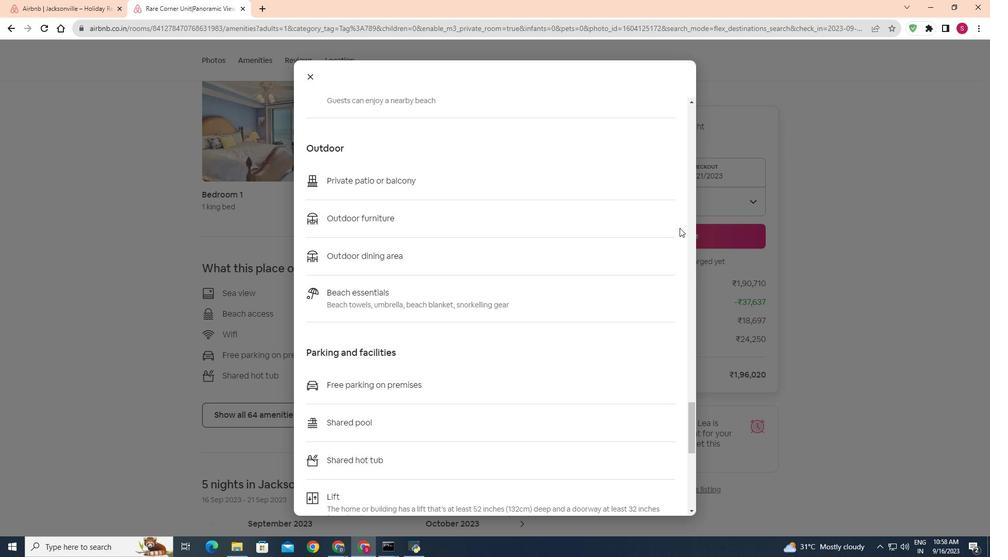 
Action: Mouse scrolled (675, 226) with delta (0, 0)
Screenshot: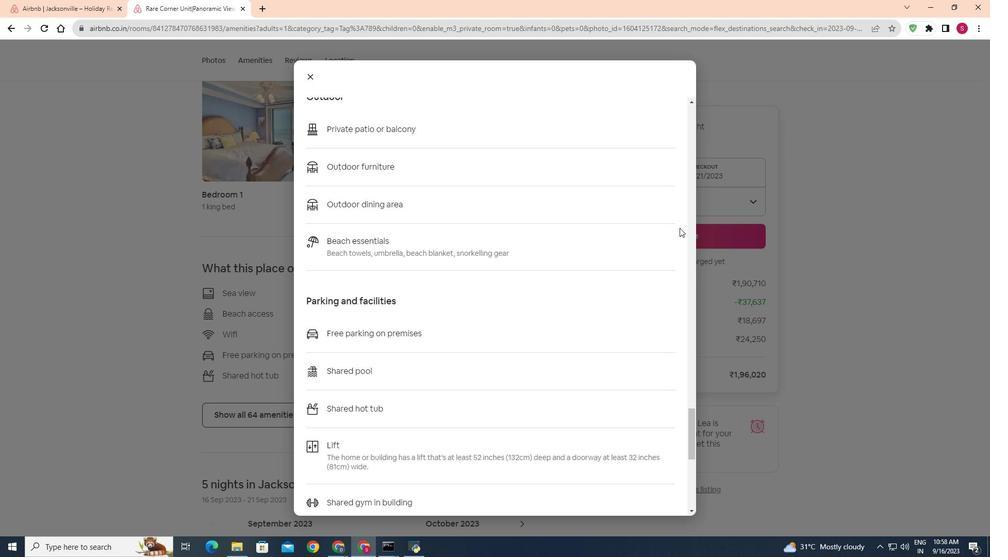 
Action: Mouse scrolled (675, 226) with delta (0, 0)
Screenshot: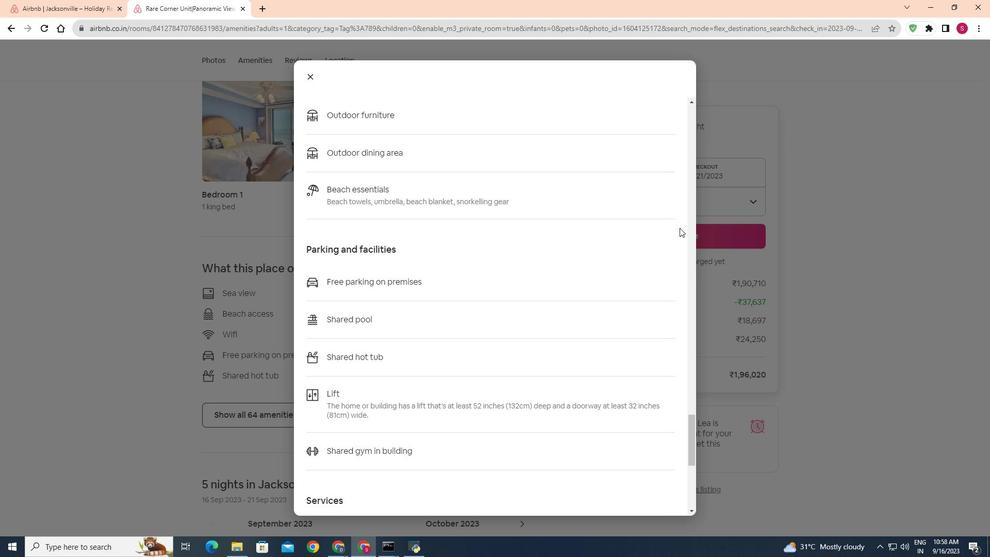 
Action: Mouse scrolled (675, 226) with delta (0, 0)
Screenshot: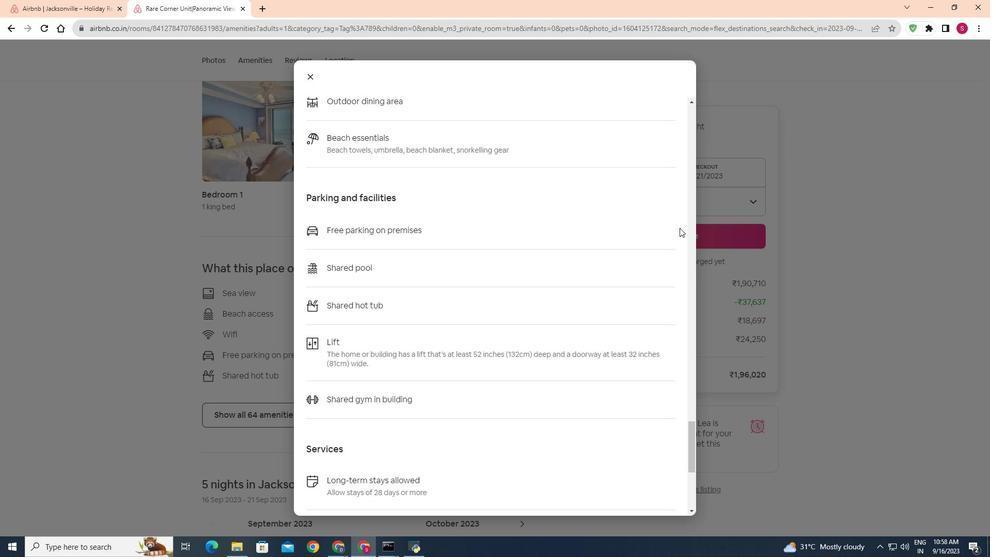 
Action: Mouse scrolled (675, 226) with delta (0, 0)
Screenshot: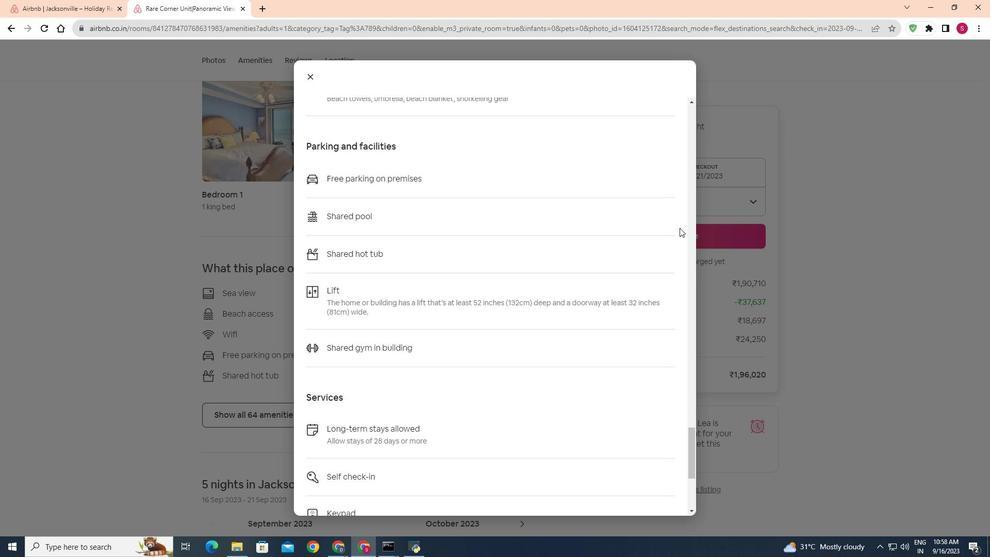 
Action: Mouse scrolled (675, 226) with delta (0, 0)
